 Task: Find connections with filter location Nazaré with filter topic #lifestylewith filter profile language English with filter current company Motherson Group with filter school MIT ADT University with filter industry Residential Building Construction with filter service category Consulting with filter keywords title Truck Driver
Action: Mouse moved to (730, 148)
Screenshot: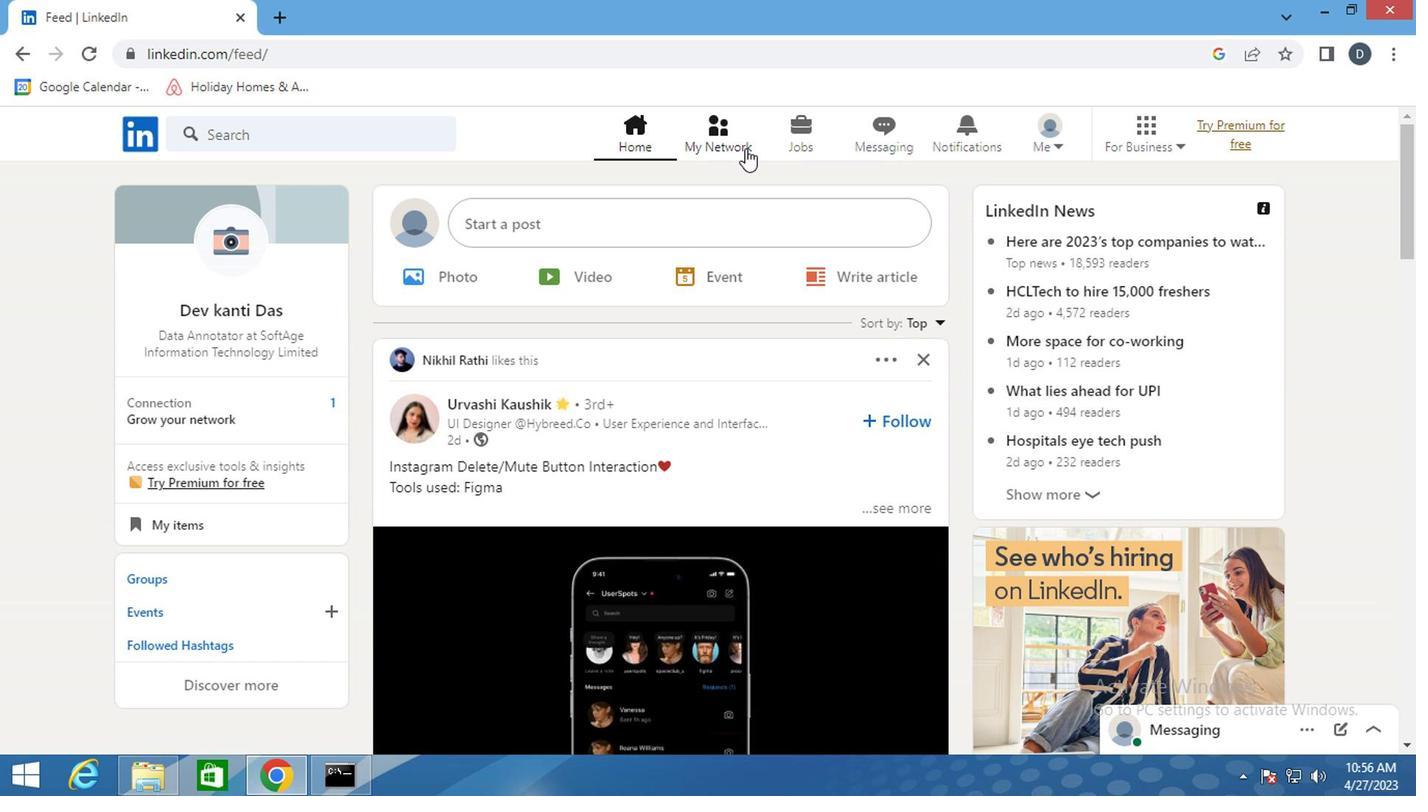 
Action: Mouse pressed left at (730, 148)
Screenshot: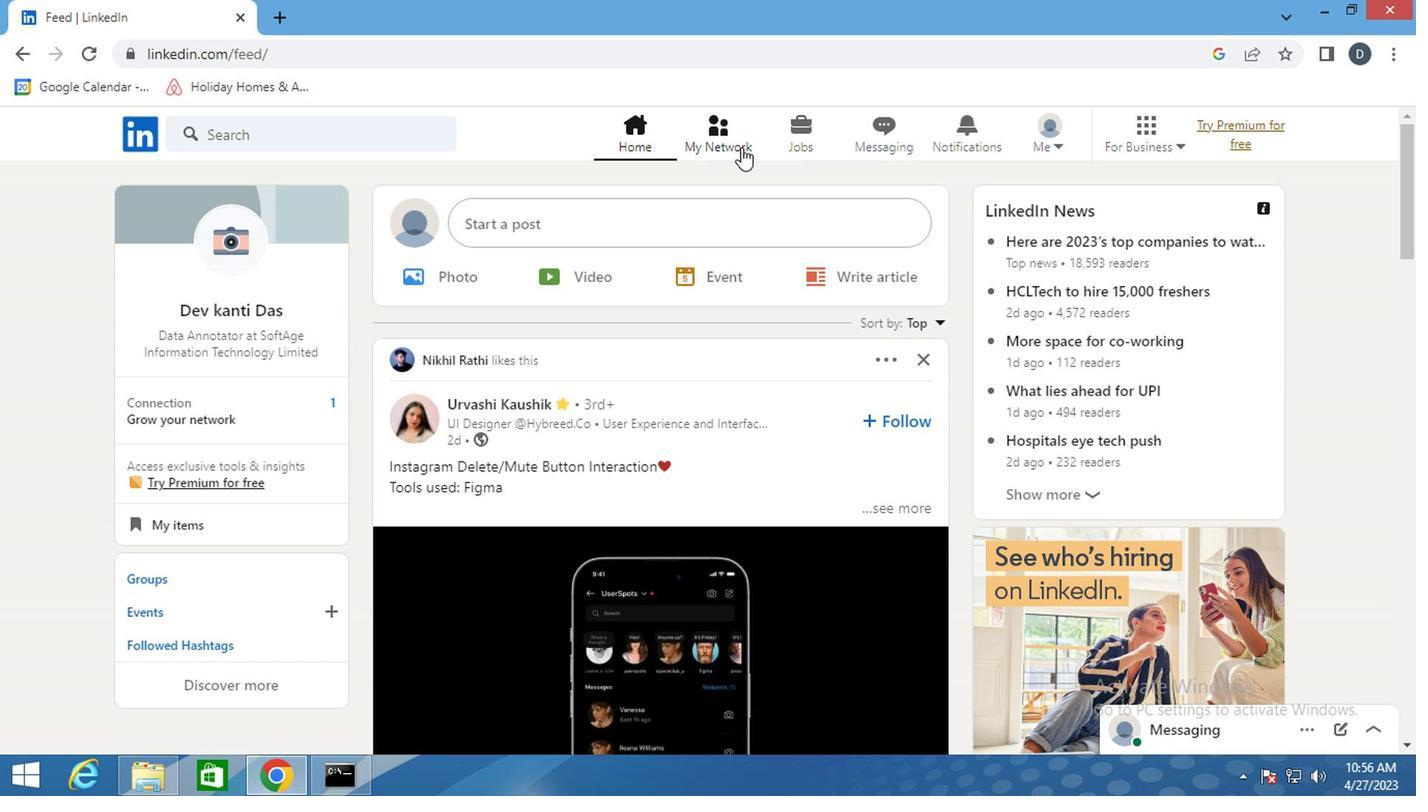 
Action: Mouse moved to (320, 253)
Screenshot: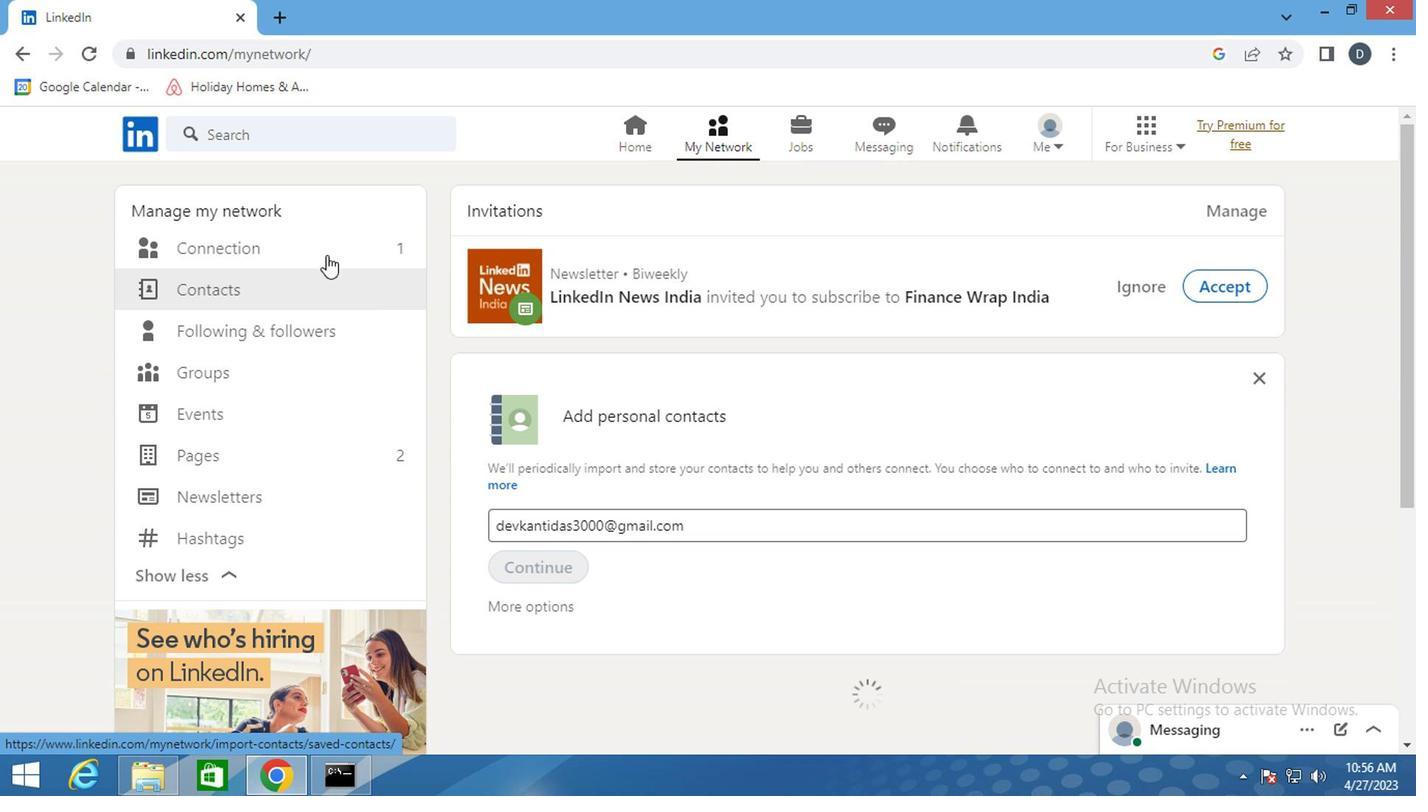 
Action: Mouse pressed left at (320, 253)
Screenshot: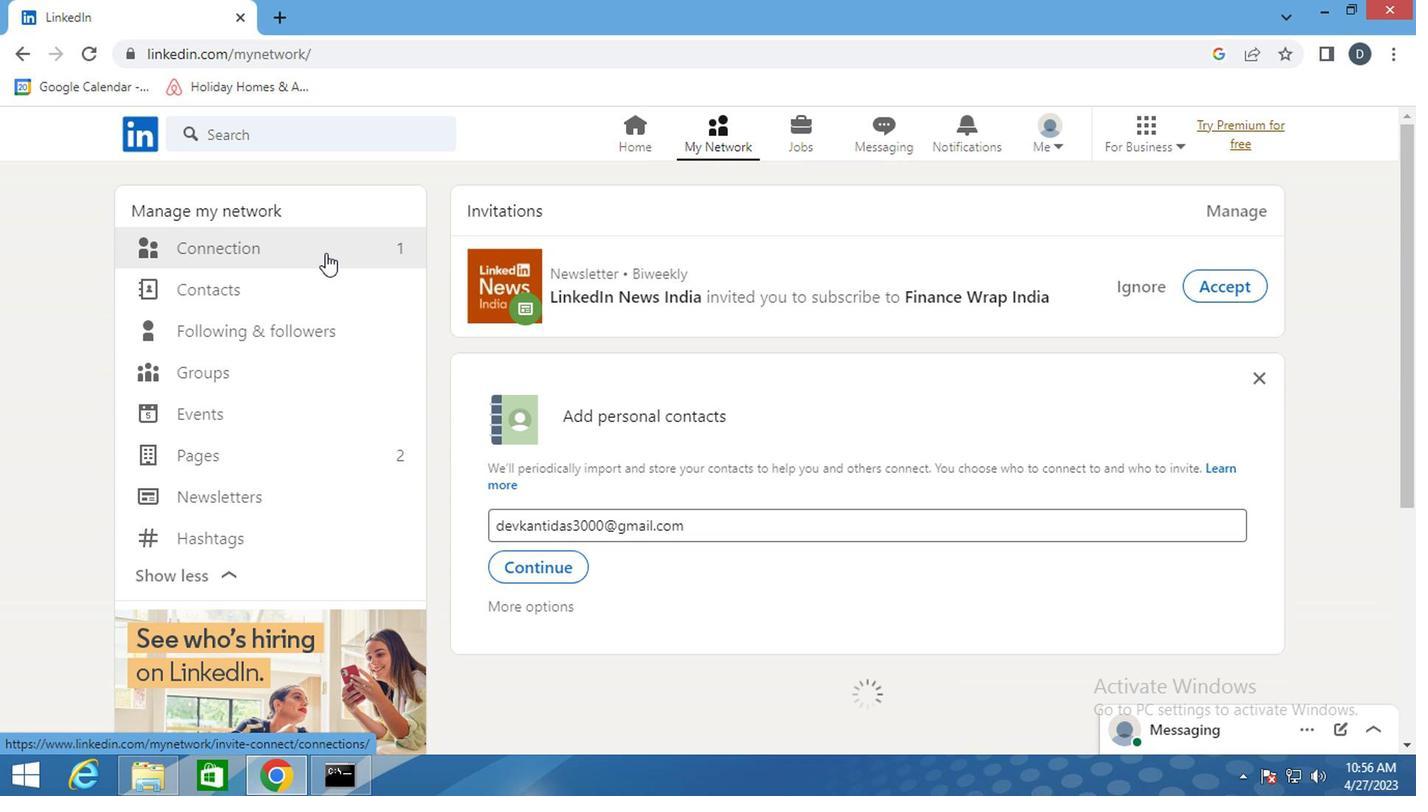
Action: Mouse pressed left at (320, 253)
Screenshot: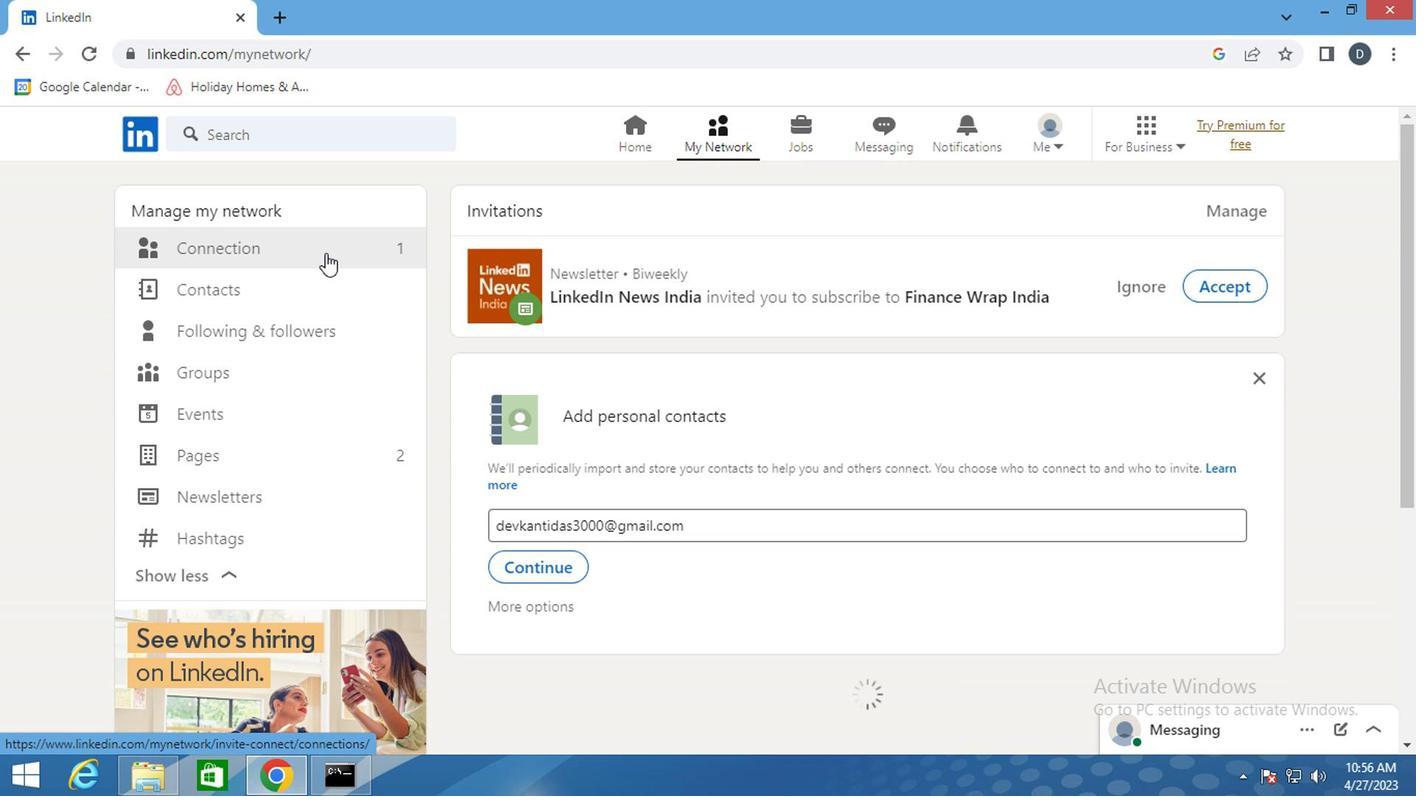 
Action: Mouse moved to (847, 252)
Screenshot: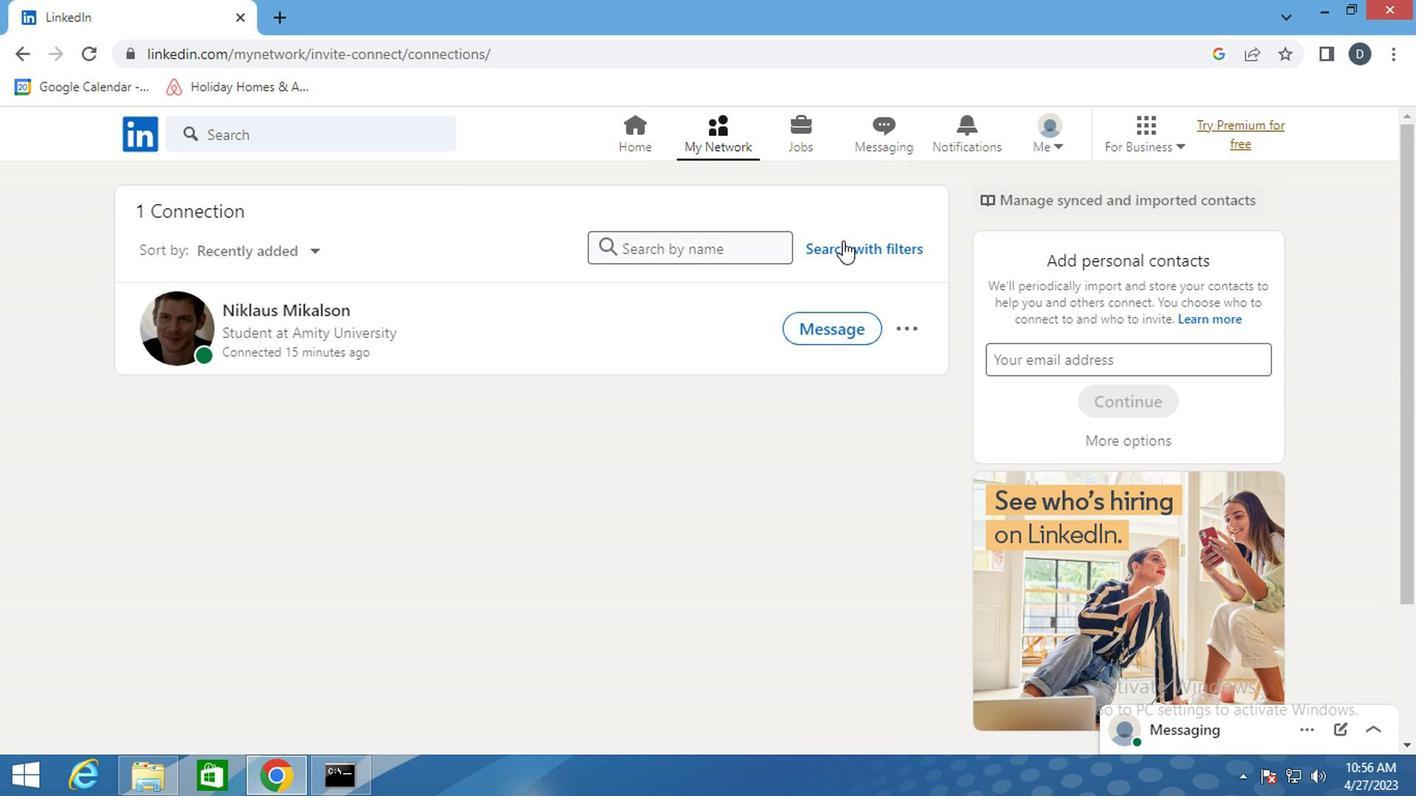 
Action: Mouse pressed left at (847, 252)
Screenshot: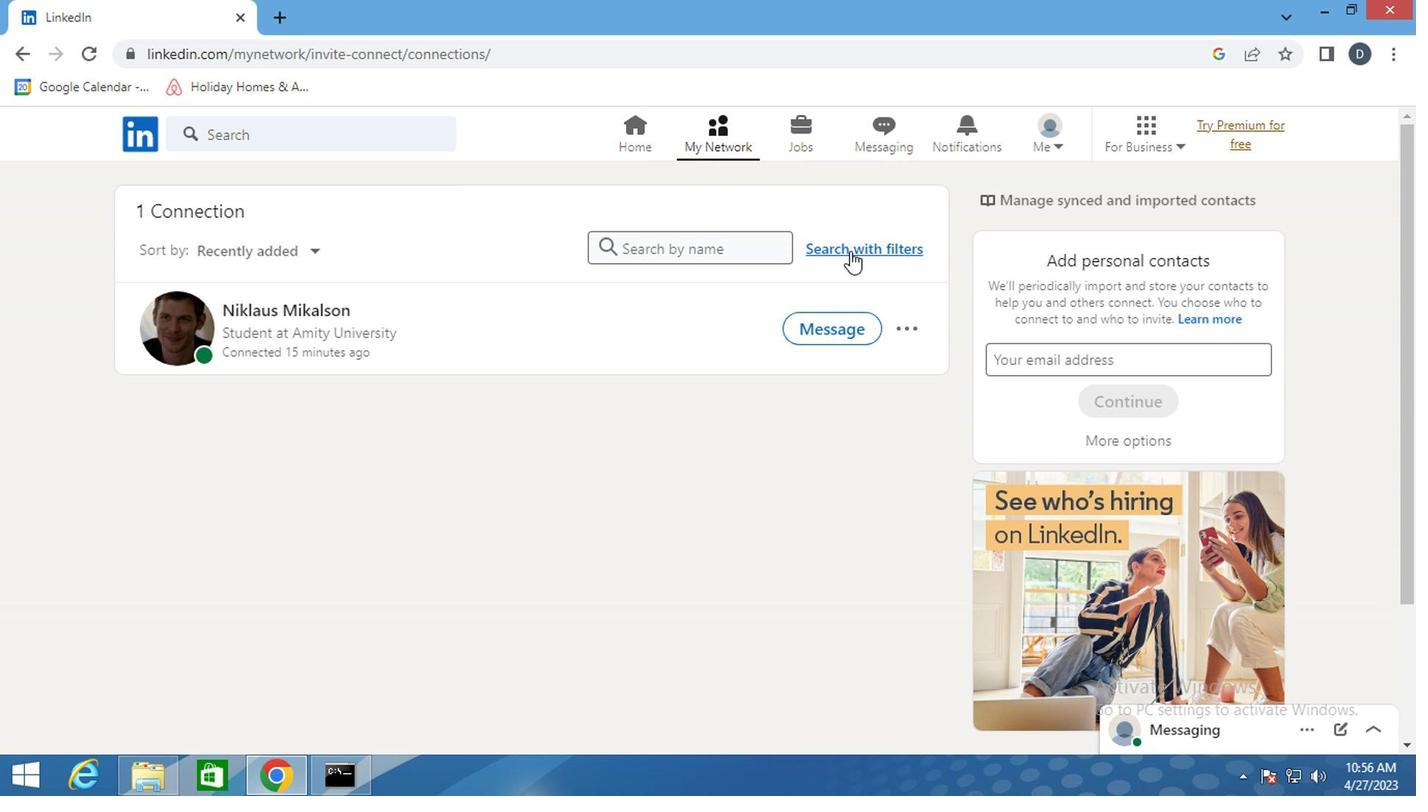 
Action: Mouse moved to (693, 191)
Screenshot: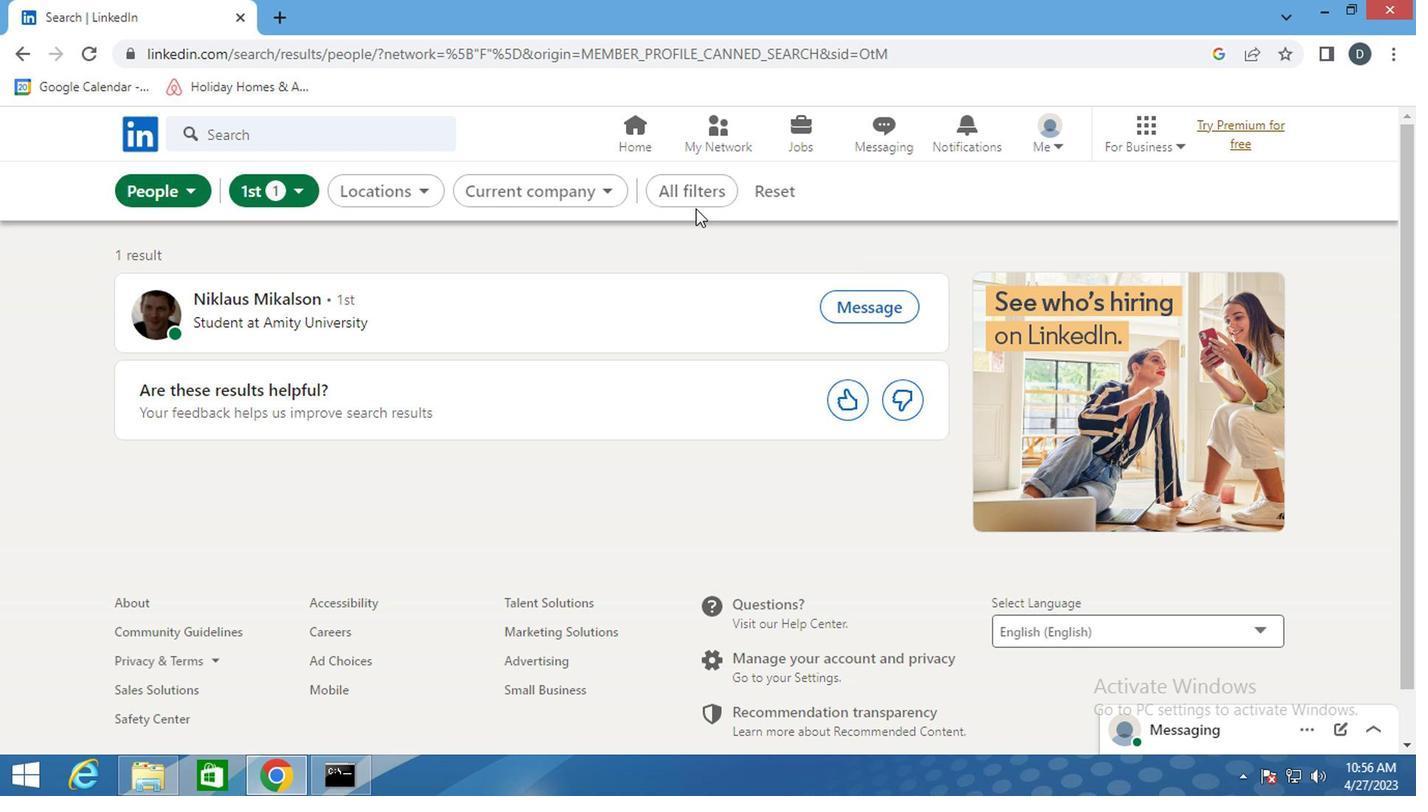 
Action: Mouse pressed left at (693, 191)
Screenshot: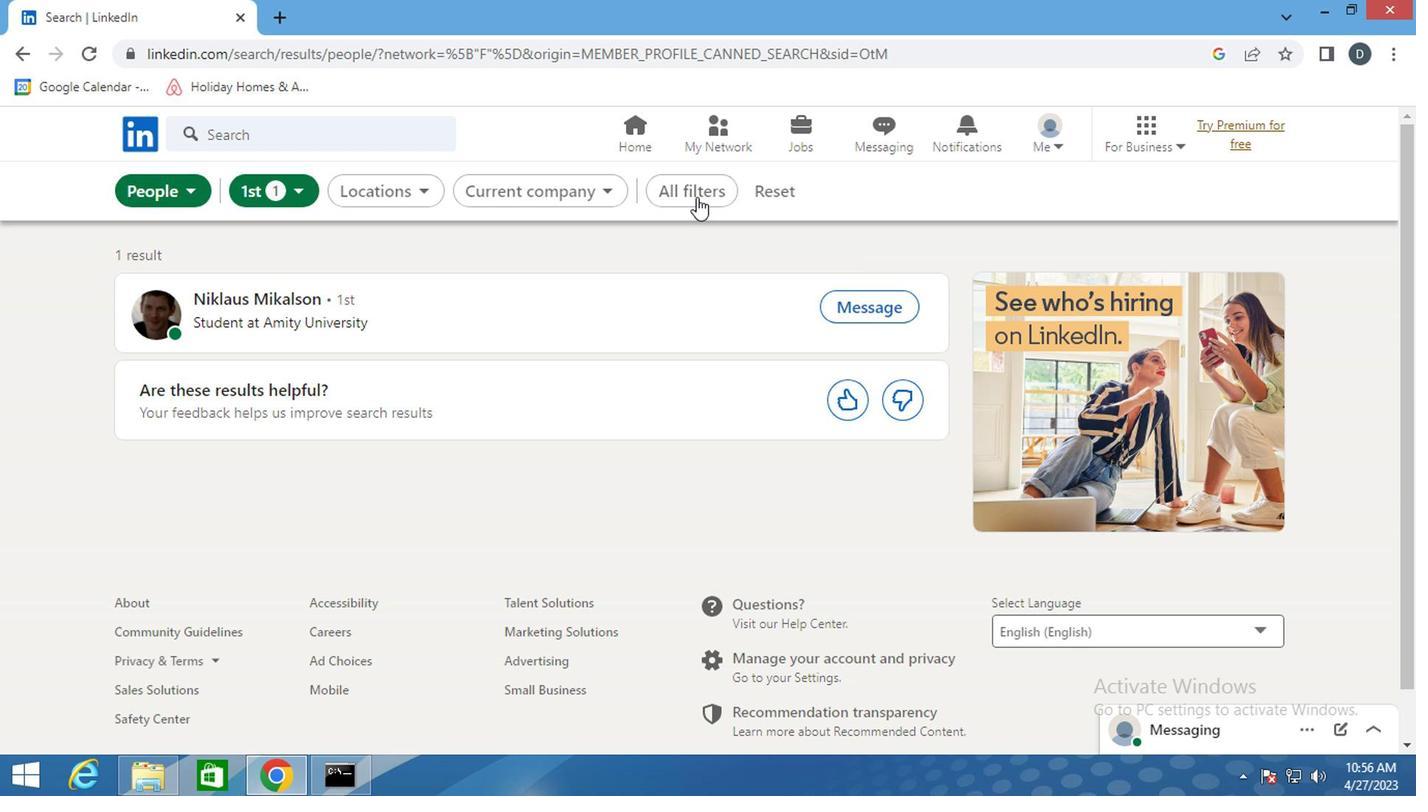 
Action: Mouse moved to (1196, 544)
Screenshot: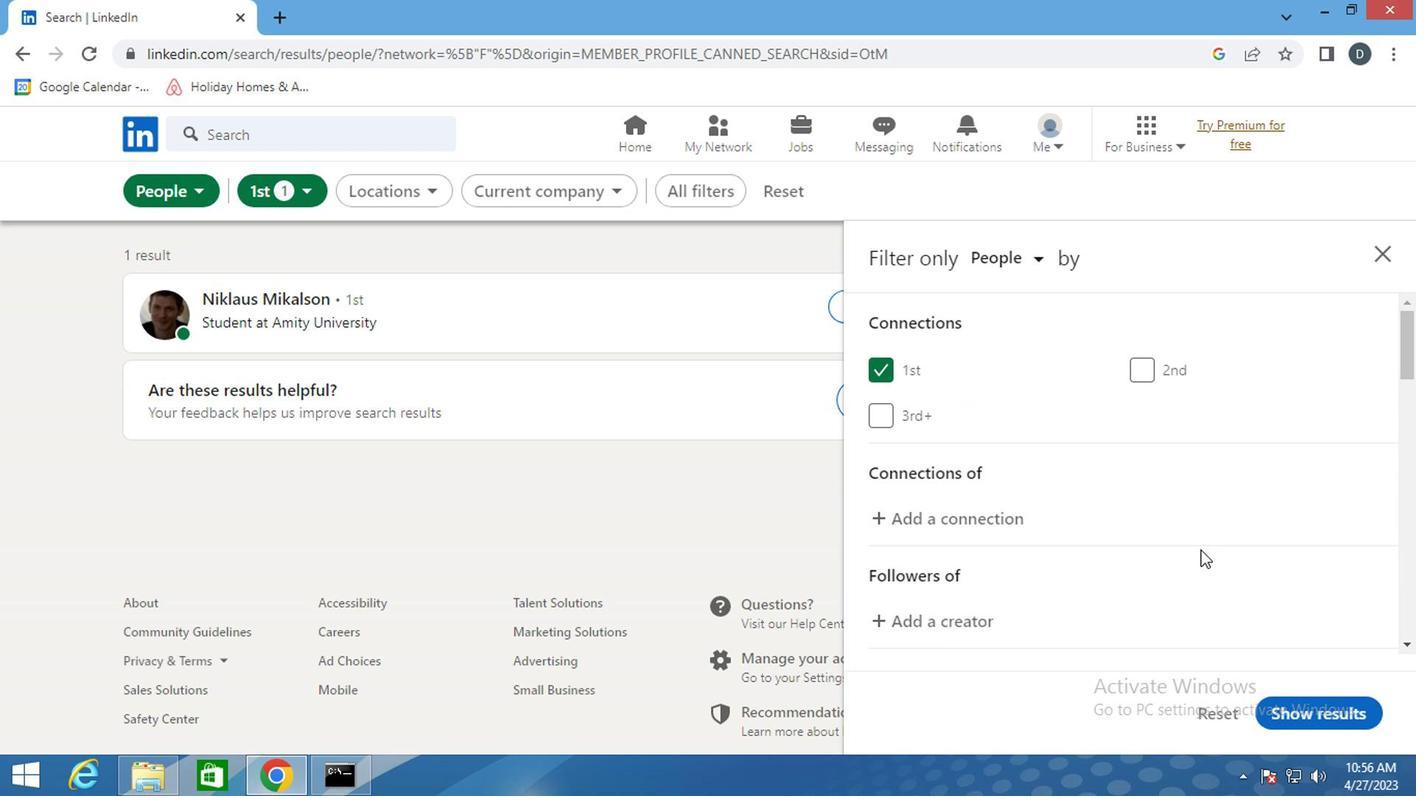 
Action: Mouse scrolled (1196, 543) with delta (0, 0)
Screenshot: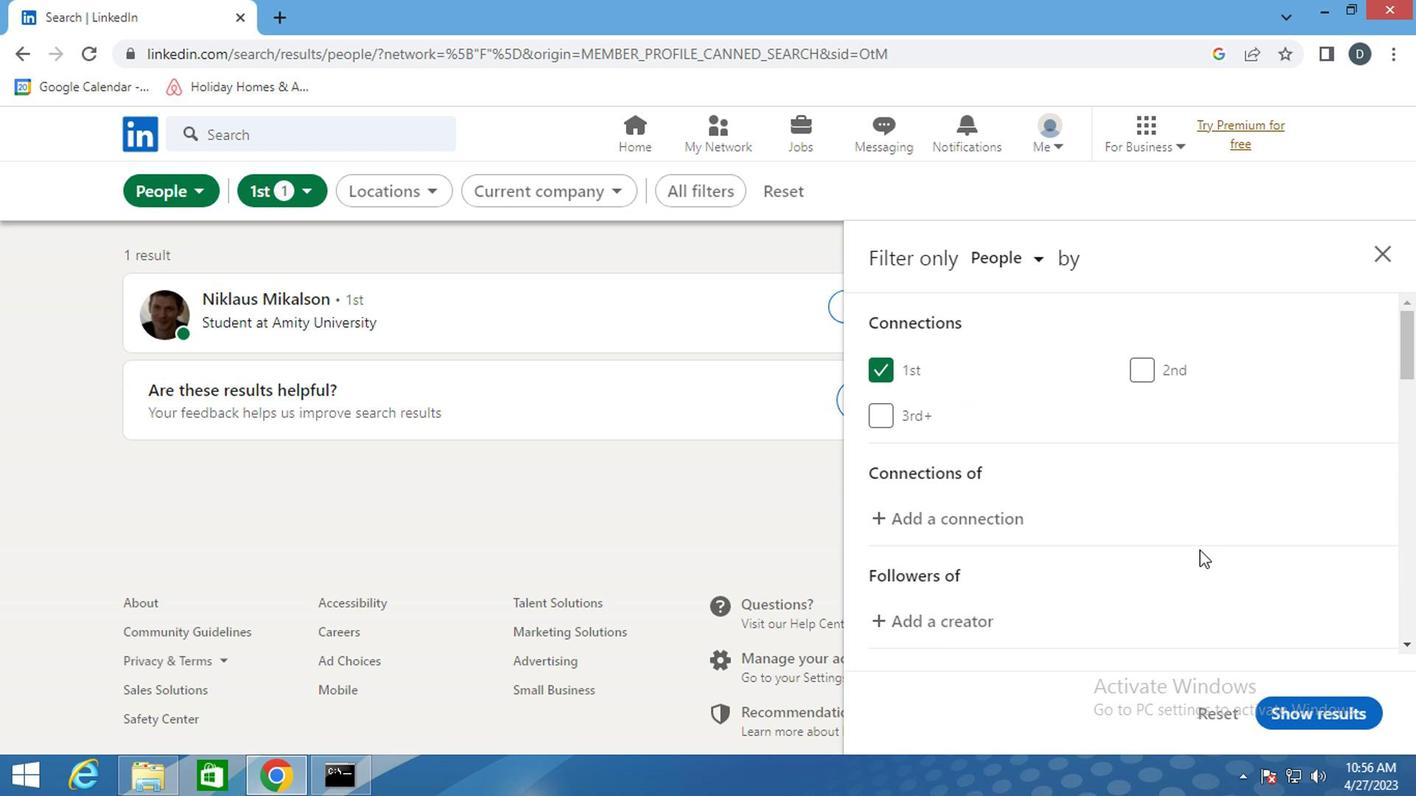 
Action: Mouse scrolled (1196, 543) with delta (0, 0)
Screenshot: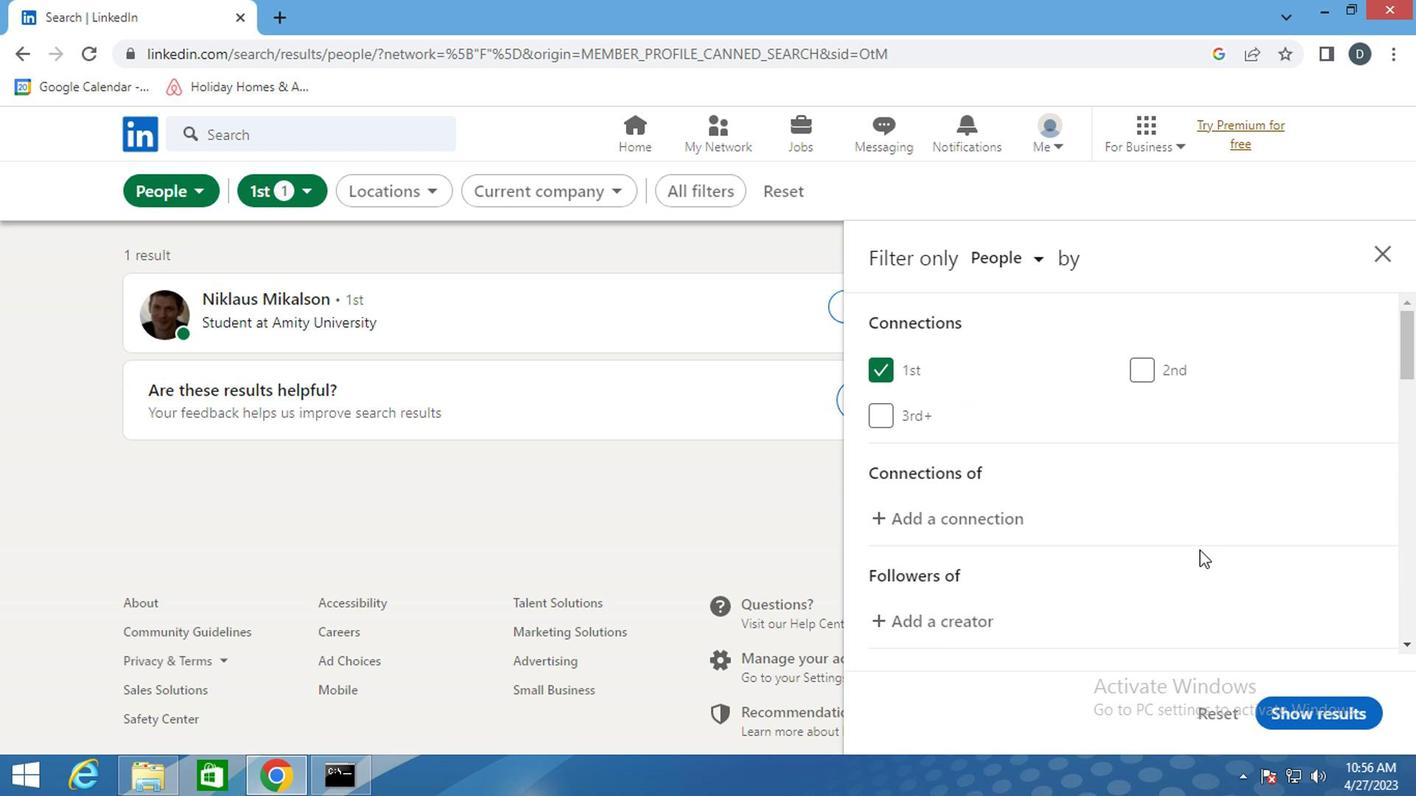 
Action: Mouse scrolled (1196, 543) with delta (0, 0)
Screenshot: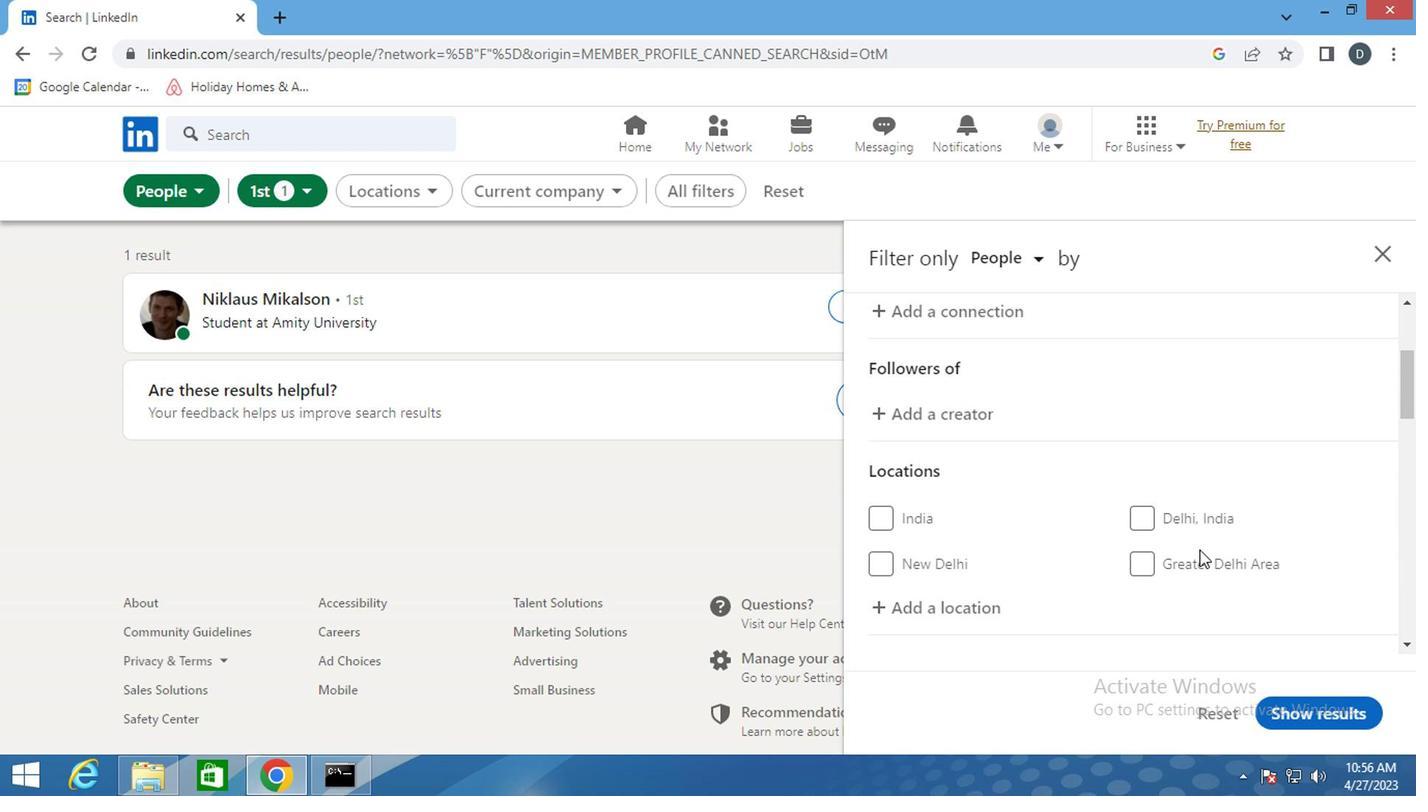 
Action: Mouse scrolled (1196, 543) with delta (0, 0)
Screenshot: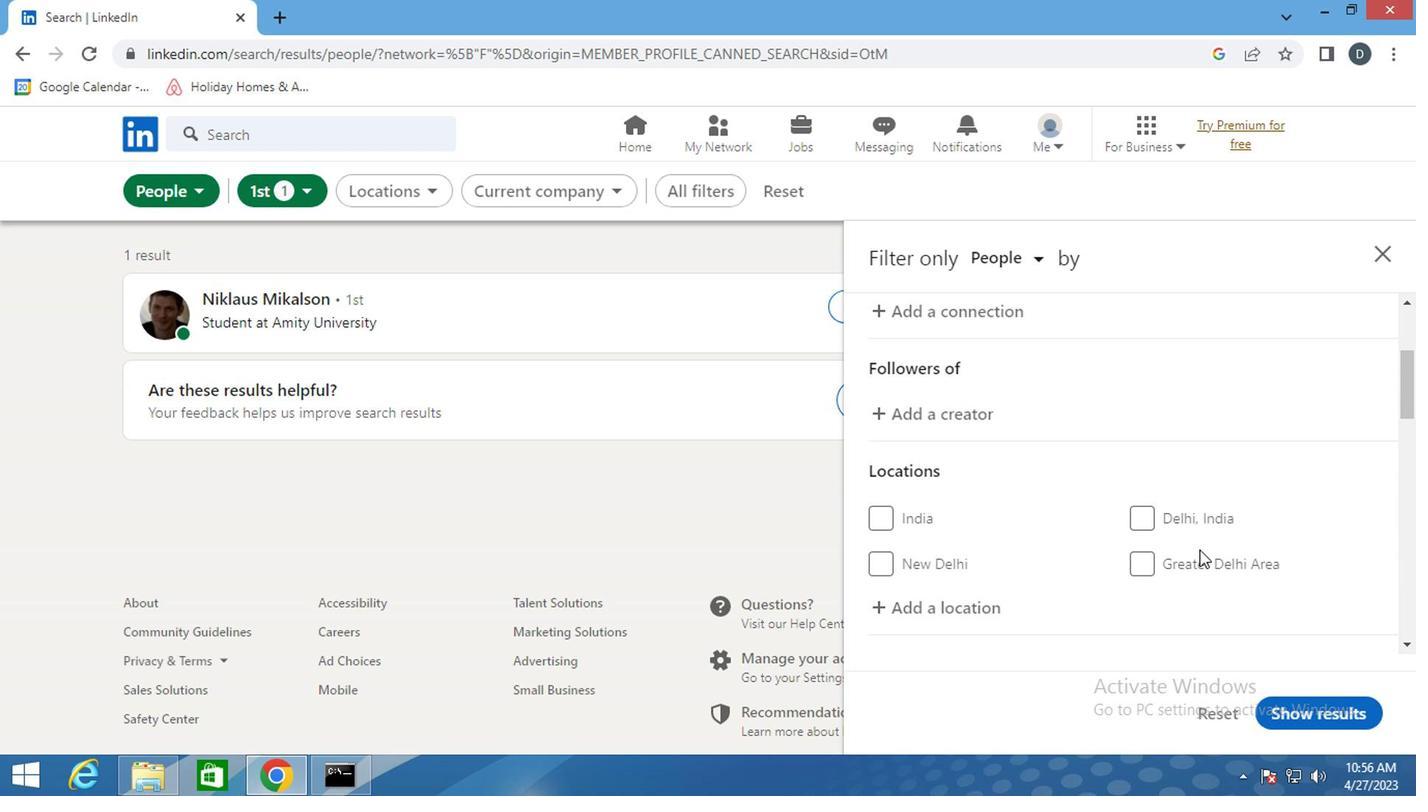 
Action: Mouse moved to (995, 461)
Screenshot: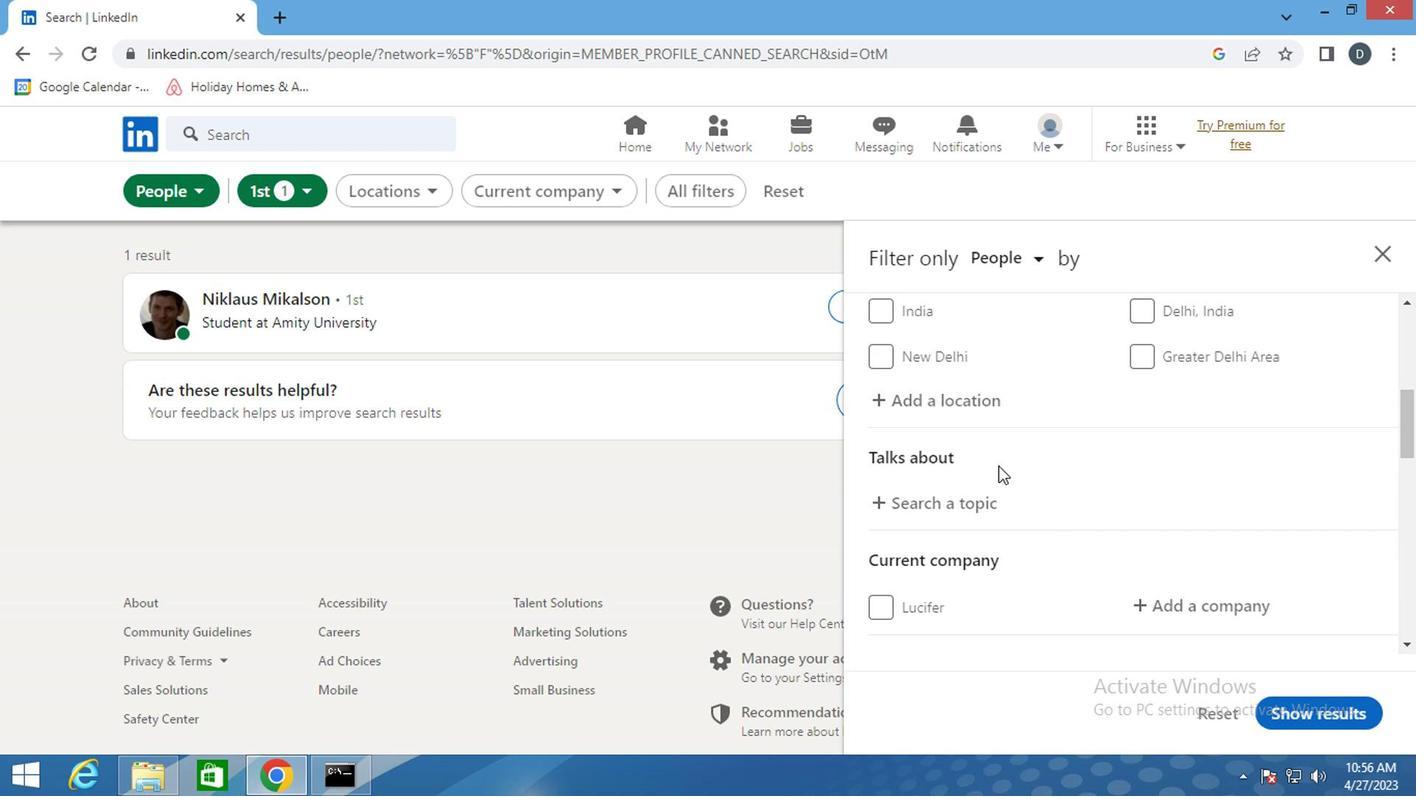 
Action: Mouse scrolled (995, 462) with delta (0, 1)
Screenshot: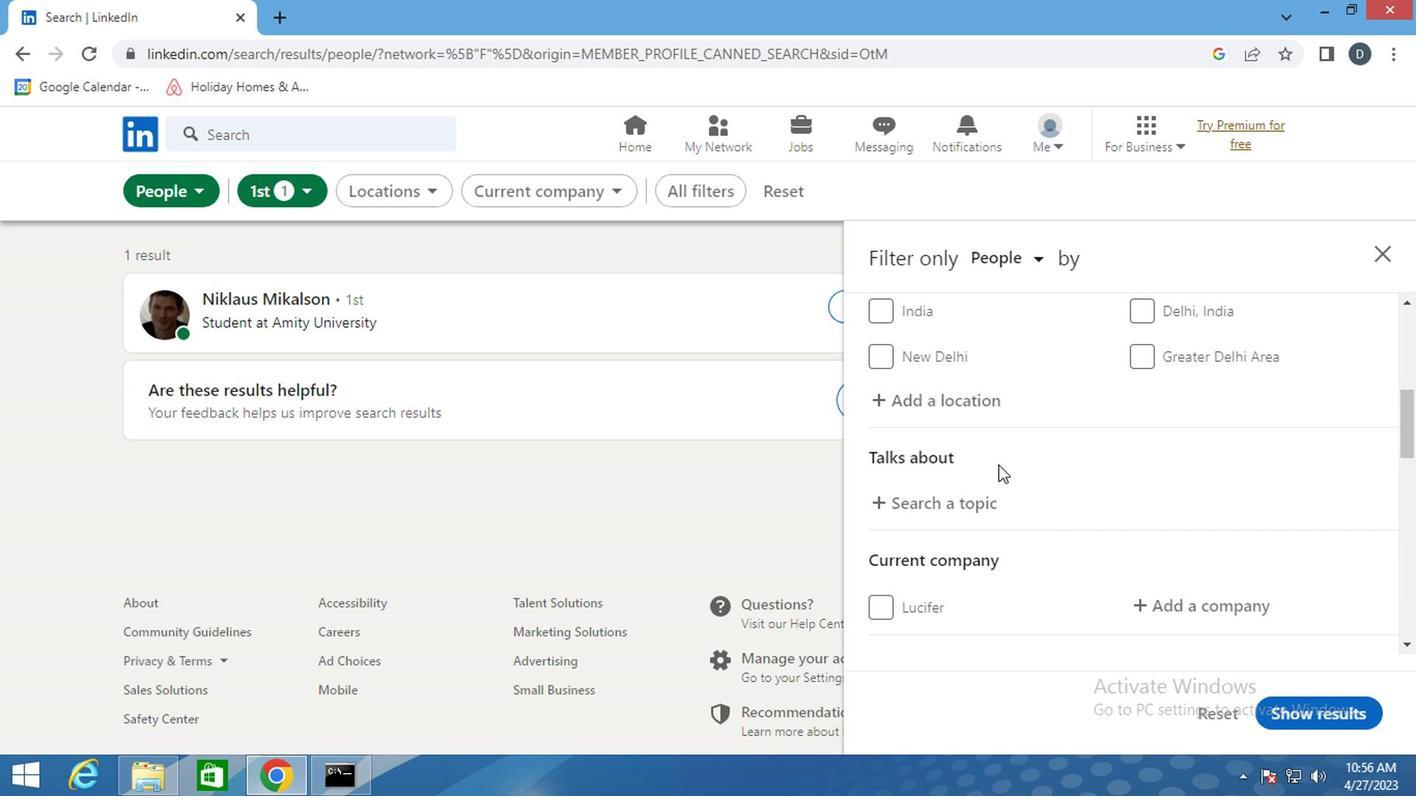 
Action: Mouse moved to (967, 503)
Screenshot: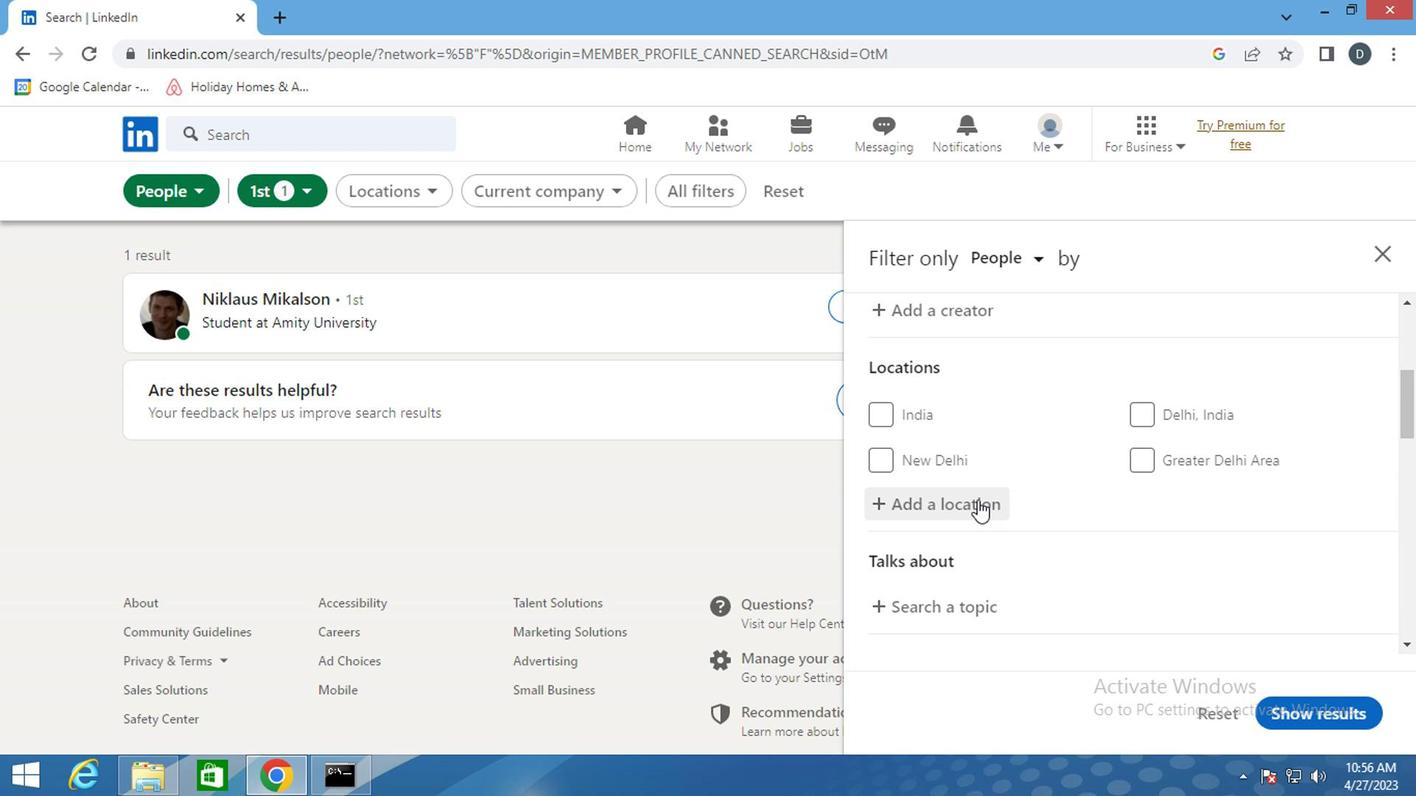 
Action: Mouse pressed left at (967, 503)
Screenshot: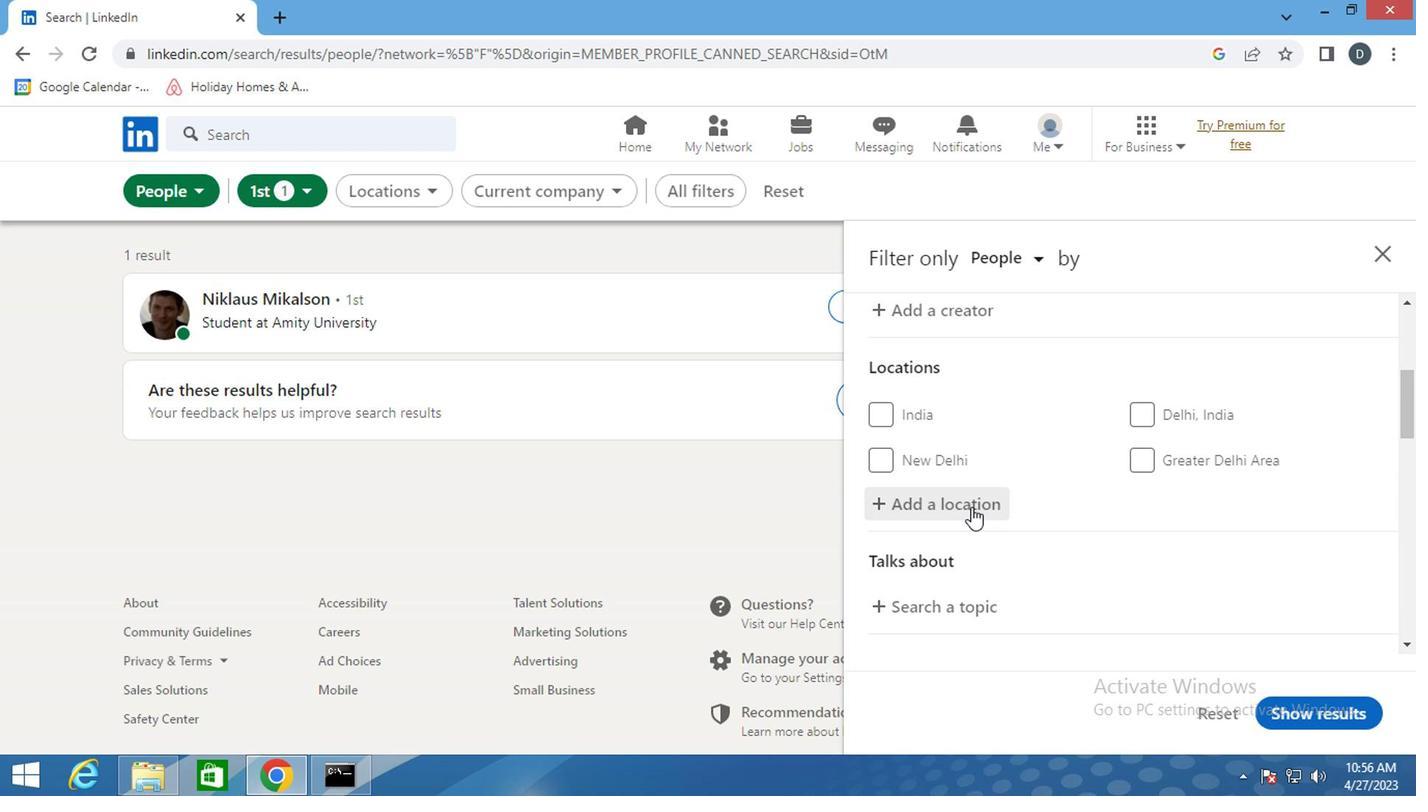 
Action: Key pressed <Key.shift>
Screenshot: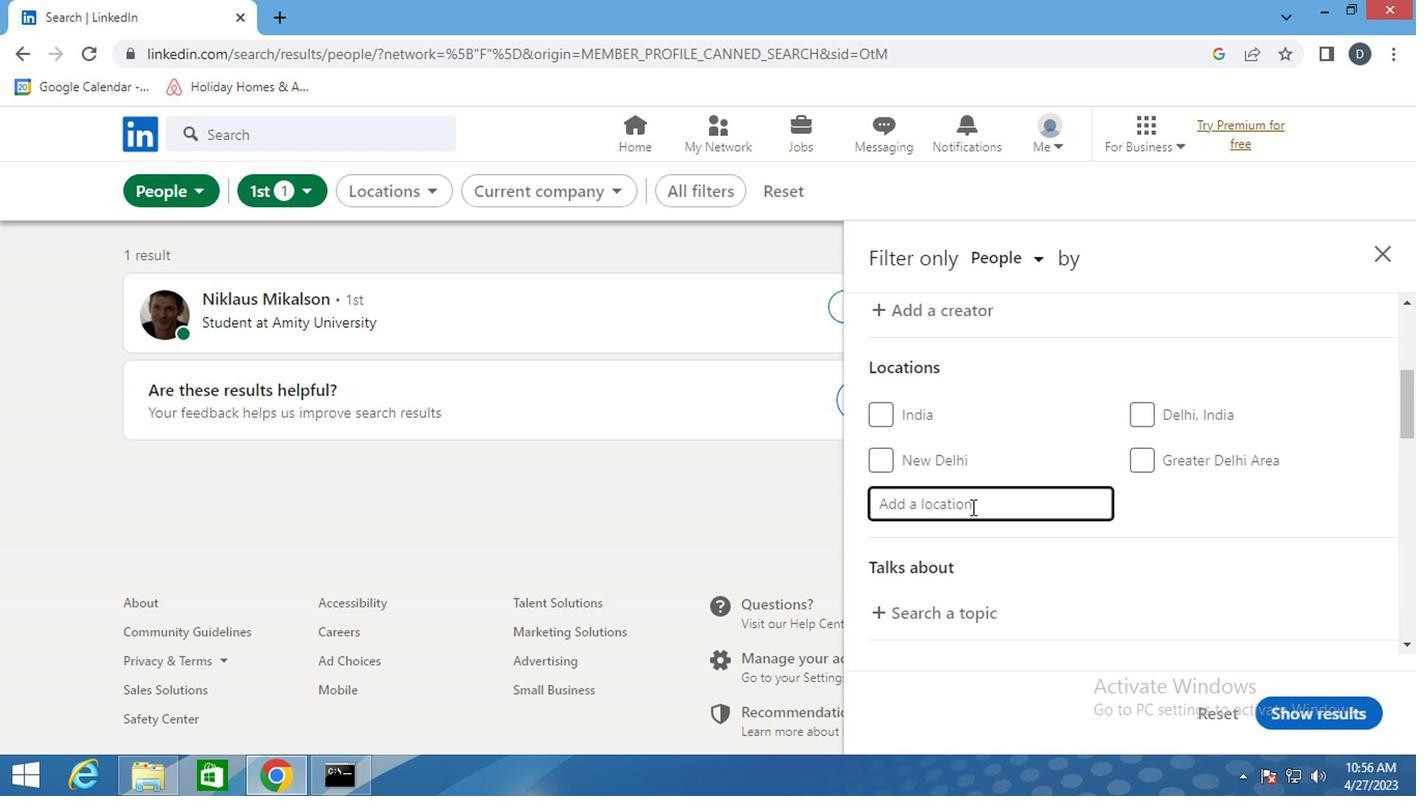 
Action: Mouse moved to (980, 500)
Screenshot: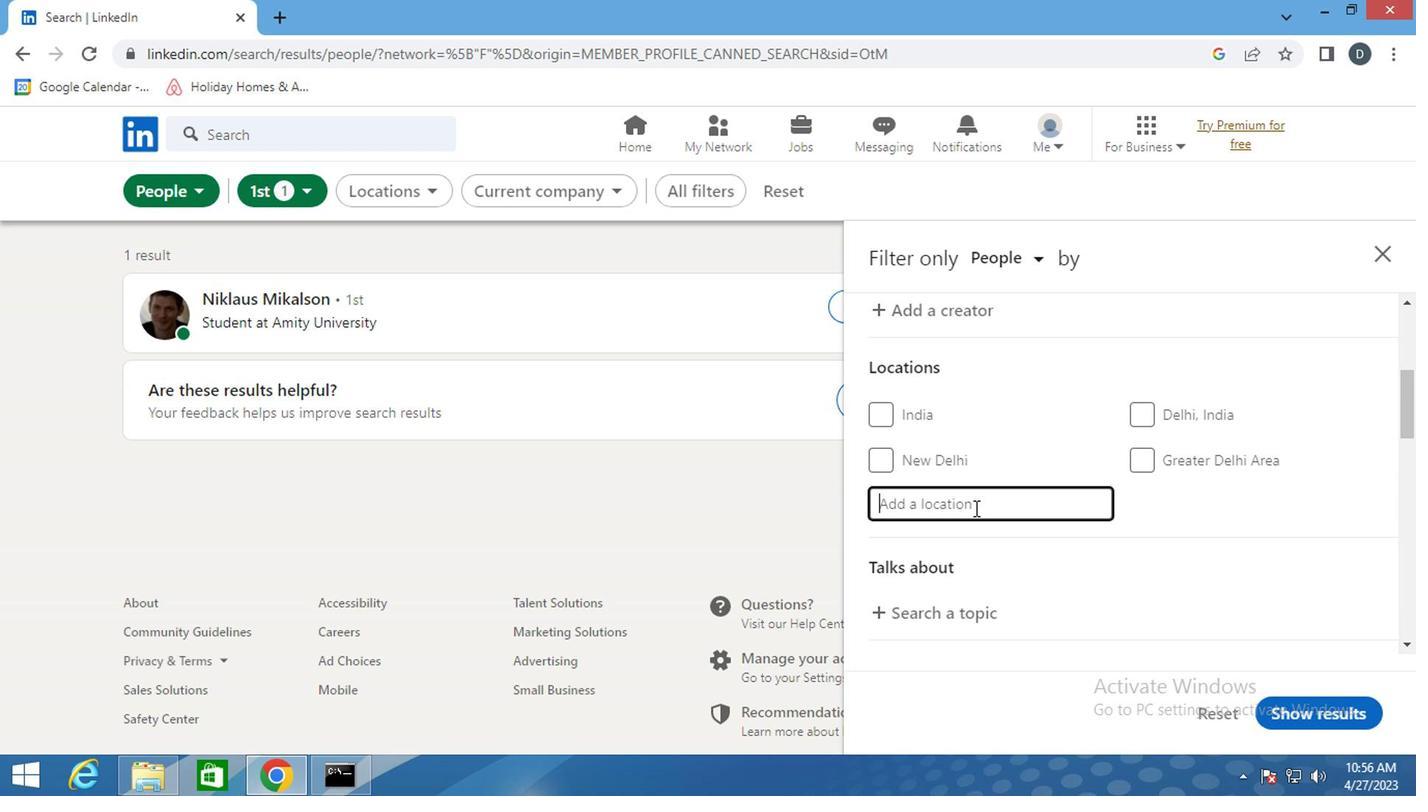 
Action: Key pressed <Key.shift>
Screenshot: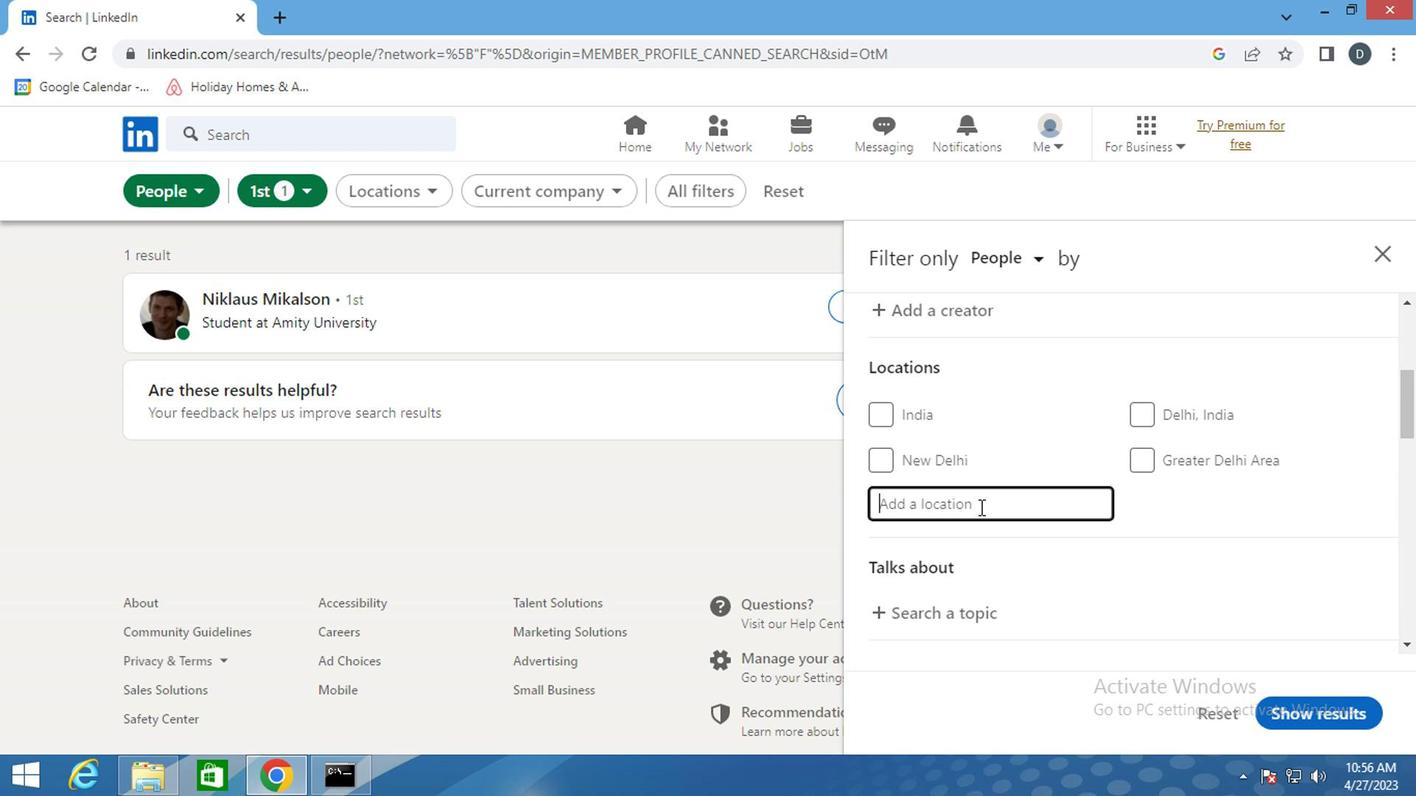
Action: Mouse moved to (981, 500)
Screenshot: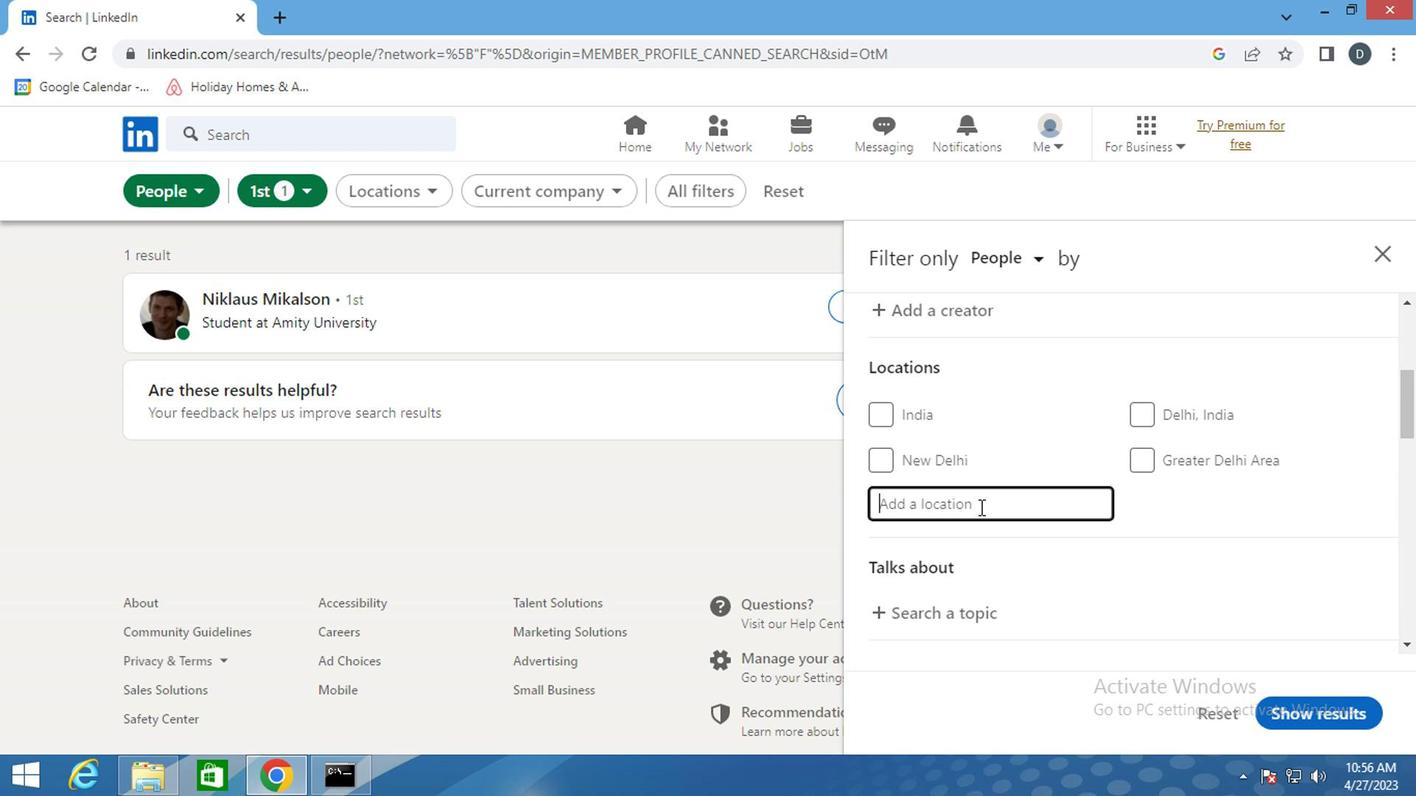 
Action: Key pressed <Key.shift>N
Screenshot: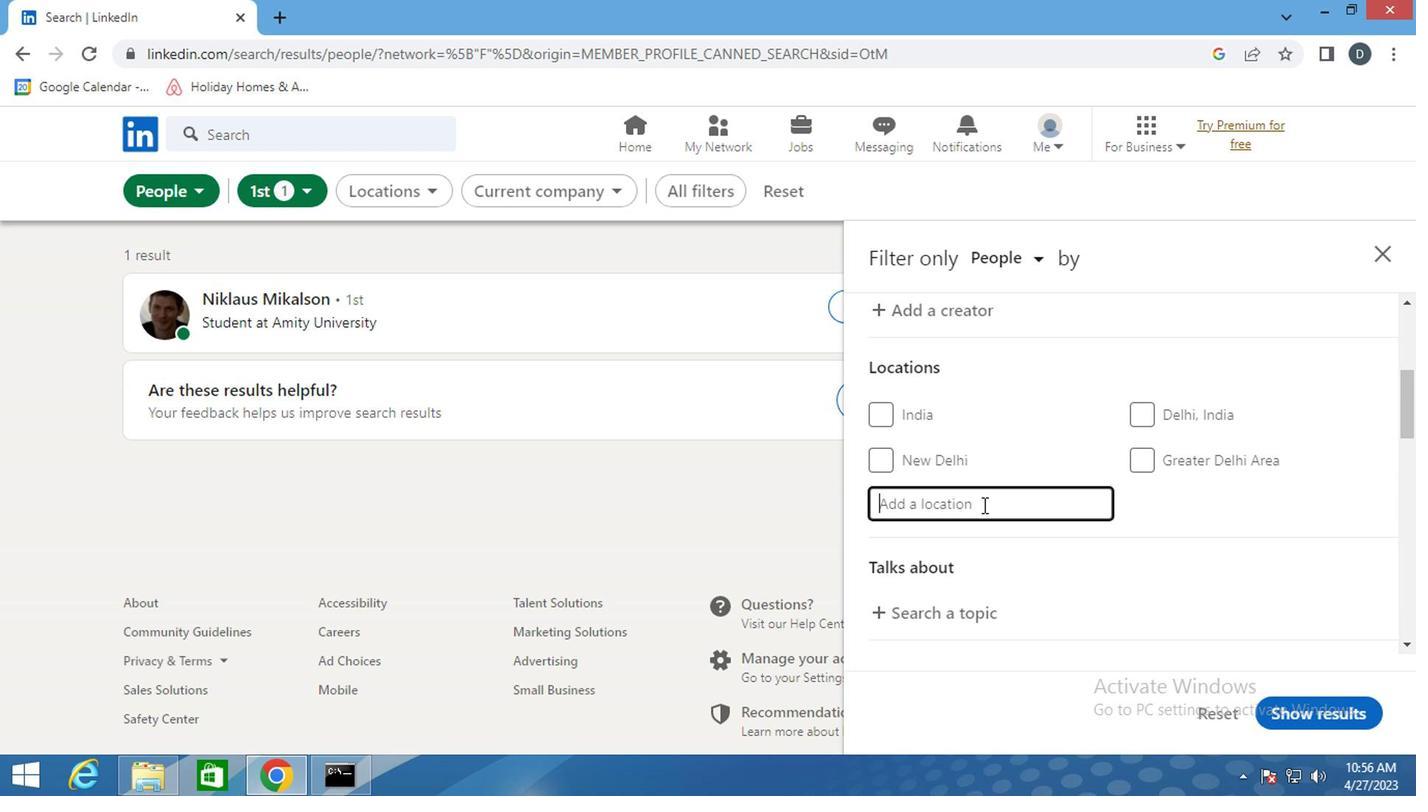 
Action: Mouse moved to (974, 506)
Screenshot: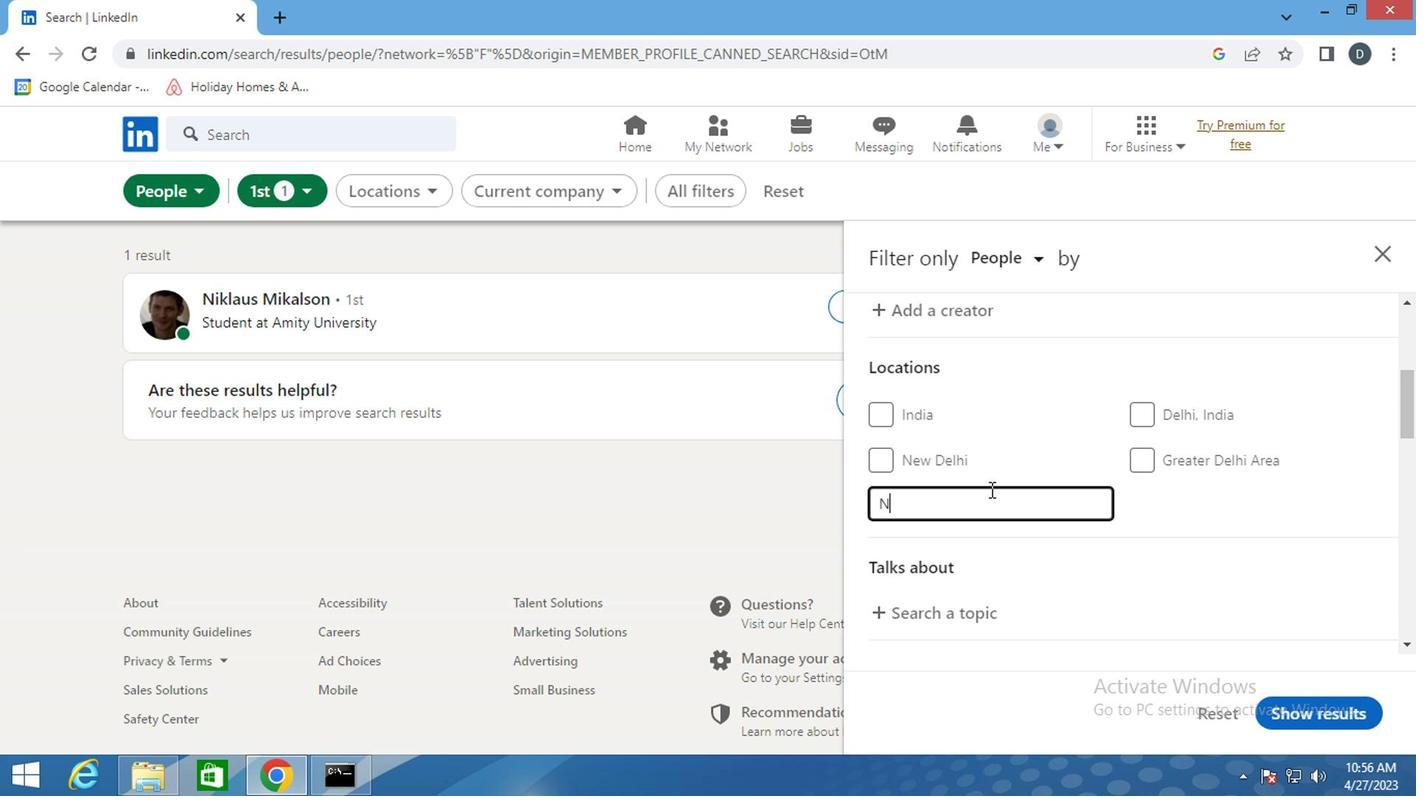 
Action: Key pressed AZARE
Screenshot: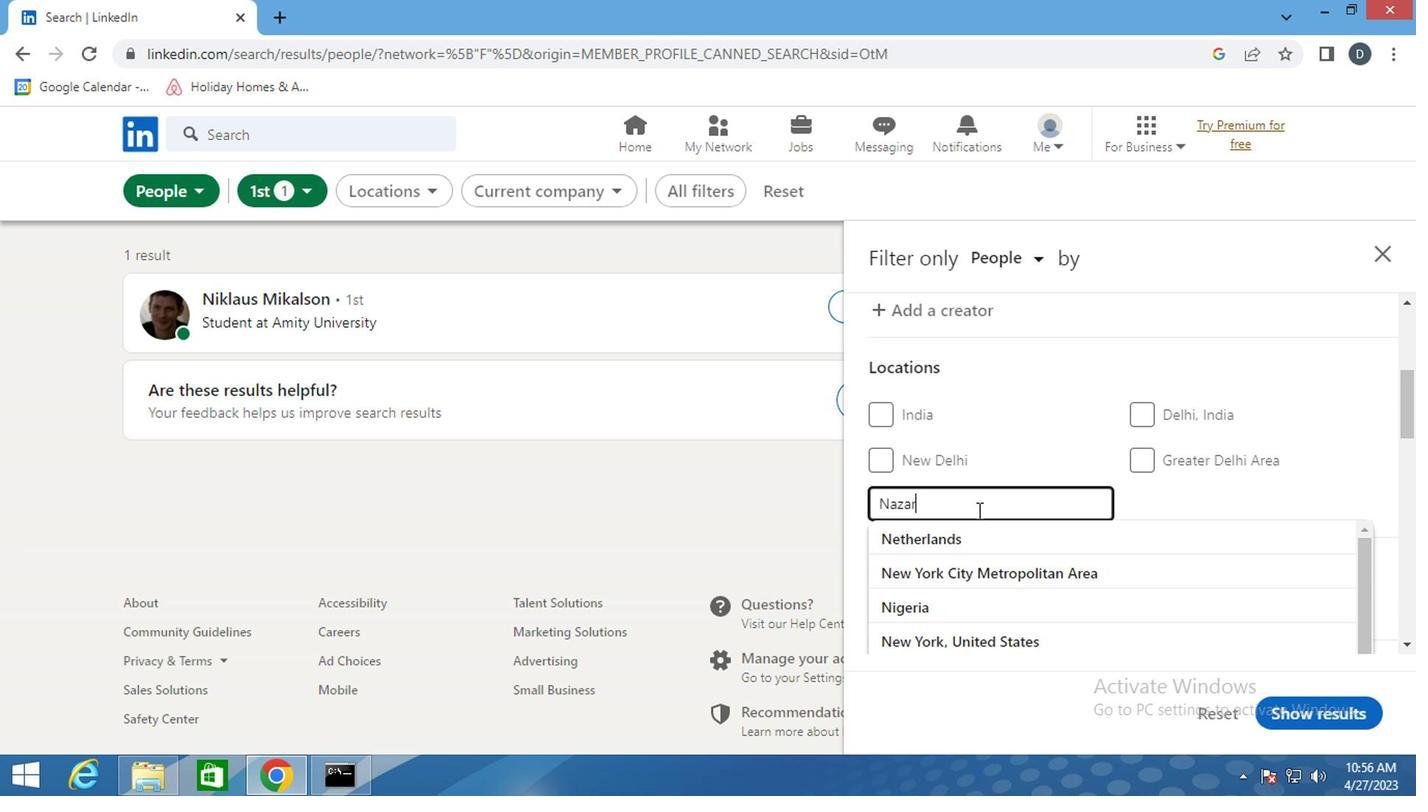 
Action: Mouse moved to (972, 503)
Screenshot: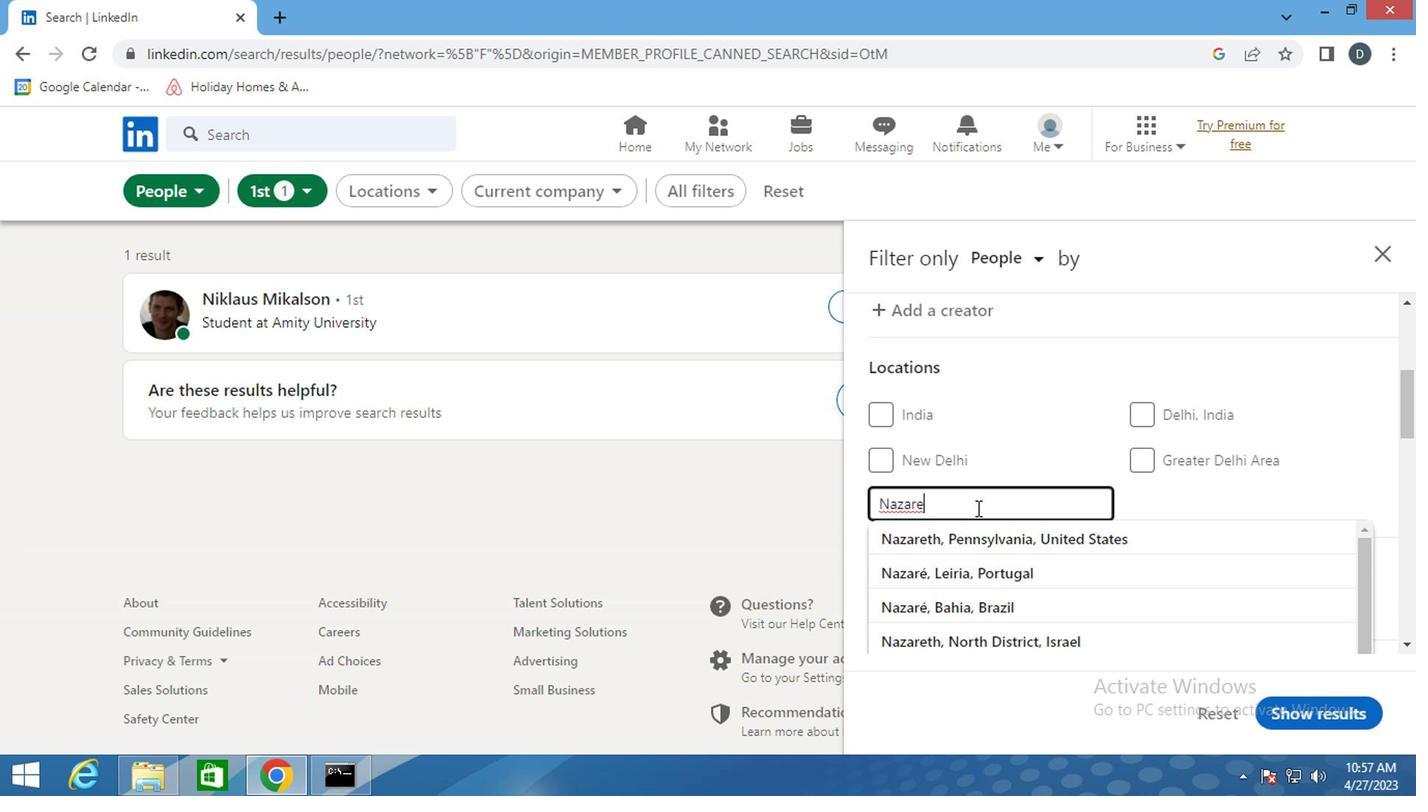 
Action: Key pressed <Key.enter>
Screenshot: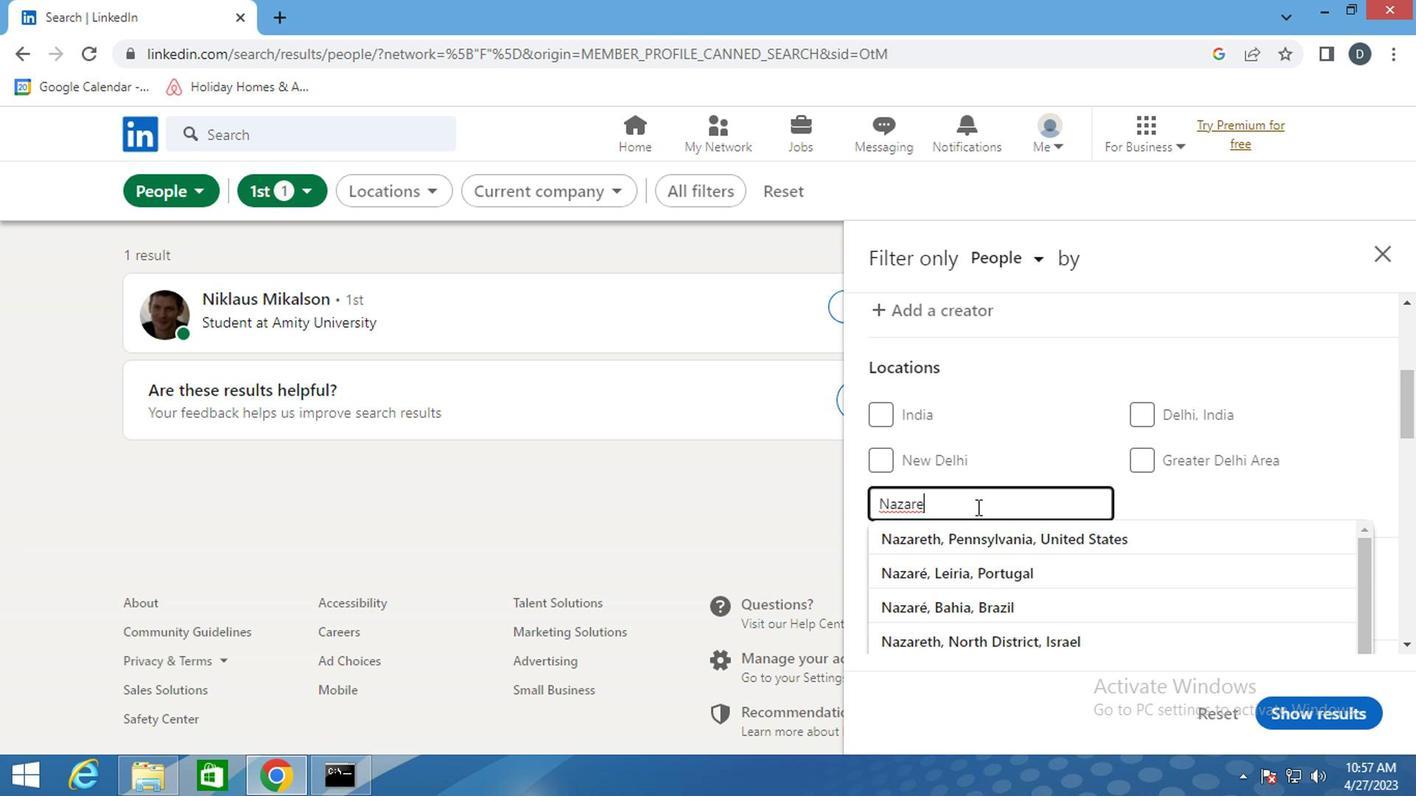 
Action: Mouse moved to (972, 506)
Screenshot: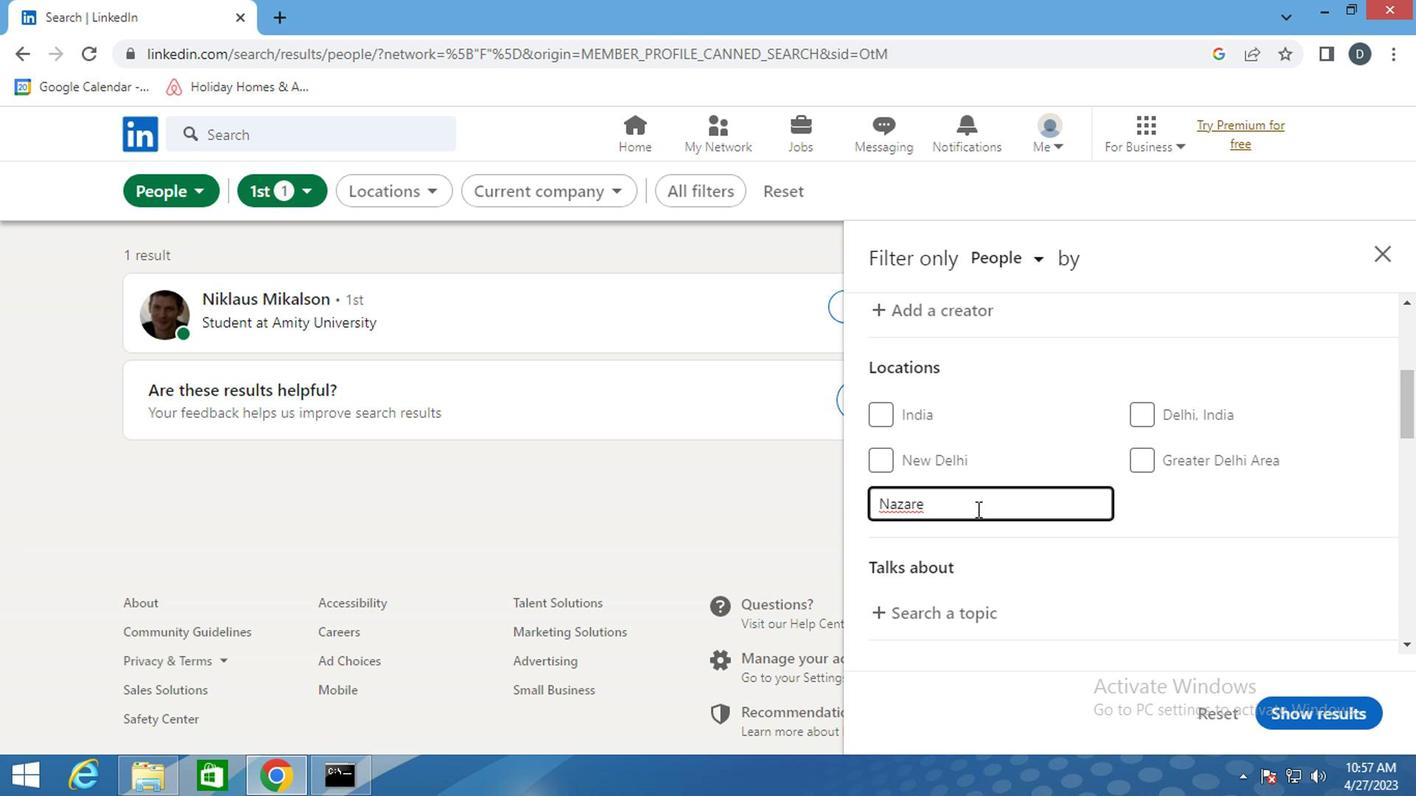 
Action: Mouse scrolled (972, 504) with delta (0, -1)
Screenshot: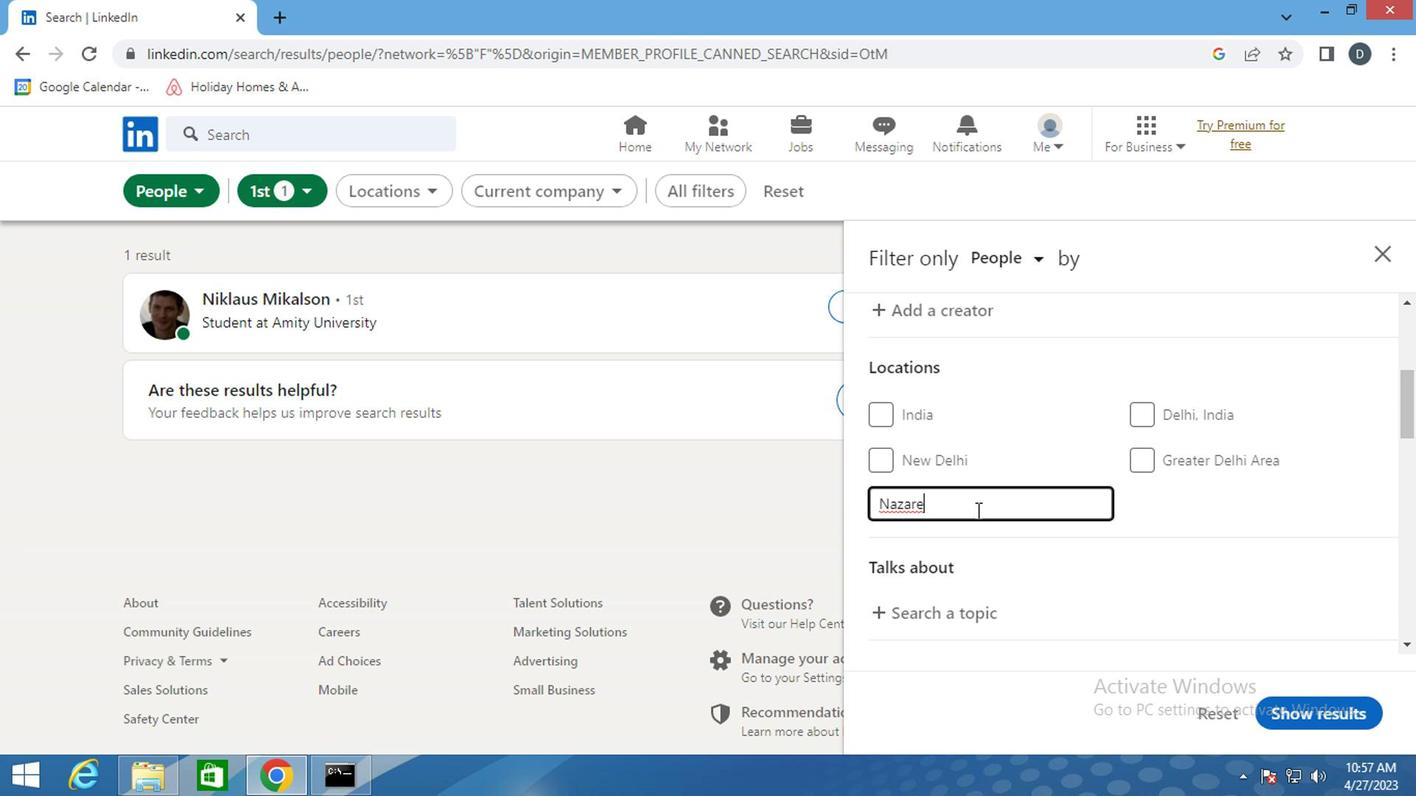 
Action: Mouse moved to (978, 500)
Screenshot: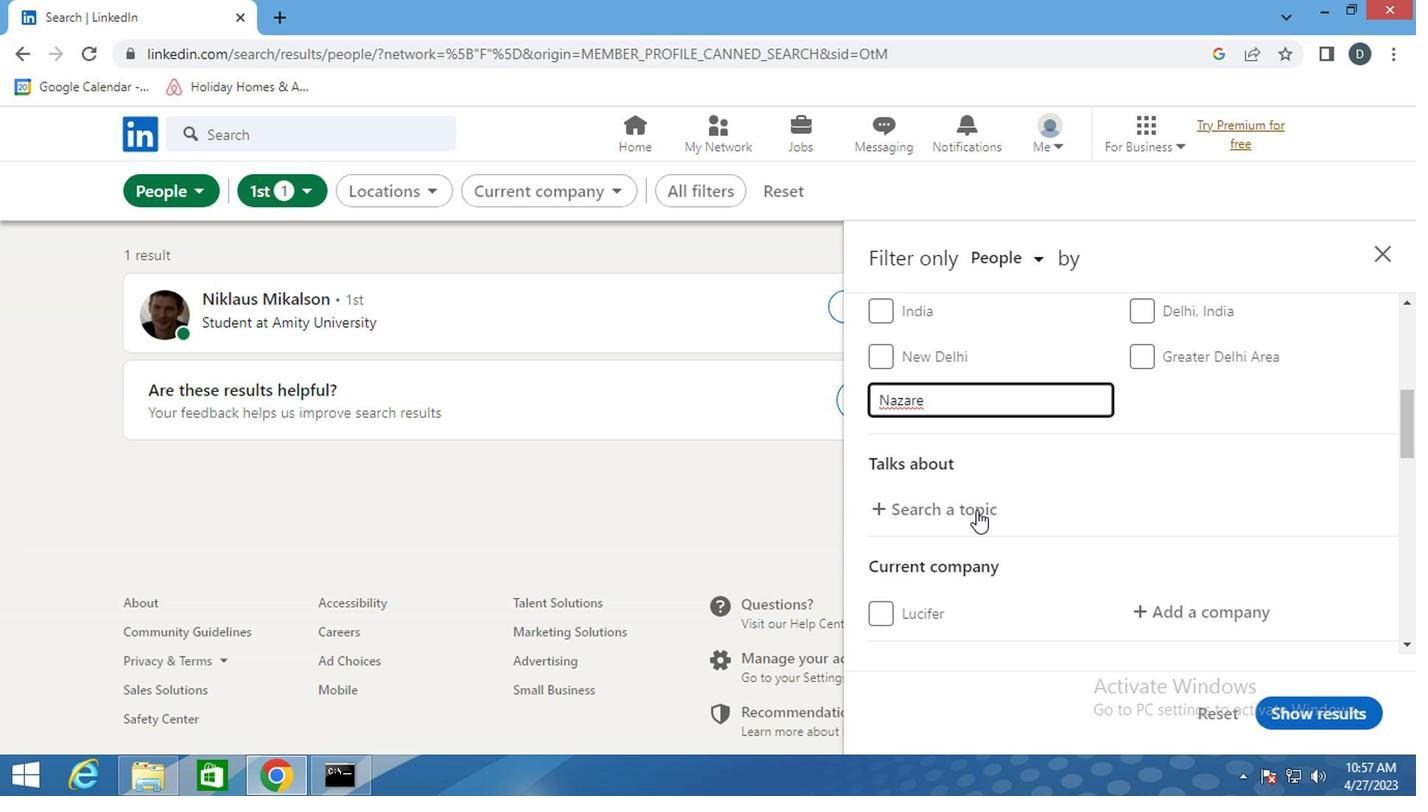 
Action: Mouse pressed left at (978, 500)
Screenshot: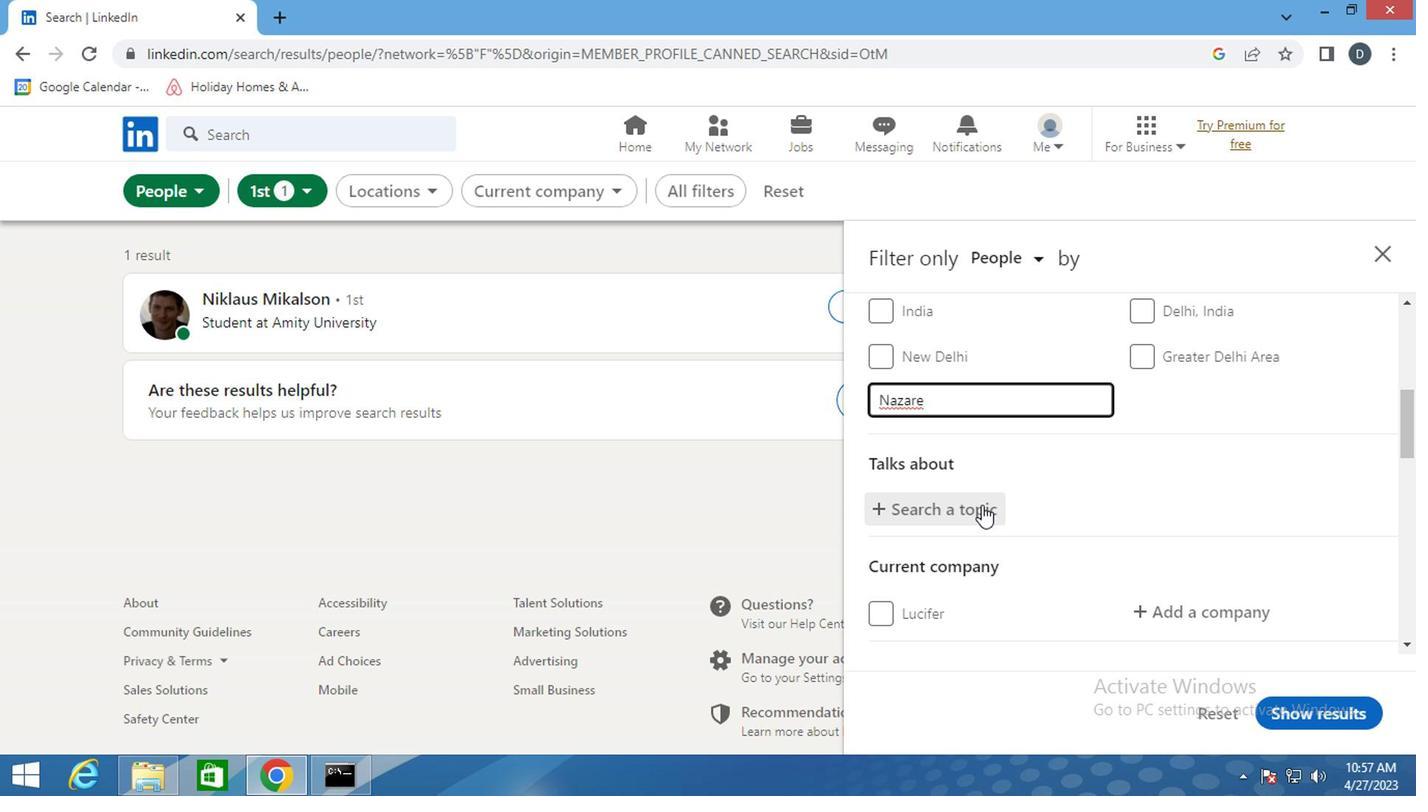 
Action: Mouse moved to (1228, 514)
Screenshot: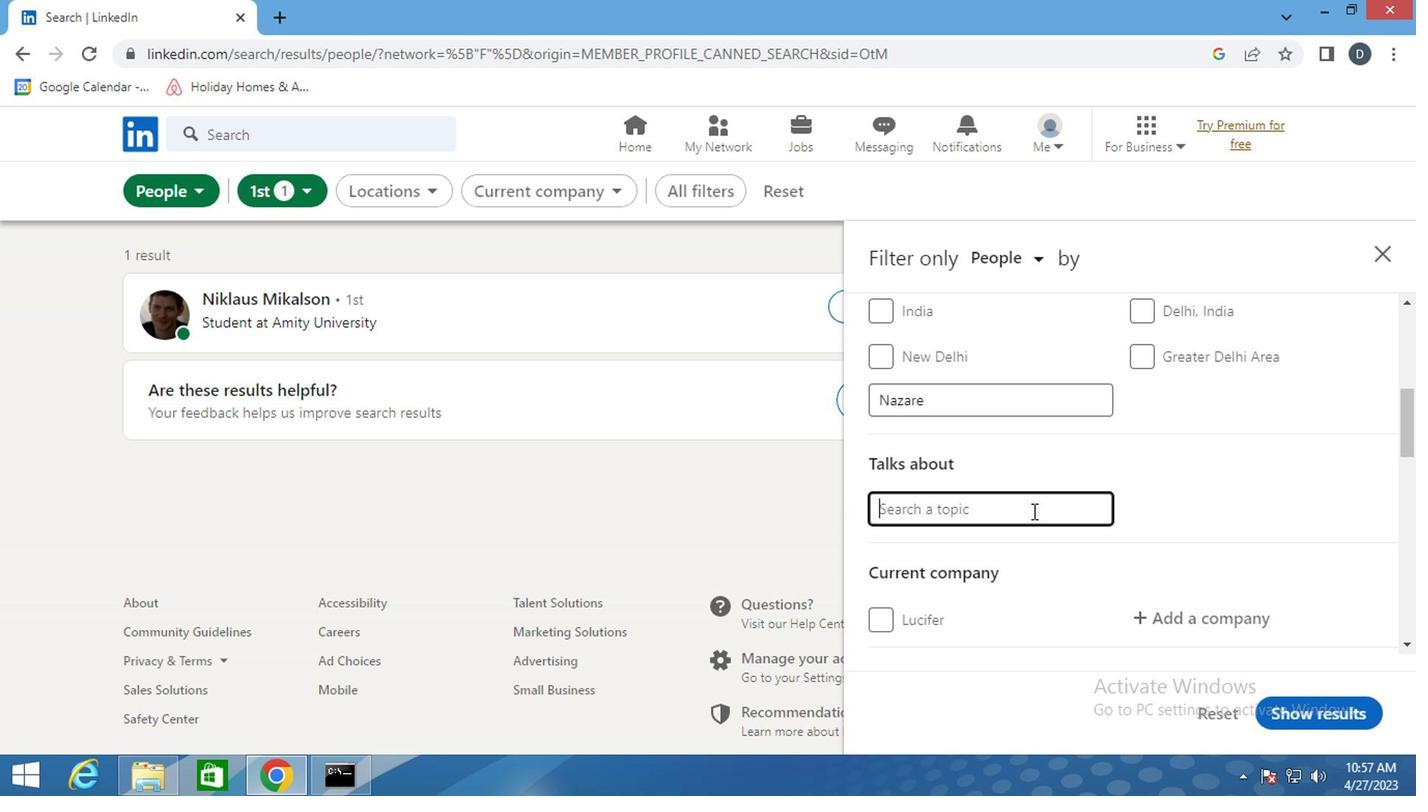 
Action: Key pressed <Key.shift>LIFESTYLE
Screenshot: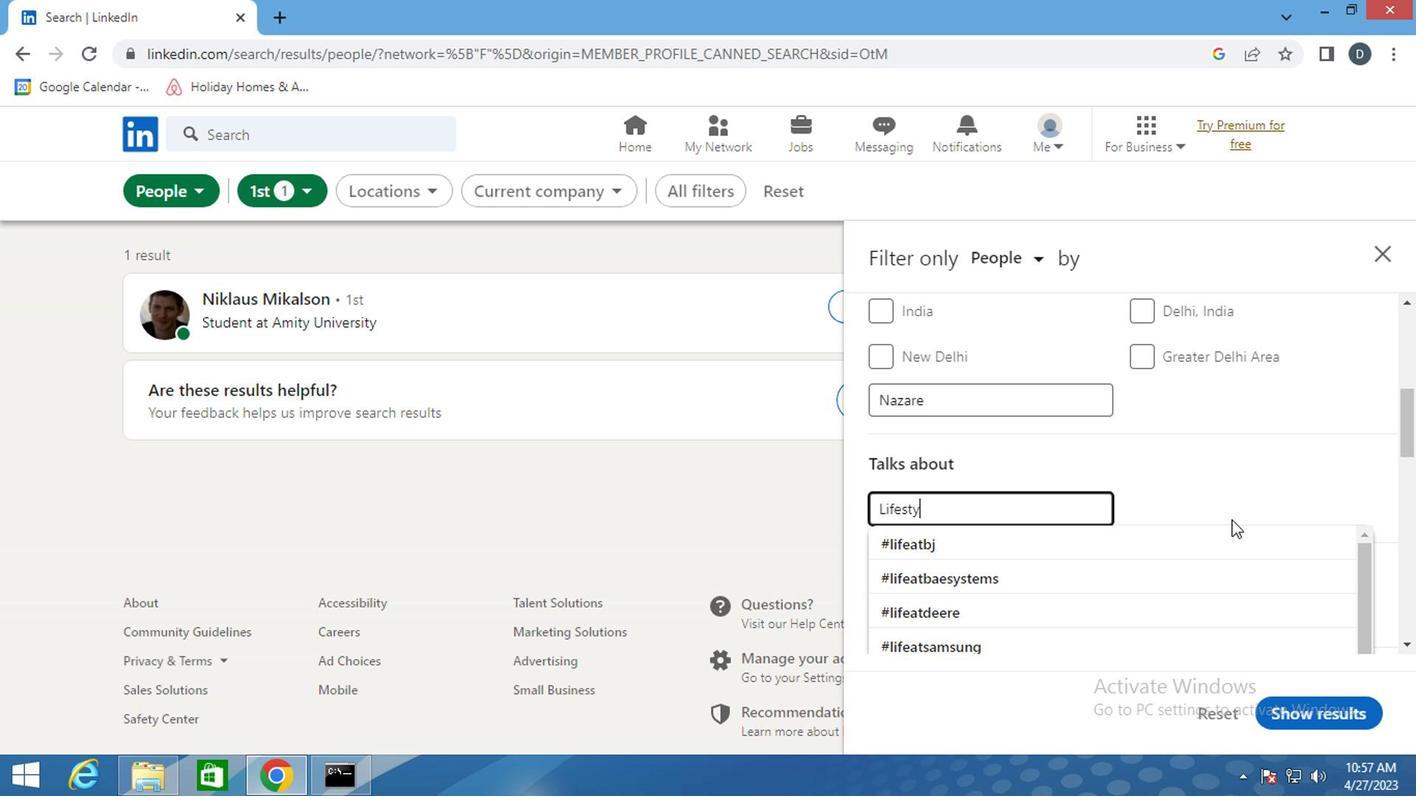 
Action: Mouse moved to (1173, 592)
Screenshot: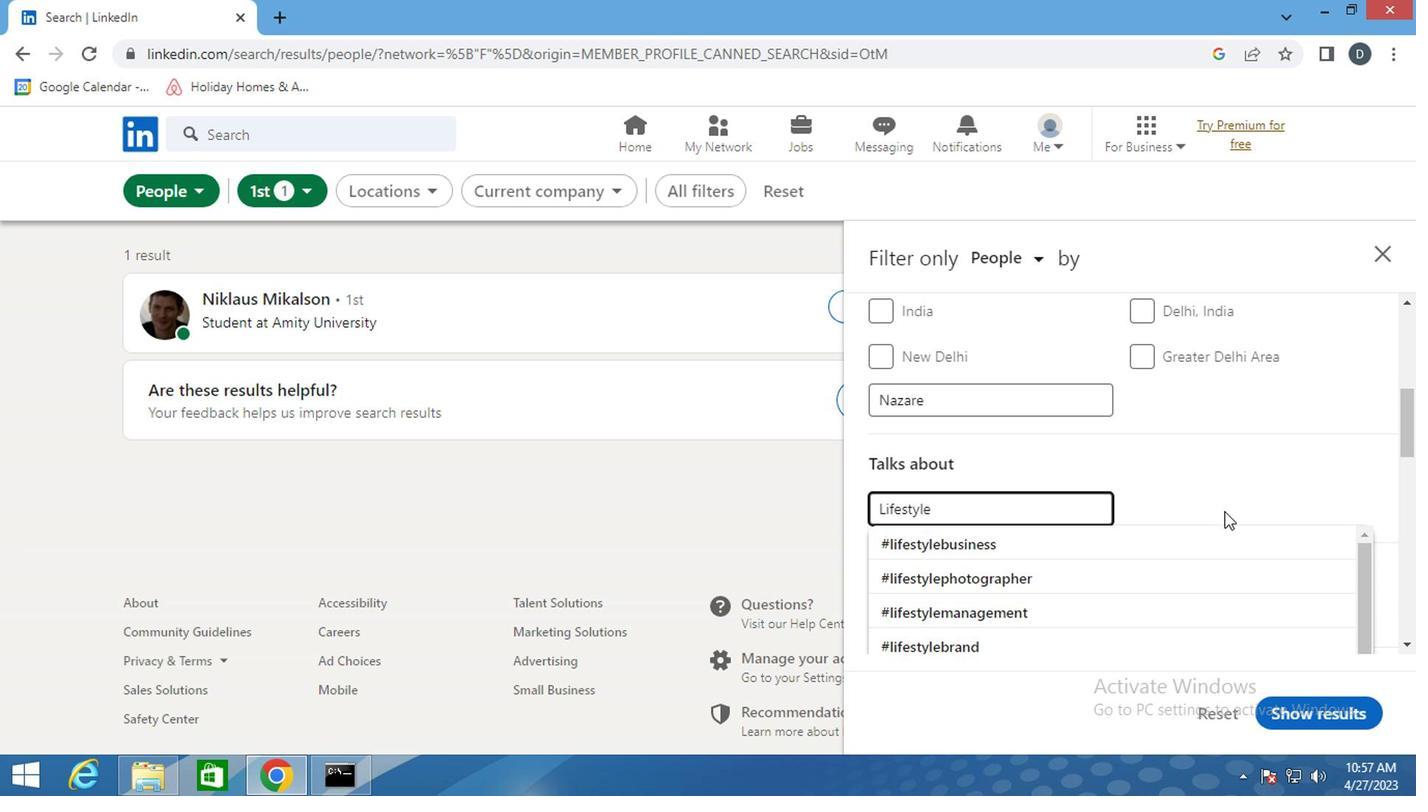 
Action: Mouse scrolled (1173, 591) with delta (0, 0)
Screenshot: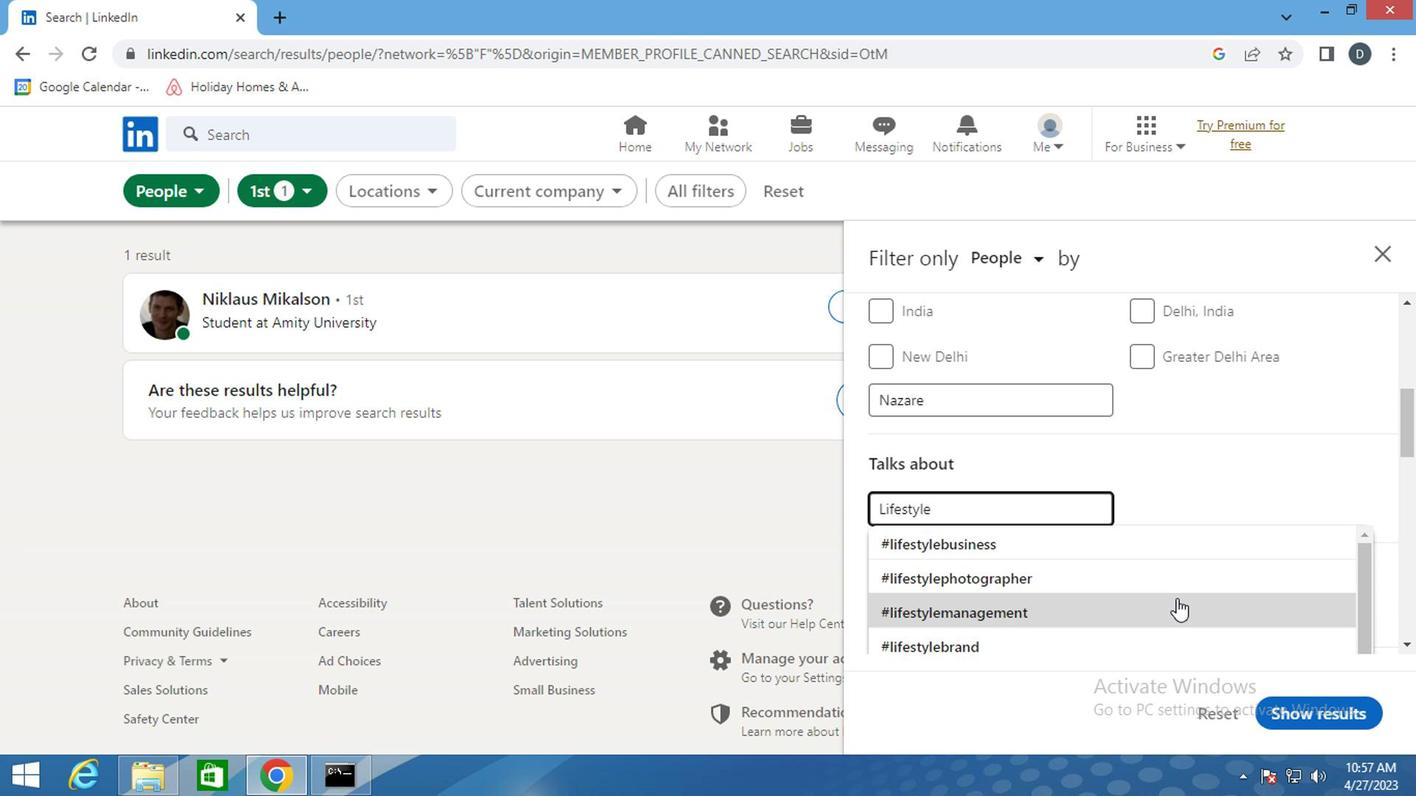 
Action: Mouse scrolled (1173, 591) with delta (0, 0)
Screenshot: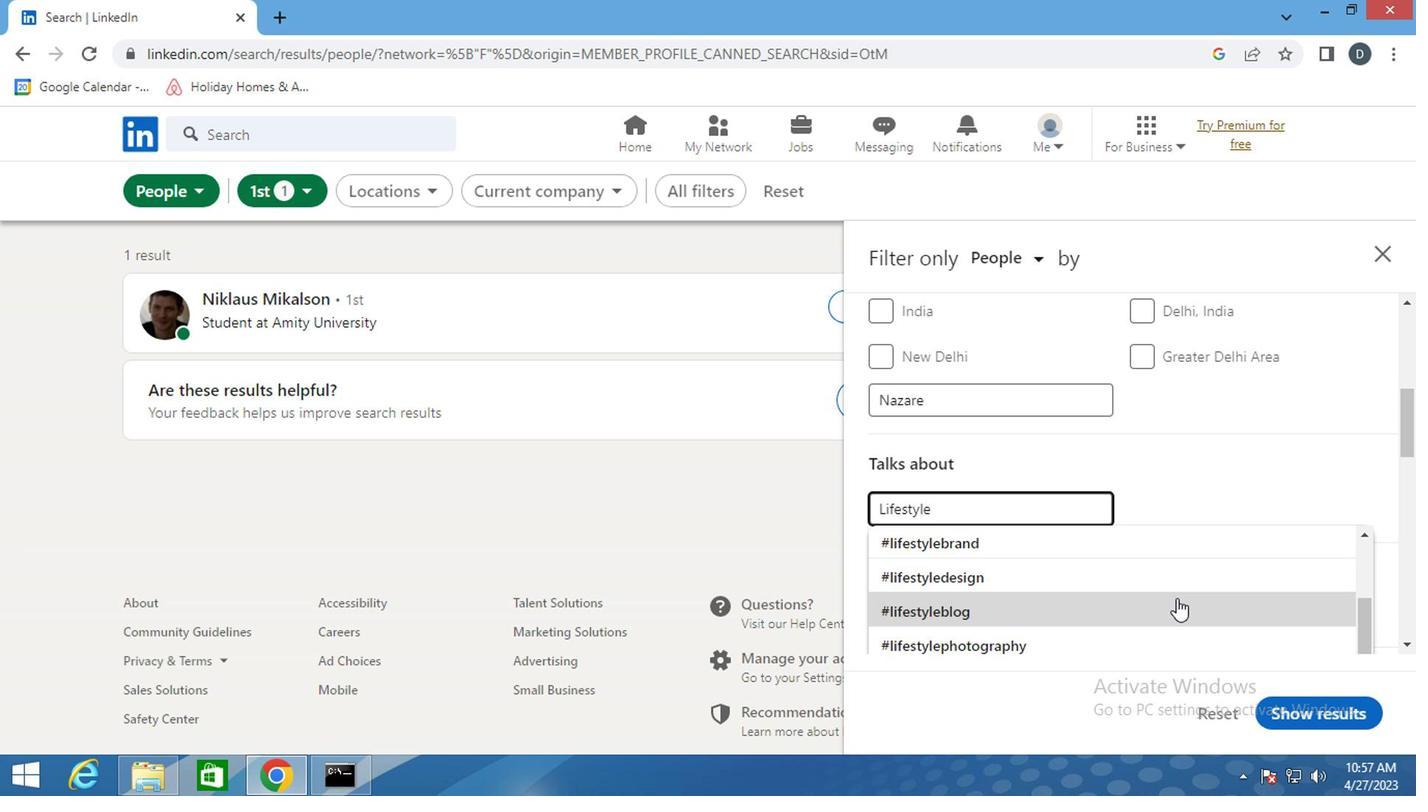 
Action: Mouse scrolled (1173, 591) with delta (0, 0)
Screenshot: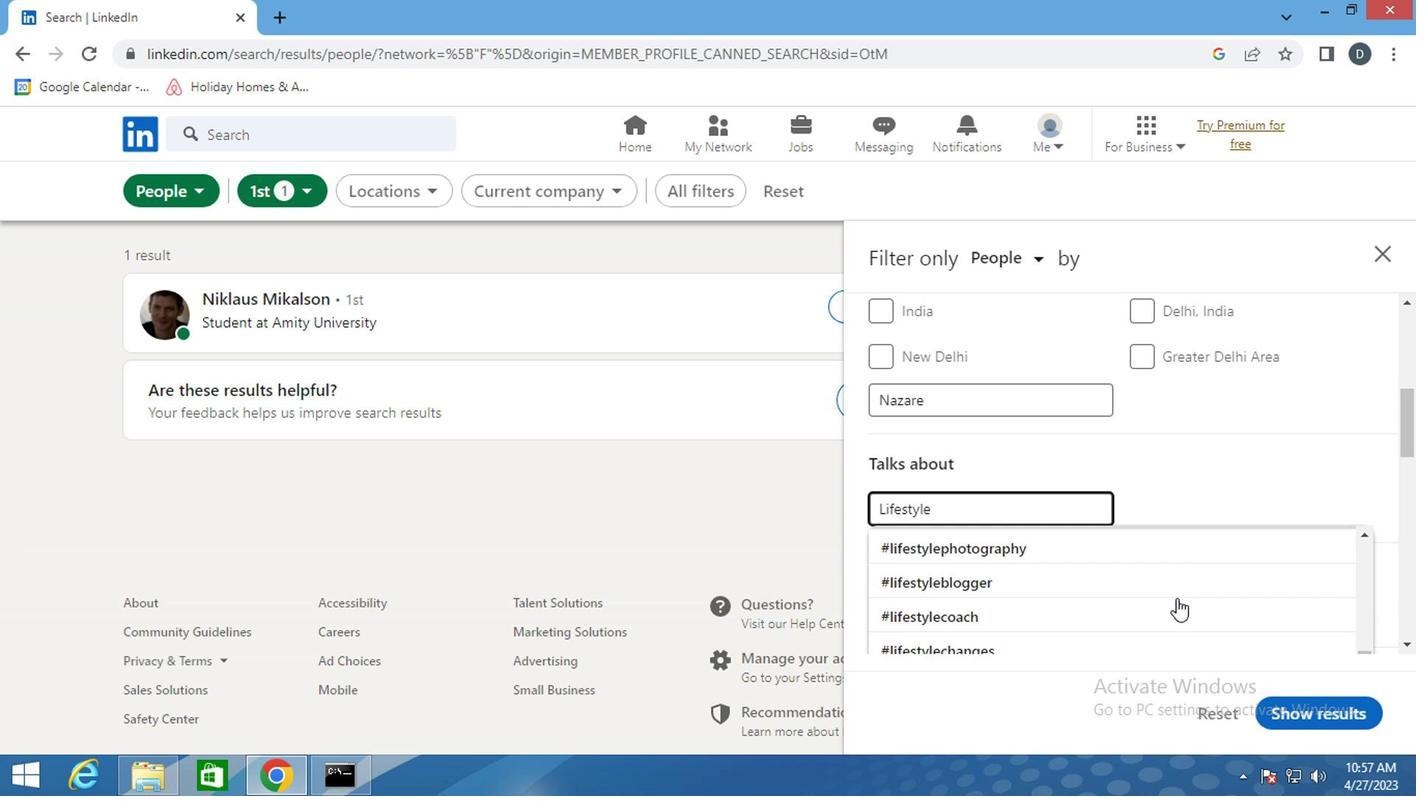
Action: Mouse scrolled (1173, 591) with delta (0, 0)
Screenshot: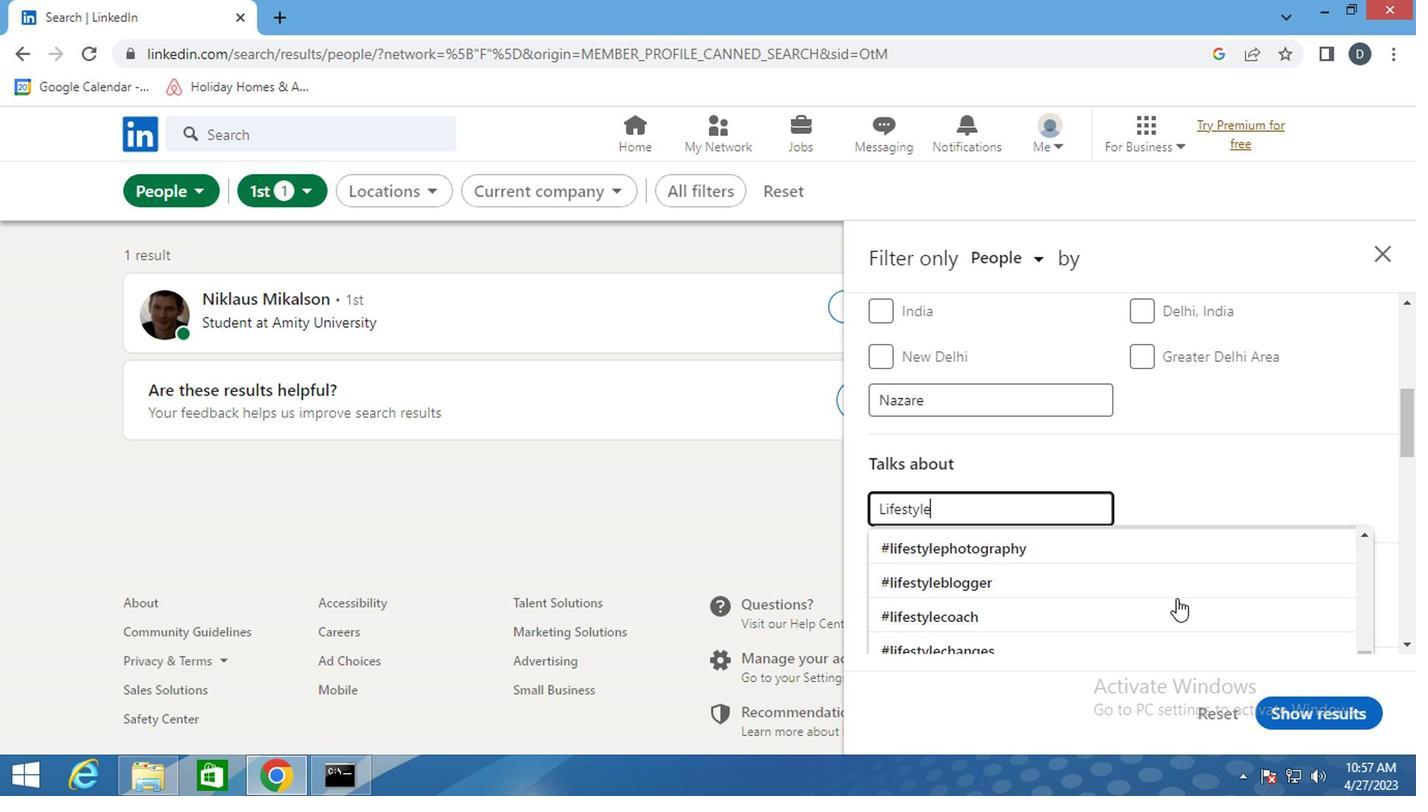 
Action: Mouse scrolled (1173, 591) with delta (0, 0)
Screenshot: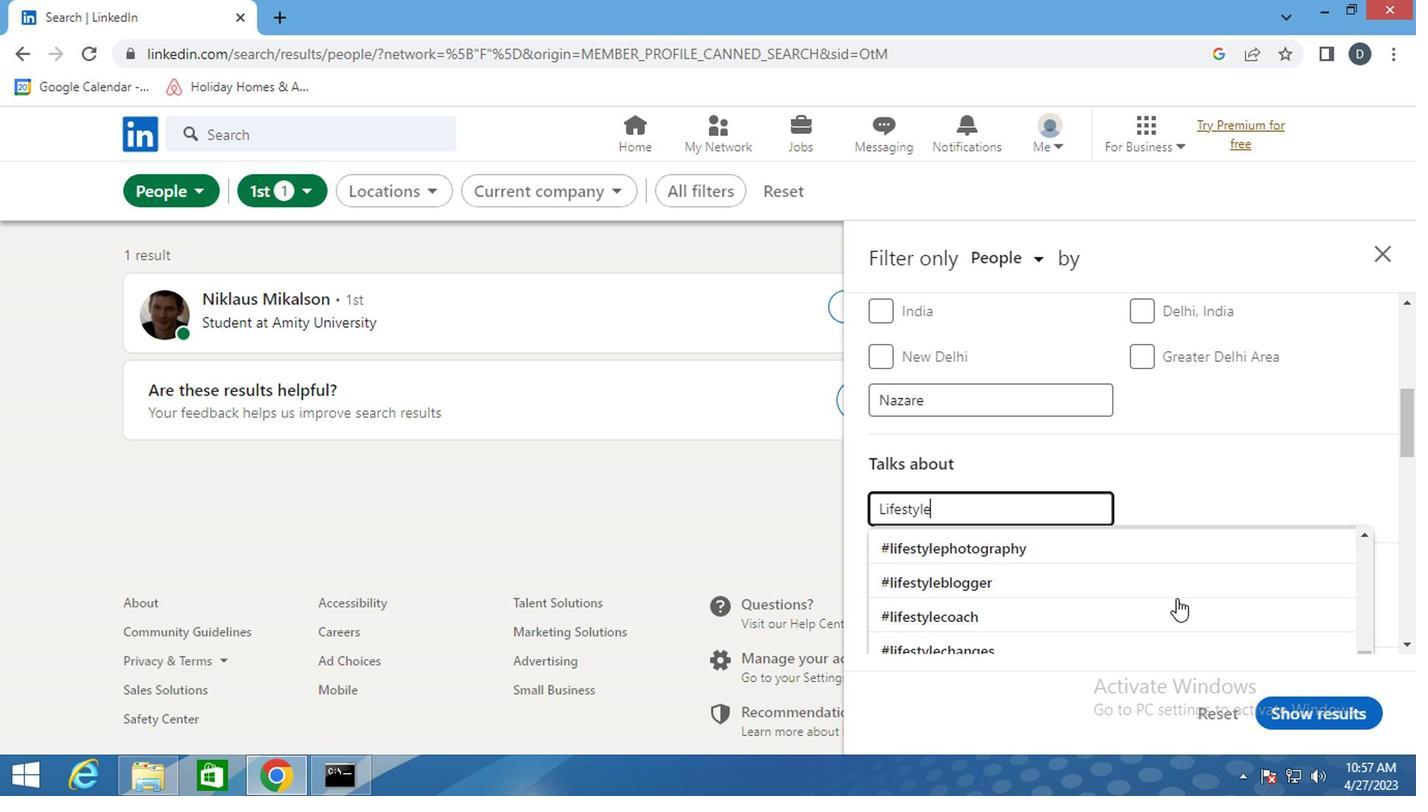
Action: Mouse moved to (1168, 592)
Screenshot: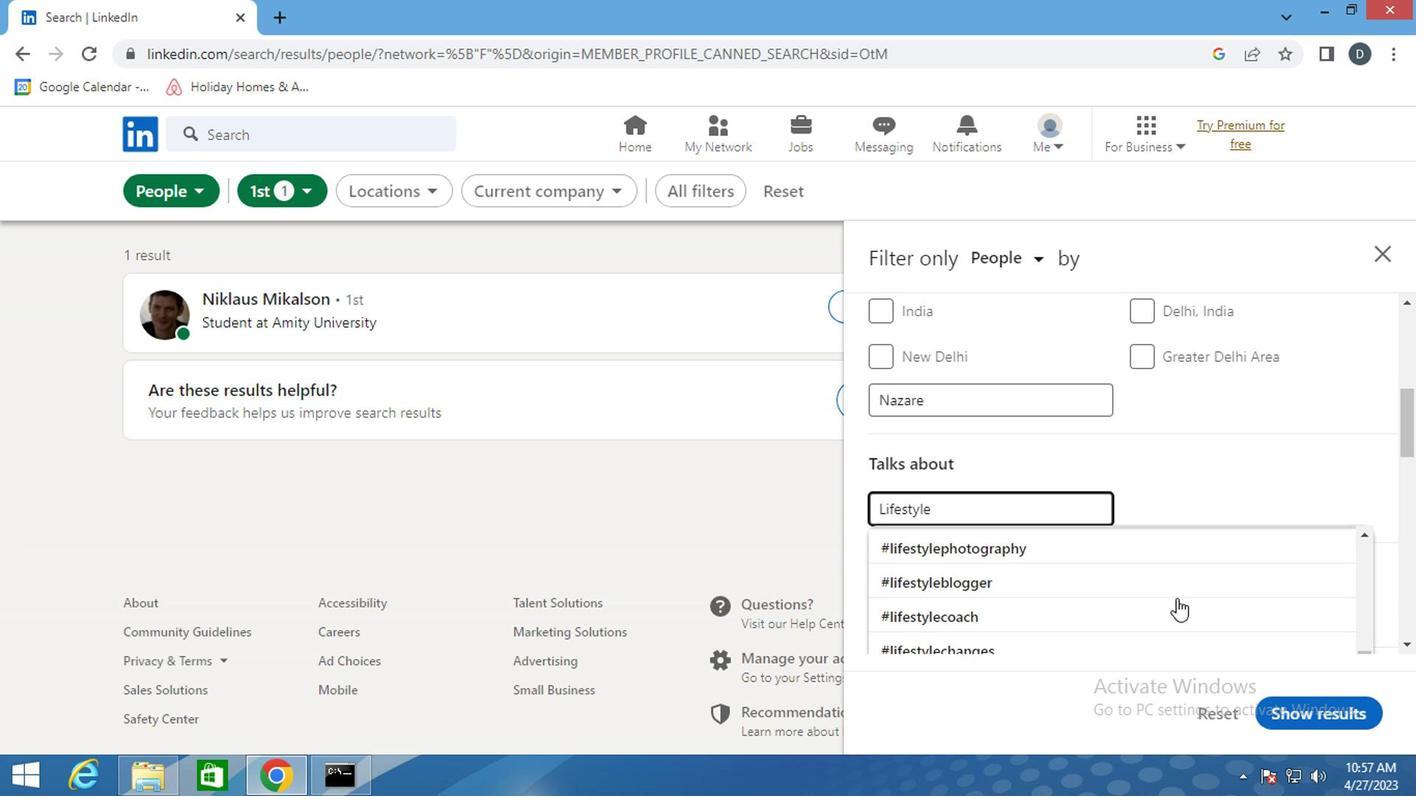 
Action: Key pressed <Key.enter>
Screenshot: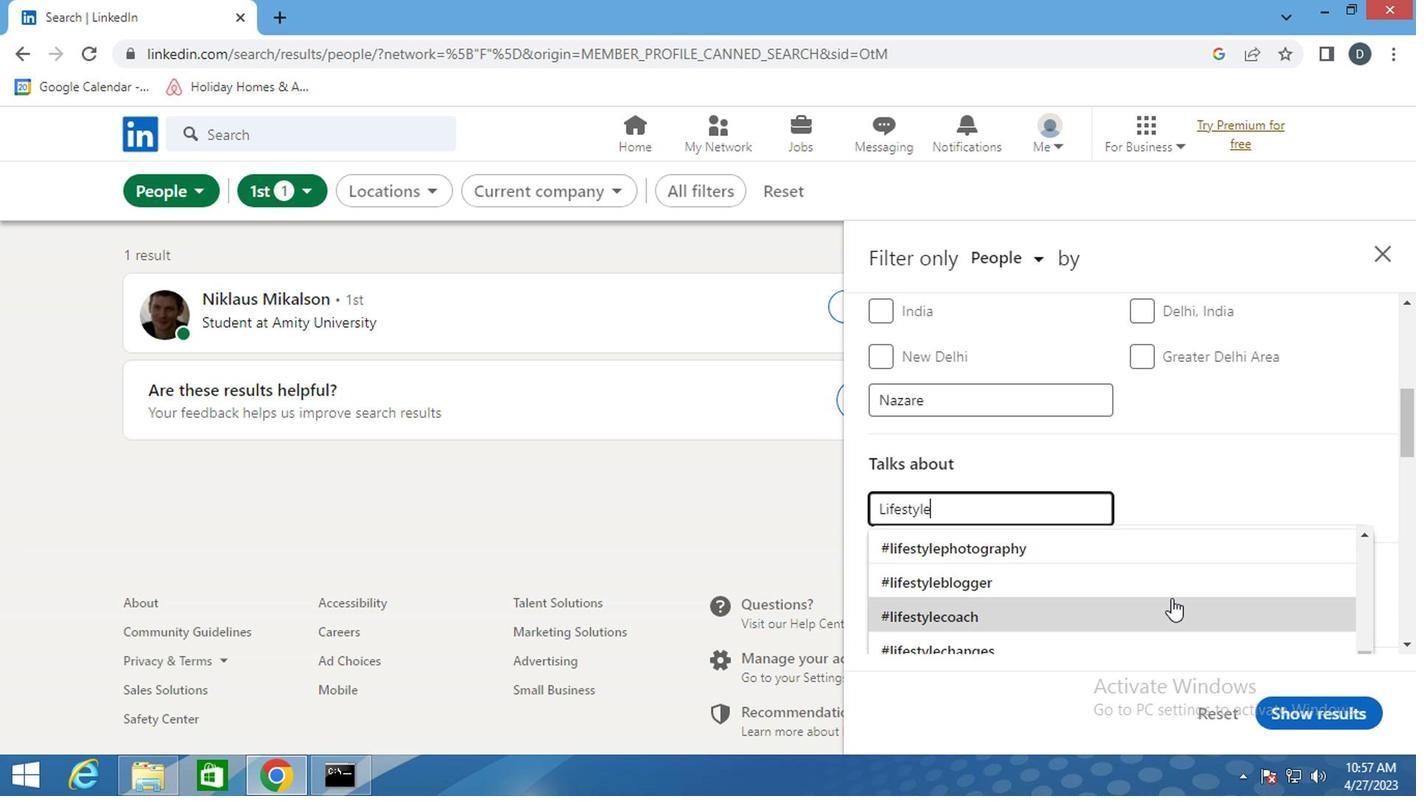 
Action: Mouse moved to (870, 508)
Screenshot: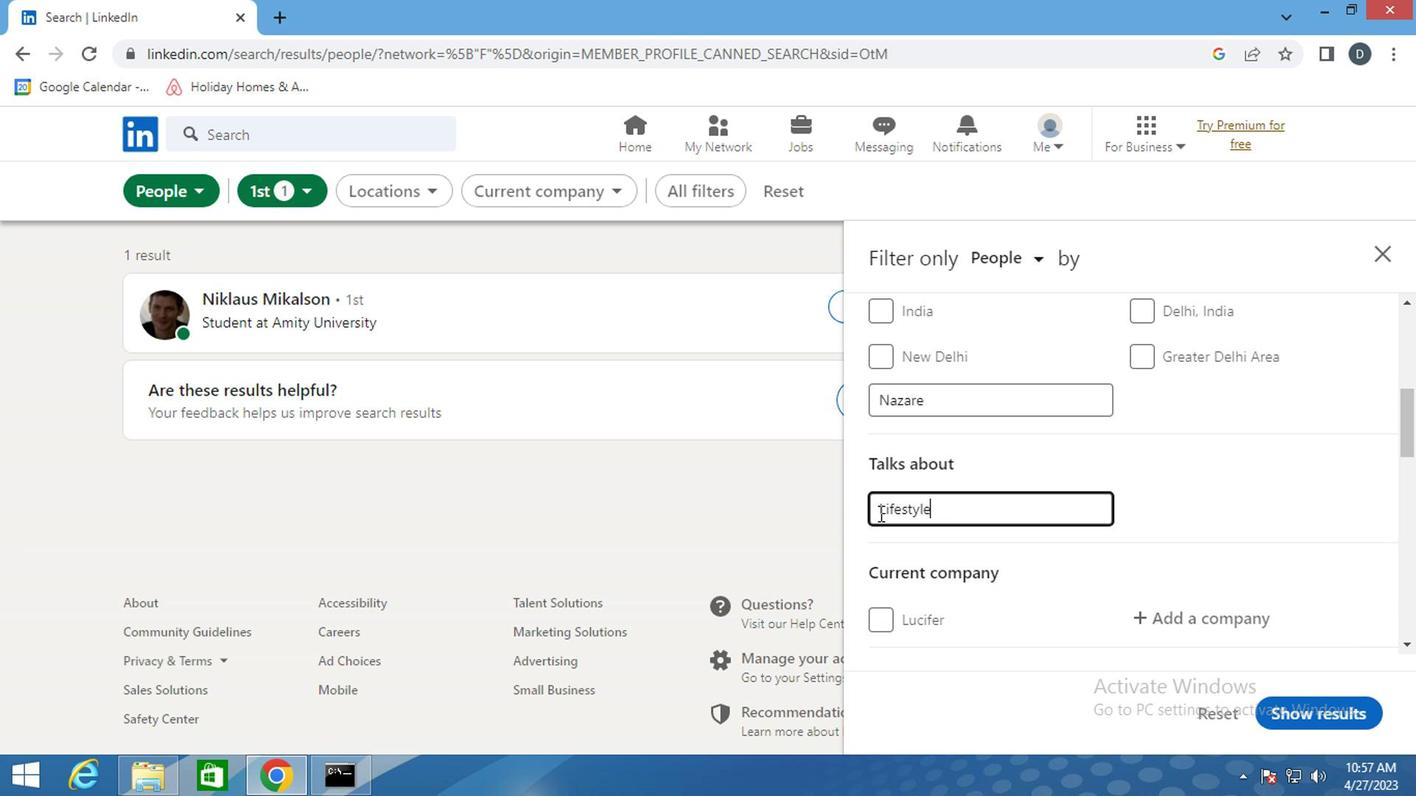 
Action: Mouse pressed left at (870, 508)
Screenshot: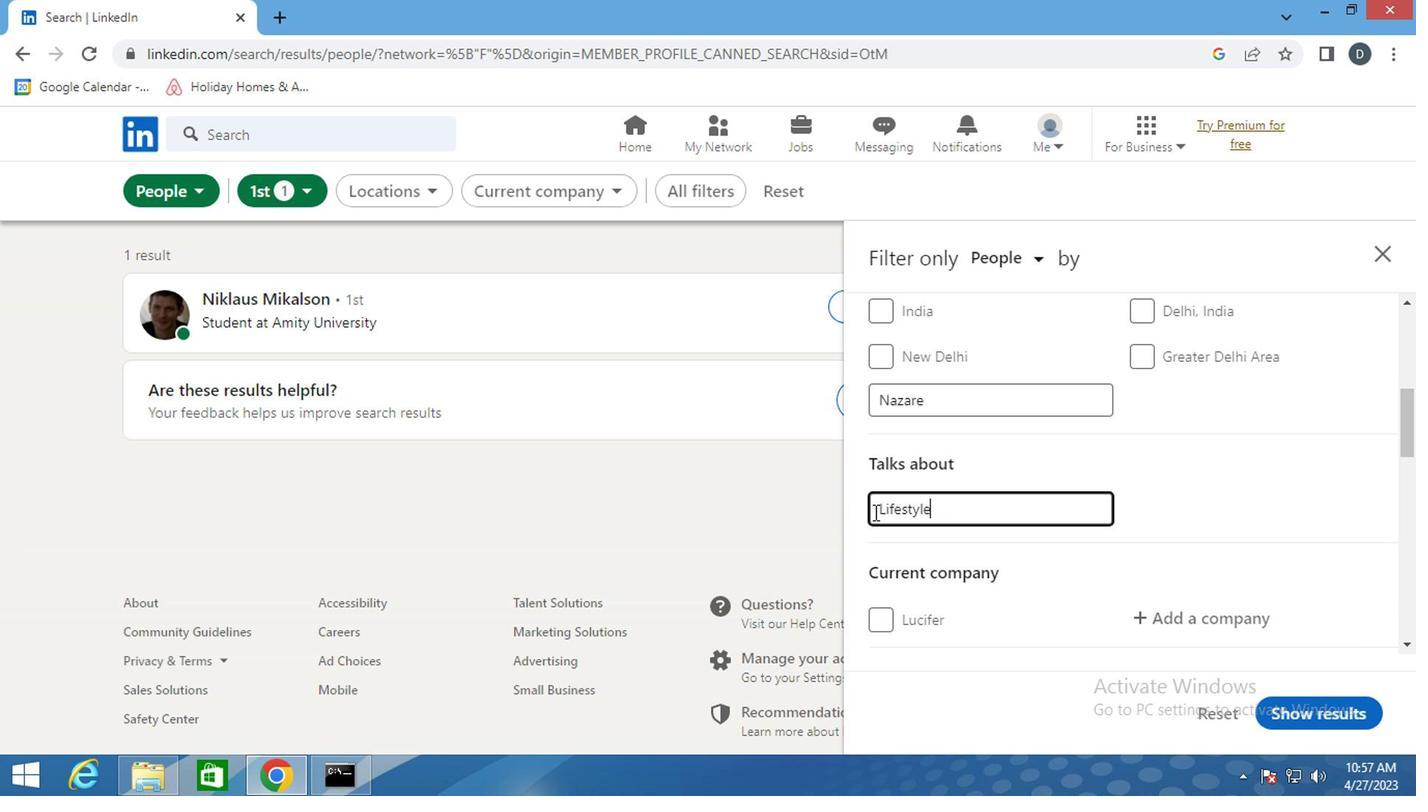 
Action: Mouse moved to (955, 500)
Screenshot: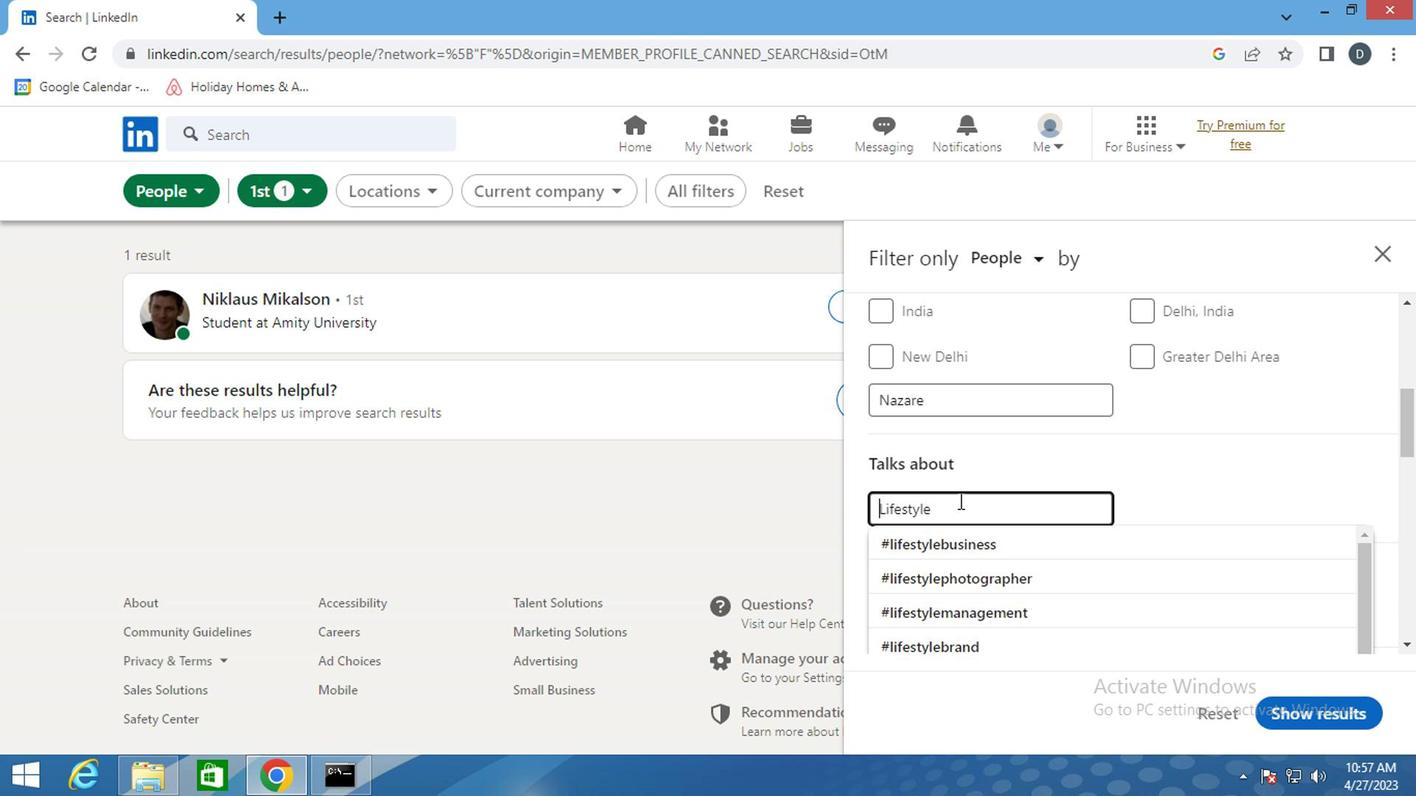 
Action: Key pressed <Key.shift>
Screenshot: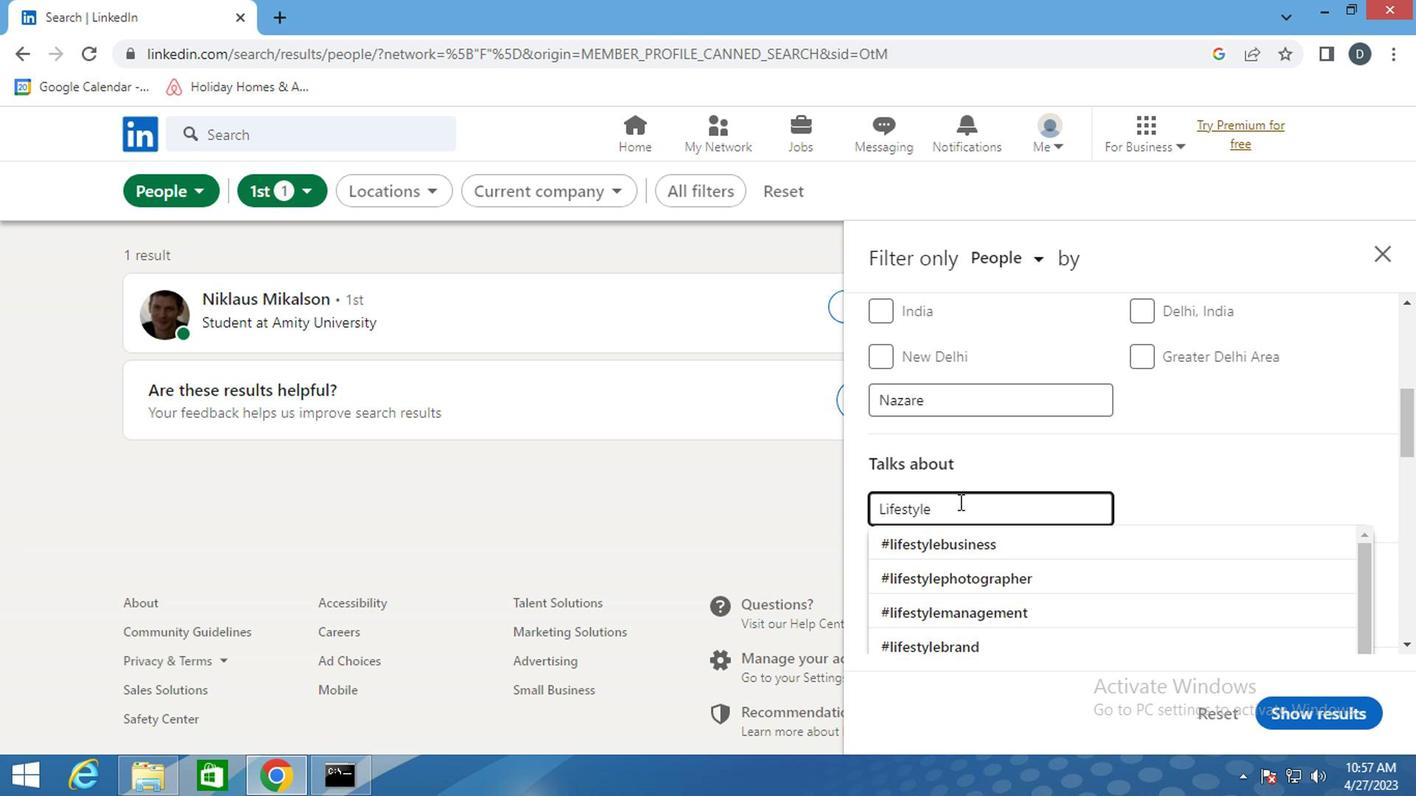 
Action: Mouse moved to (953, 506)
Screenshot: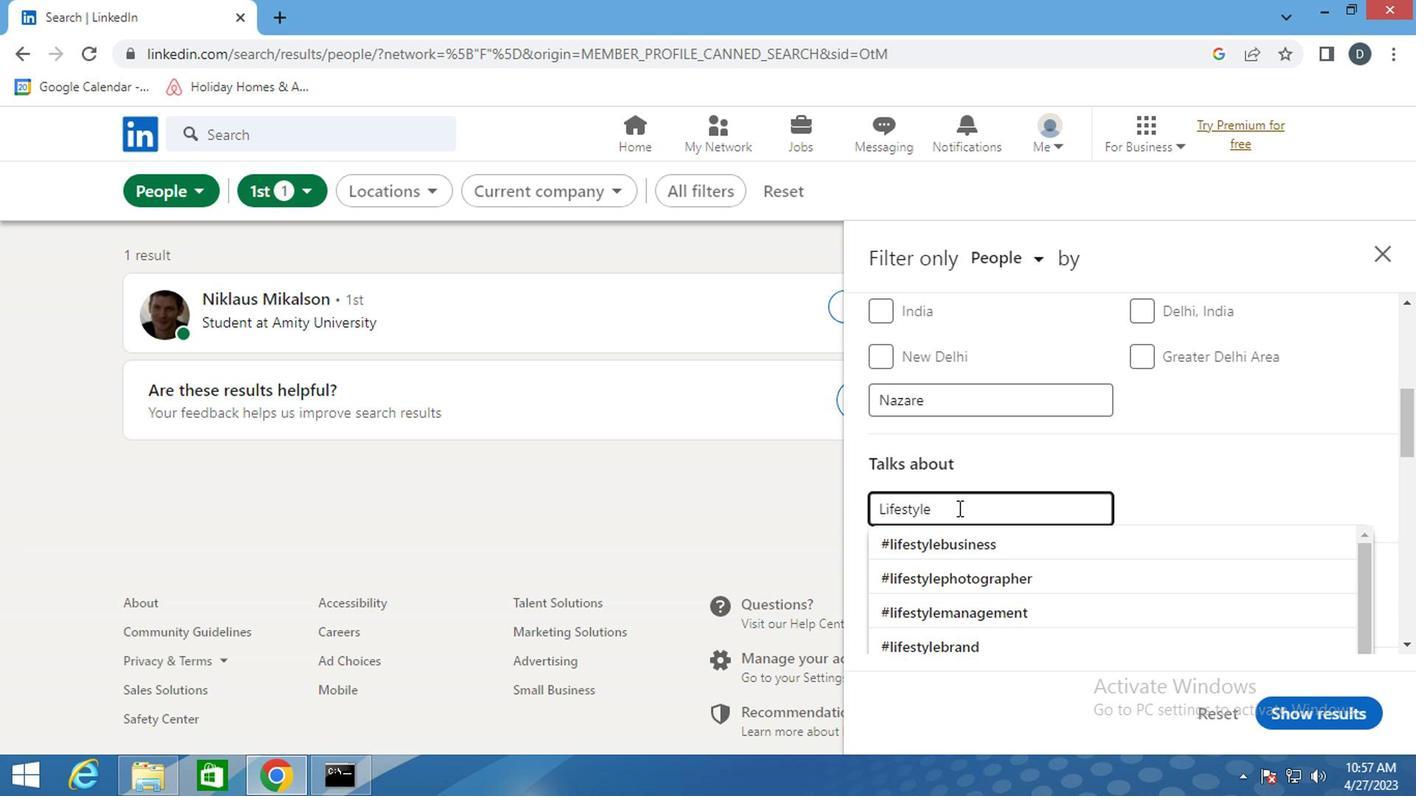 
Action: Key pressed <Key.shift><Key.shift><Key.shift><Key.shift><Key.shift><Key.shift><Key.shift>#
Screenshot: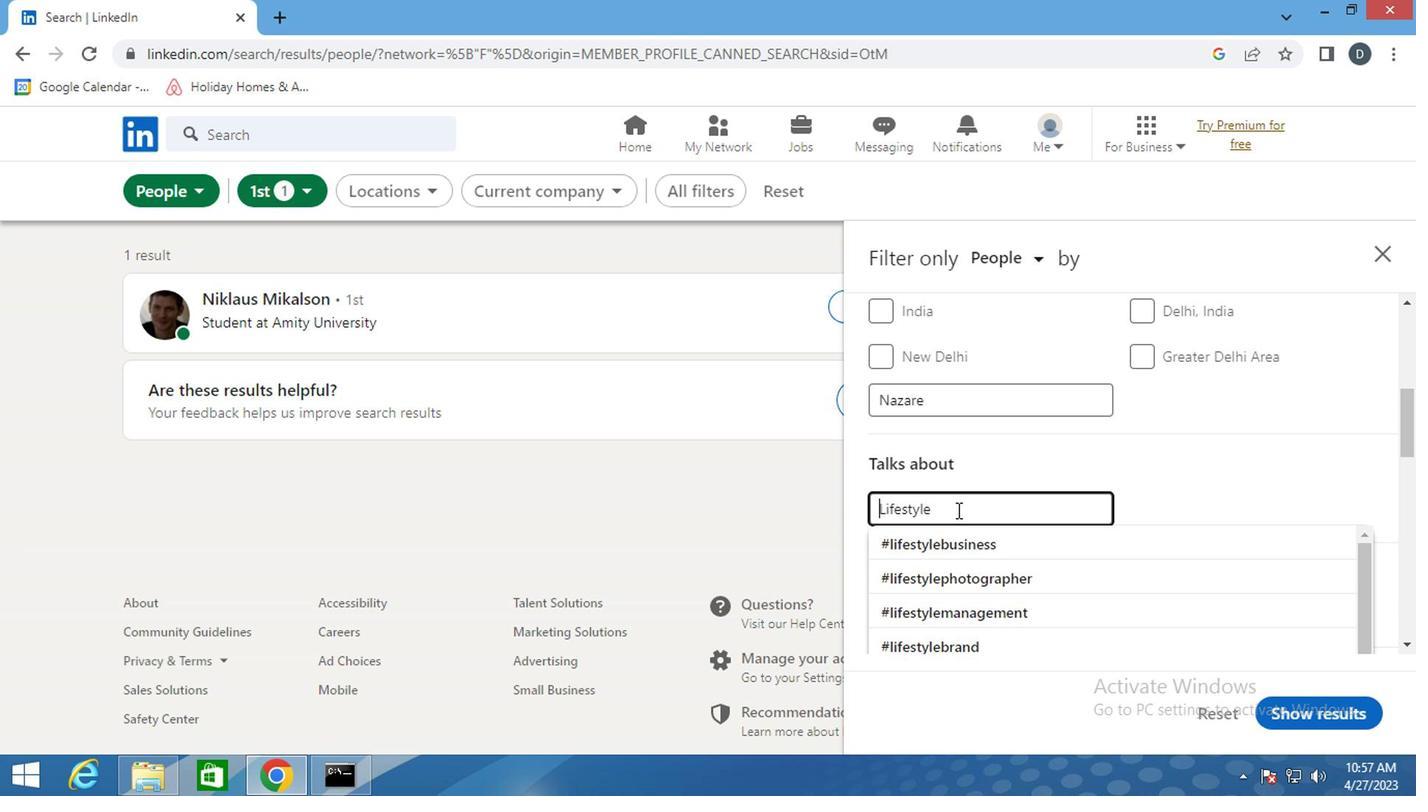 
Action: Mouse moved to (964, 573)
Screenshot: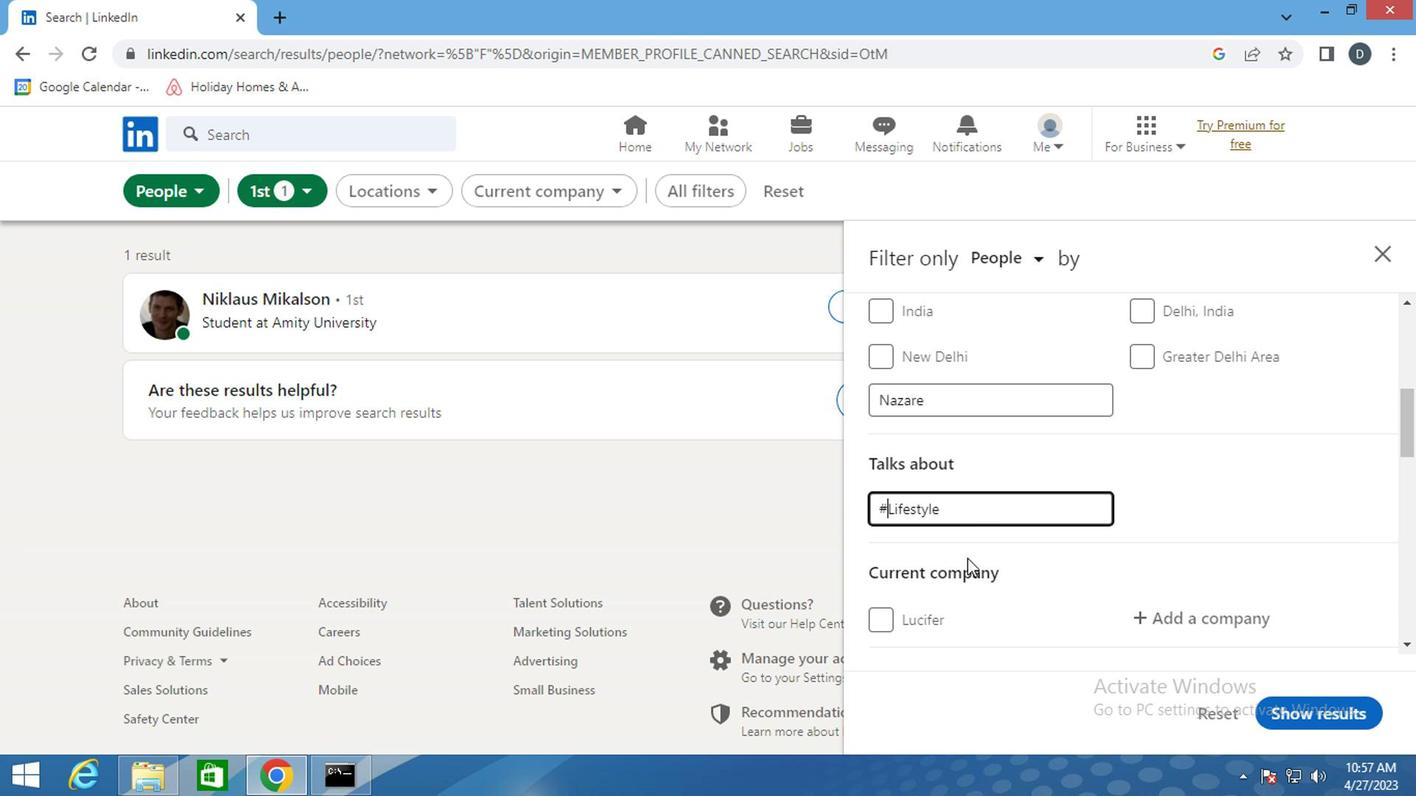 
Action: Mouse scrolled (964, 573) with delta (0, 0)
Screenshot: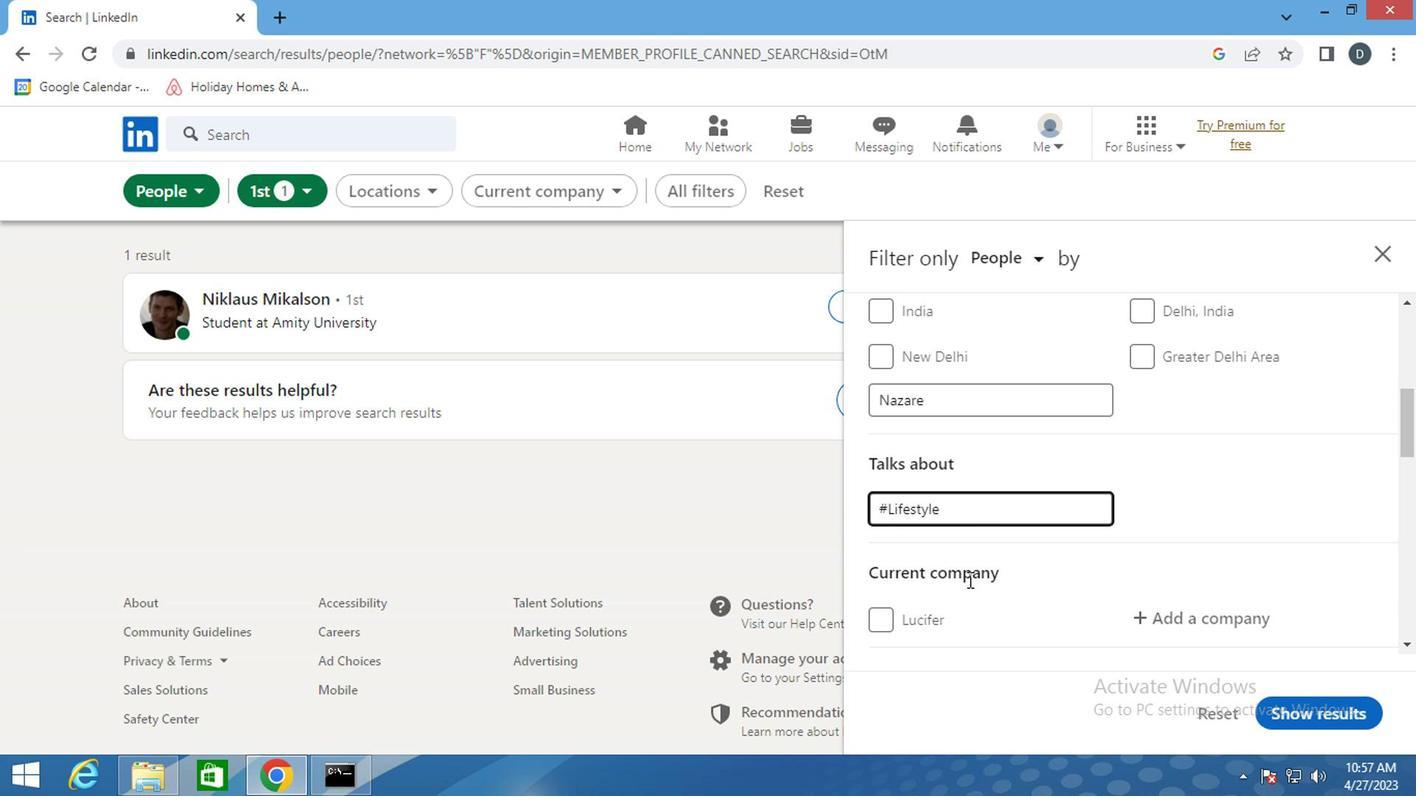 
Action: Mouse moved to (976, 531)
Screenshot: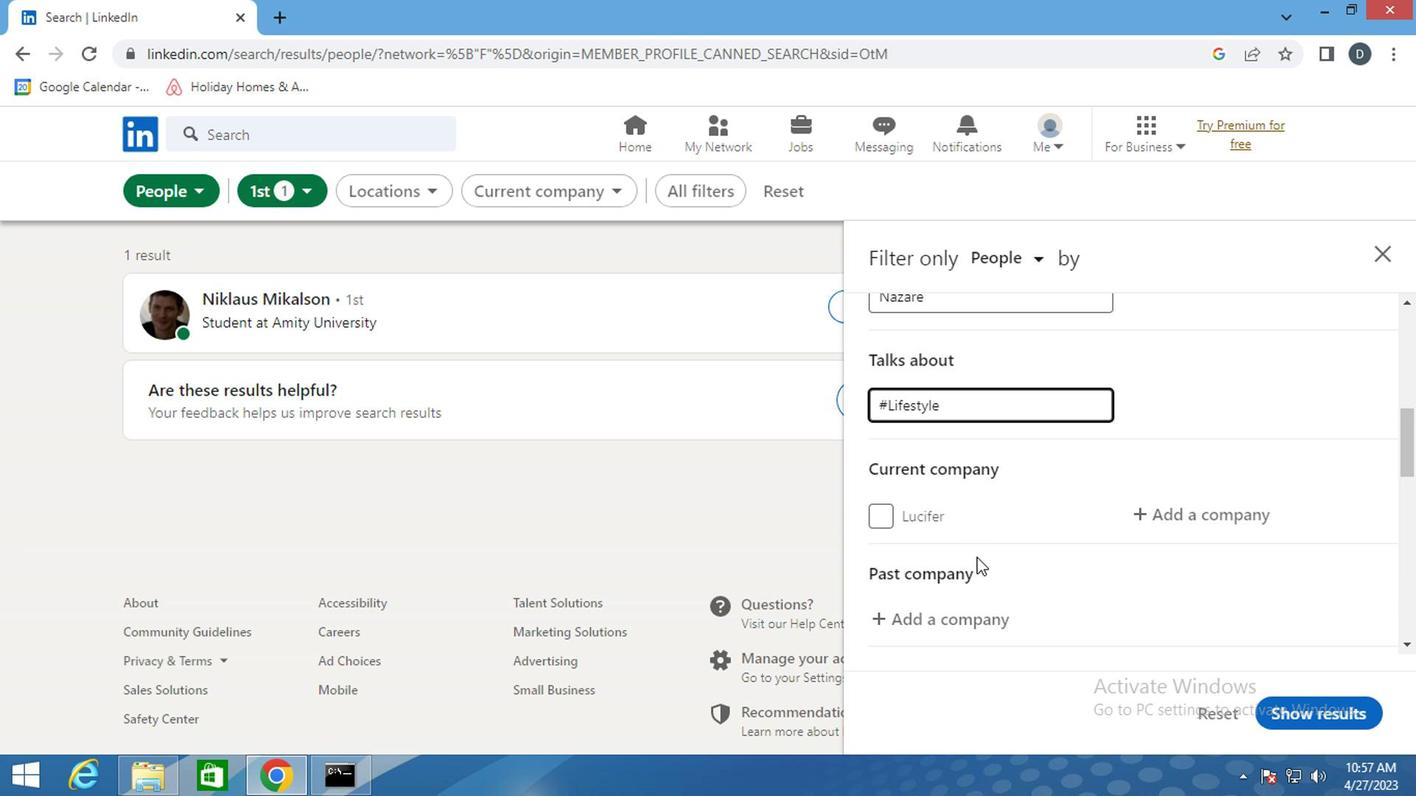 
Action: Mouse scrolled (976, 530) with delta (0, 0)
Screenshot: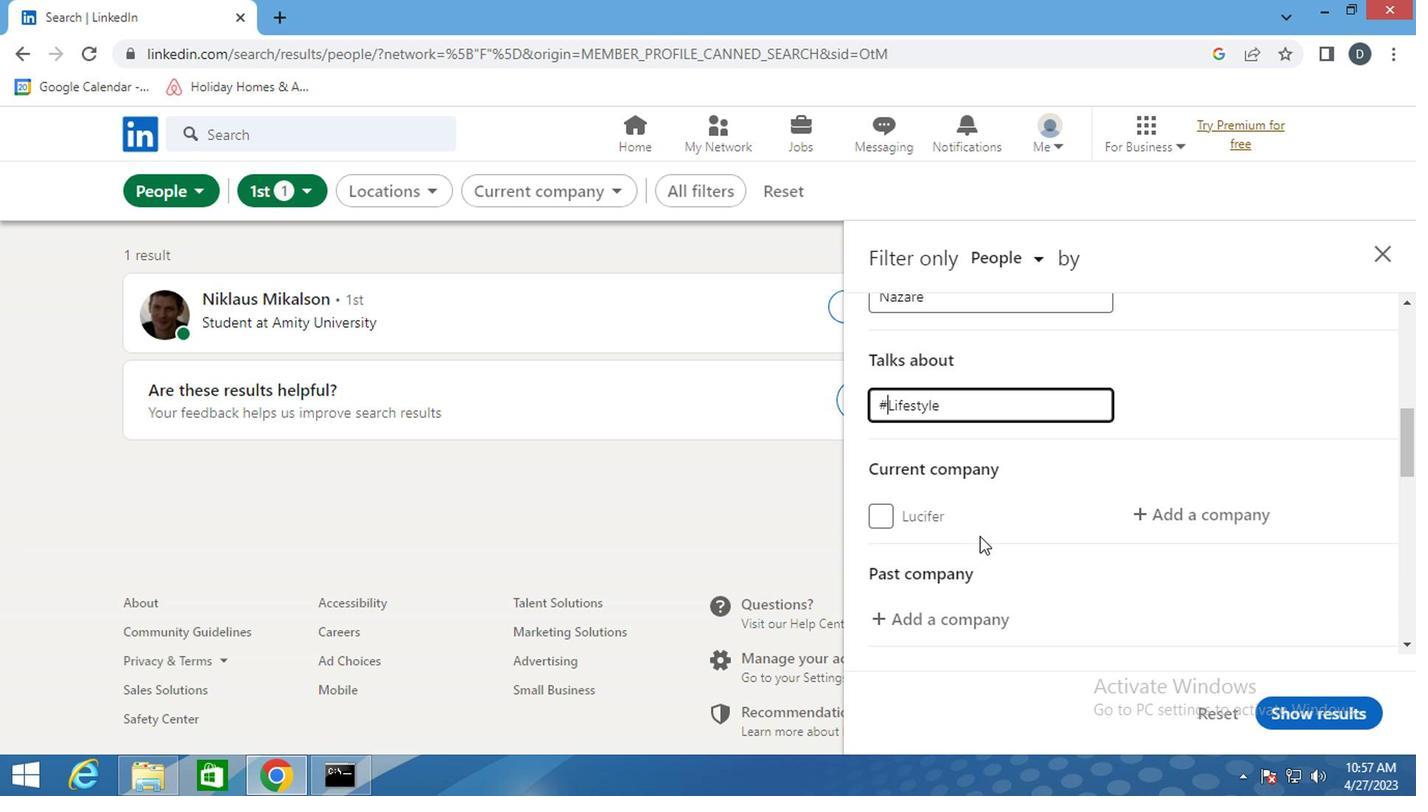 
Action: Mouse scrolled (976, 530) with delta (0, 0)
Screenshot: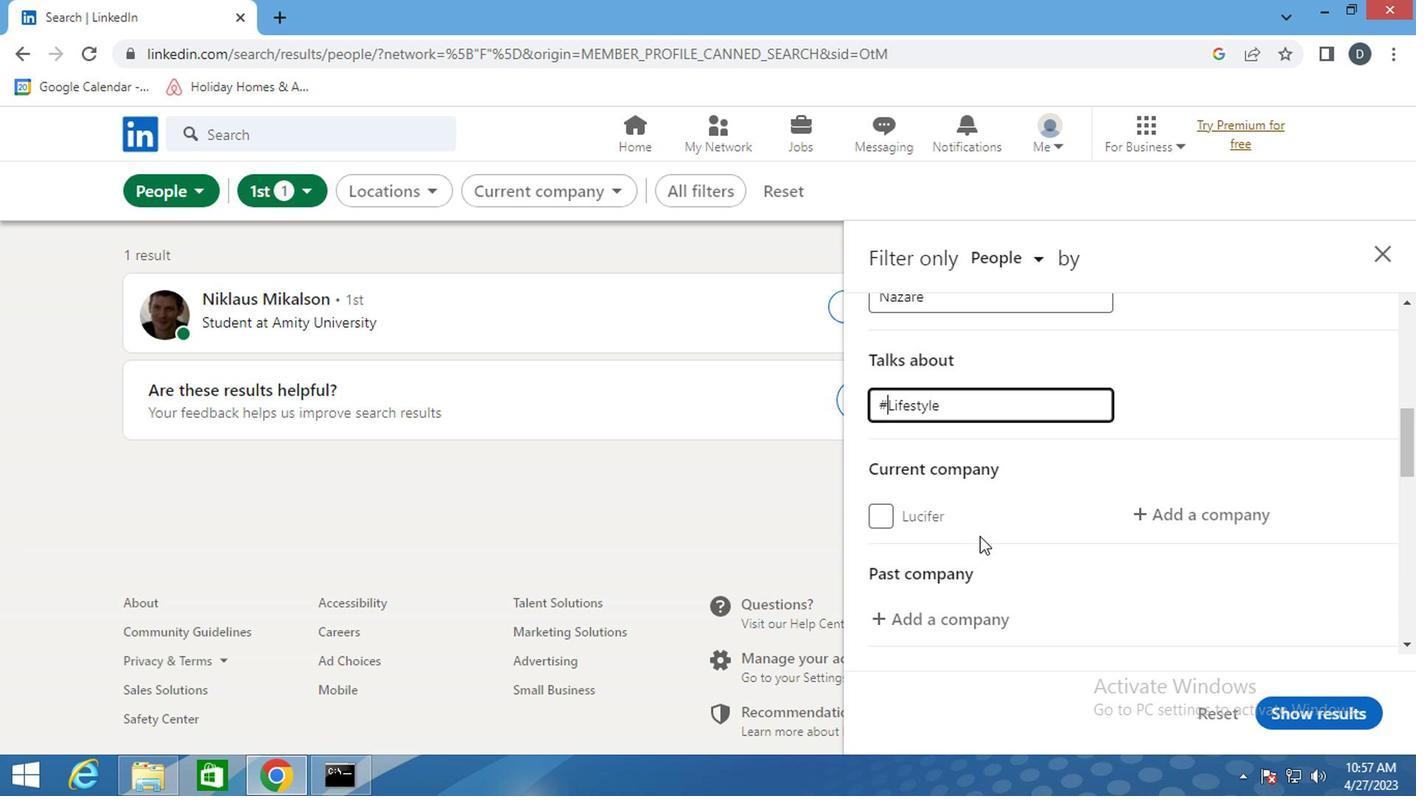 
Action: Mouse scrolled (976, 530) with delta (0, 0)
Screenshot: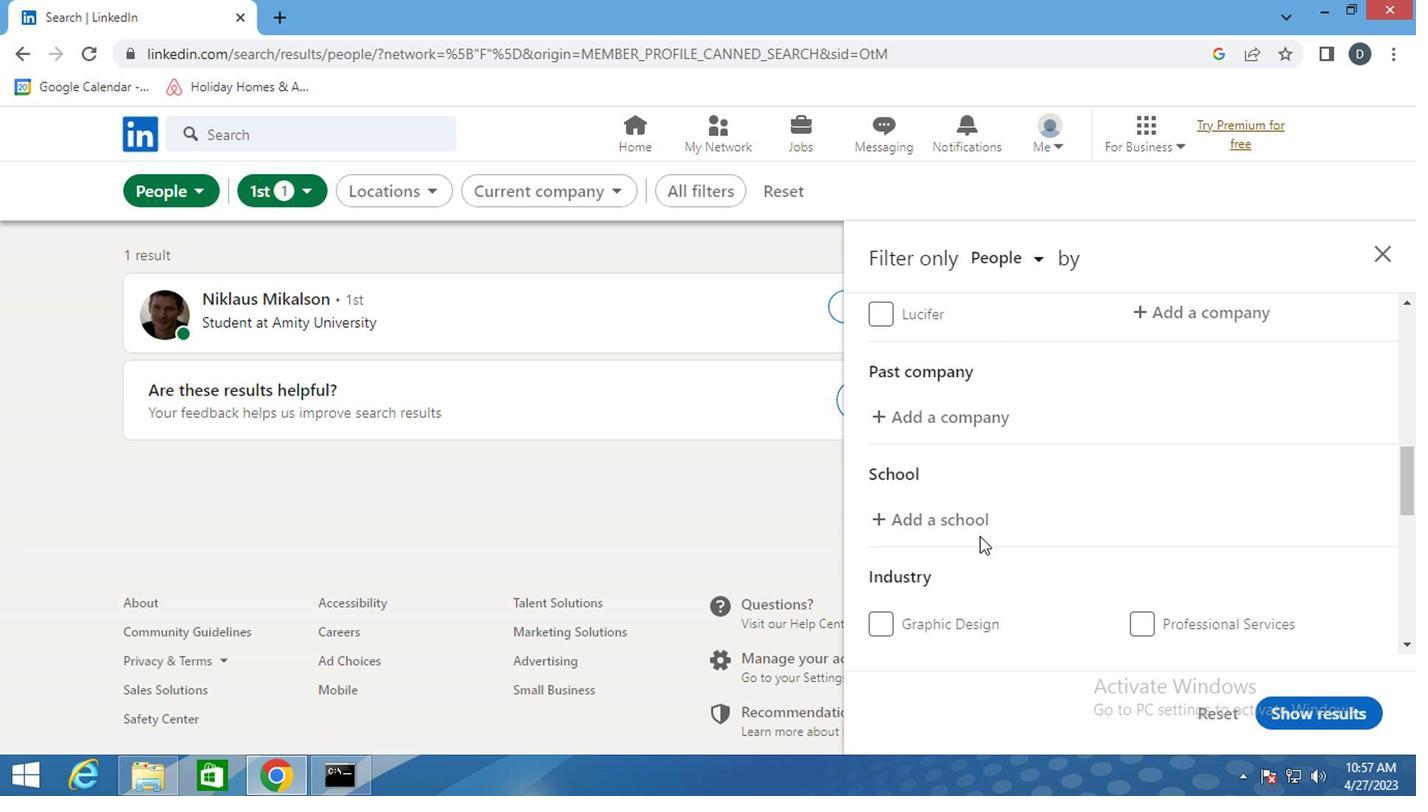 
Action: Mouse scrolled (976, 530) with delta (0, 0)
Screenshot: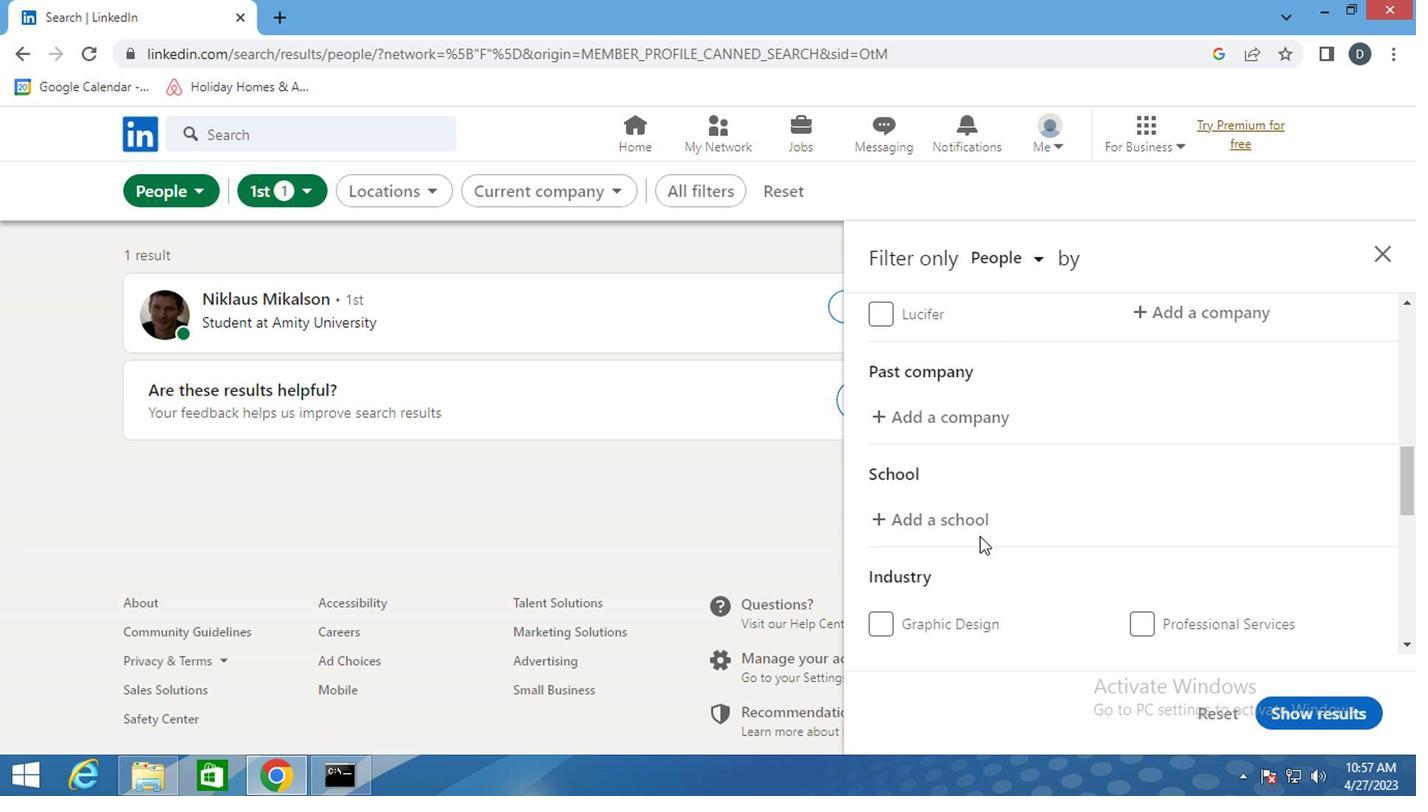 
Action: Mouse scrolled (976, 530) with delta (0, 0)
Screenshot: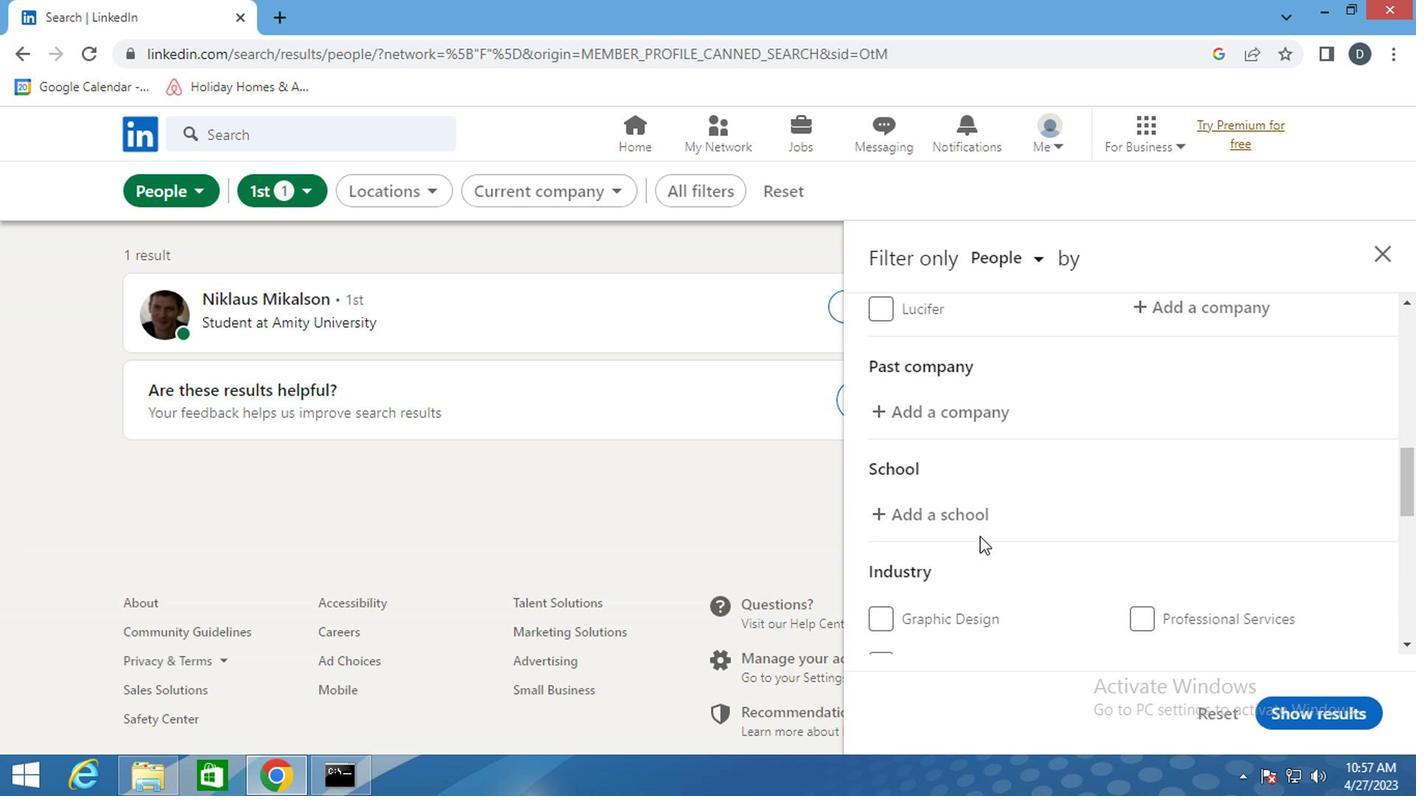 
Action: Mouse scrolled (976, 530) with delta (0, 0)
Screenshot: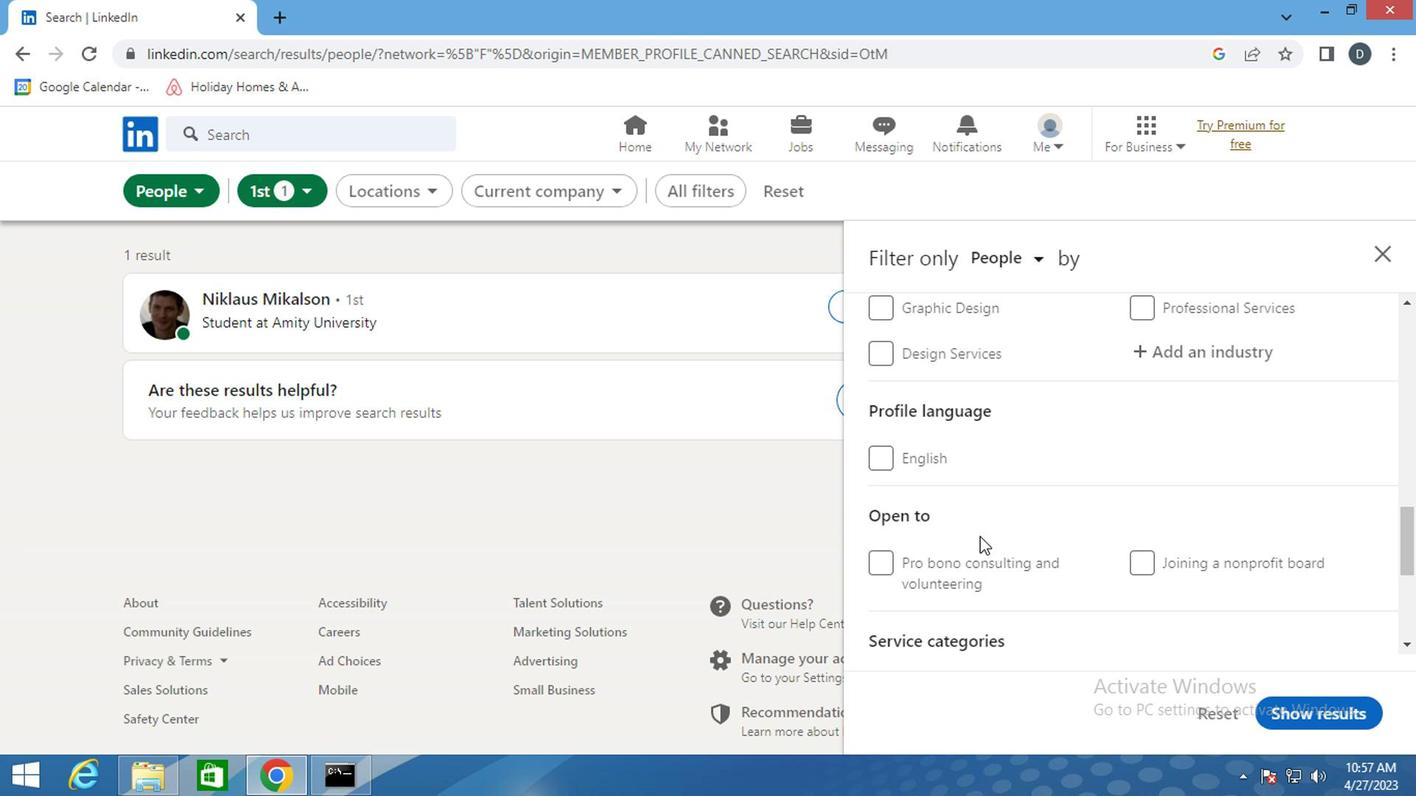 
Action: Mouse moved to (974, 514)
Screenshot: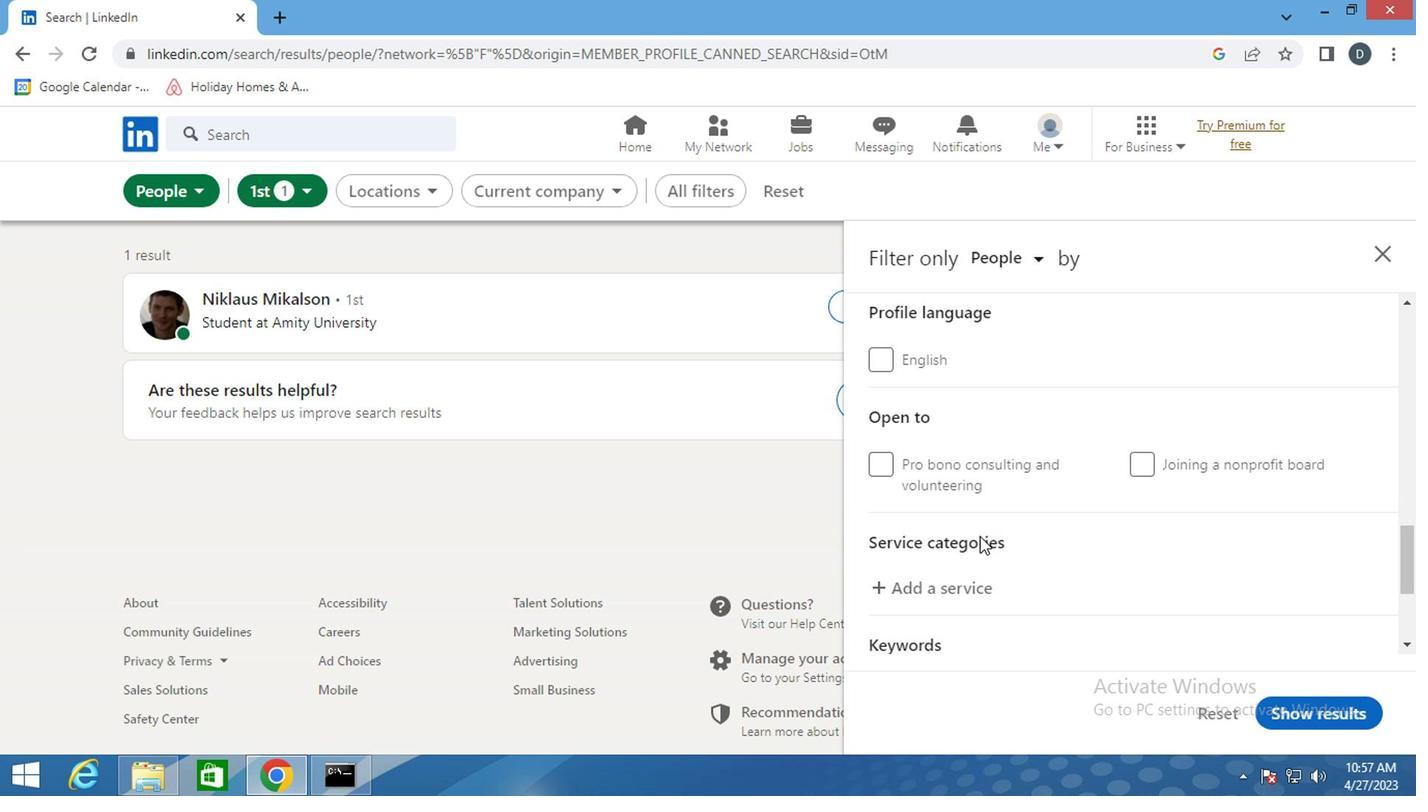 
Action: Mouse scrolled (974, 514) with delta (0, 0)
Screenshot: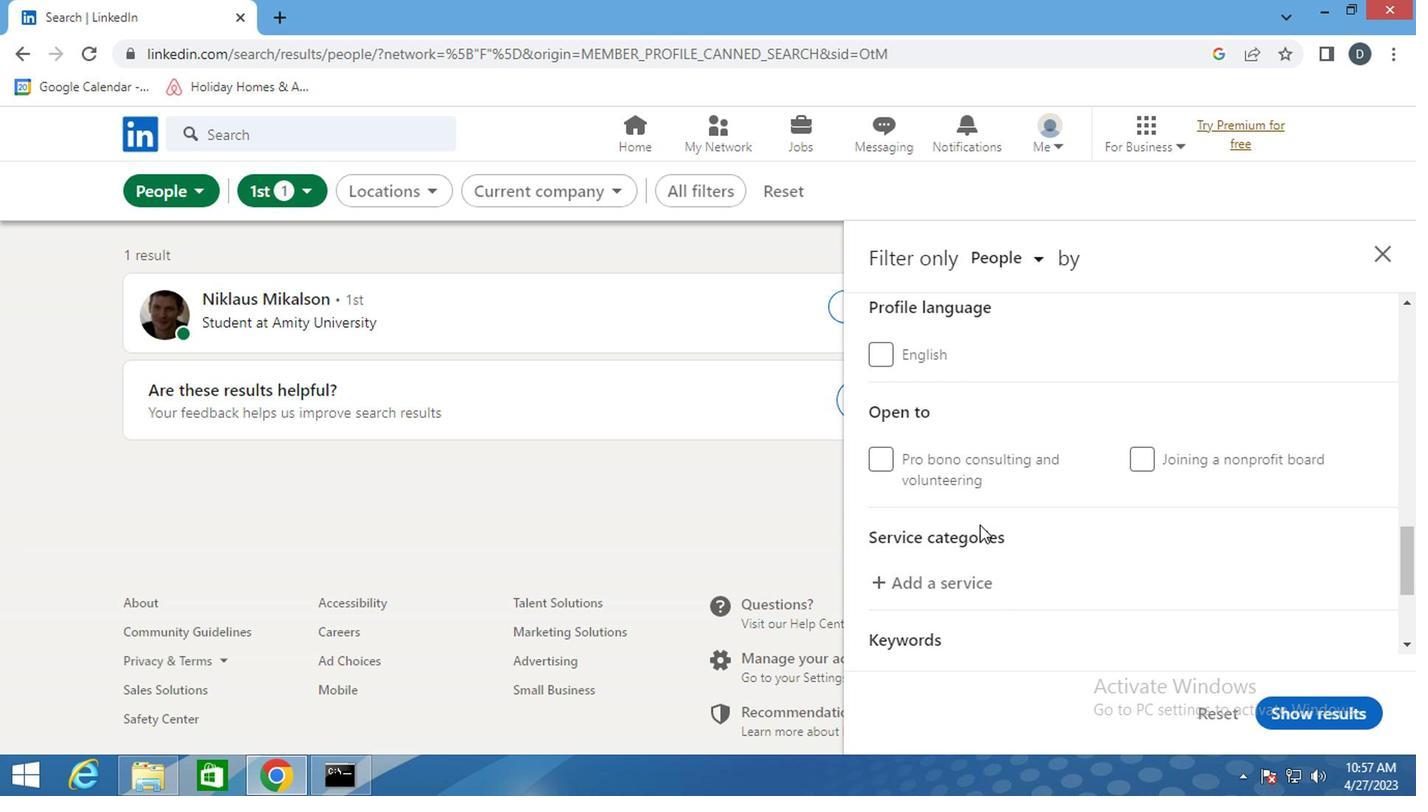 
Action: Mouse moved to (885, 463)
Screenshot: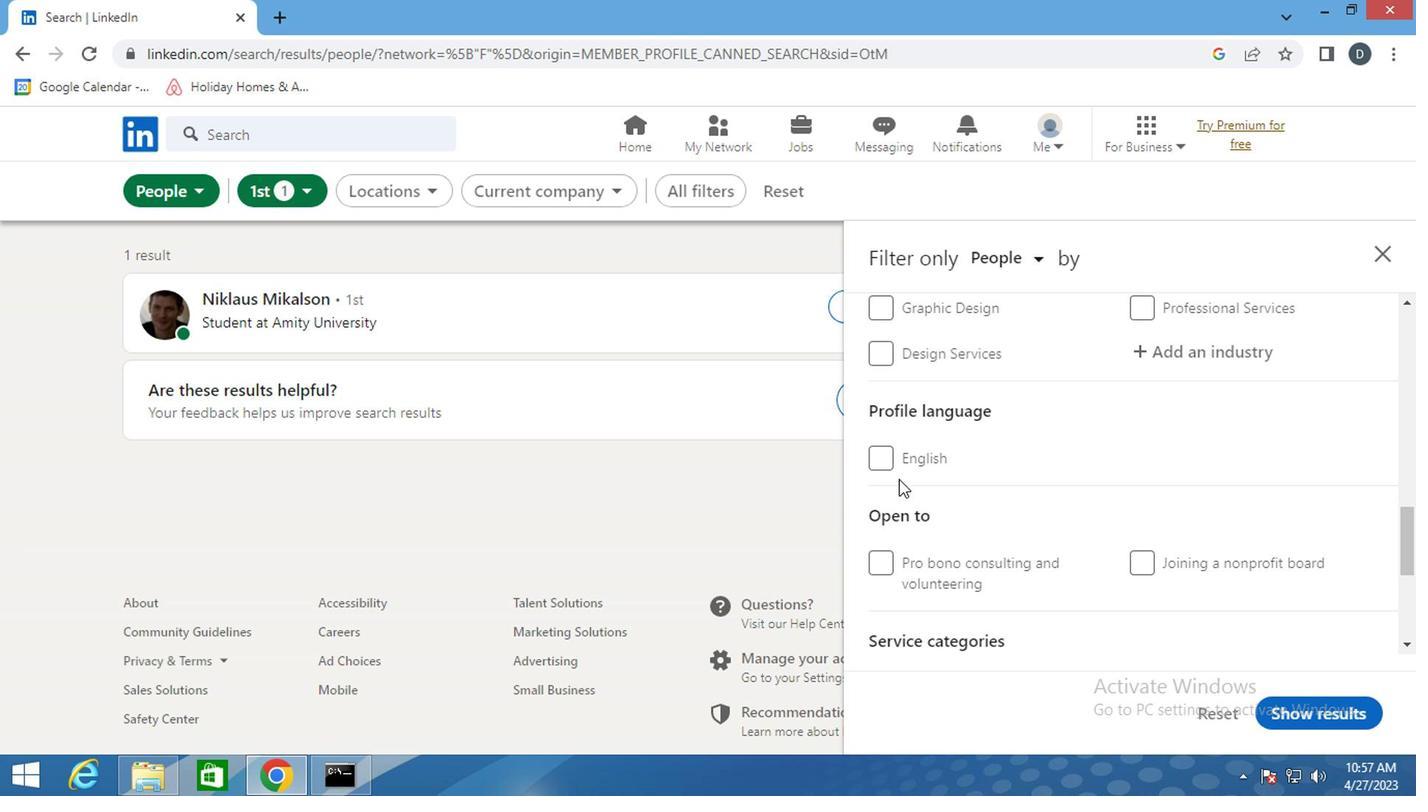 
Action: Mouse pressed left at (885, 463)
Screenshot: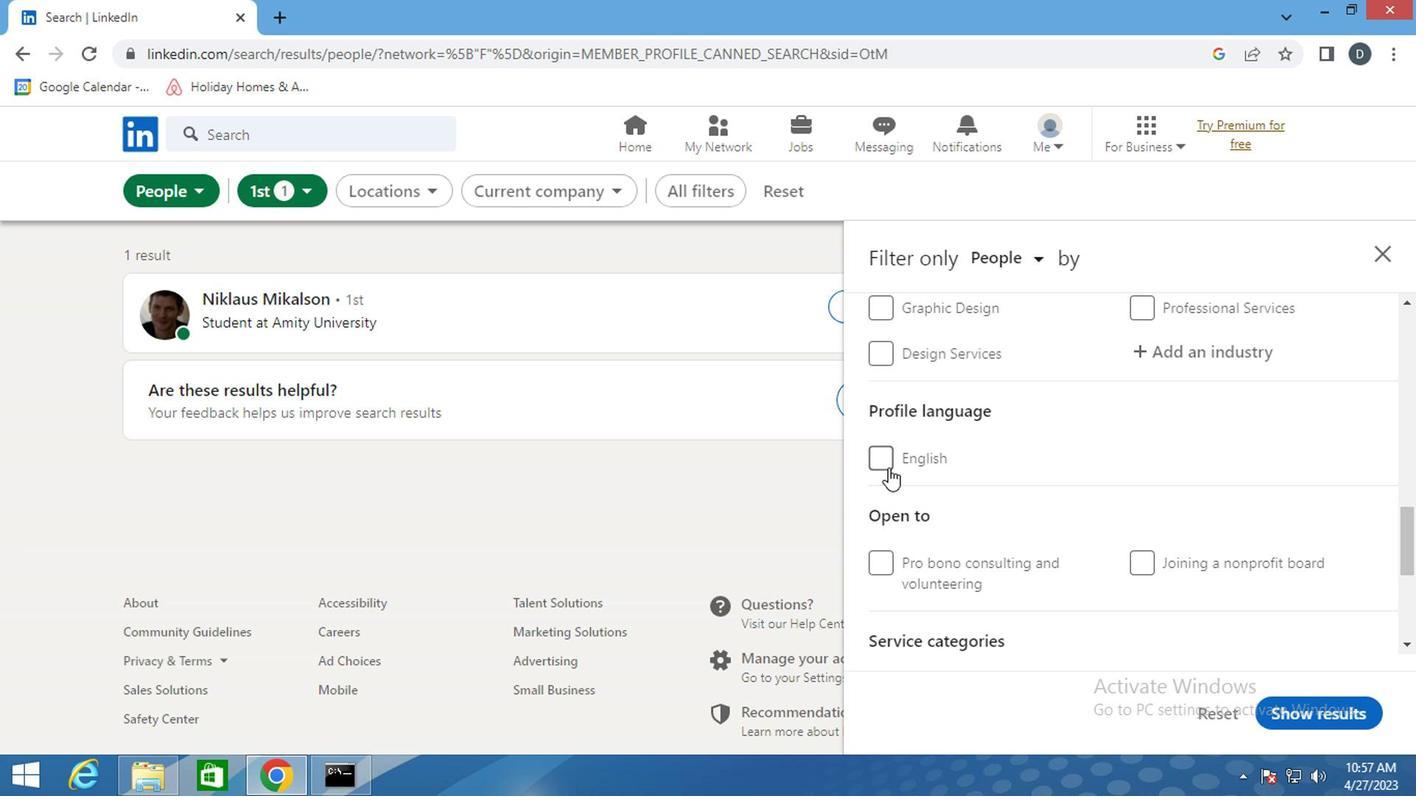 
Action: Mouse moved to (966, 509)
Screenshot: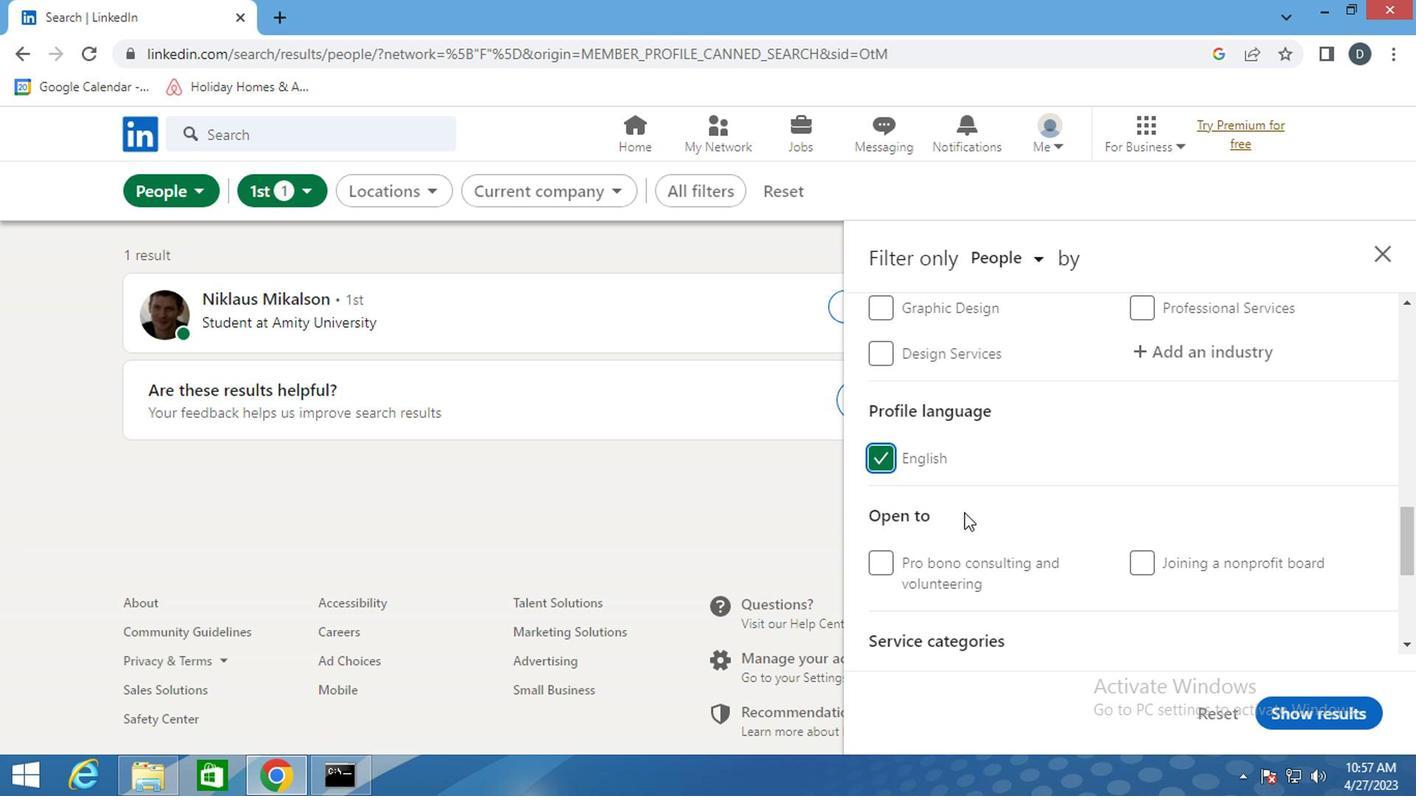 
Action: Mouse scrolled (966, 511) with delta (0, 1)
Screenshot: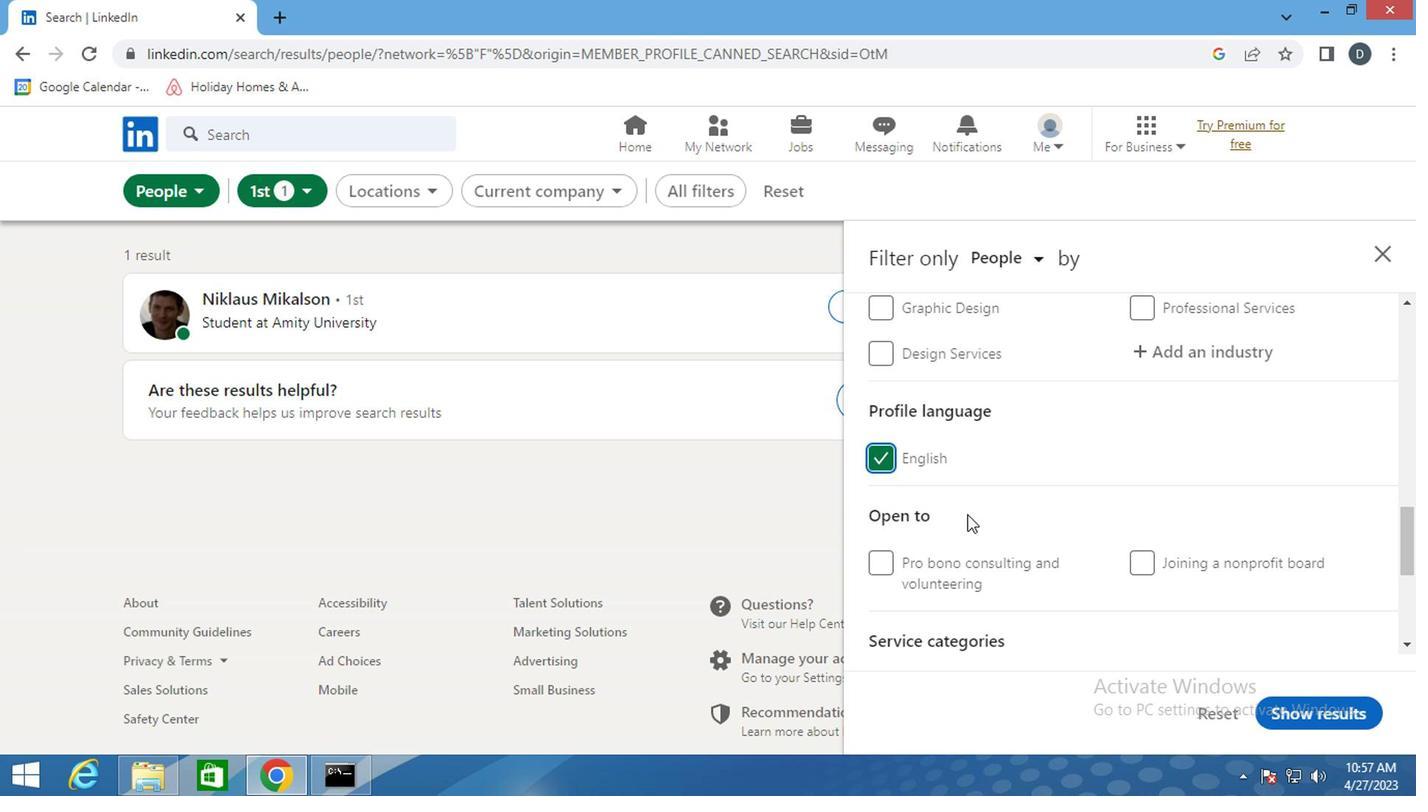 
Action: Mouse scrolled (966, 511) with delta (0, 1)
Screenshot: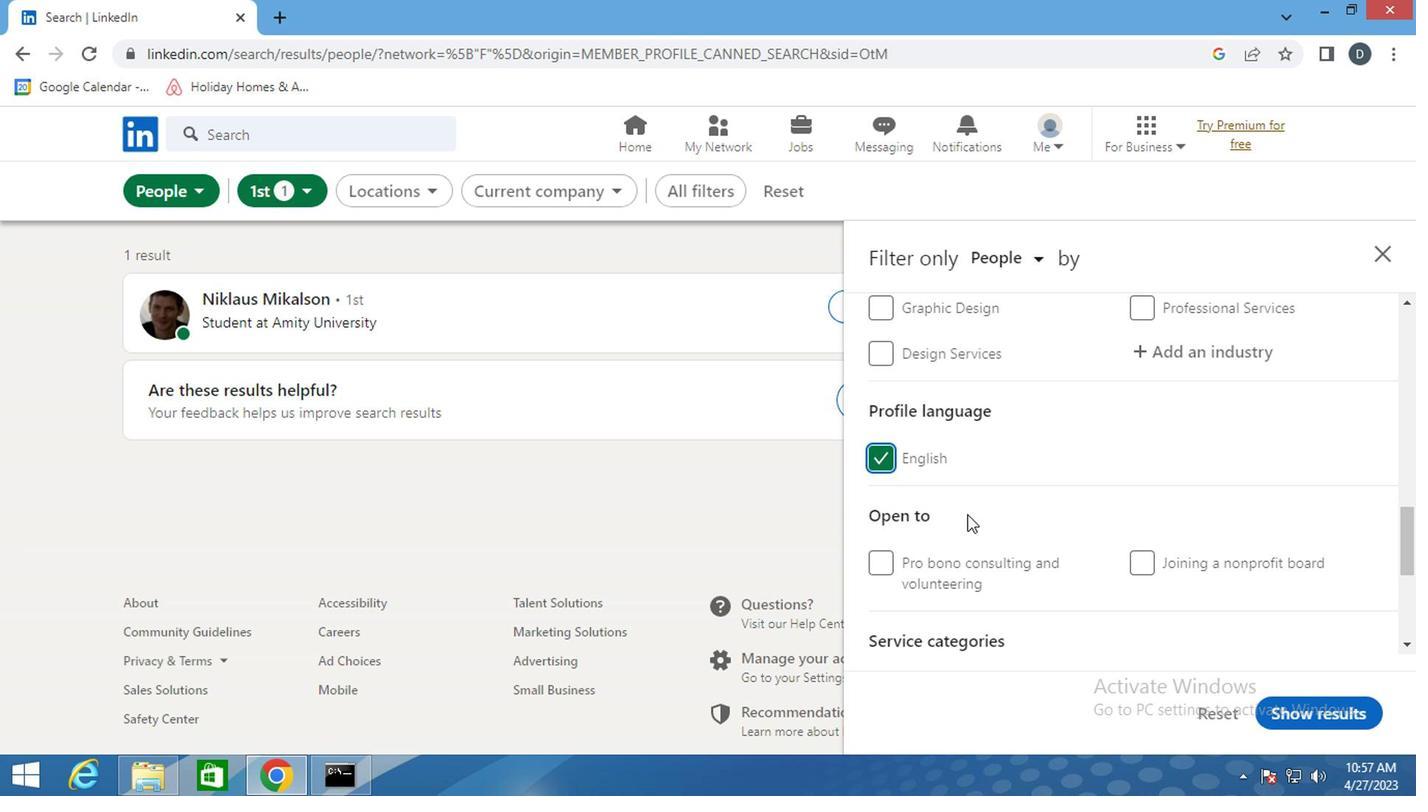 
Action: Mouse scrolled (966, 511) with delta (0, 1)
Screenshot: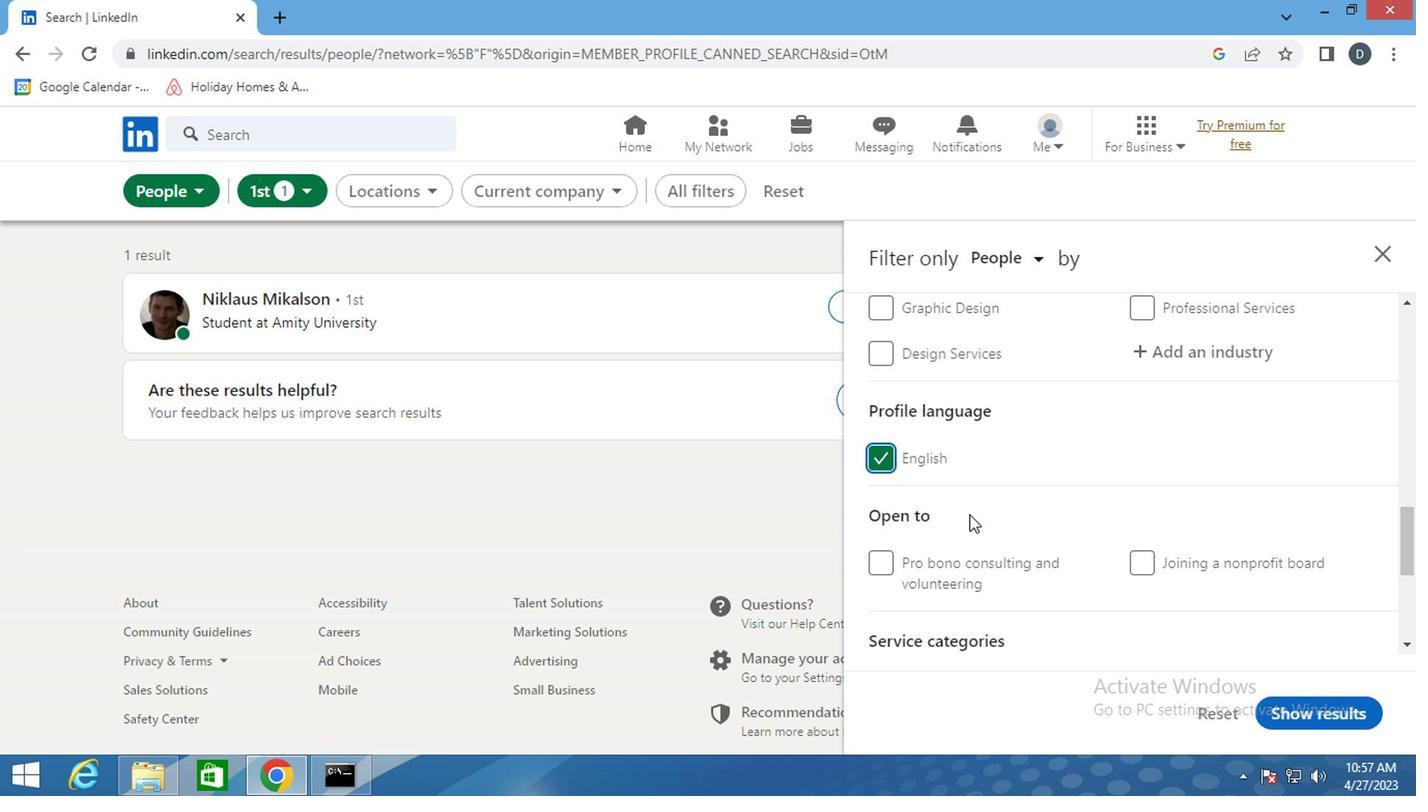 
Action: Mouse scrolled (966, 511) with delta (0, 1)
Screenshot: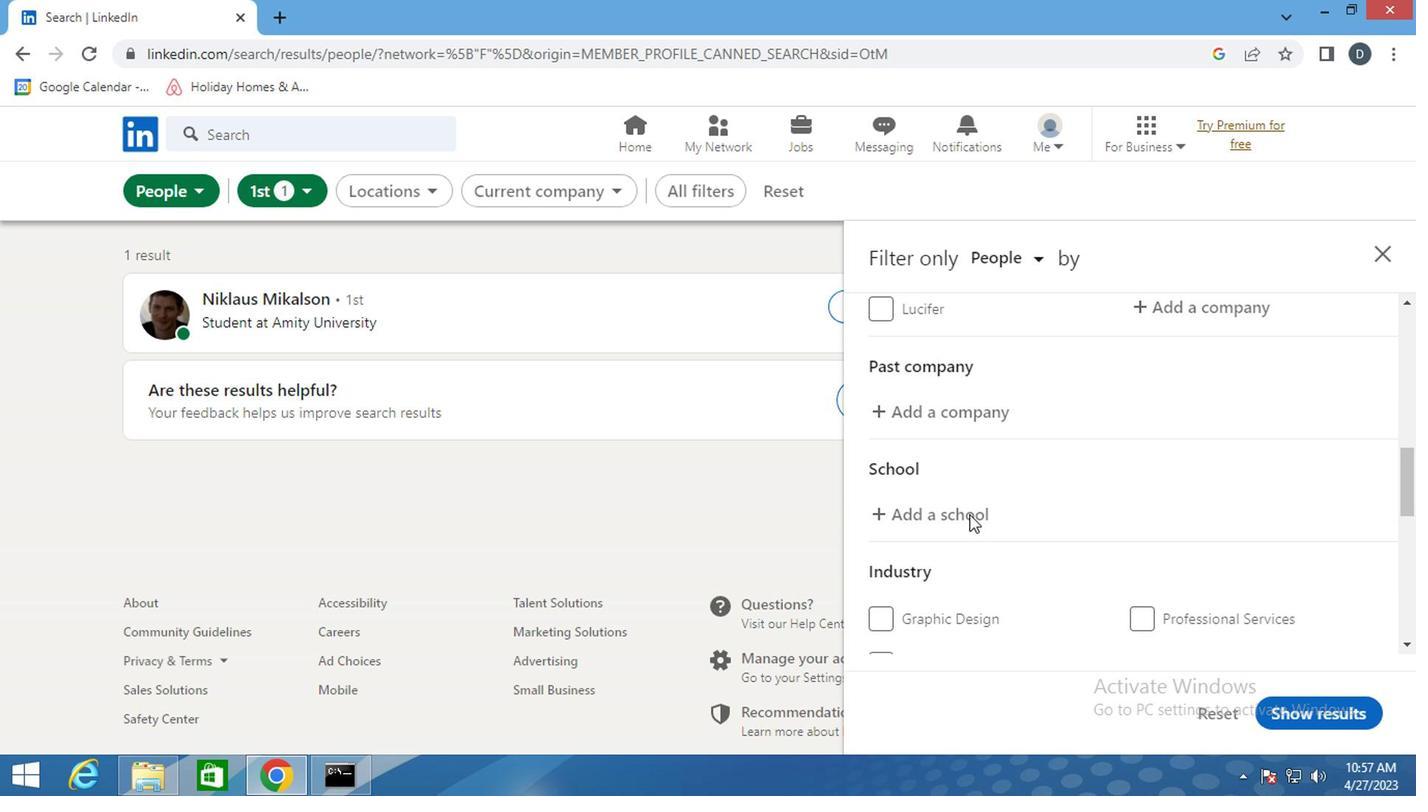 
Action: Mouse scrolled (966, 511) with delta (0, 1)
Screenshot: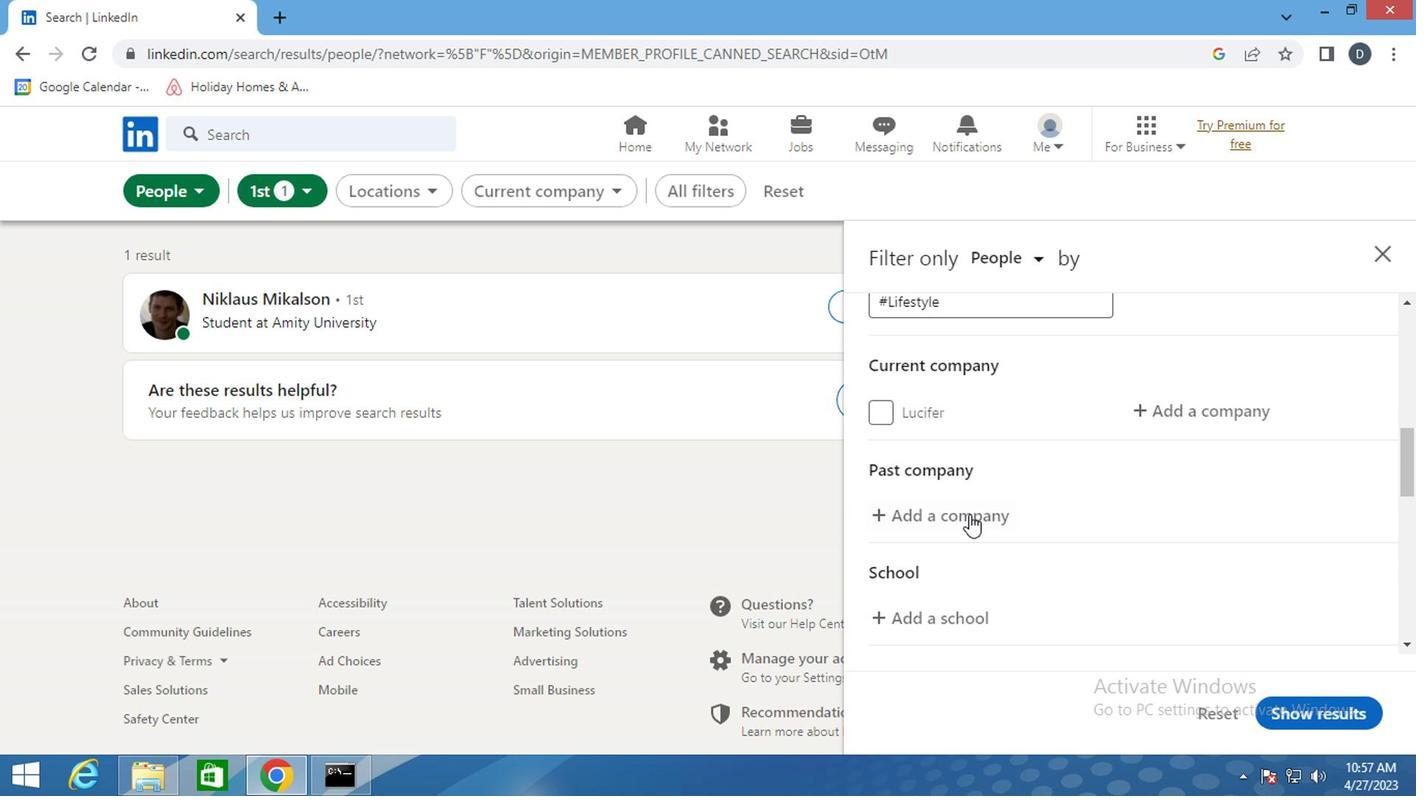 
Action: Mouse moved to (1191, 508)
Screenshot: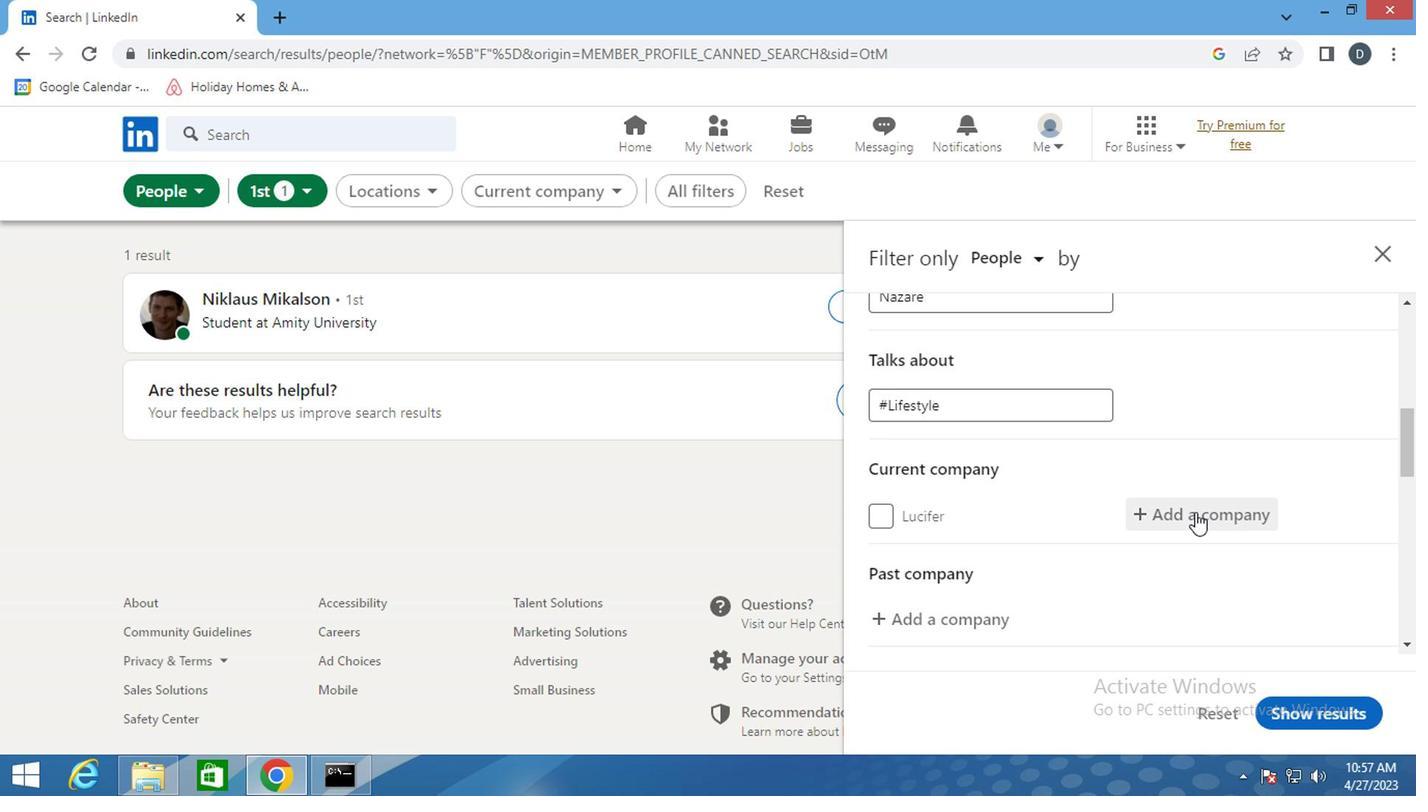 
Action: Mouse pressed left at (1191, 508)
Screenshot: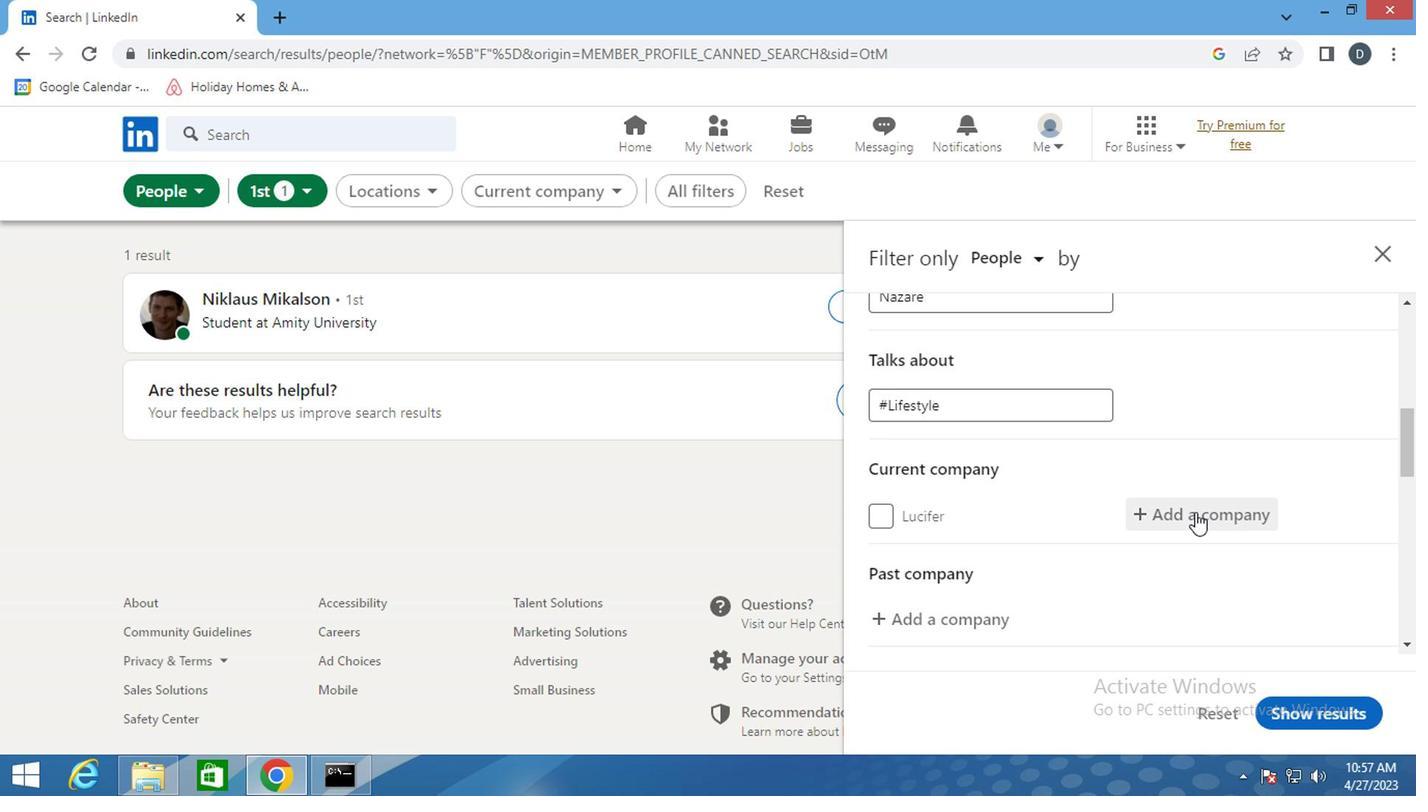 
Action: Mouse moved to (1142, 513)
Screenshot: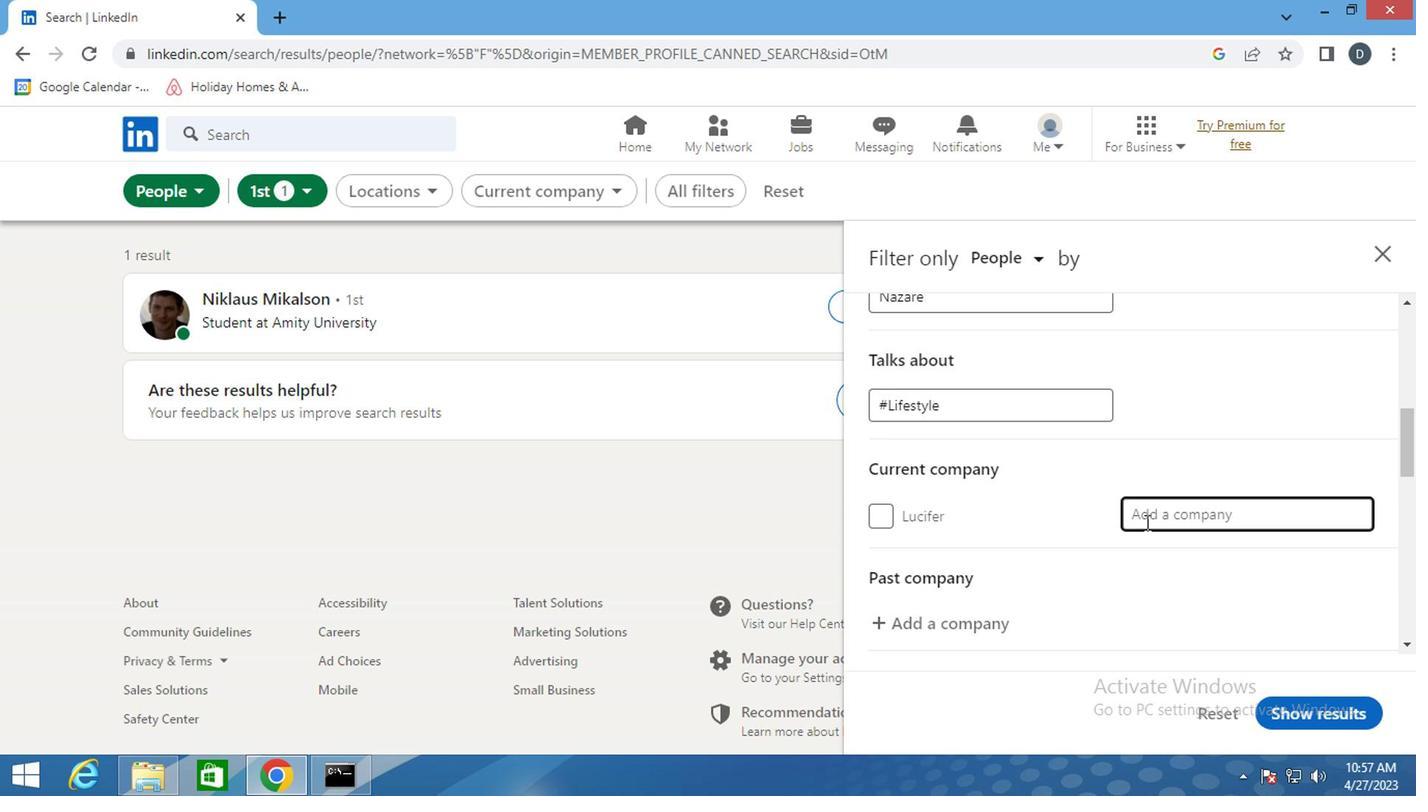 
Action: Key pressed <Key.shift><Key.shift><Key.shift><Key.shift><Key.shift><Key.shift><Key.shift><Key.shift><Key.shift><Key.shift><Key.shift><Key.shift><Key.shift><Key.shift>MOTHERSON
Screenshot: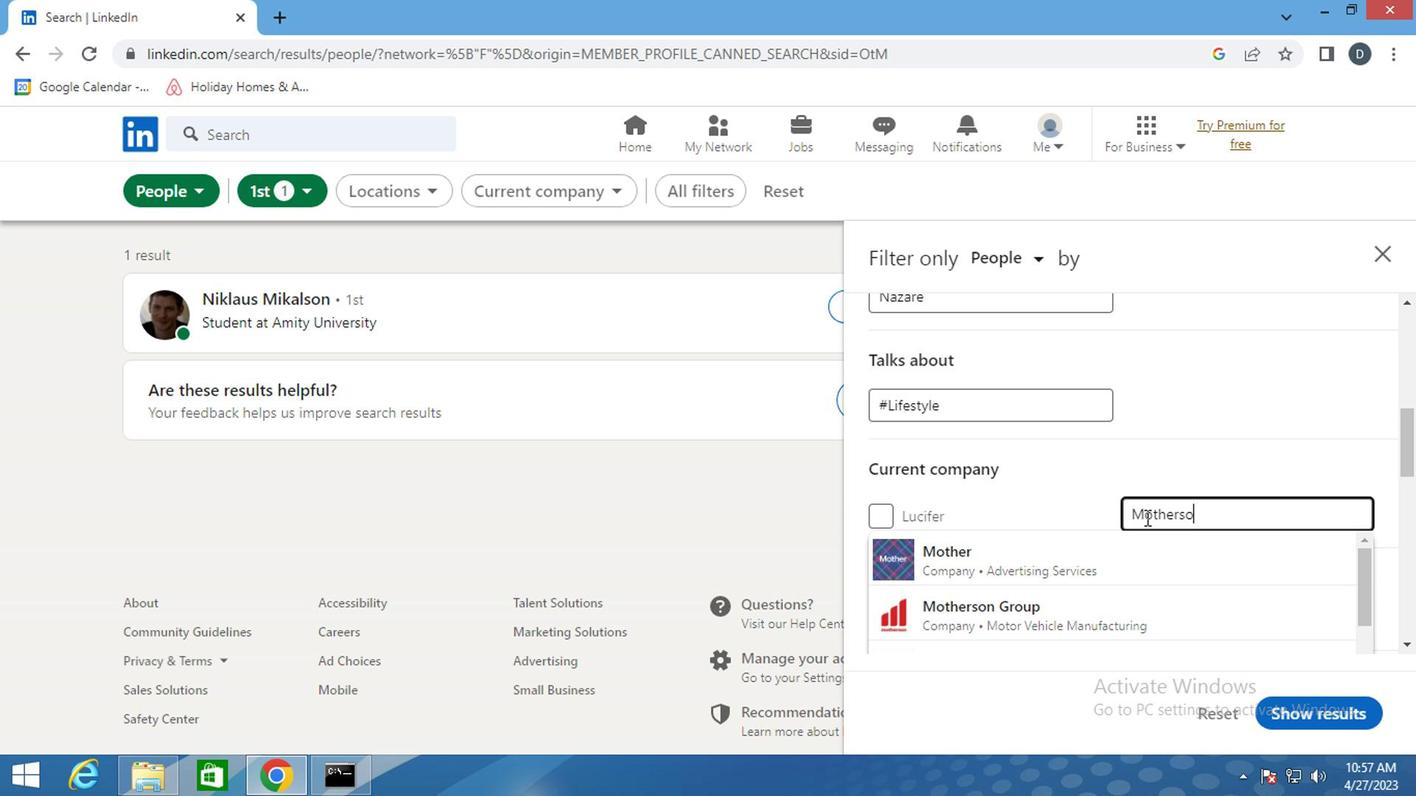 
Action: Mouse moved to (1088, 544)
Screenshot: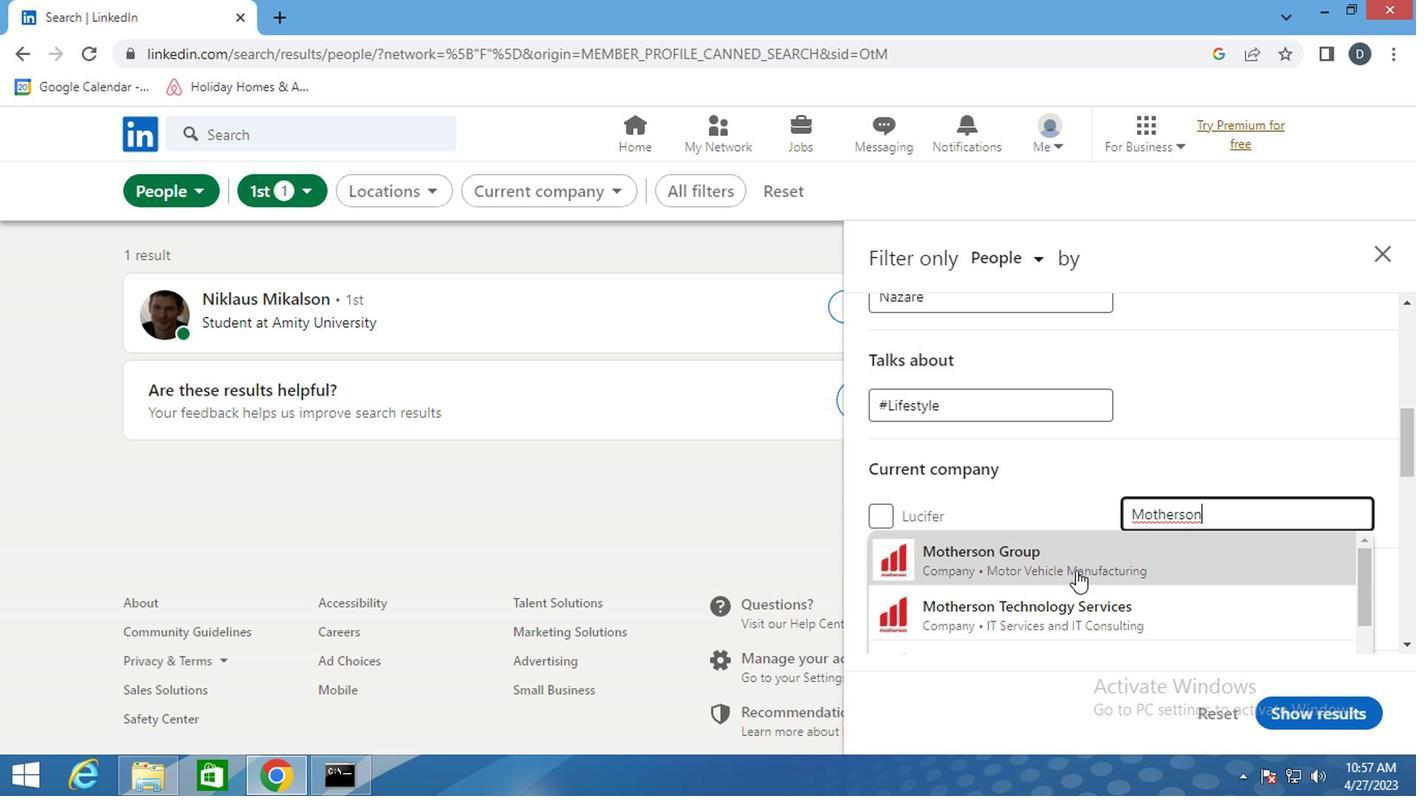 
Action: Mouse pressed left at (1088, 544)
Screenshot: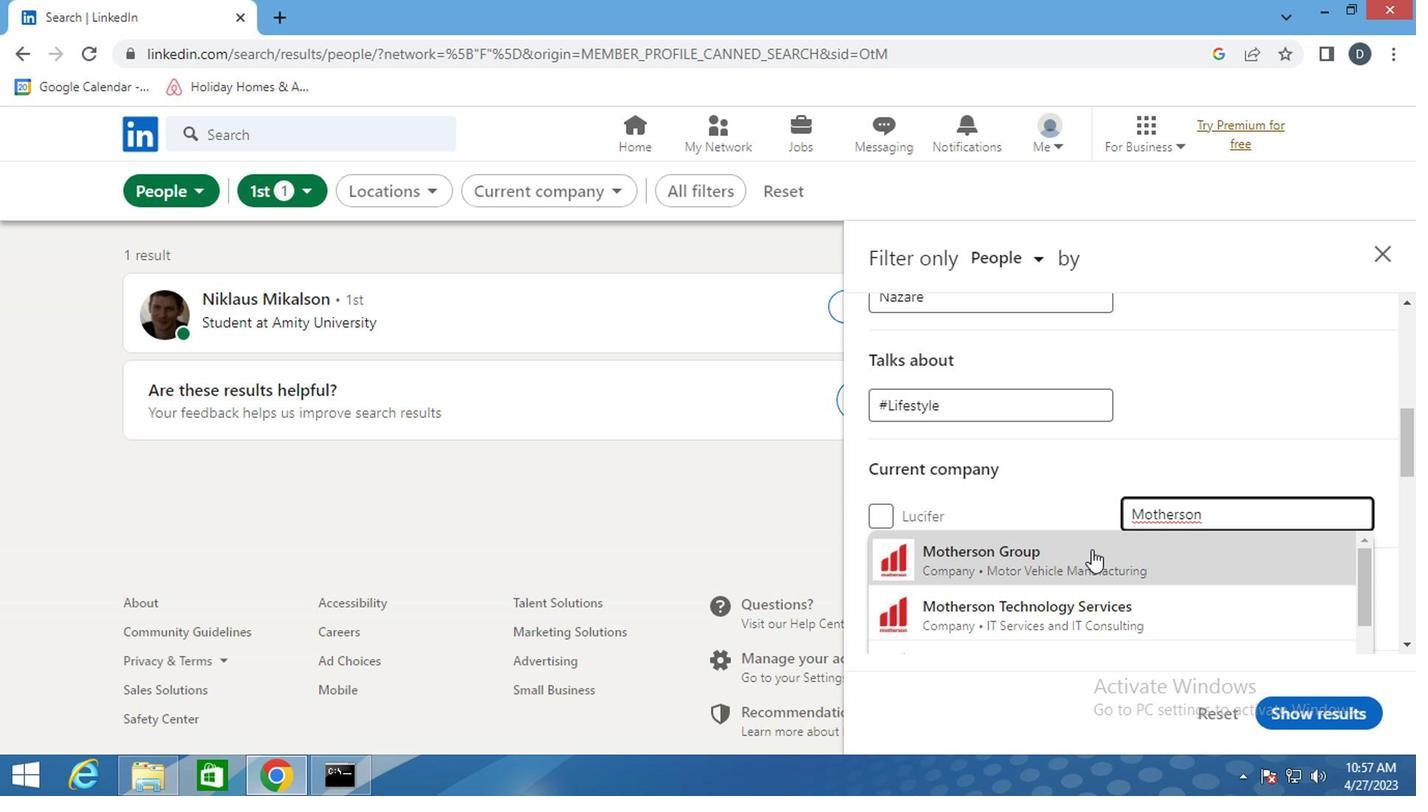
Action: Mouse moved to (1052, 572)
Screenshot: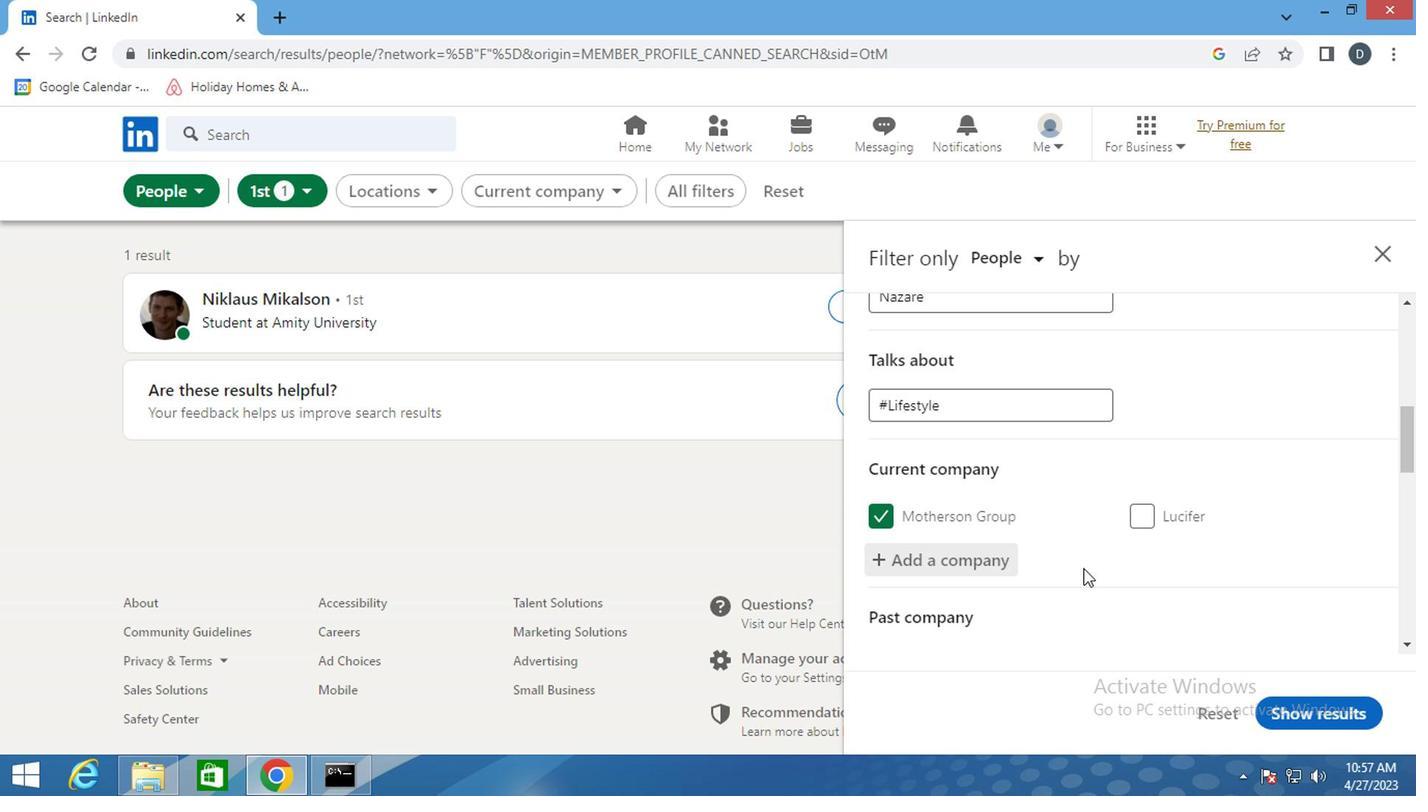 
Action: Mouse scrolled (1052, 570) with delta (0, -1)
Screenshot: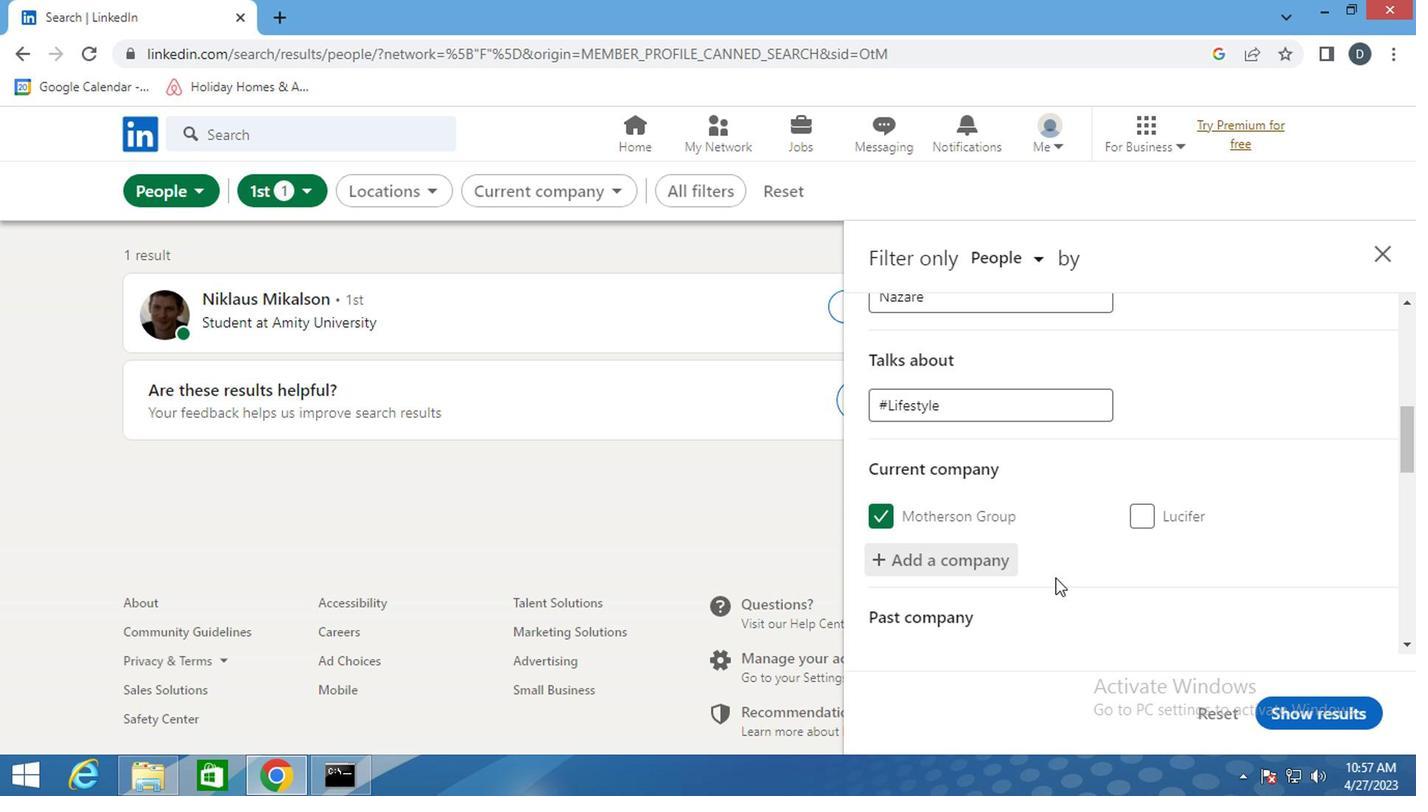 
Action: Mouse moved to (1017, 562)
Screenshot: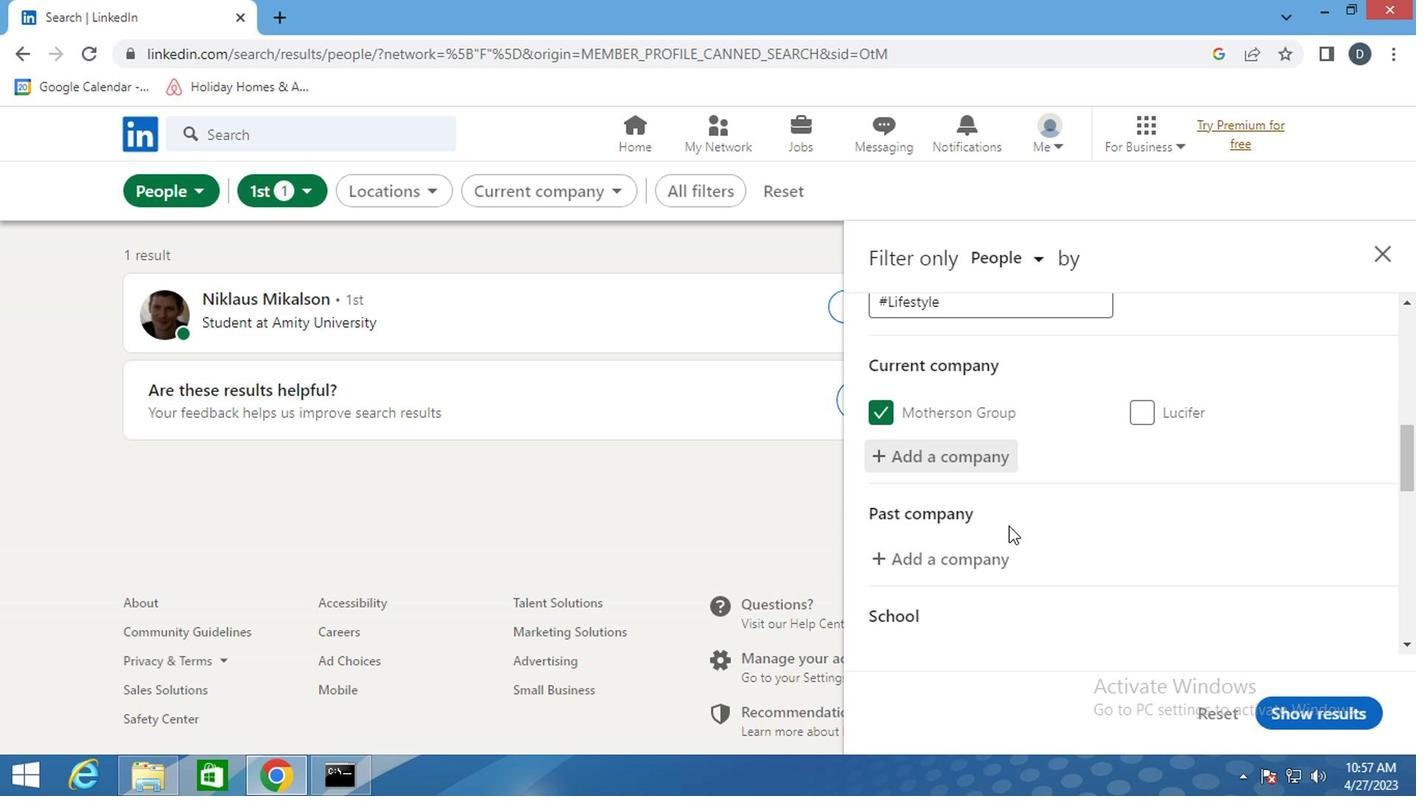 
Action: Mouse scrolled (1017, 562) with delta (0, 0)
Screenshot: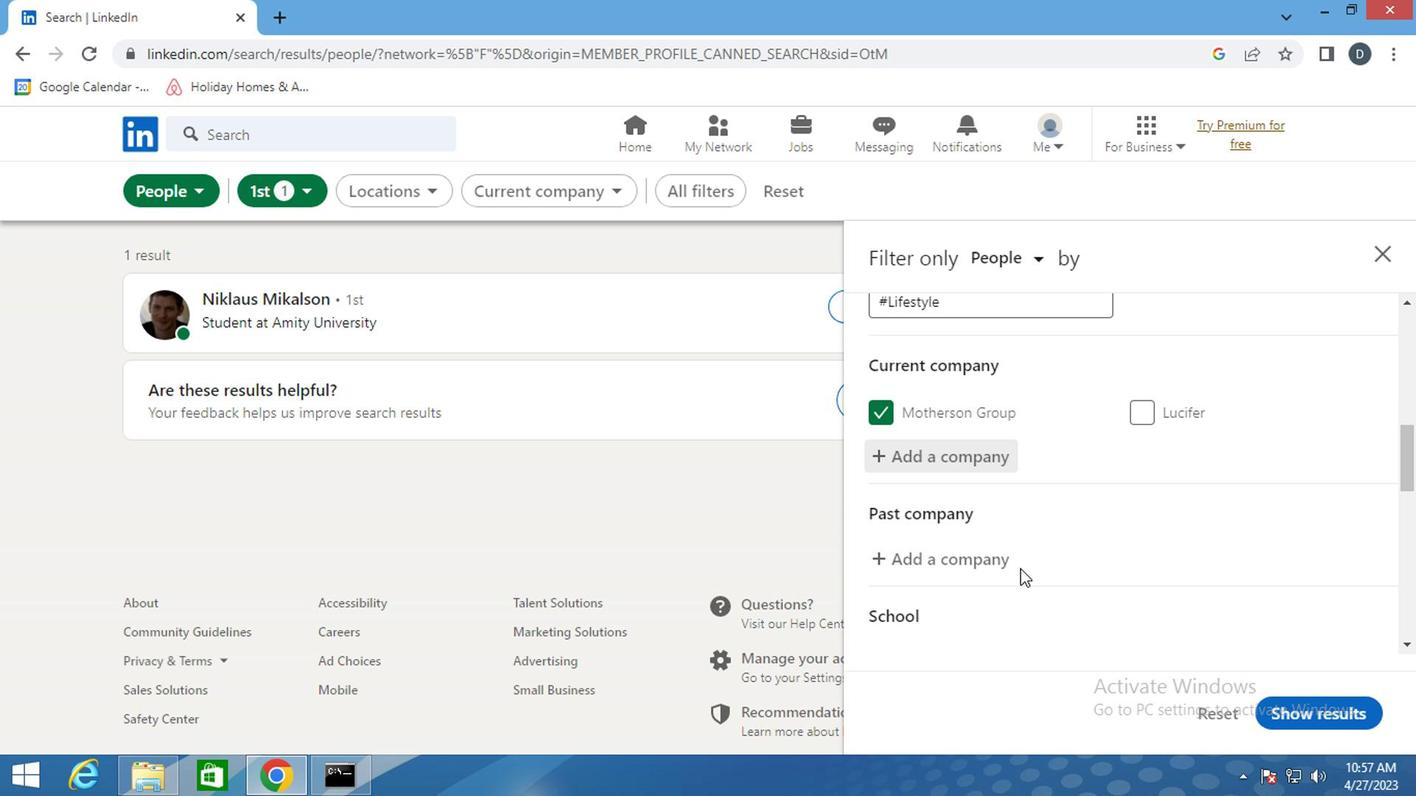 
Action: Mouse moved to (938, 549)
Screenshot: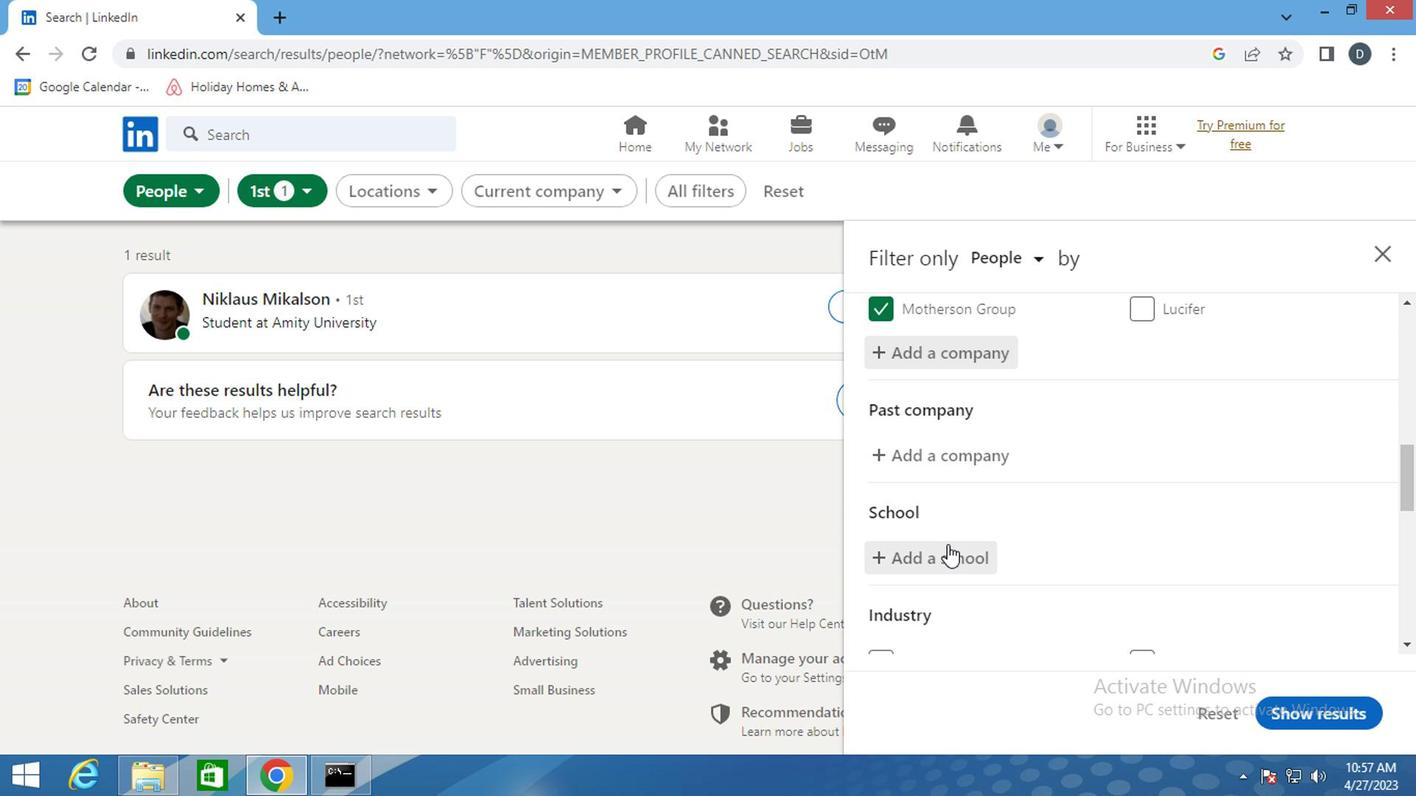 
Action: Mouse pressed left at (938, 549)
Screenshot: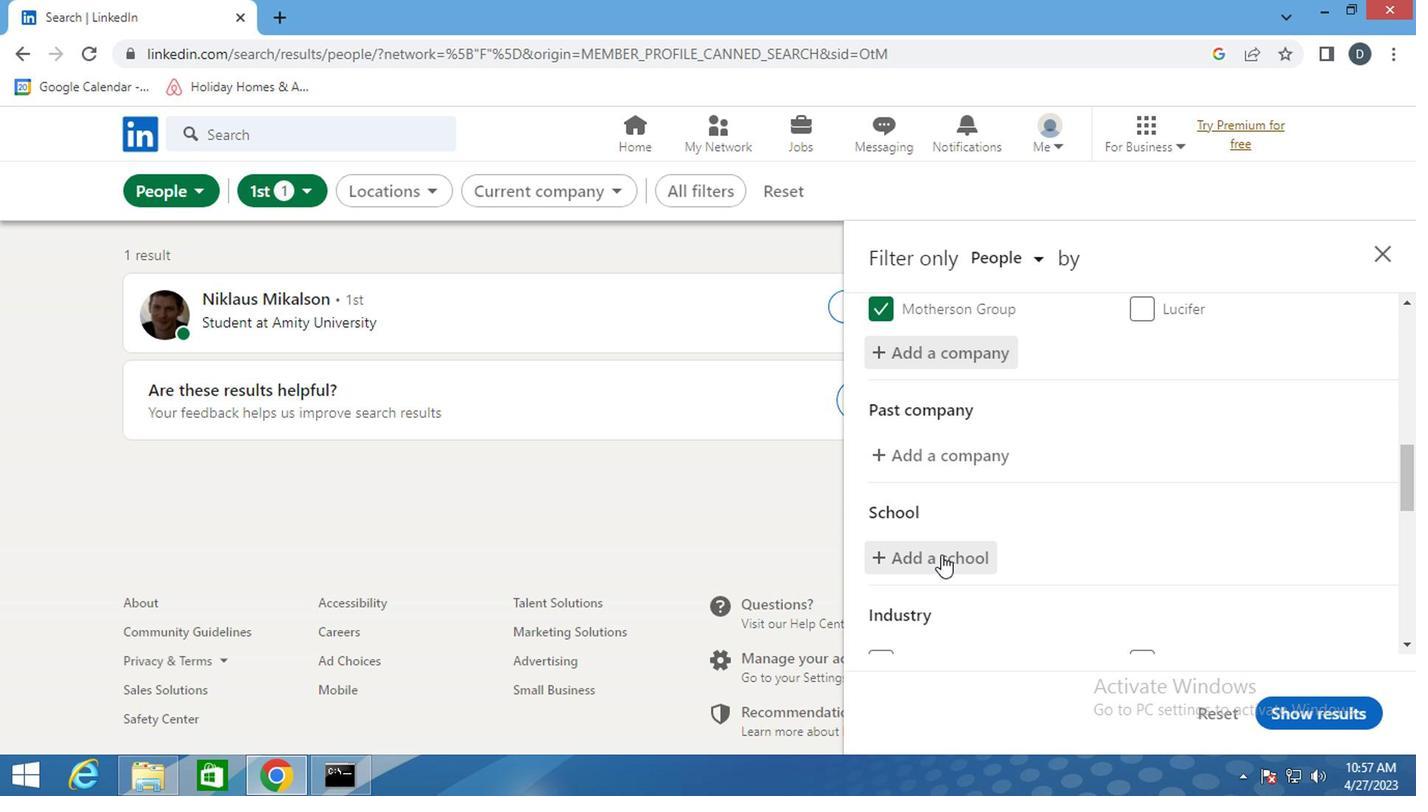 
Action: Mouse moved to (936, 549)
Screenshot: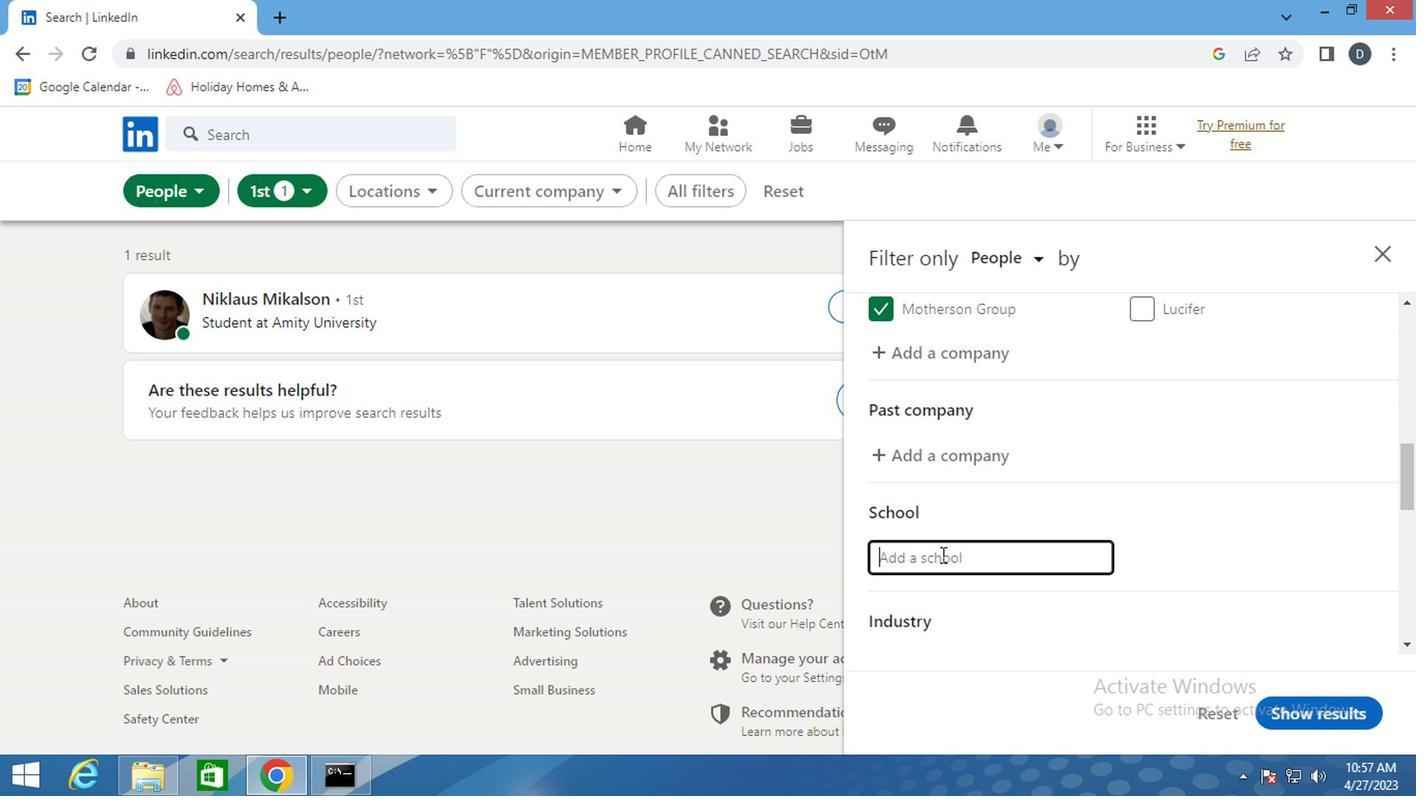 
Action: Key pressed <Key.shift>MIT<Key.space><Key.shift><Key.shift><Key.shift><Key.shift><Key.shift><Key.shift><Key.shift><Key.shift><Key.shift><Key.shift><Key.shift><Key.shift><Key.shift><Key.shift><Key.shift><Key.shift><Key.shift><Key.shift><Key.shift><Key.shift><Key.shift><Key.shift><Key.shift><Key.shift><Key.shift>ADT
Screenshot: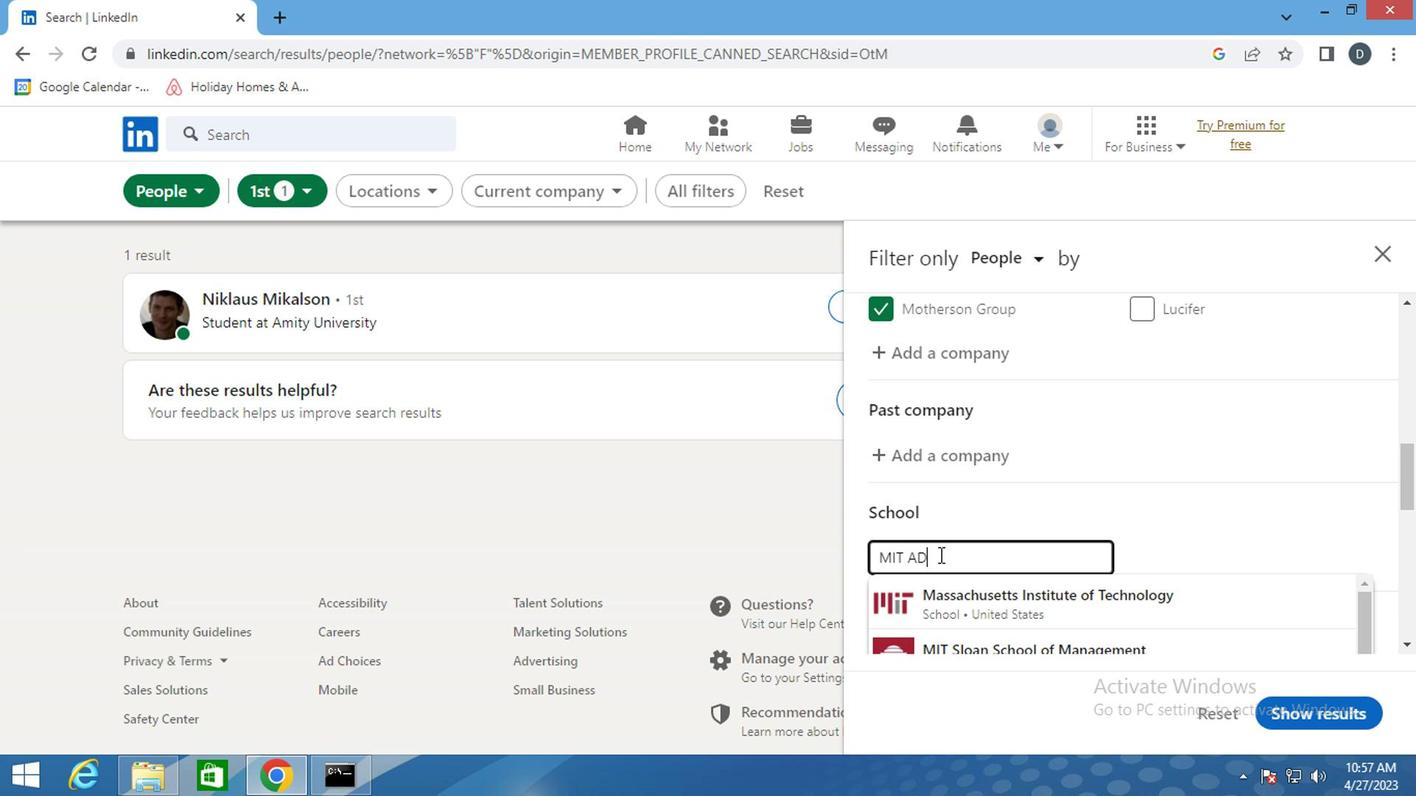 
Action: Mouse moved to (1073, 587)
Screenshot: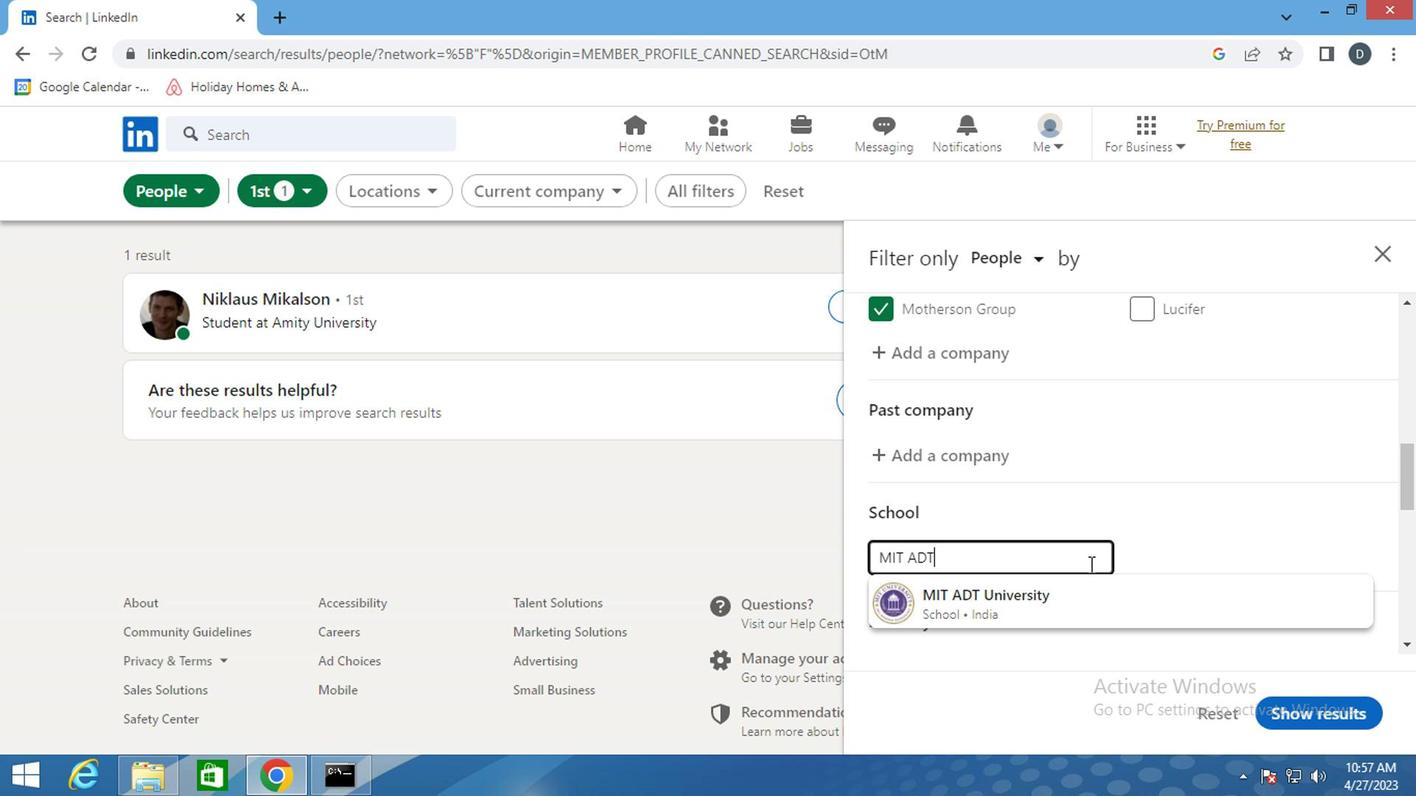 
Action: Mouse pressed left at (1073, 587)
Screenshot: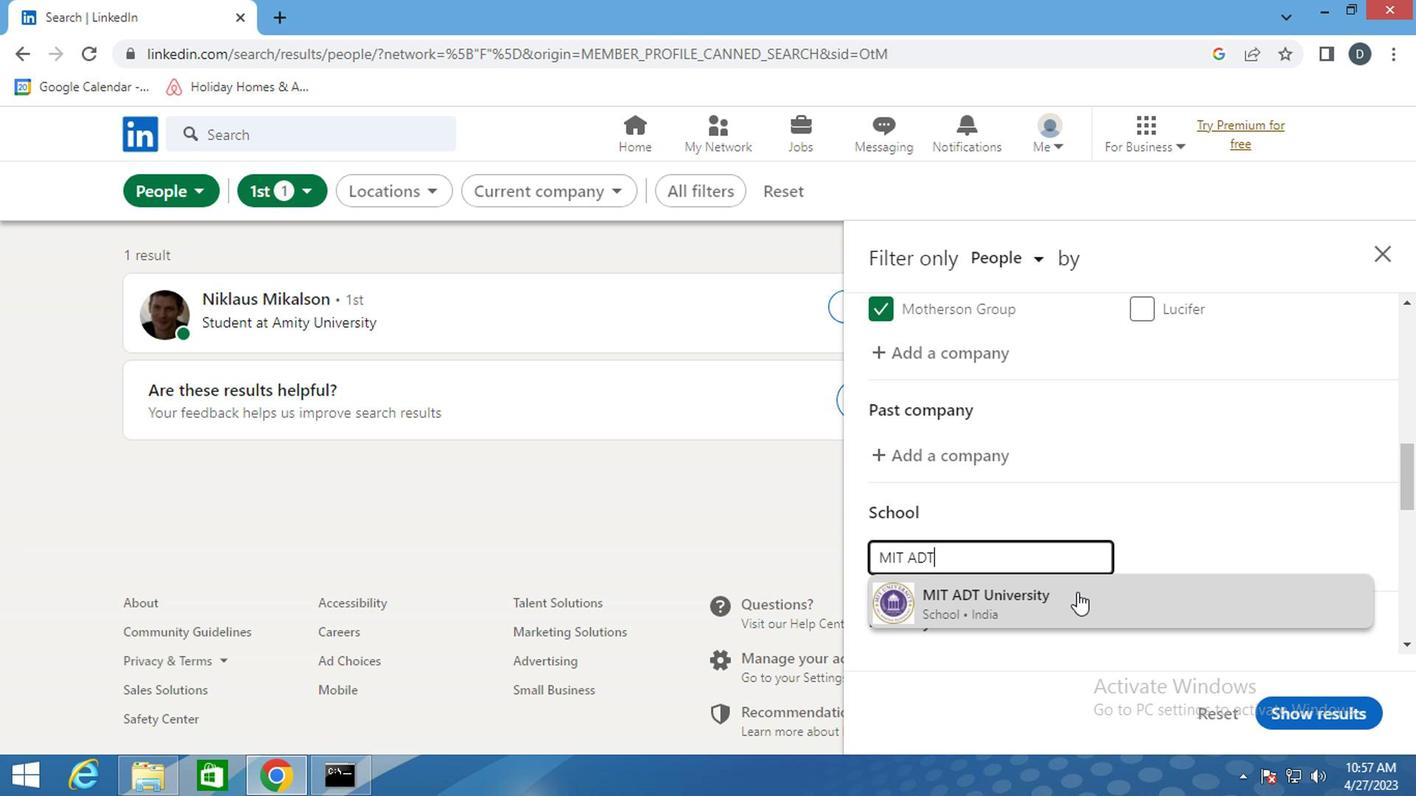 
Action: Mouse moved to (1041, 610)
Screenshot: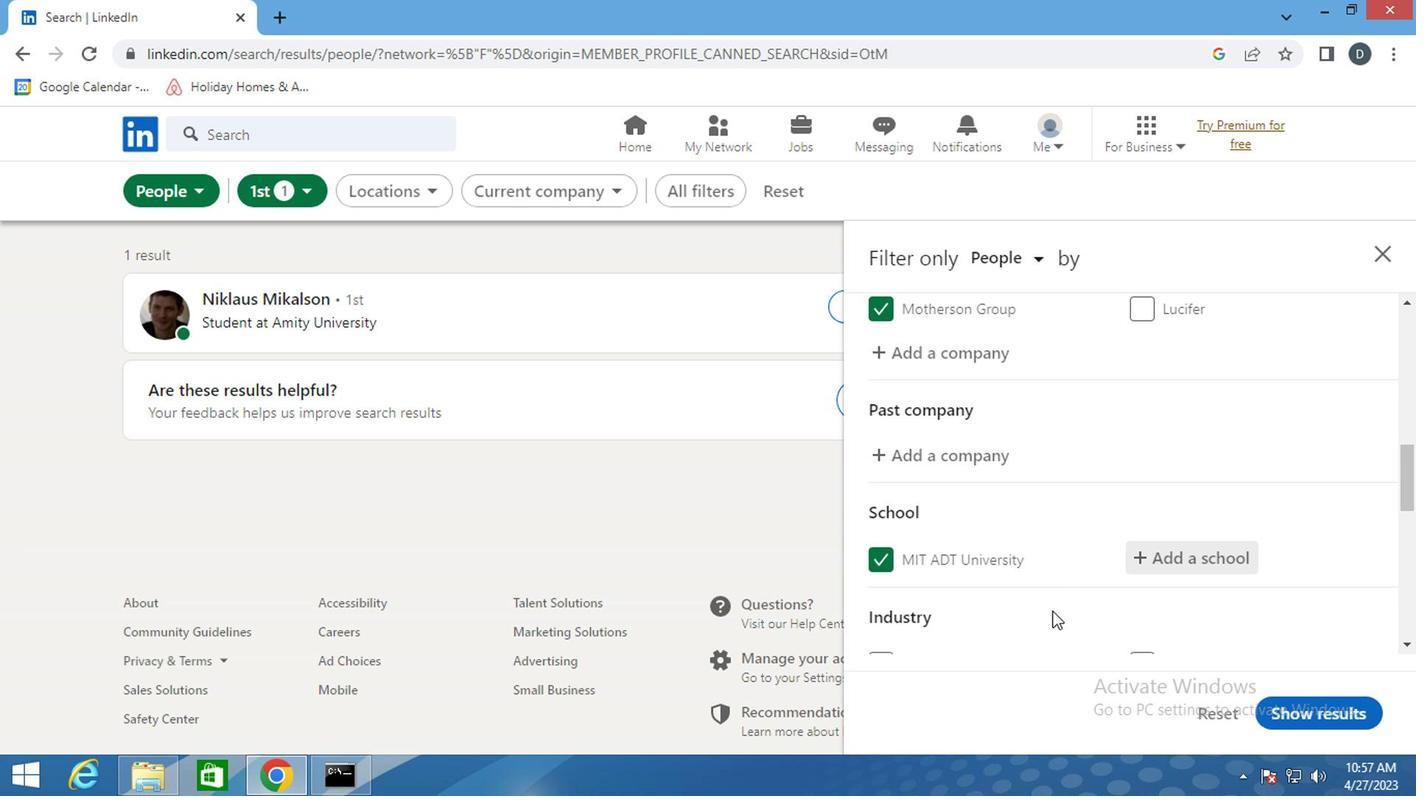 
Action: Mouse scrolled (1041, 608) with delta (0, -1)
Screenshot: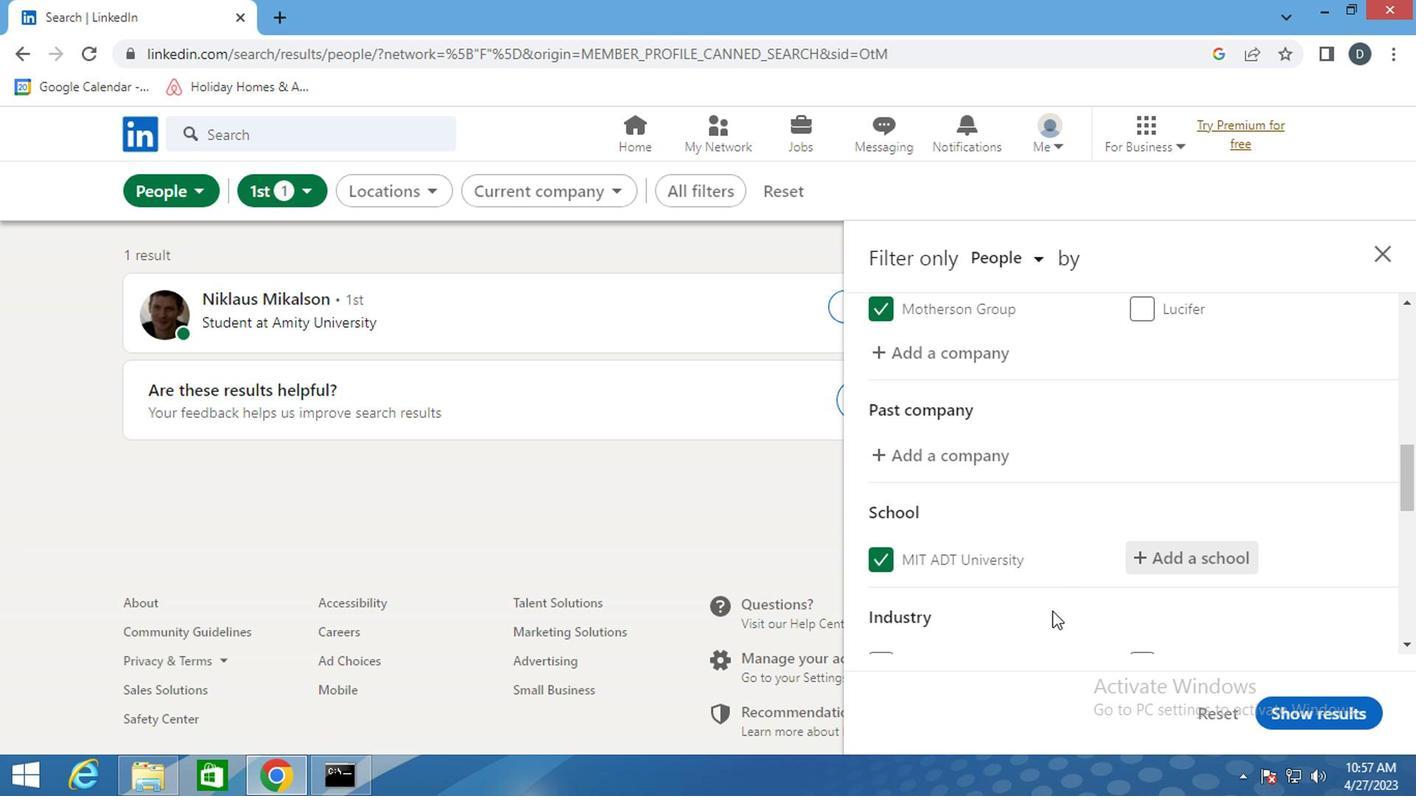 
Action: Mouse moved to (1035, 557)
Screenshot: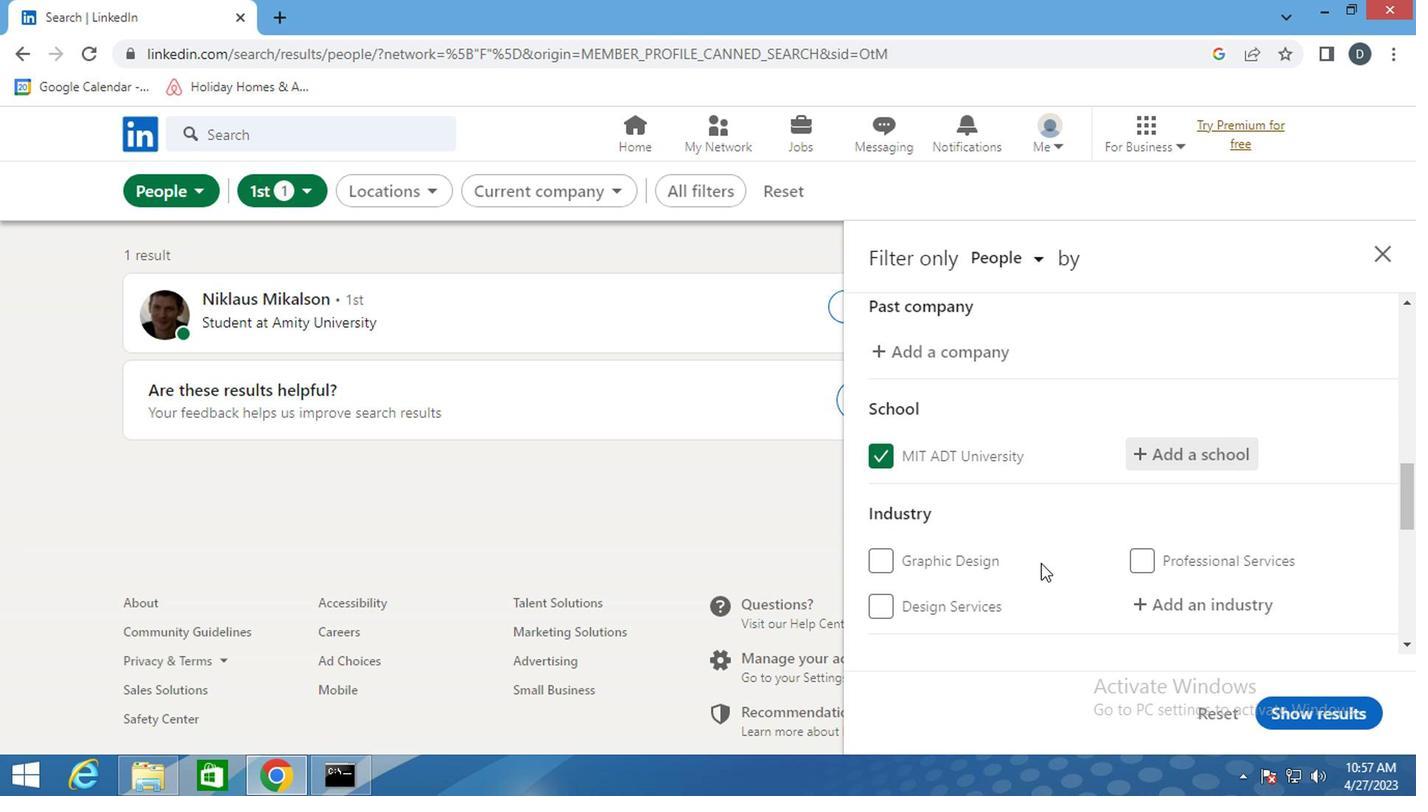 
Action: Mouse scrolled (1035, 556) with delta (0, 0)
Screenshot: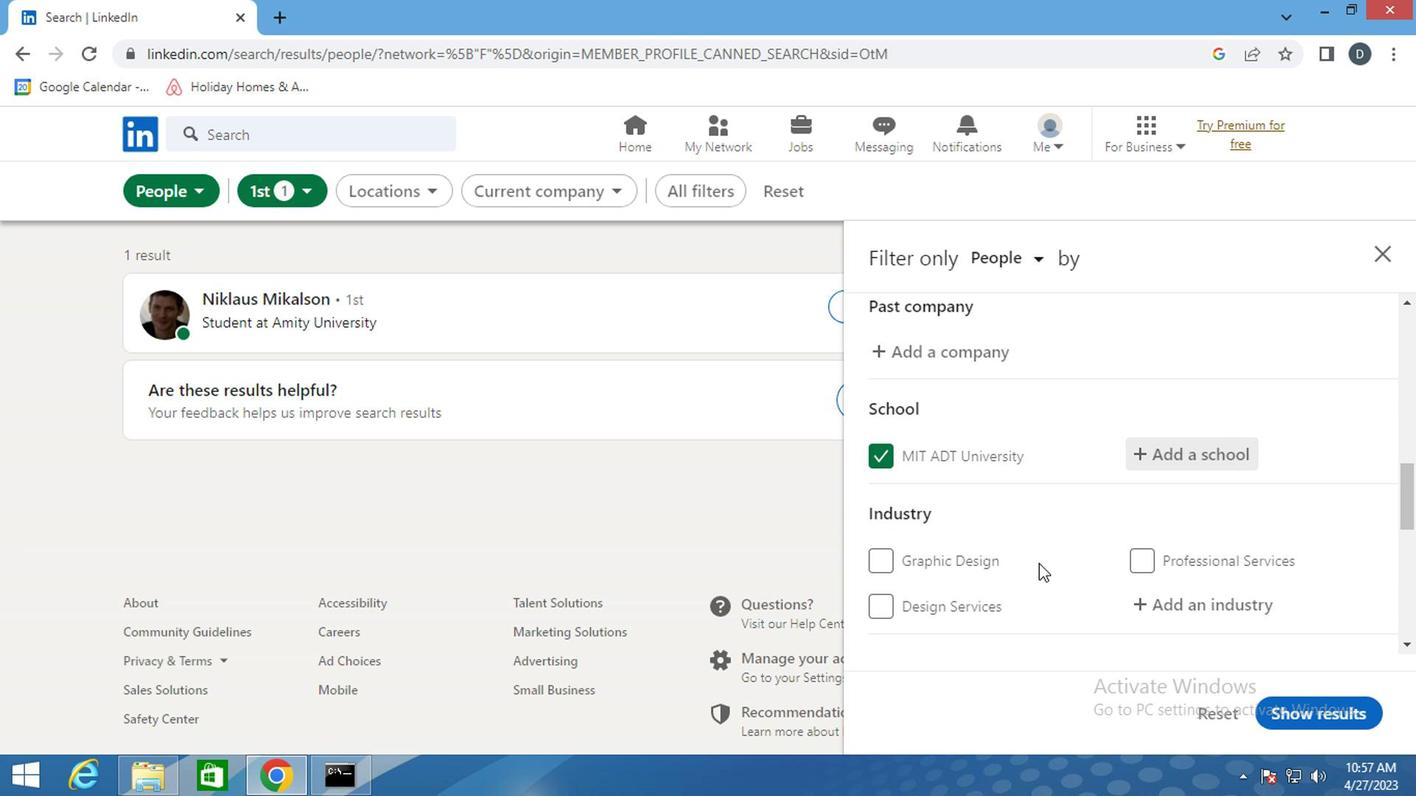 
Action: Mouse moved to (1193, 501)
Screenshot: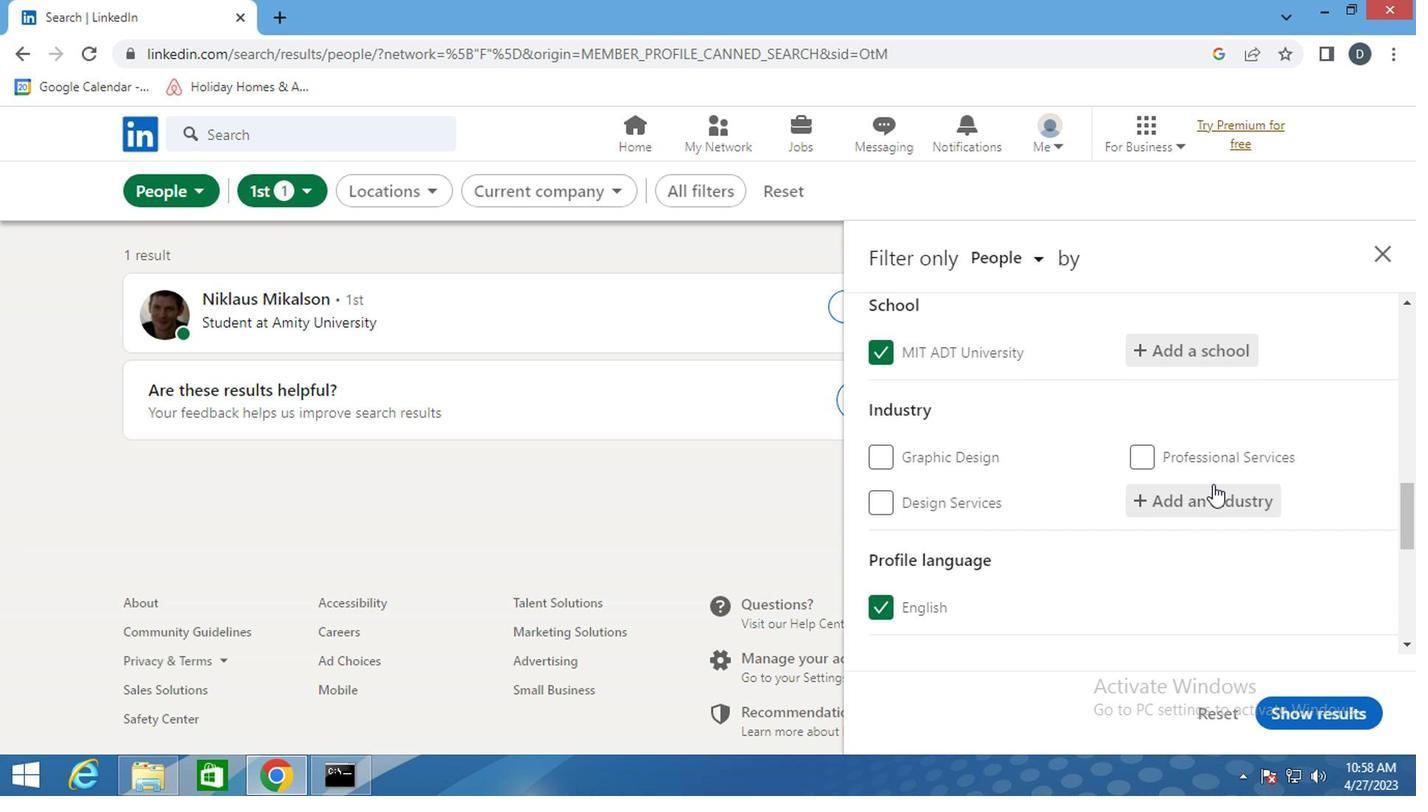 
Action: Mouse pressed left at (1193, 501)
Screenshot: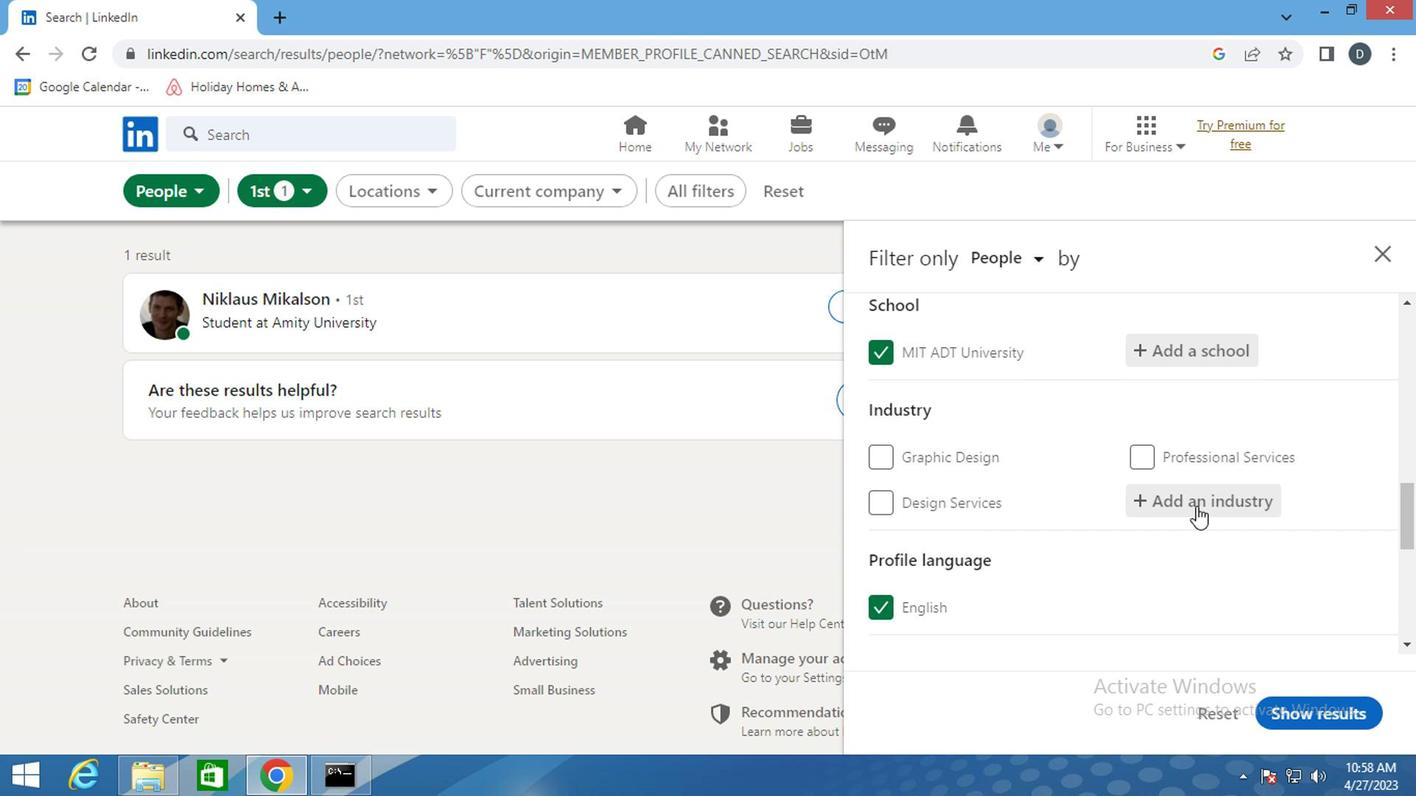 
Action: Mouse moved to (1129, 472)
Screenshot: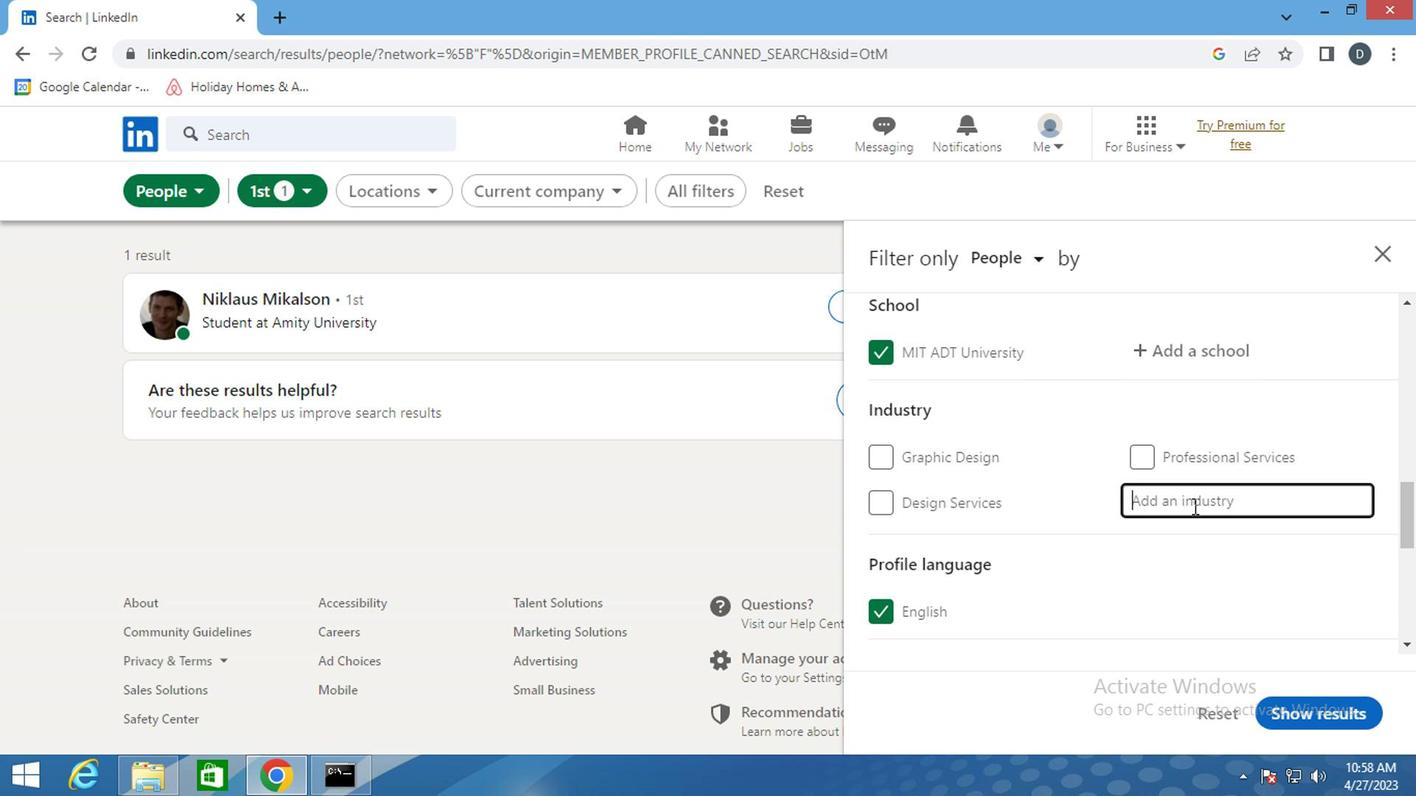 
Action: Key pressed <Key.shift>RESIDENTIAL
Screenshot: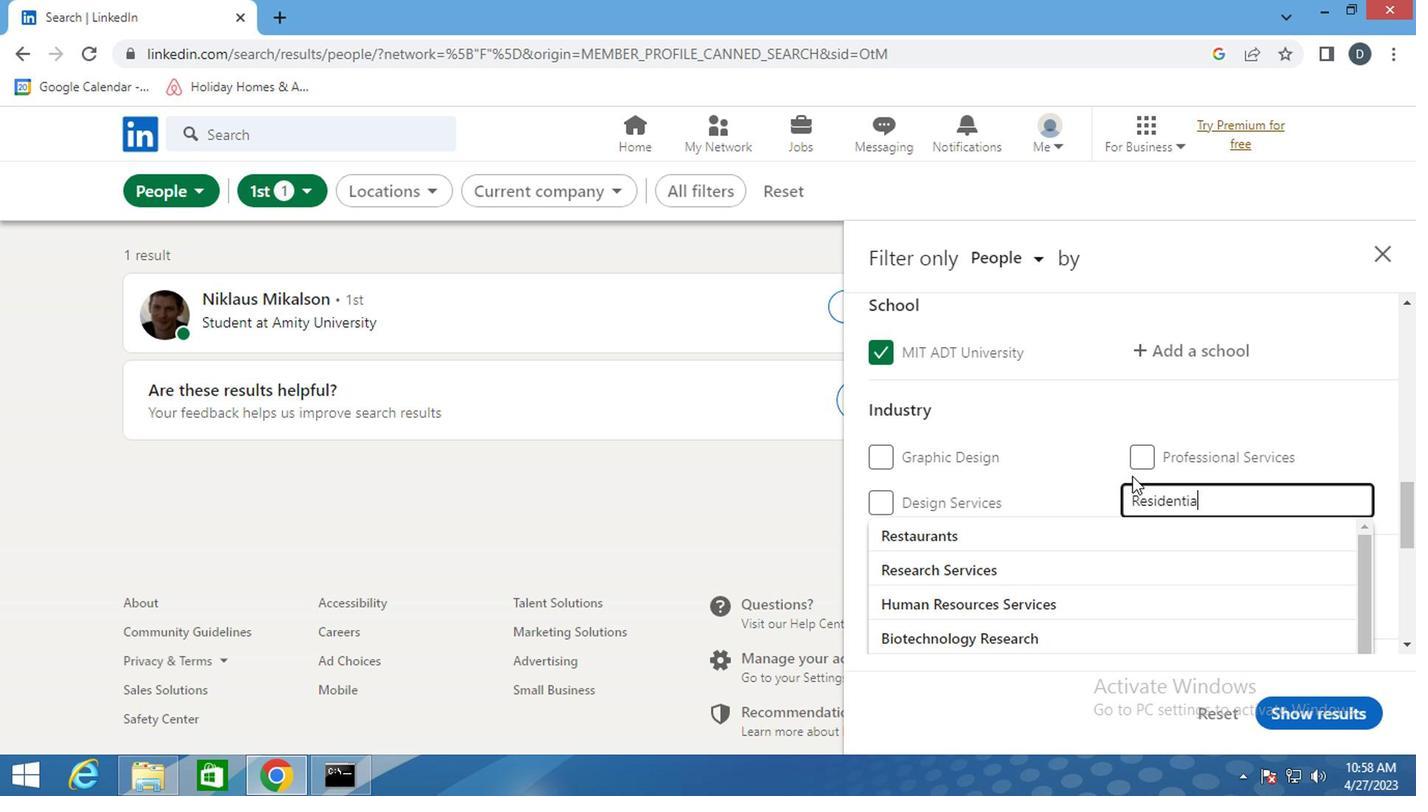 
Action: Mouse moved to (1086, 626)
Screenshot: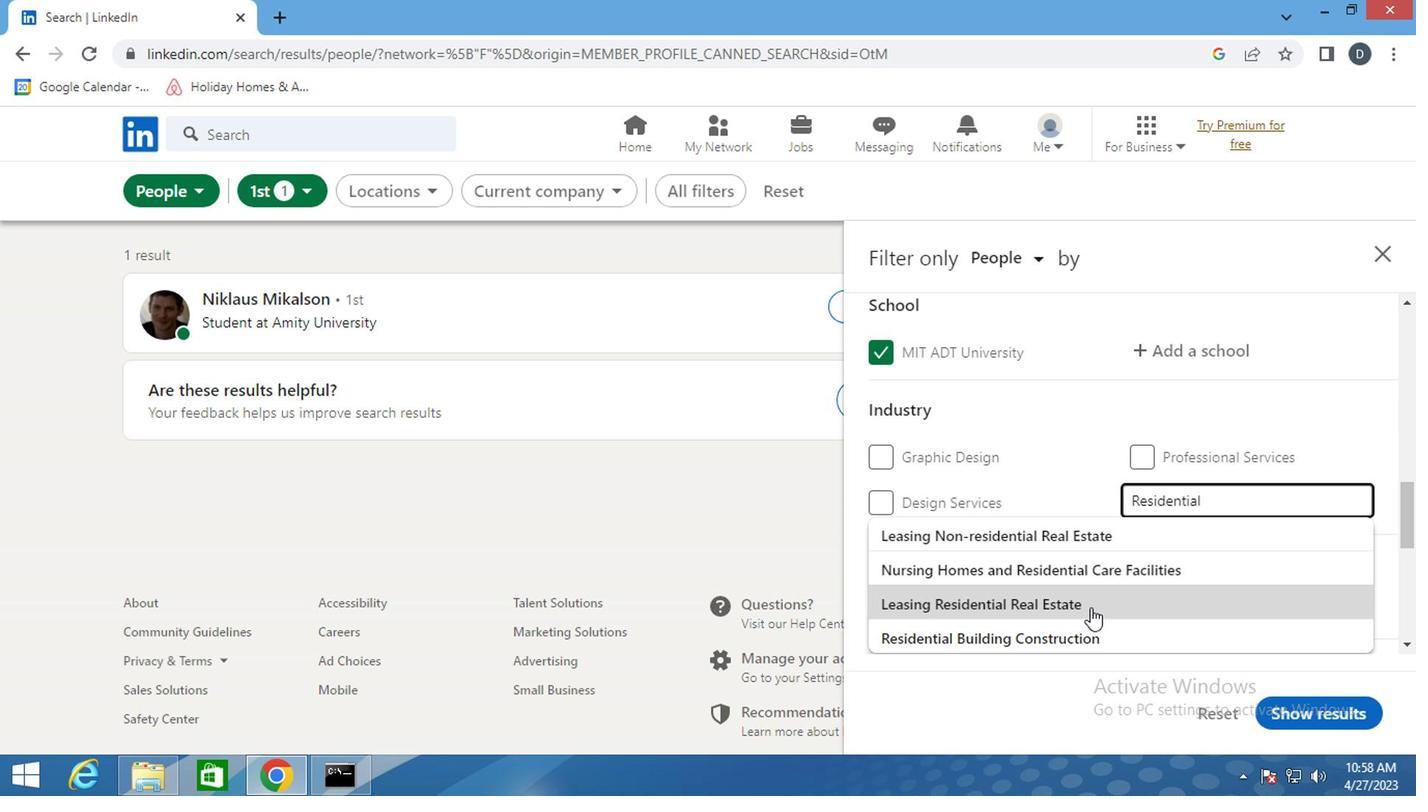 
Action: Mouse pressed left at (1086, 626)
Screenshot: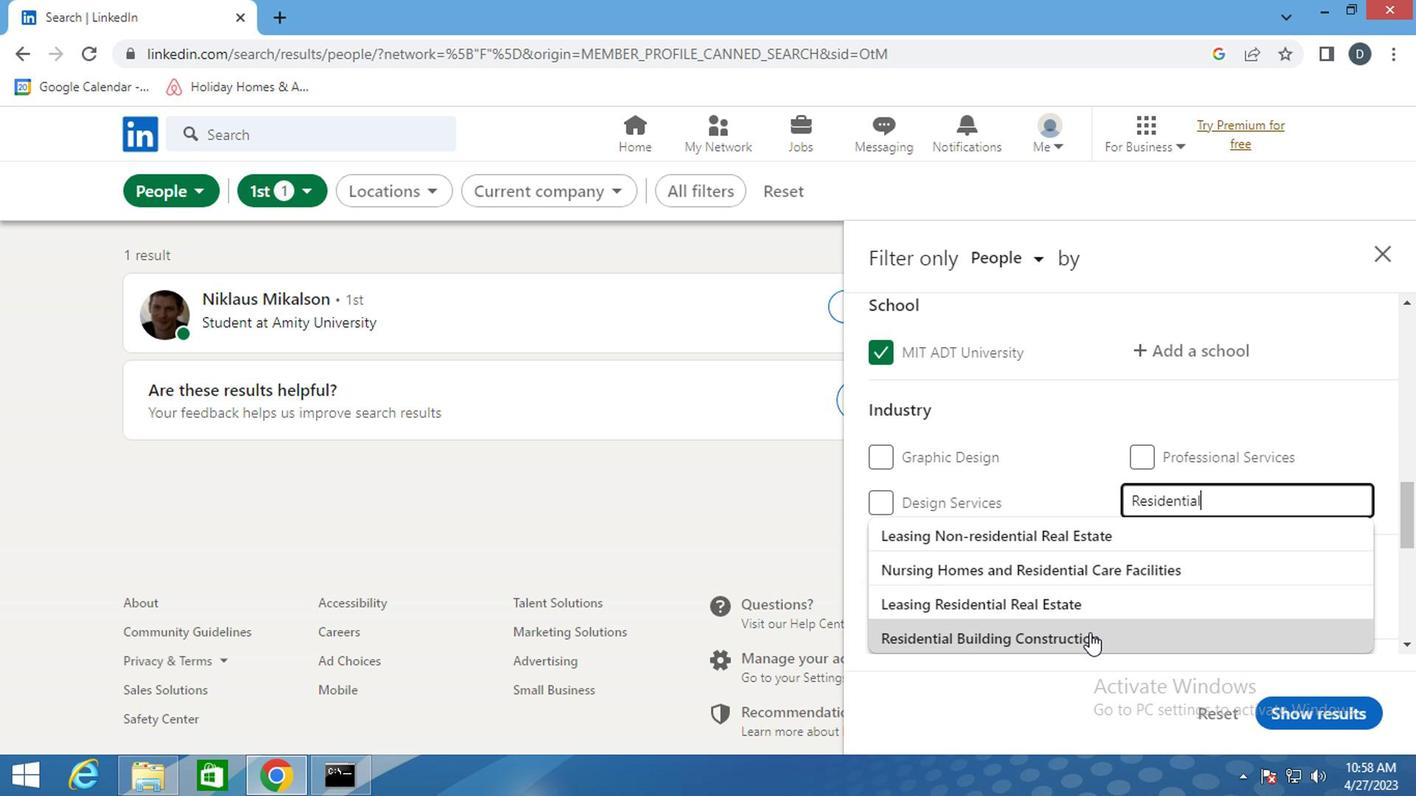 
Action: Mouse moved to (1088, 532)
Screenshot: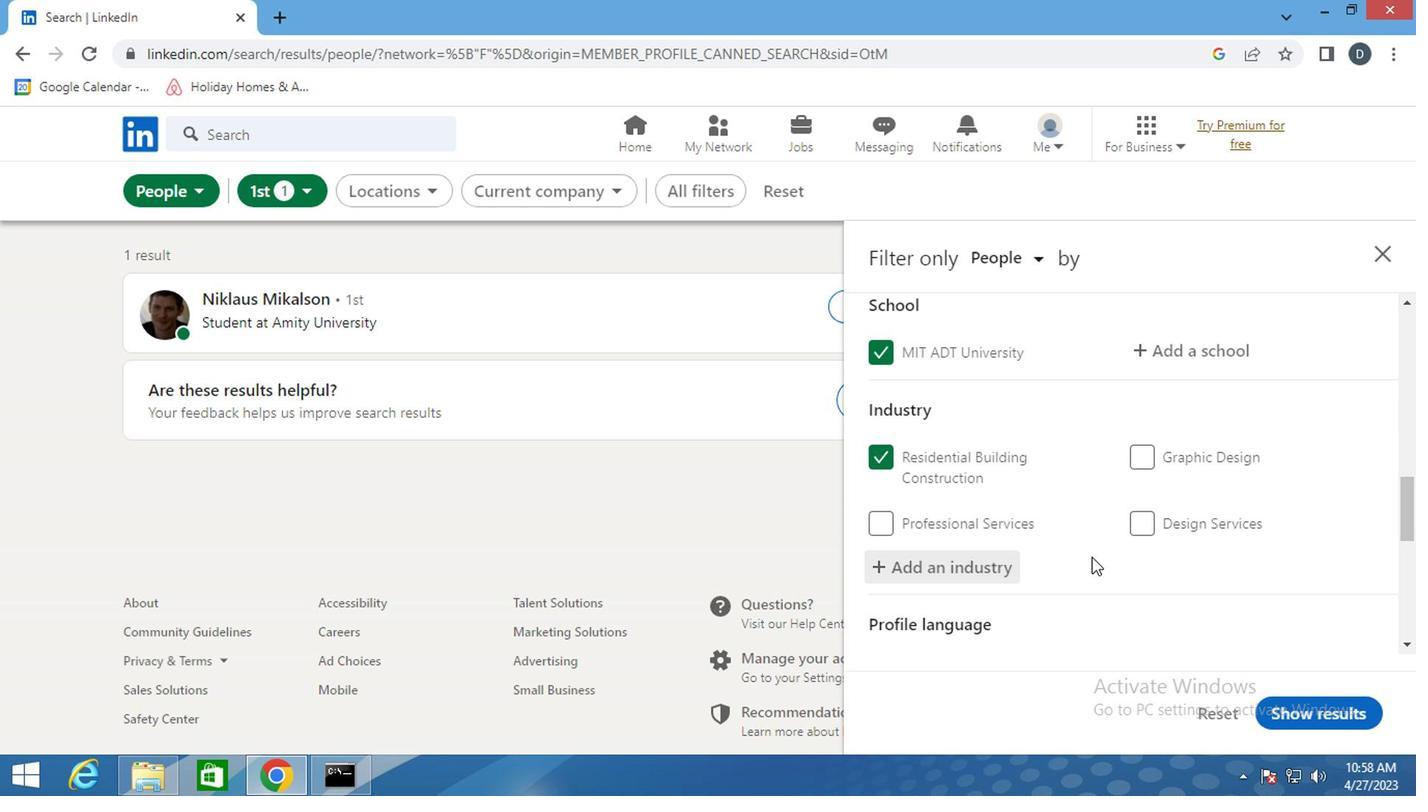 
Action: Mouse scrolled (1088, 531) with delta (0, -1)
Screenshot: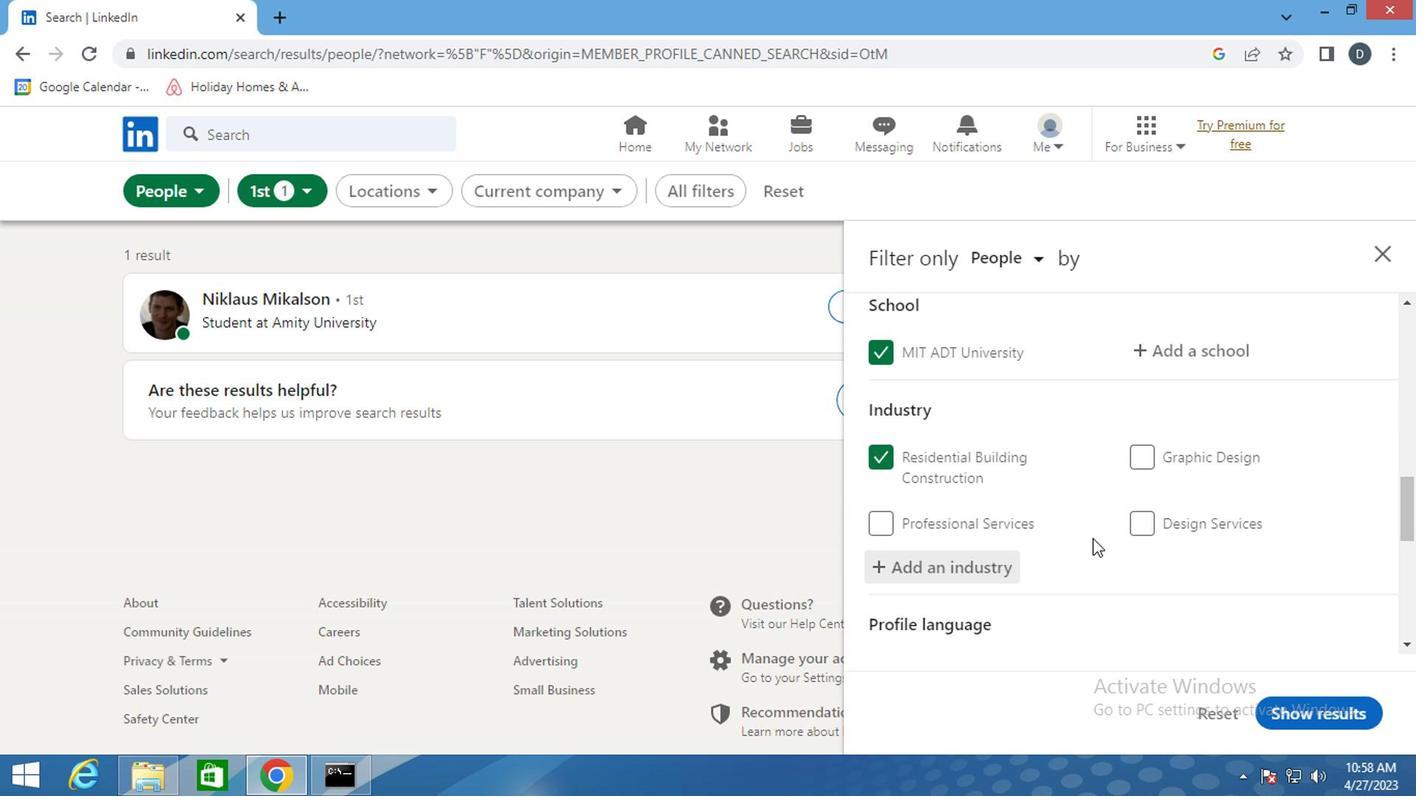 
Action: Mouse scrolled (1088, 531) with delta (0, -1)
Screenshot: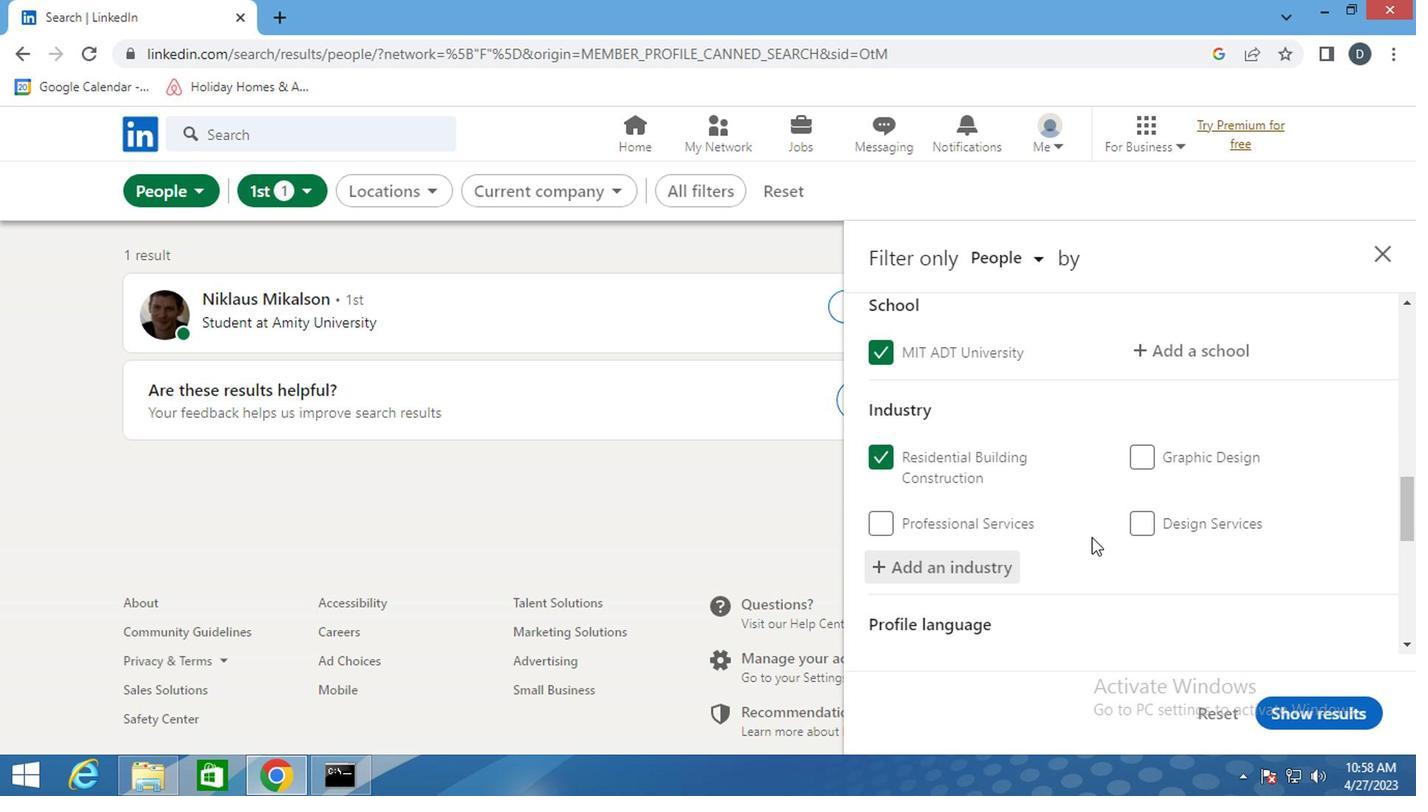 
Action: Mouse moved to (1029, 493)
Screenshot: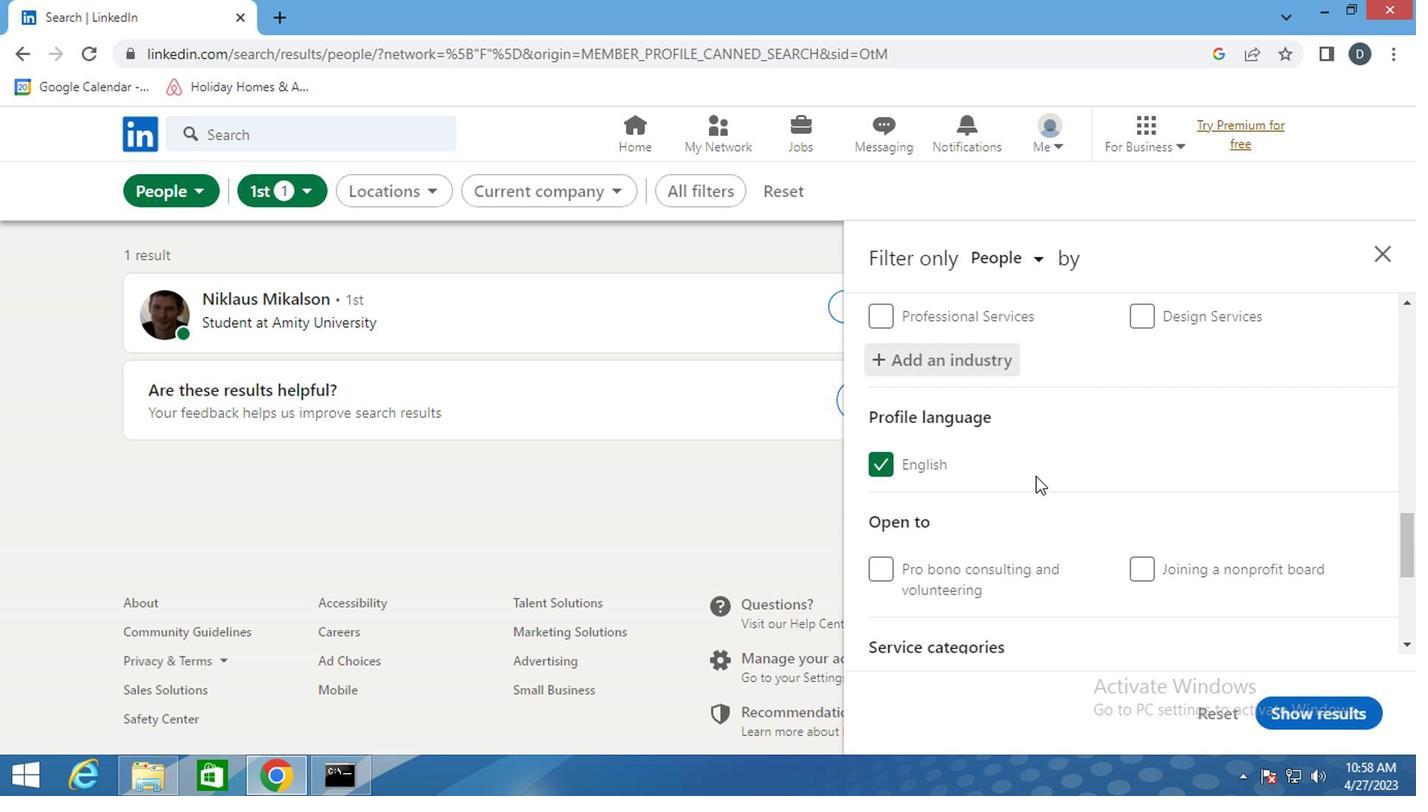 
Action: Mouse scrolled (1029, 492) with delta (0, 0)
Screenshot: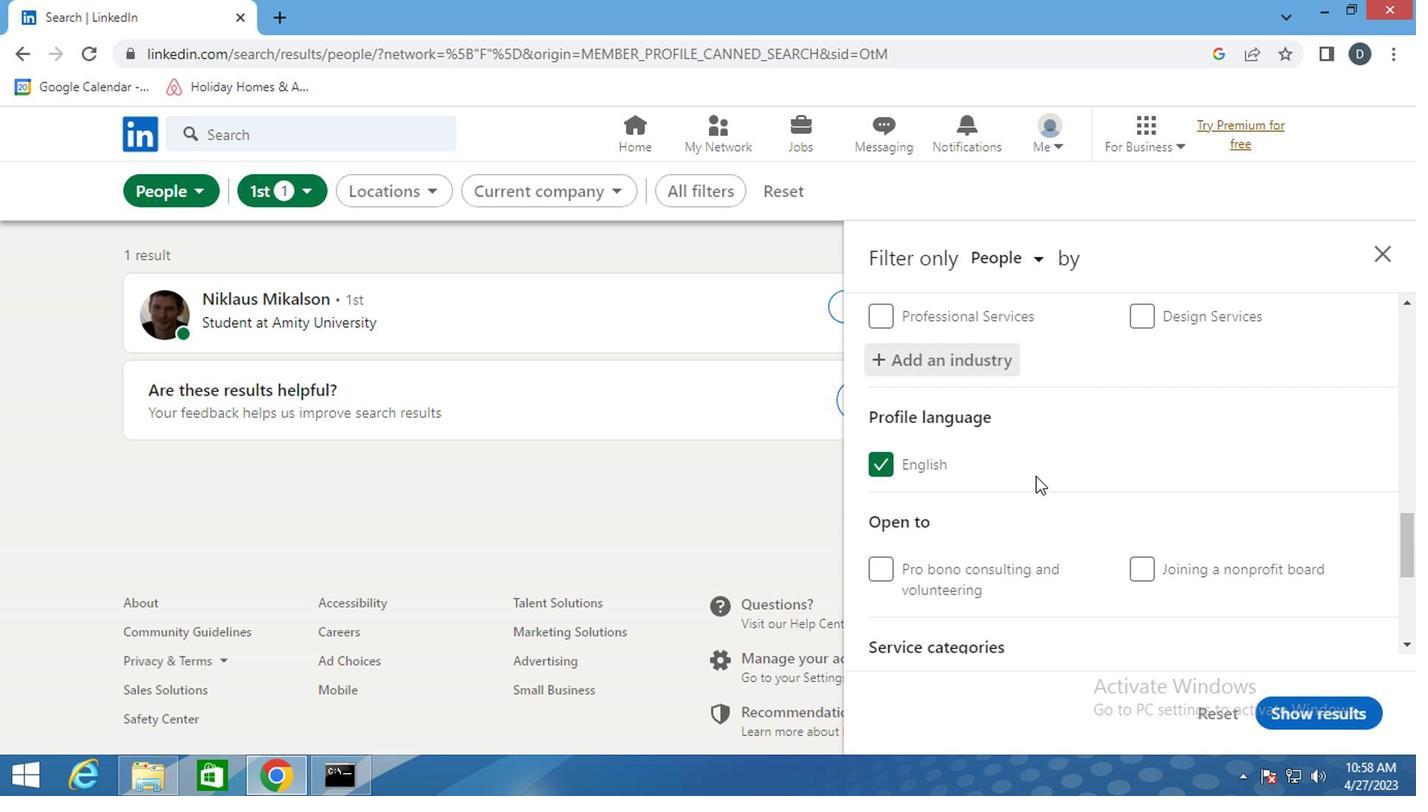 
Action: Mouse moved to (1029, 494)
Screenshot: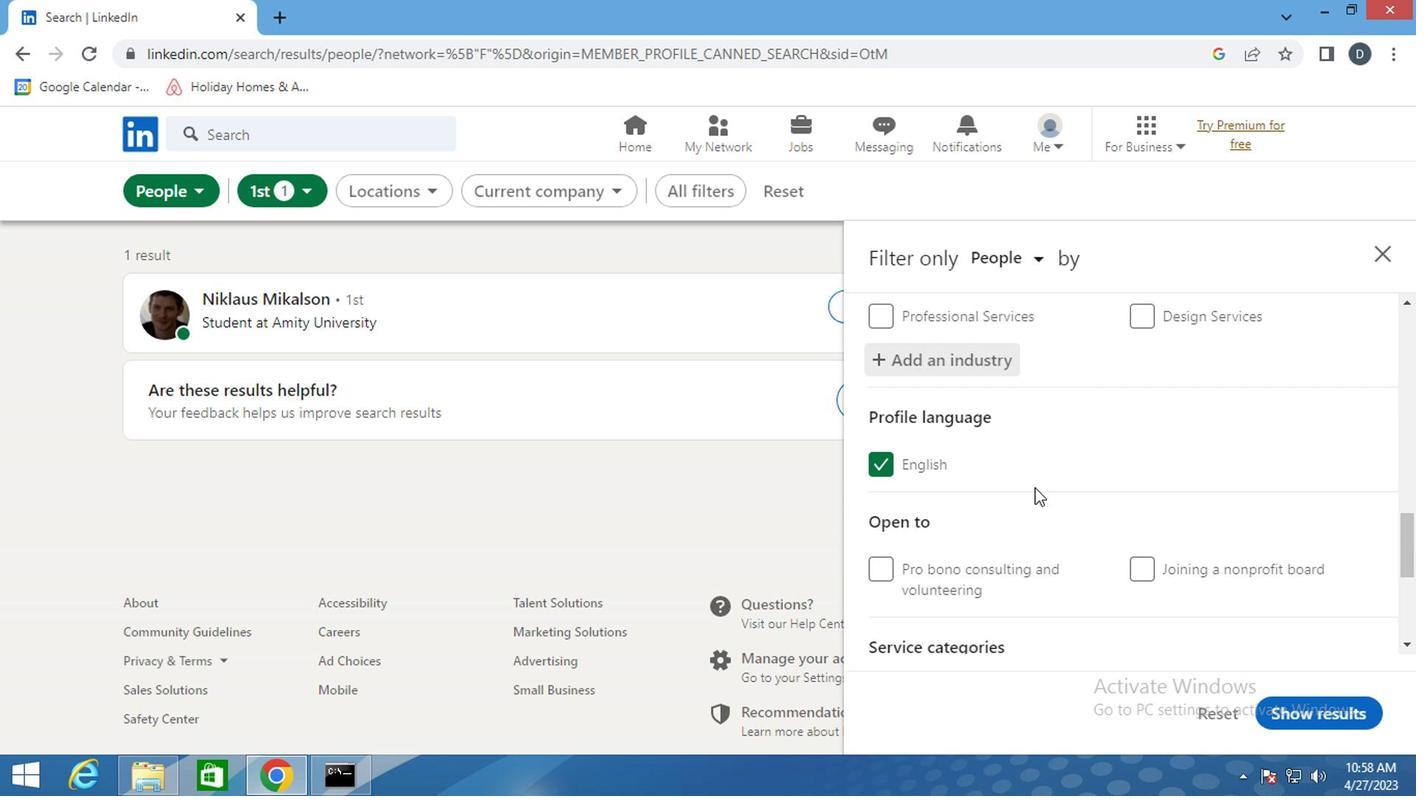 
Action: Mouse scrolled (1029, 493) with delta (0, -1)
Screenshot: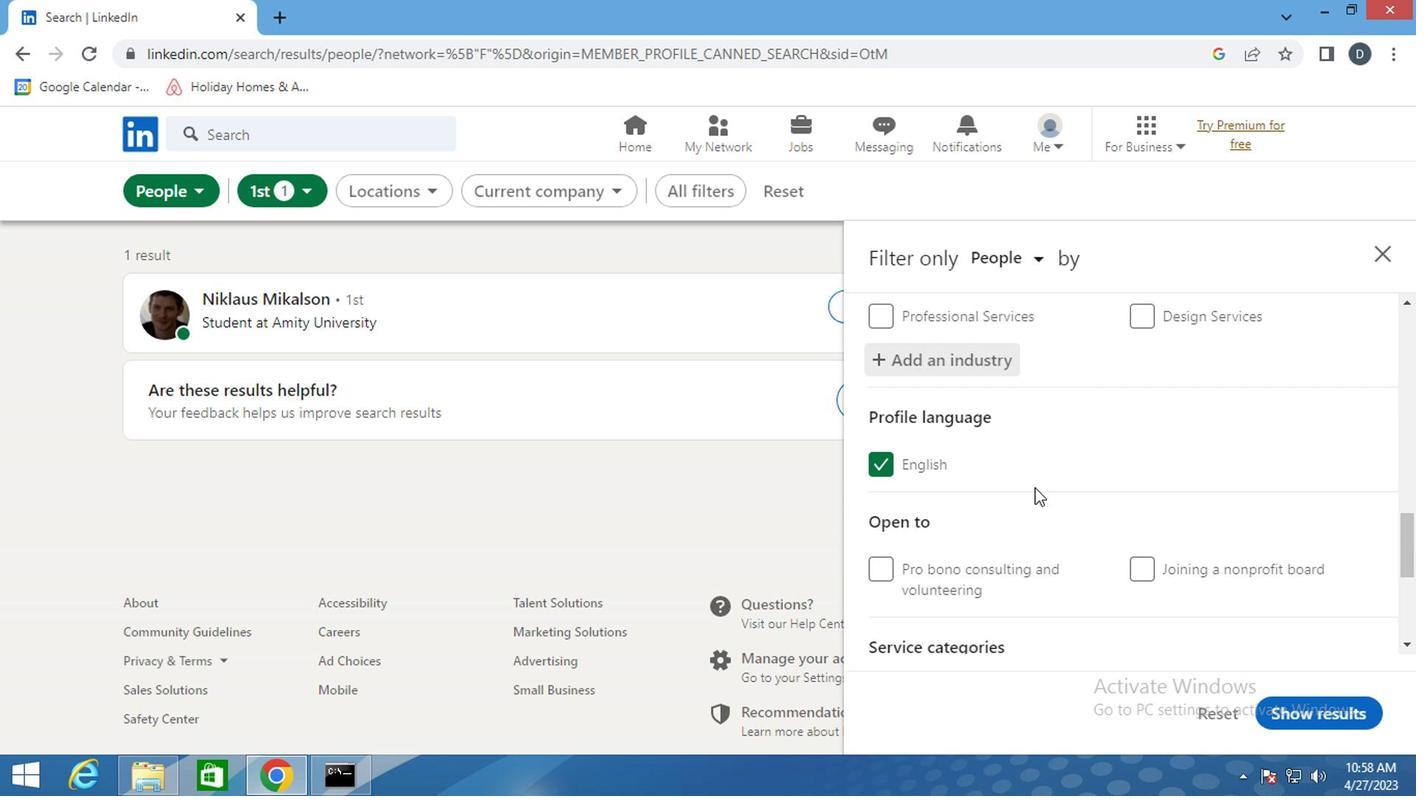 
Action: Mouse moved to (1029, 495)
Screenshot: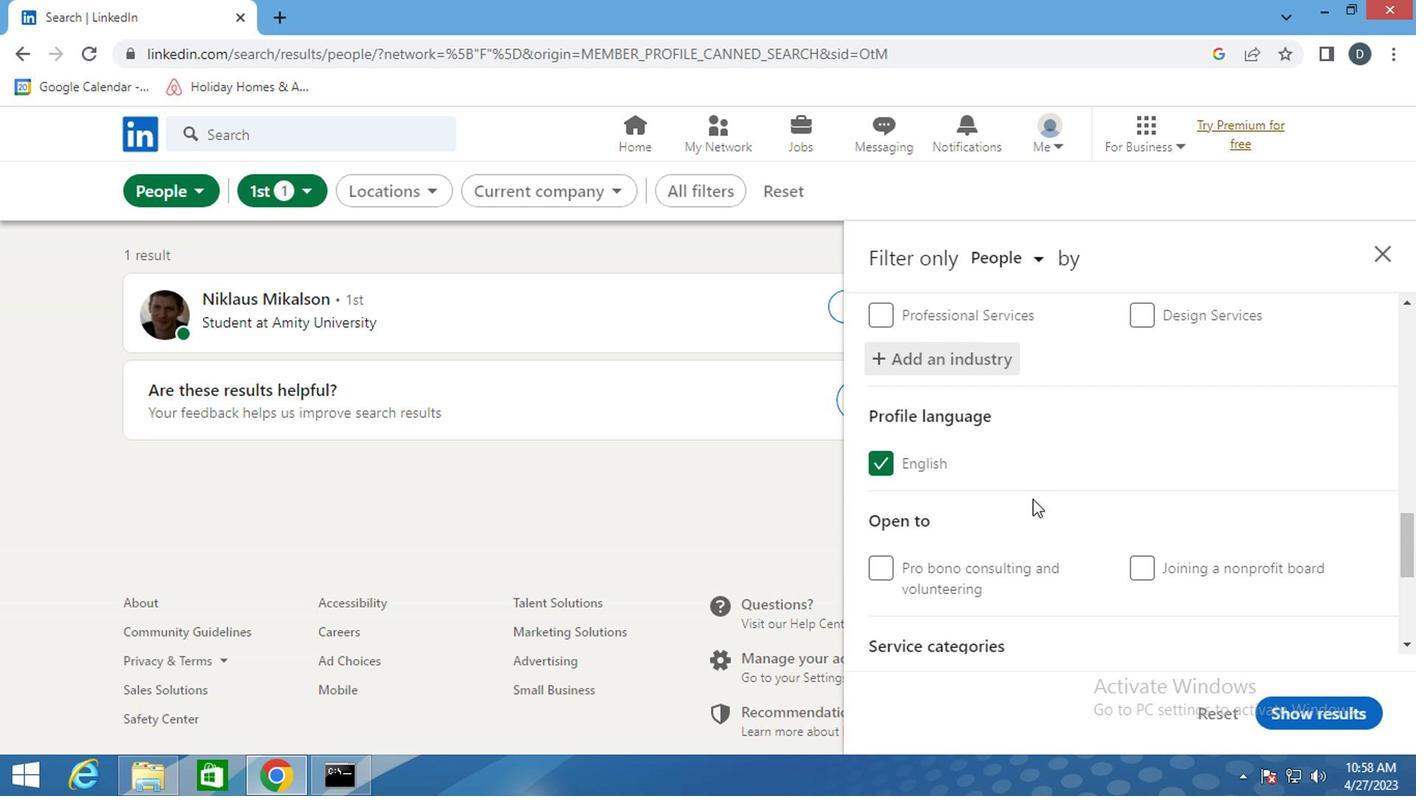 
Action: Mouse scrolled (1029, 496) with delta (0, 0)
Screenshot: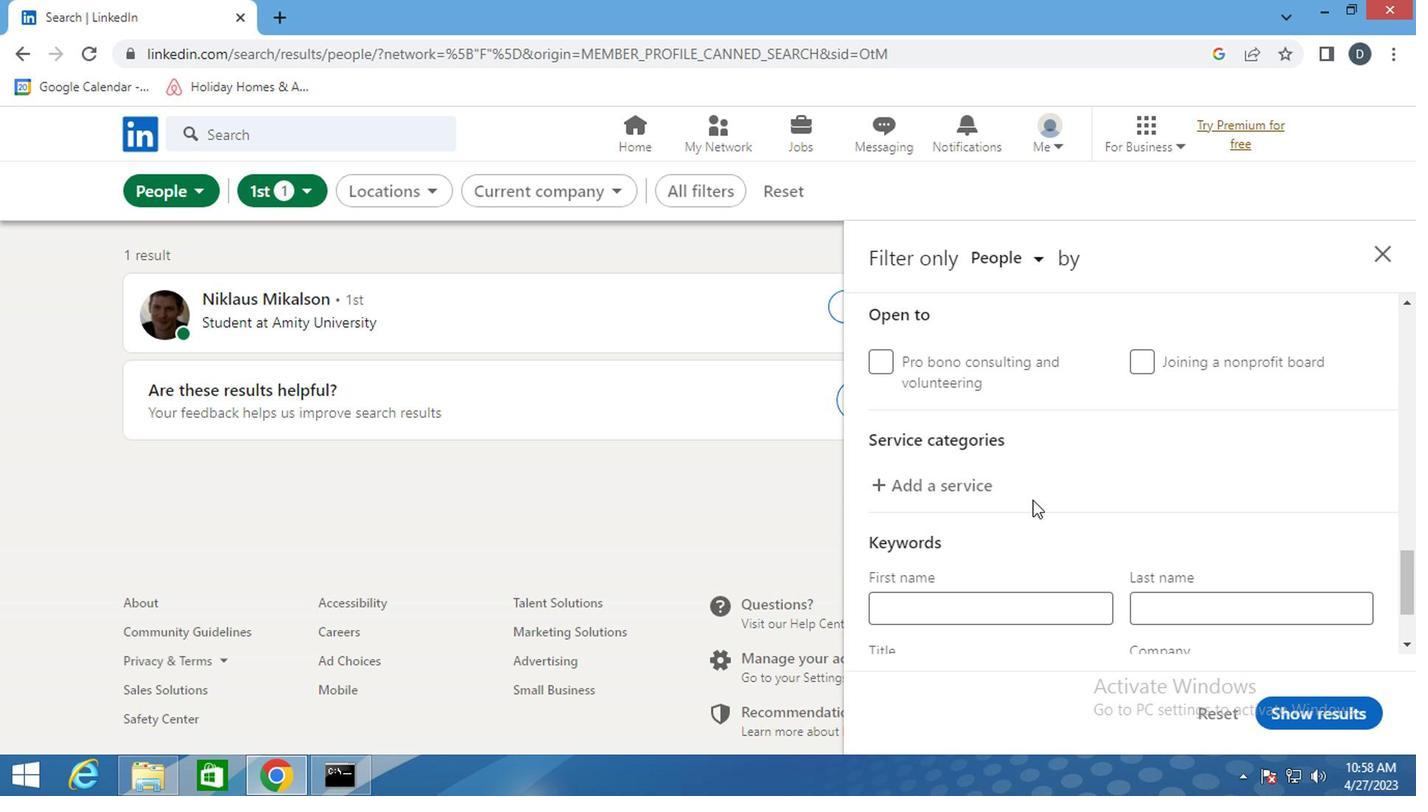 
Action: Mouse scrolled (1029, 494) with delta (0, 0)
Screenshot: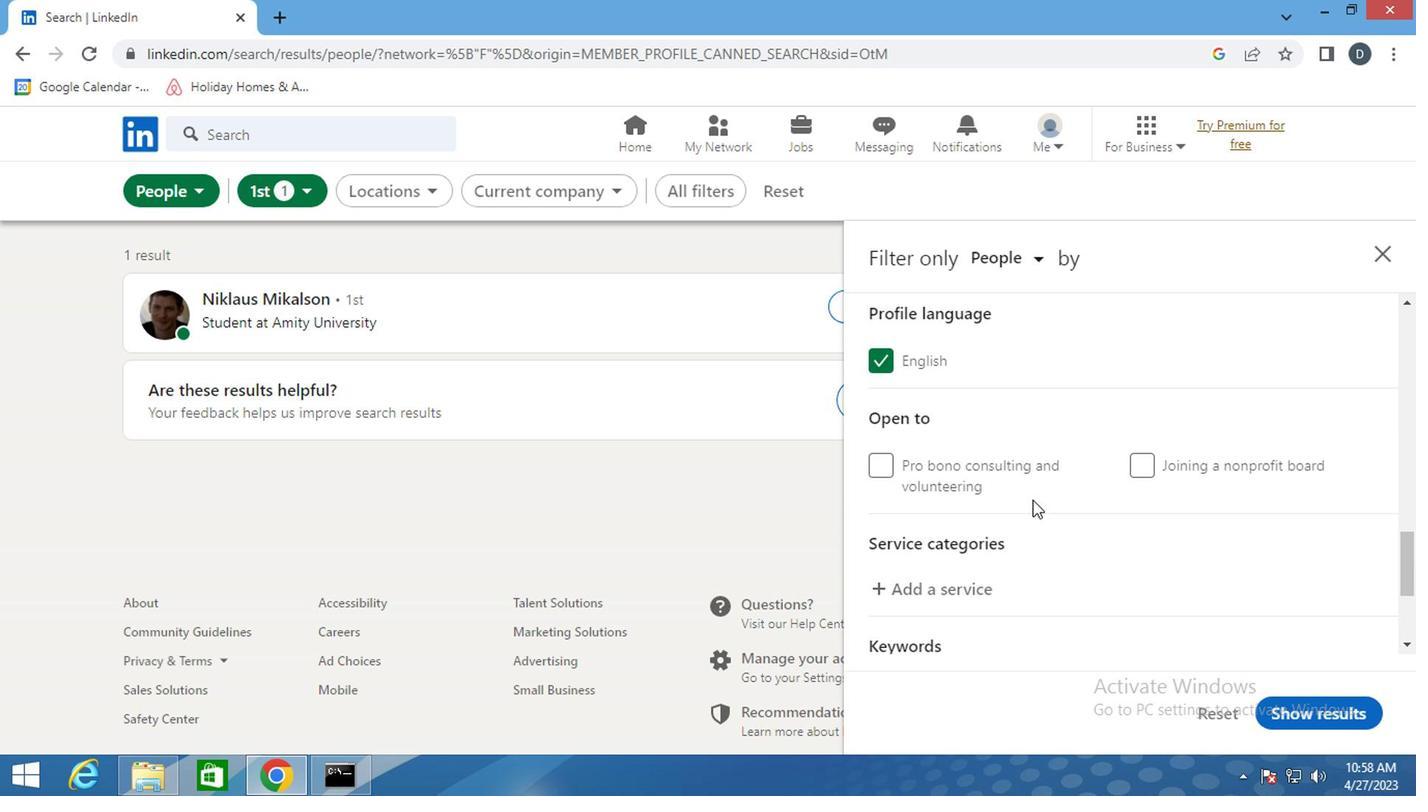 
Action: Mouse moved to (983, 484)
Screenshot: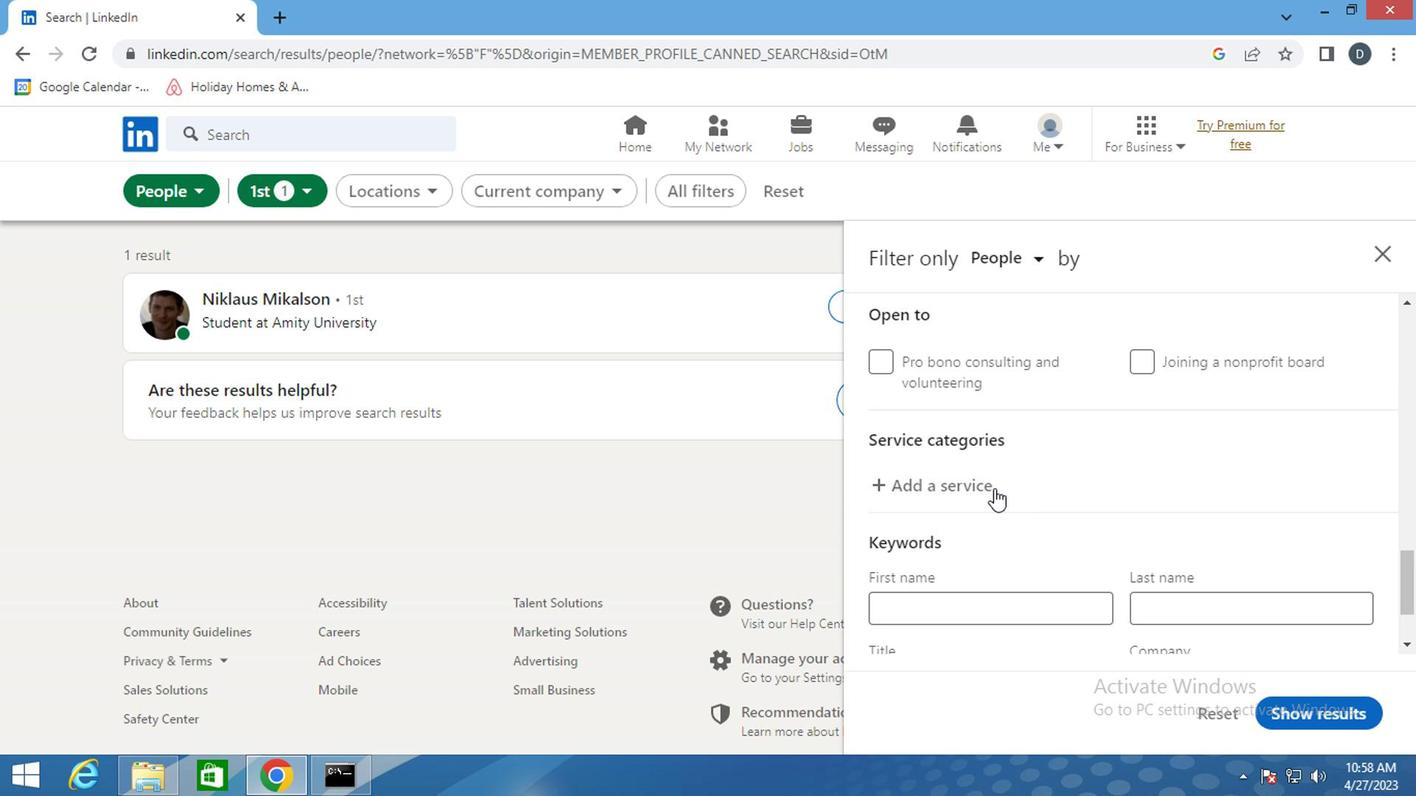 
Action: Mouse pressed left at (983, 484)
Screenshot: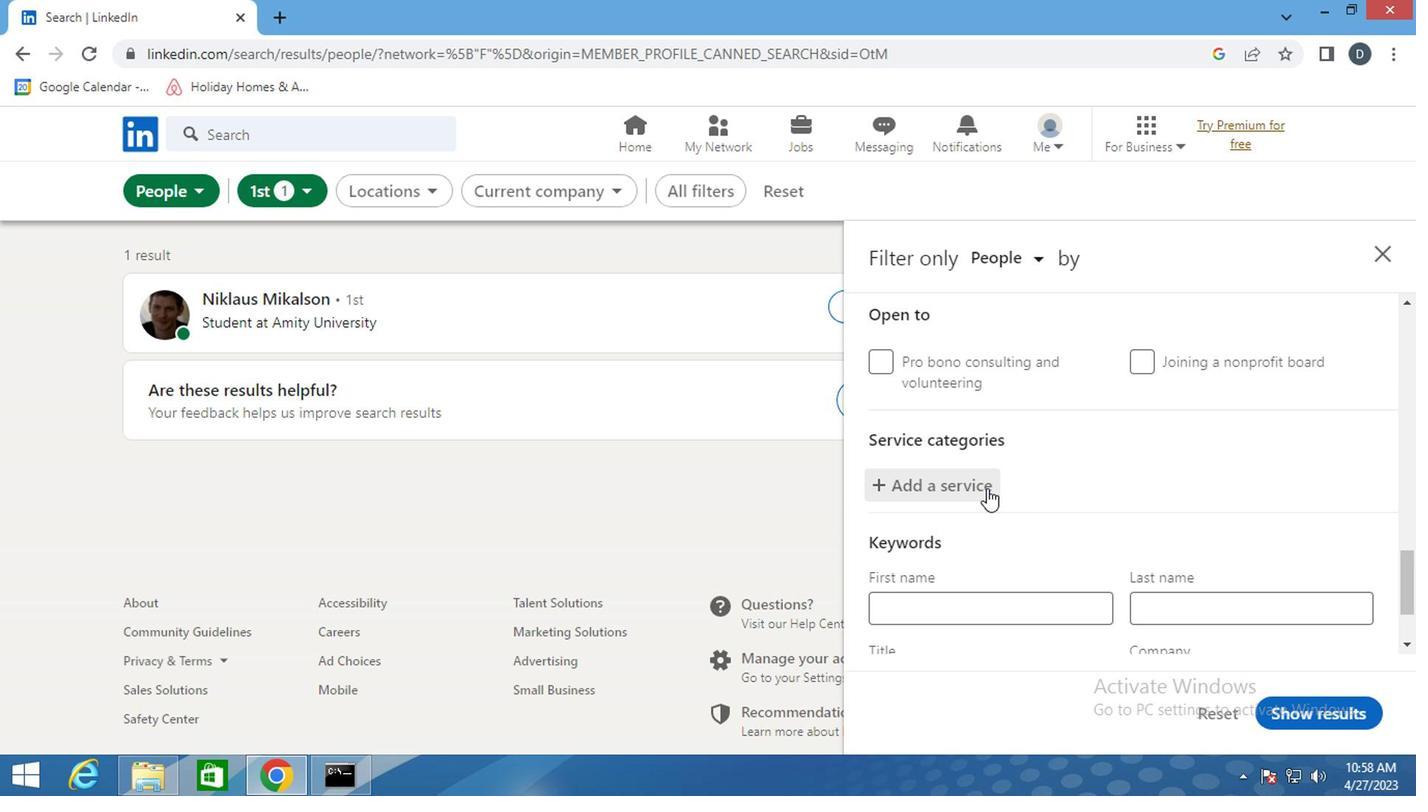 
Action: Mouse moved to (982, 486)
Screenshot: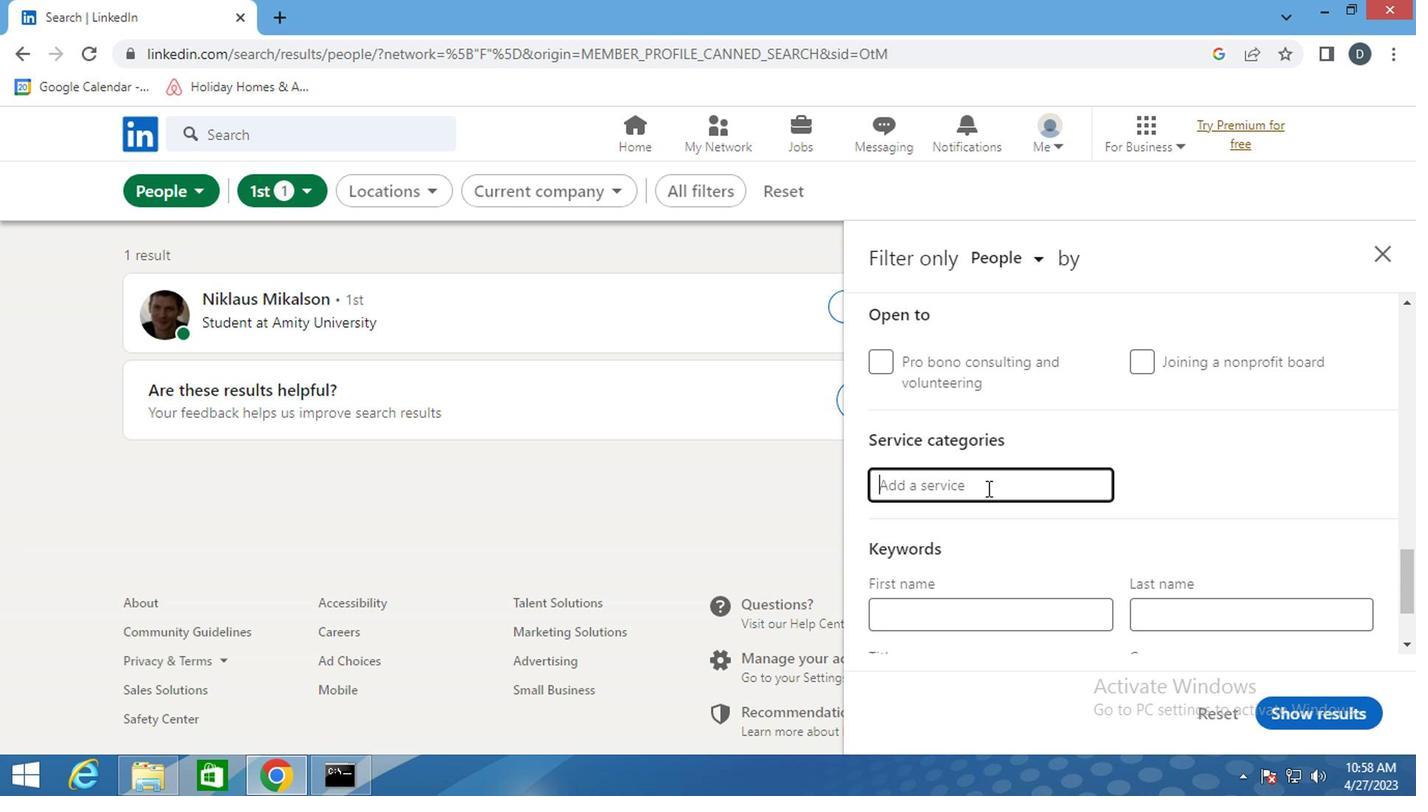 
Action: Key pressed <Key.shift><Key.shift><Key.shift>
Screenshot: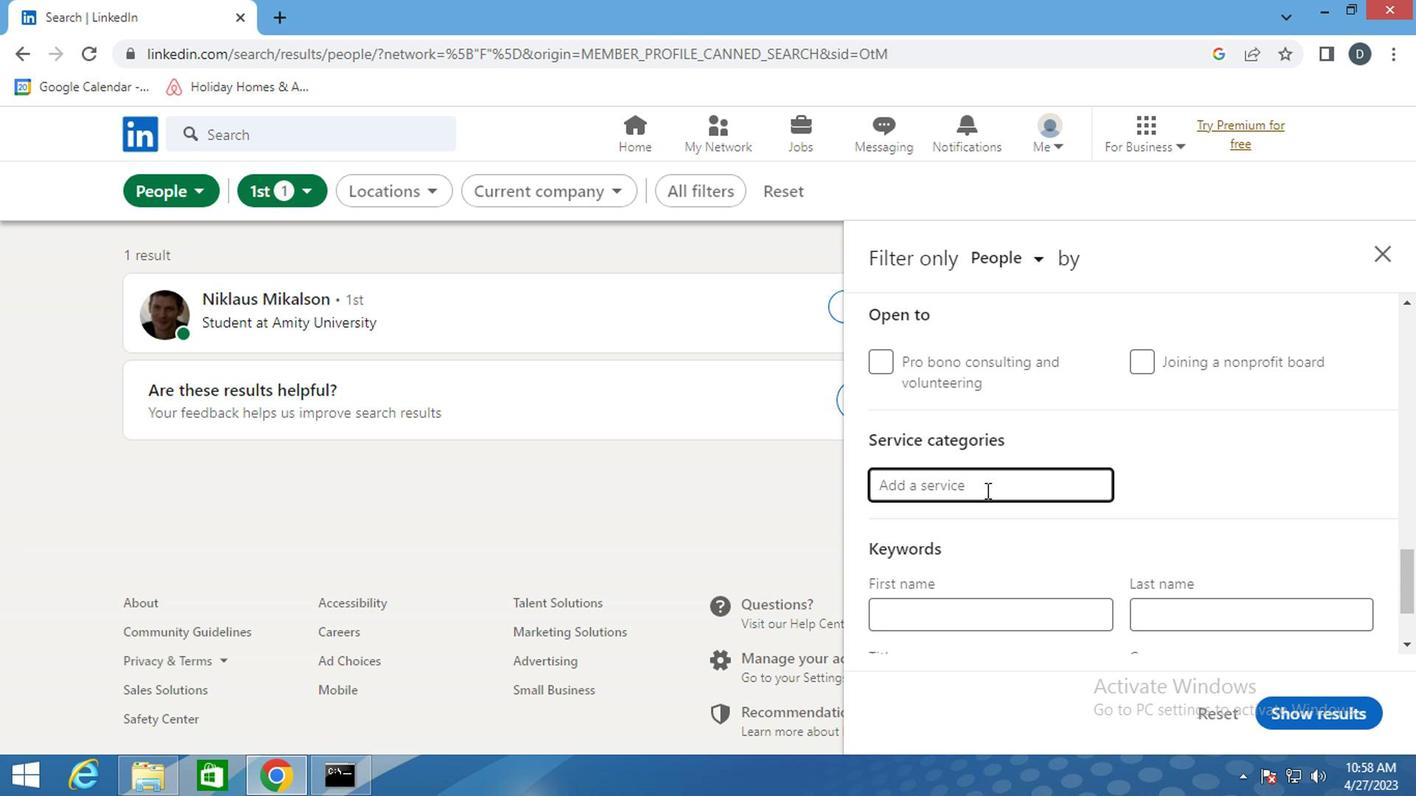 
Action: Mouse moved to (981, 487)
Screenshot: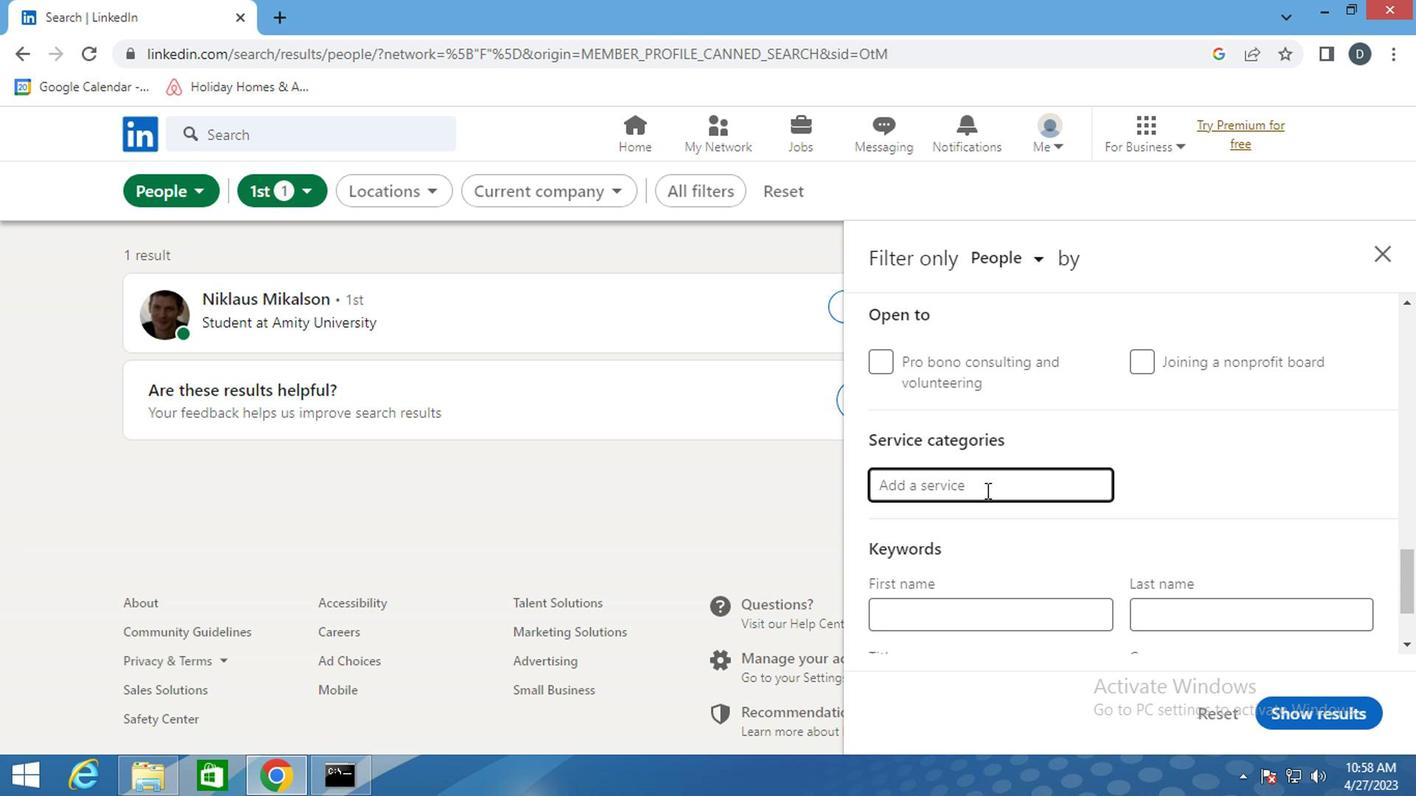 
Action: Key pressed <Key.shift>
Screenshot: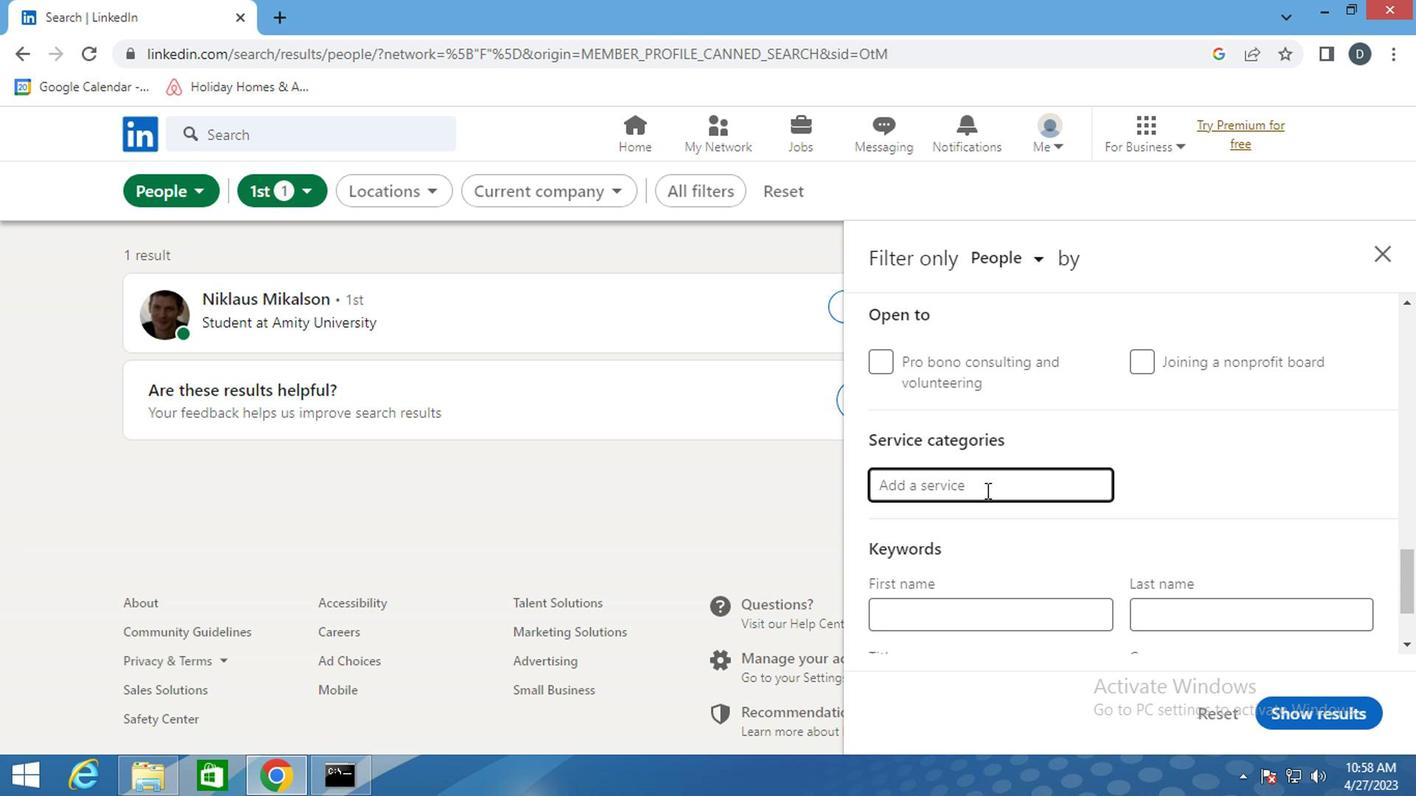 
Action: Mouse moved to (980, 488)
Screenshot: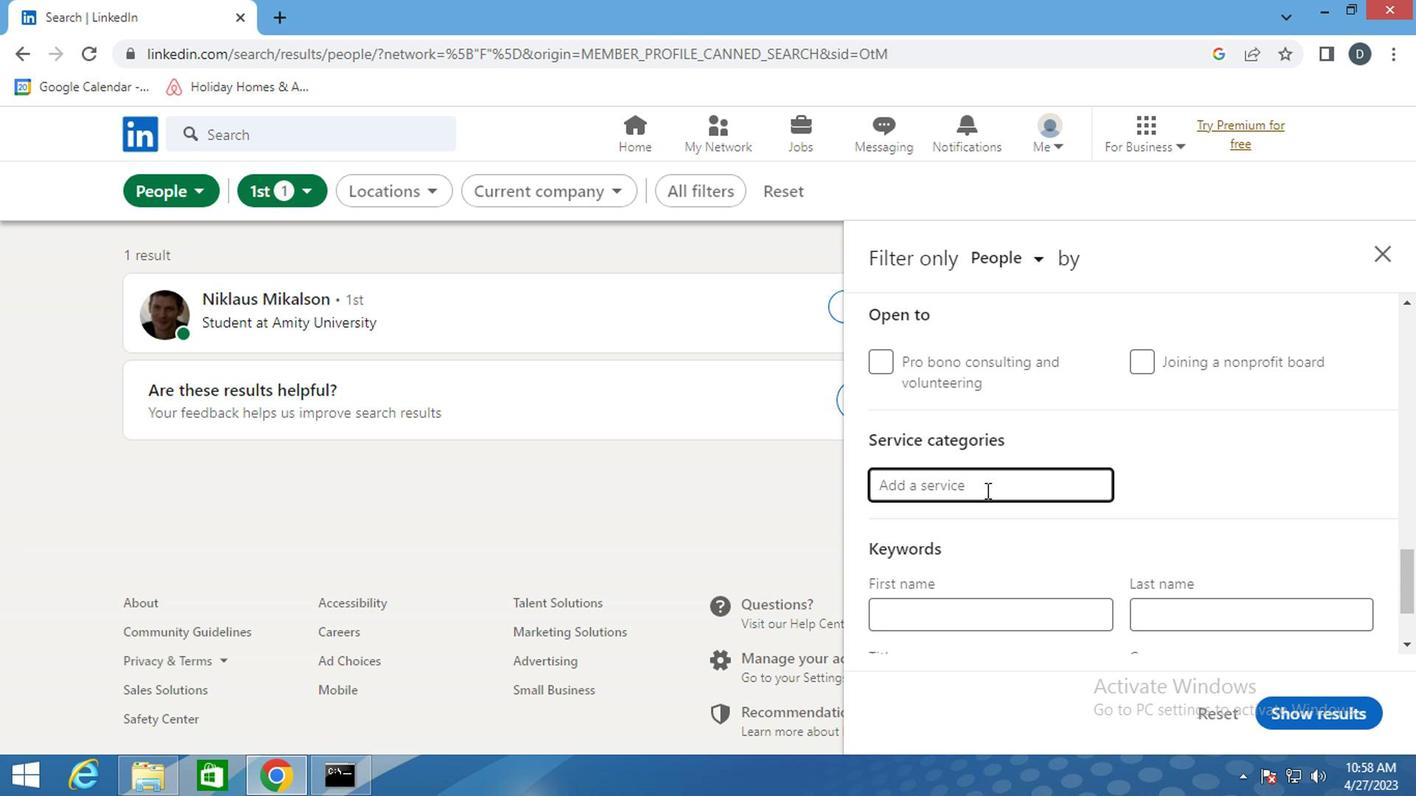 
Action: Key pressed <Key.shift>
Screenshot: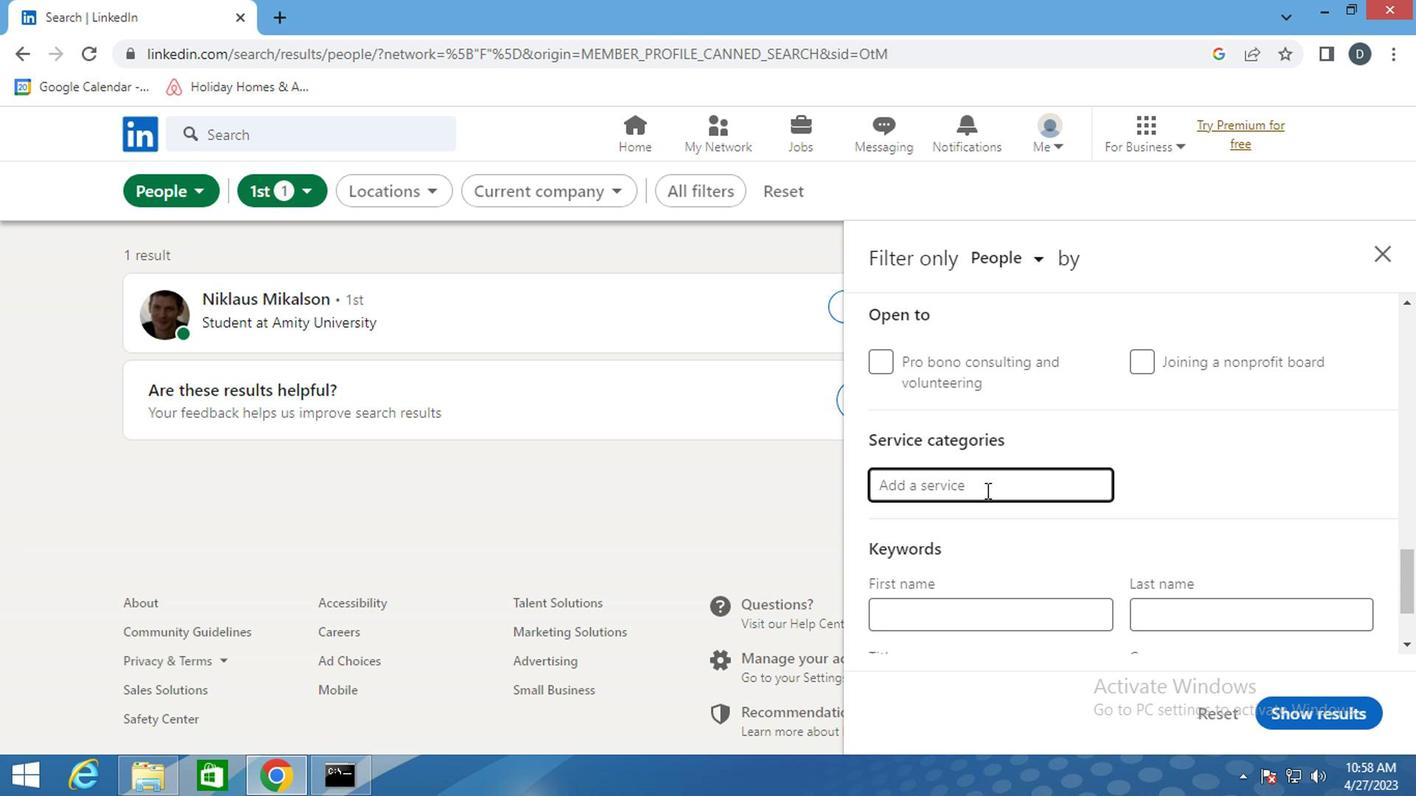 
Action: Mouse moved to (977, 490)
Screenshot: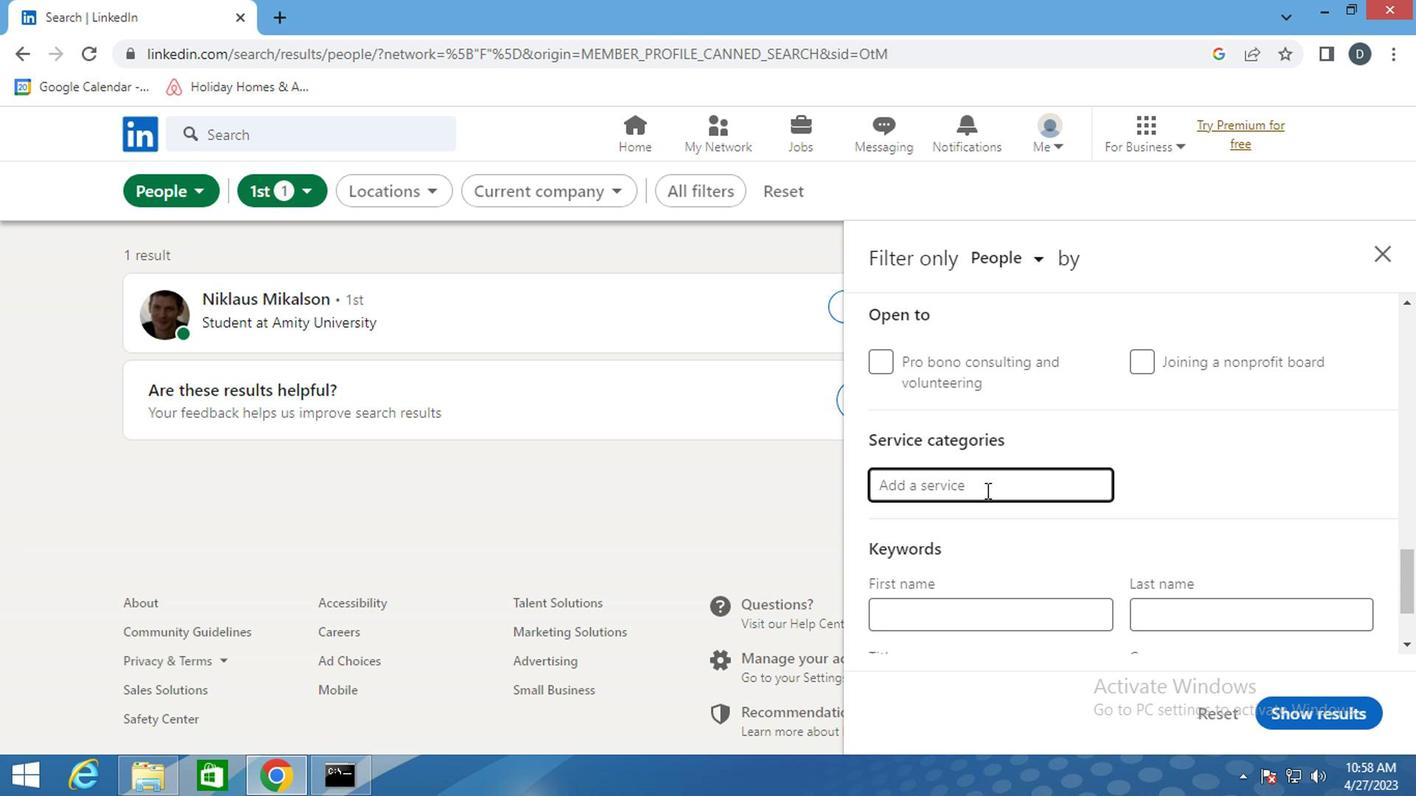 
Action: Key pressed C
Screenshot: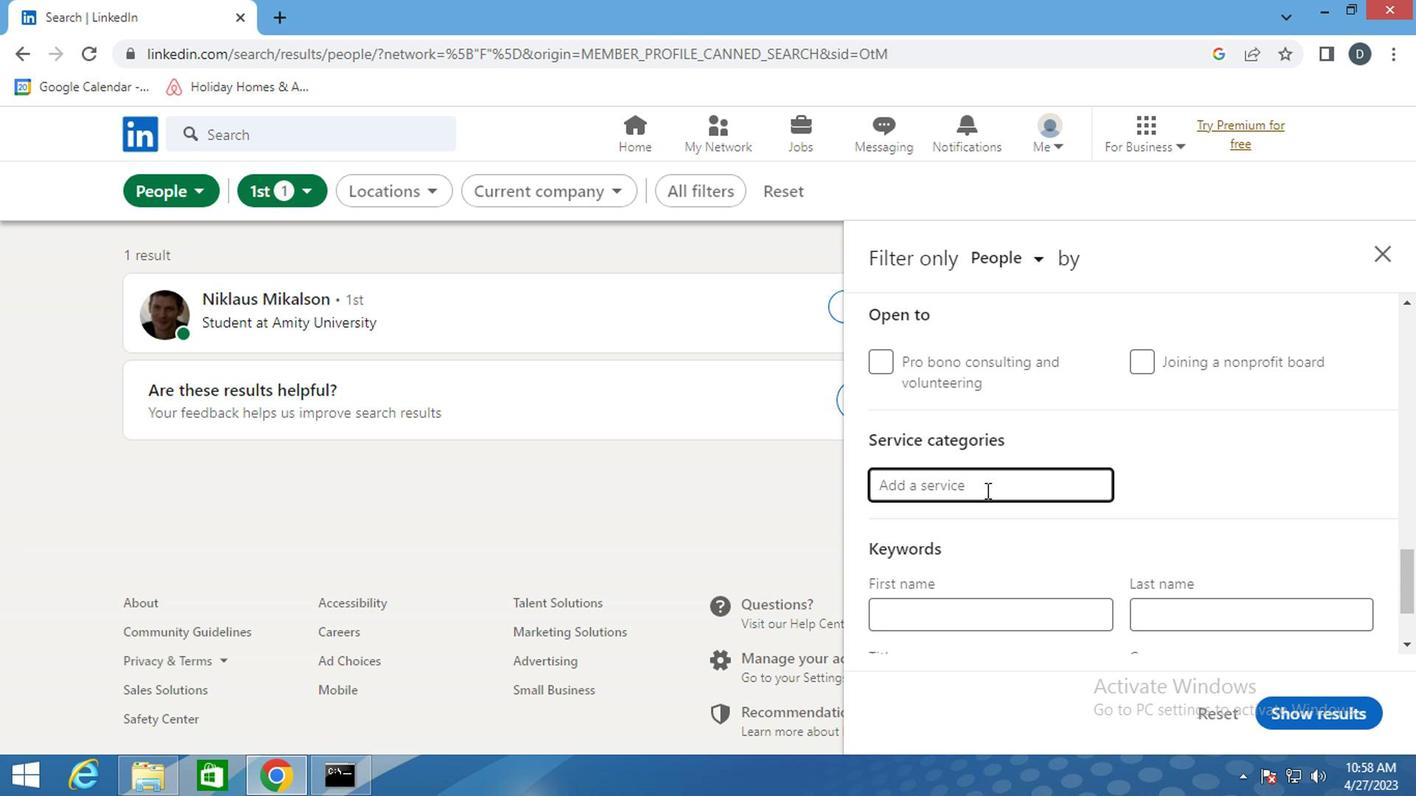 
Action: Mouse moved to (969, 491)
Screenshot: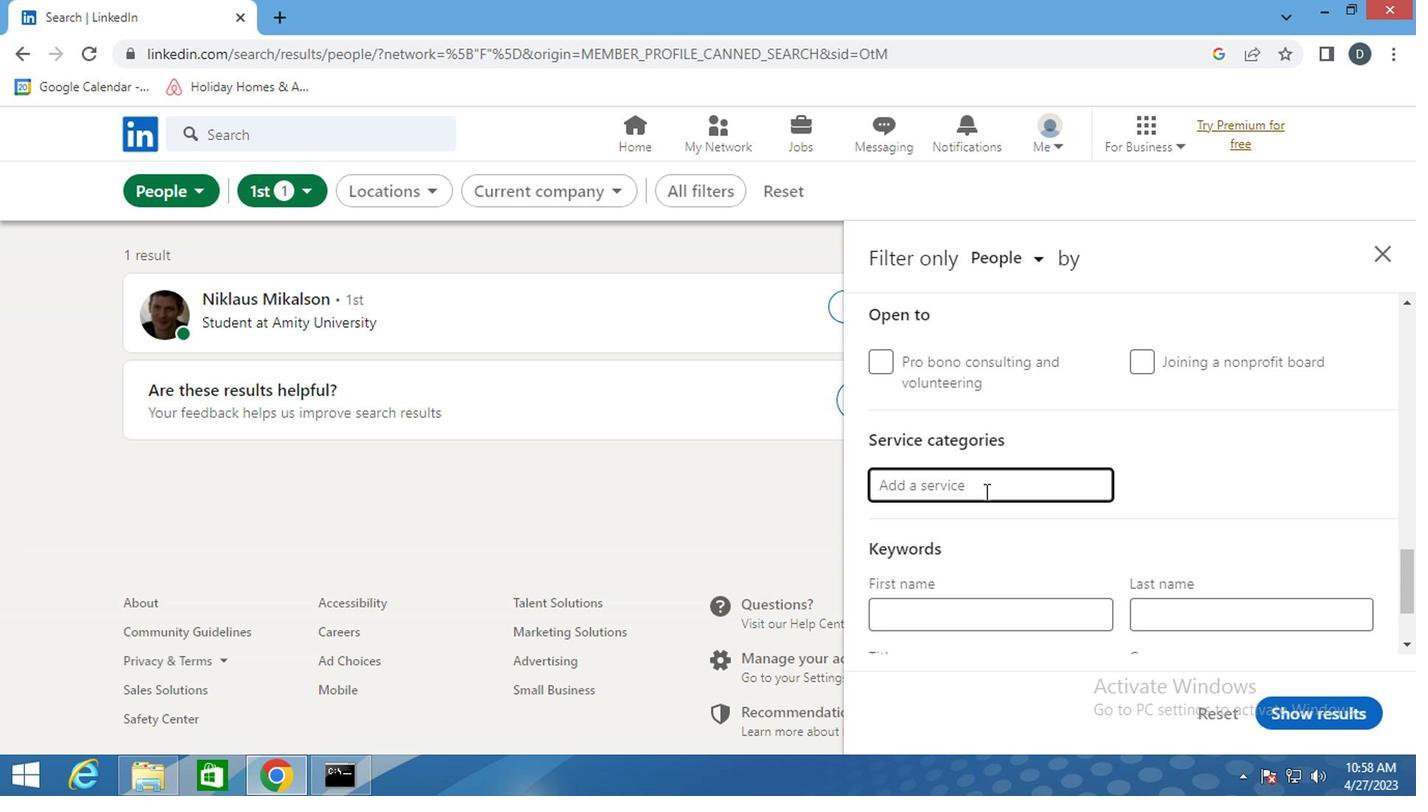 
Action: Key pressed ONSULTING
Screenshot: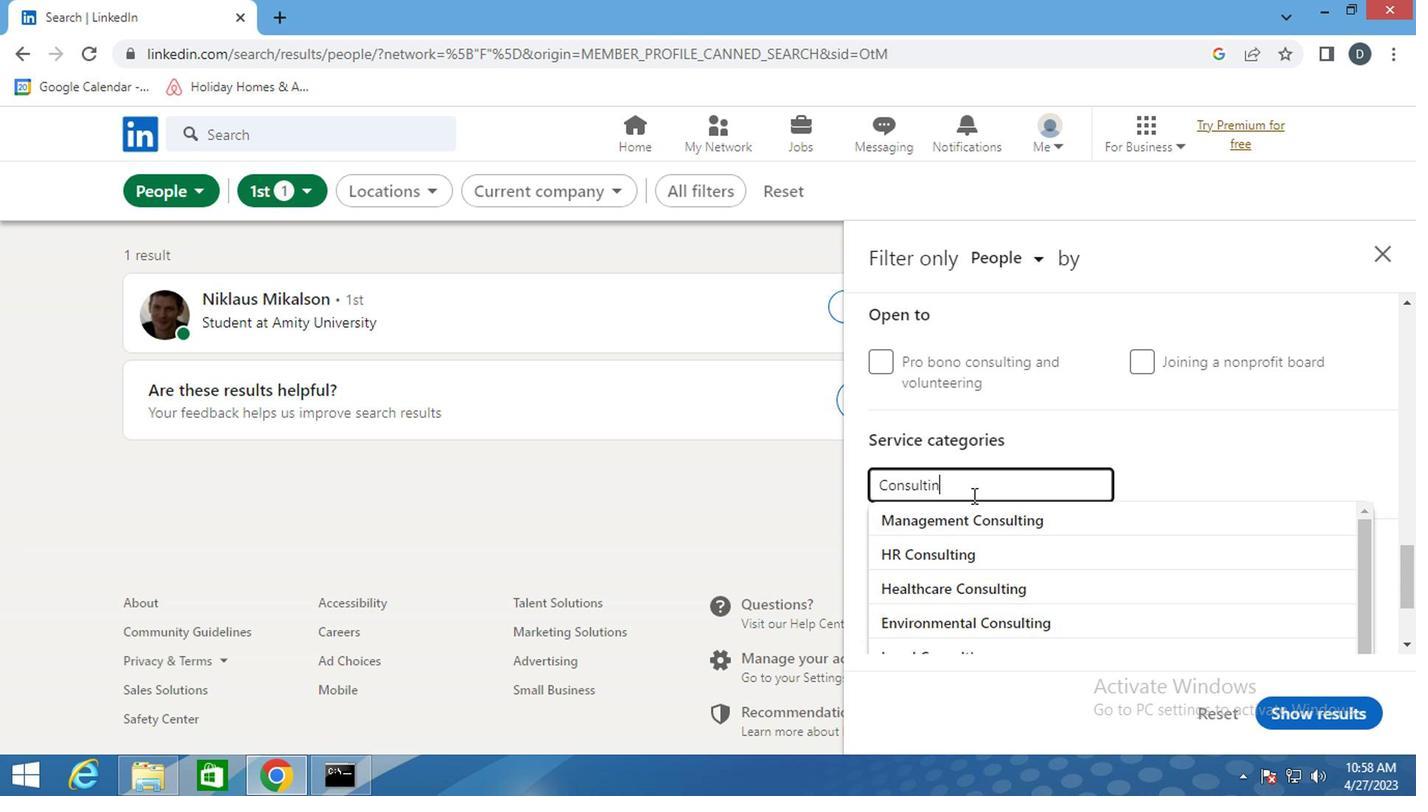 
Action: Mouse moved to (1023, 551)
Screenshot: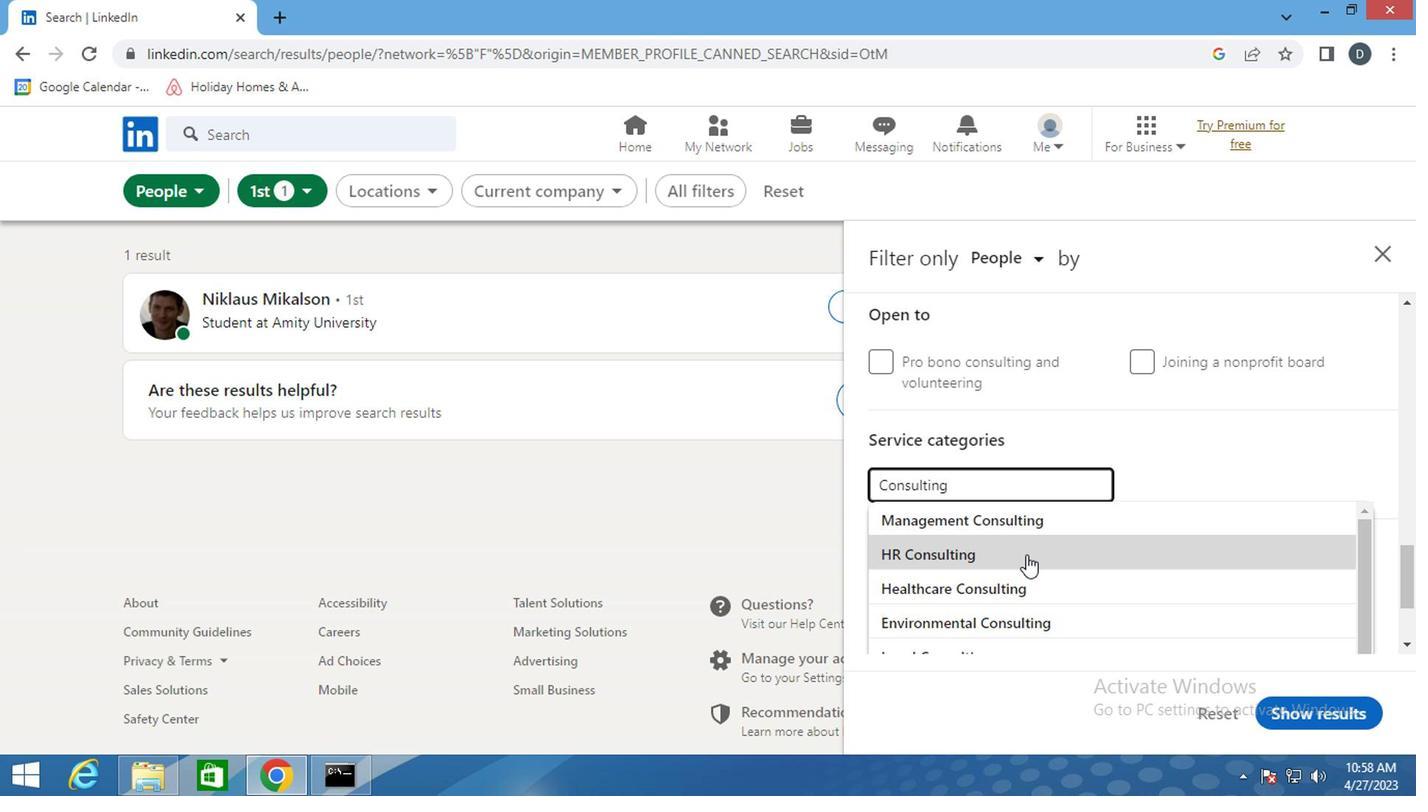
Action: Mouse scrolled (1023, 549) with delta (0, -1)
Screenshot: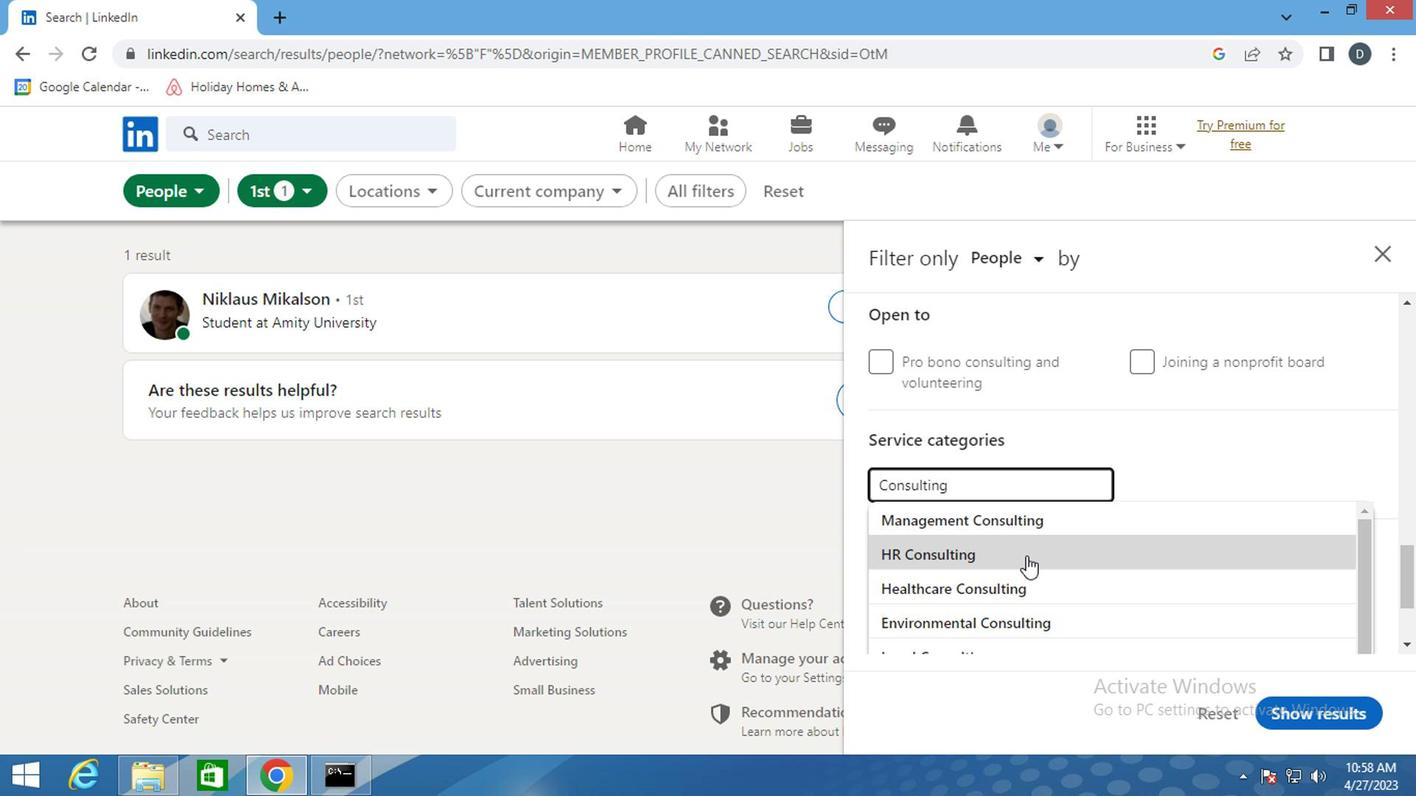 
Action: Mouse scrolled (1023, 549) with delta (0, -1)
Screenshot: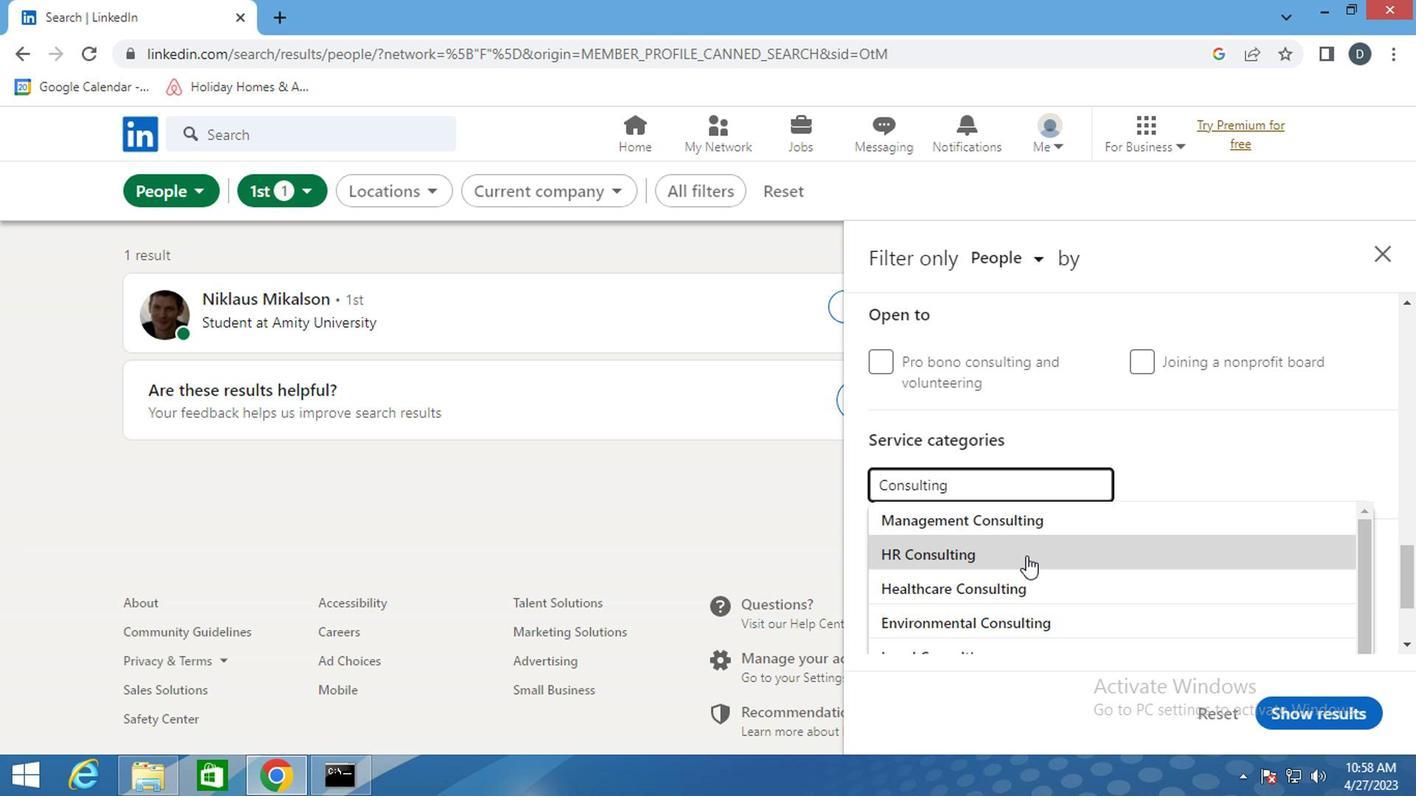 
Action: Mouse scrolled (1023, 549) with delta (0, -1)
Screenshot: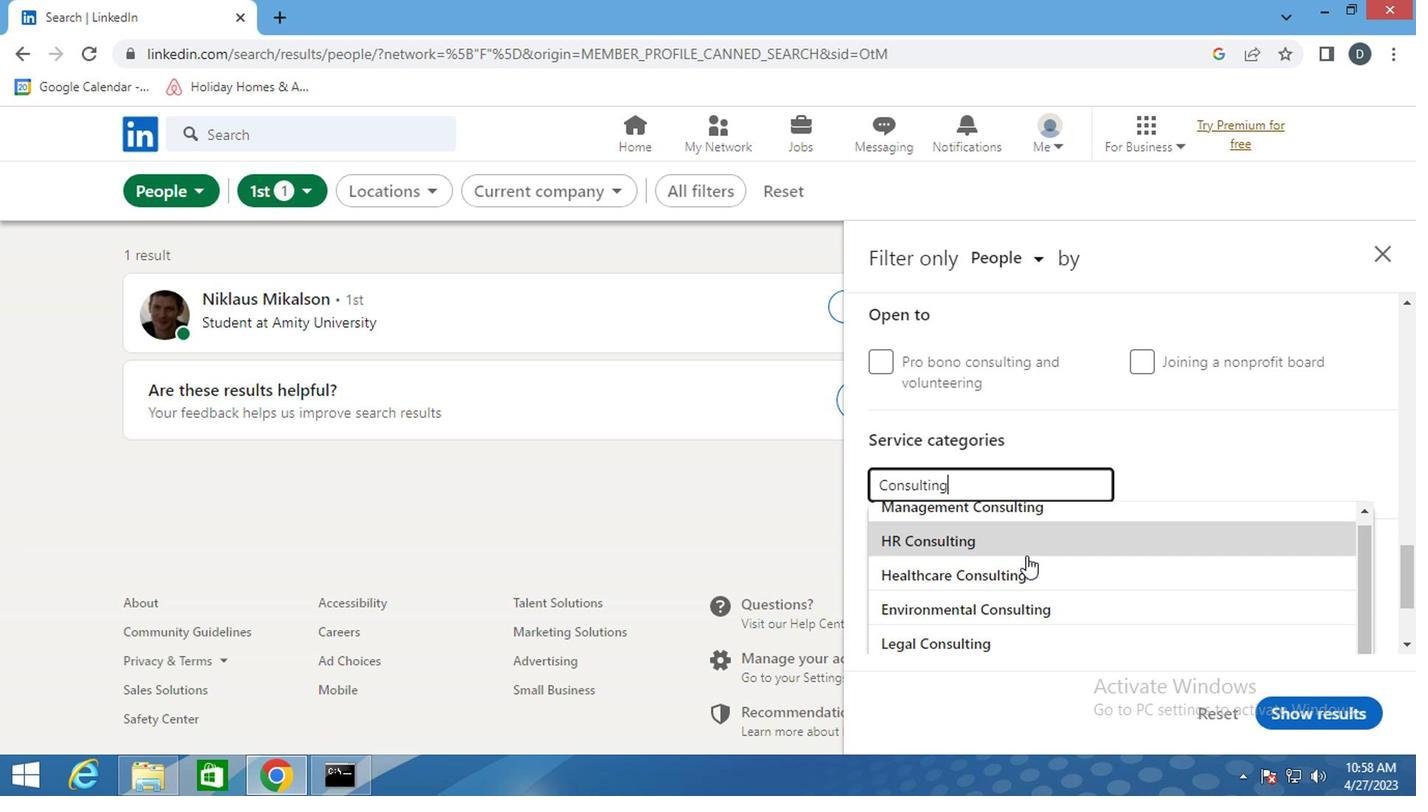 
Action: Mouse scrolled (1023, 551) with delta (0, 0)
Screenshot: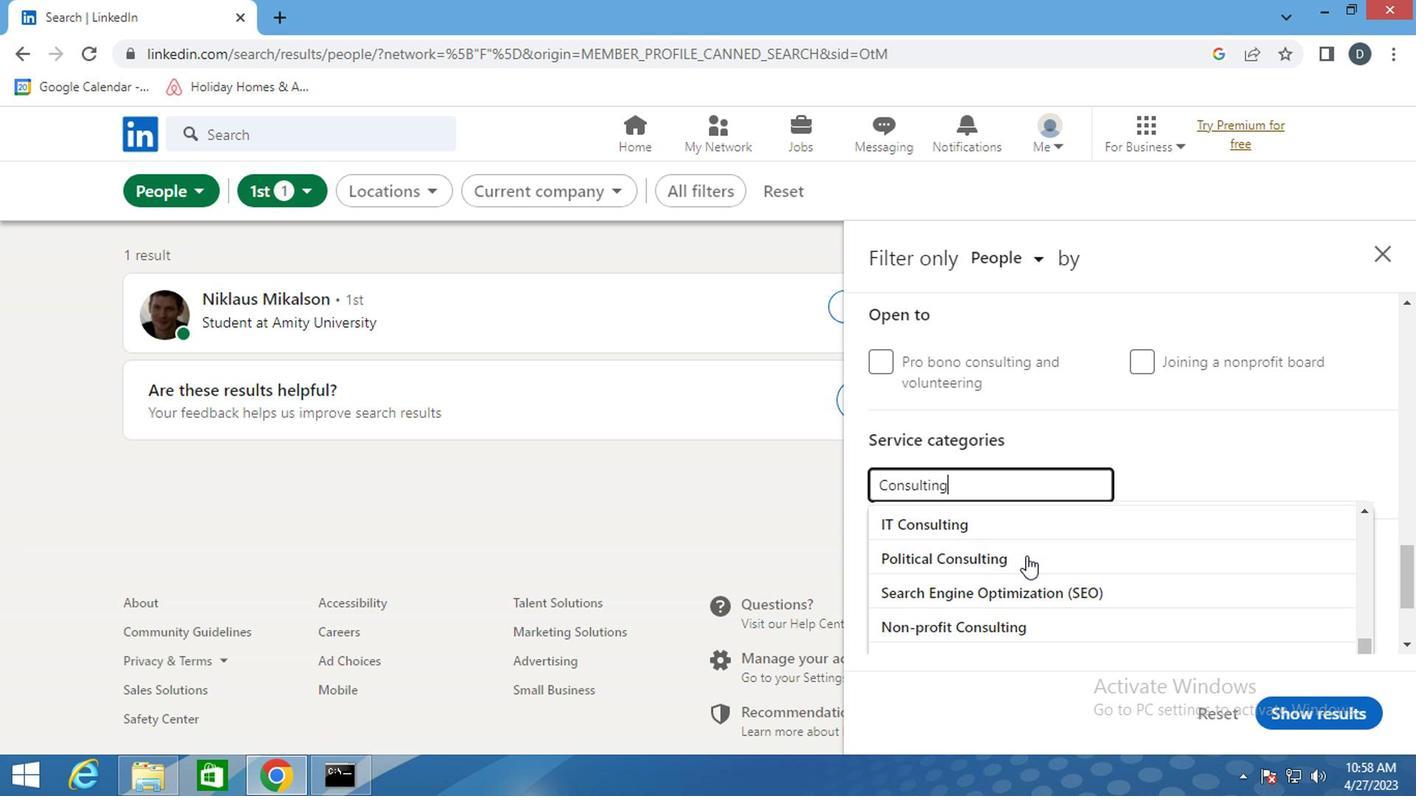 
Action: Mouse scrolled (1023, 549) with delta (0, -1)
Screenshot: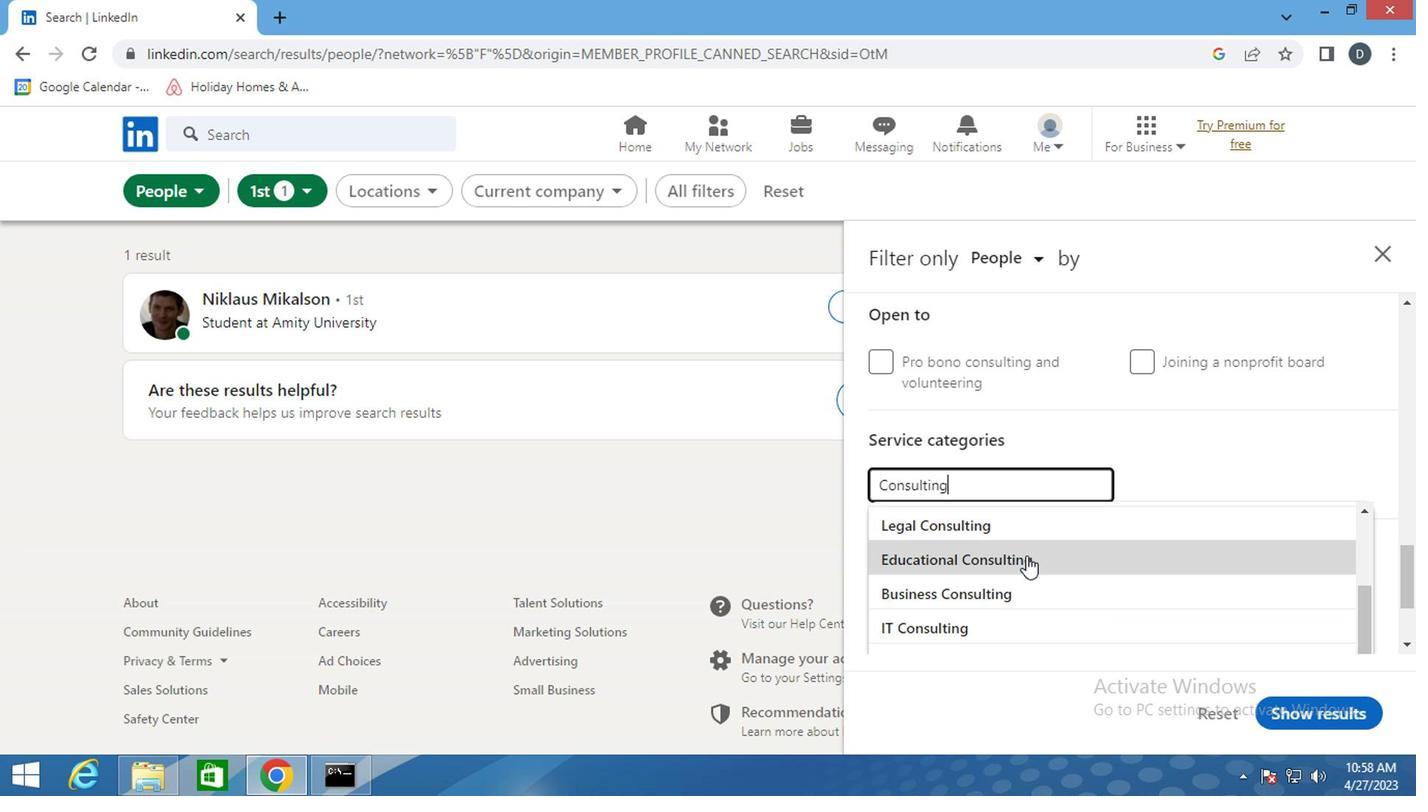
Action: Mouse scrolled (1023, 549) with delta (0, -1)
Screenshot: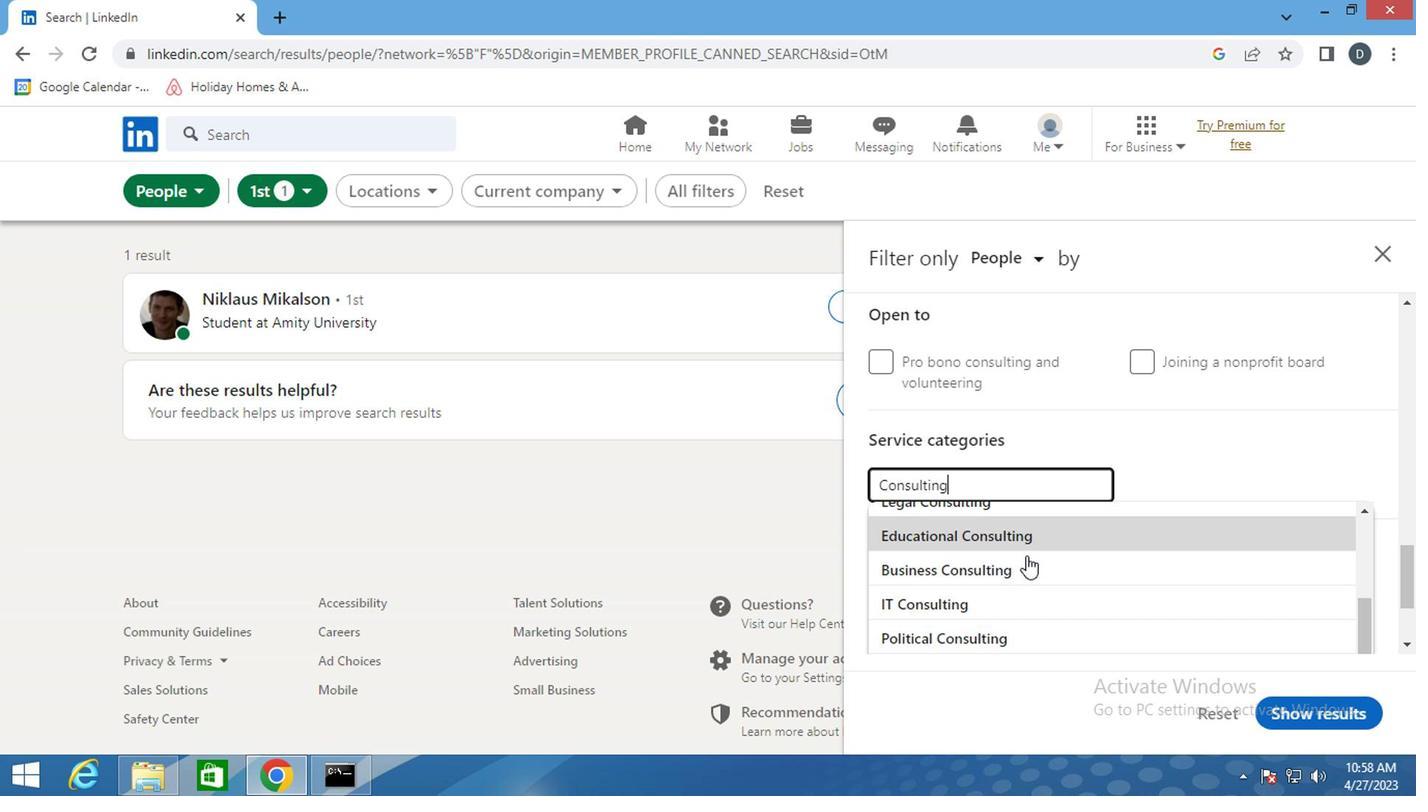 
Action: Mouse scrolled (1023, 549) with delta (0, -1)
Screenshot: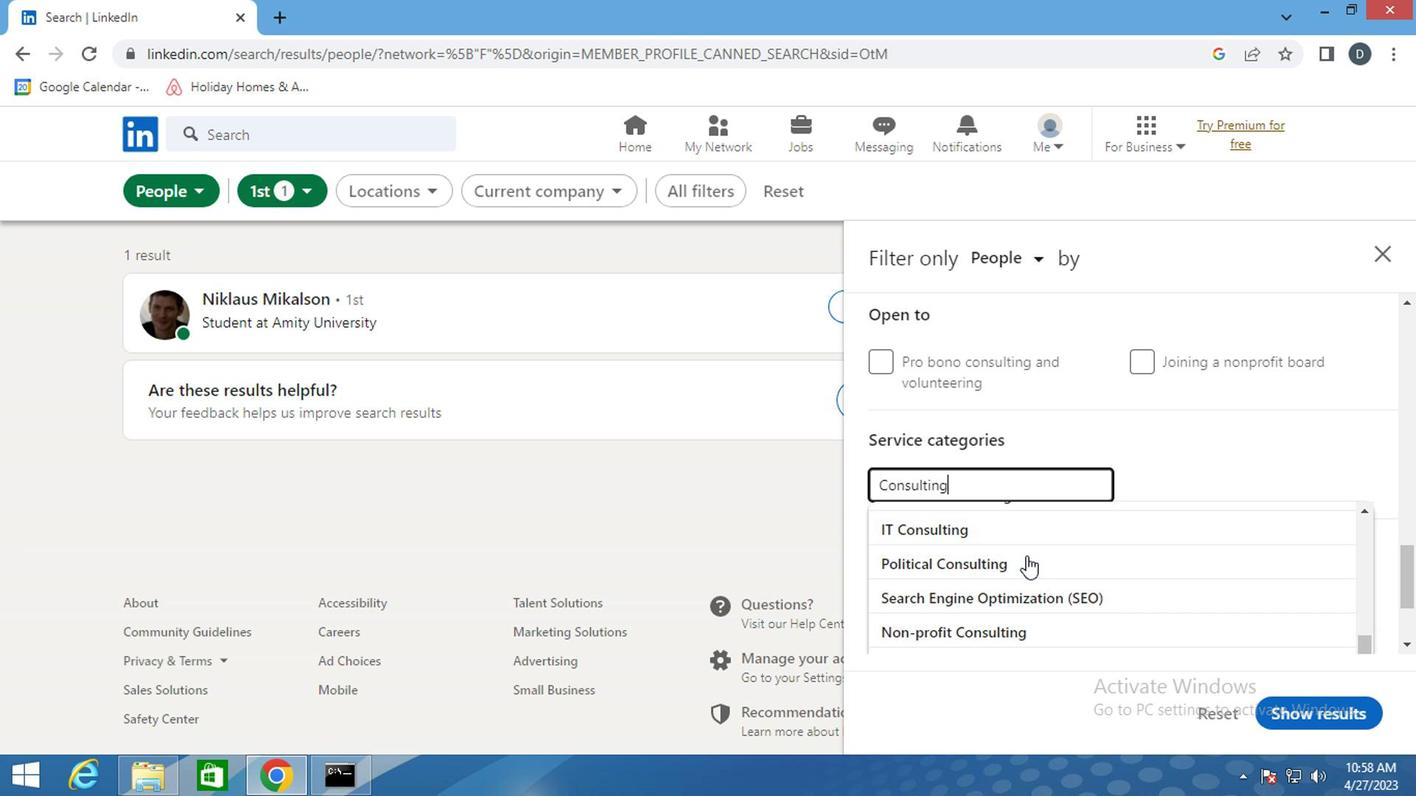 
Action: Mouse moved to (1007, 541)
Screenshot: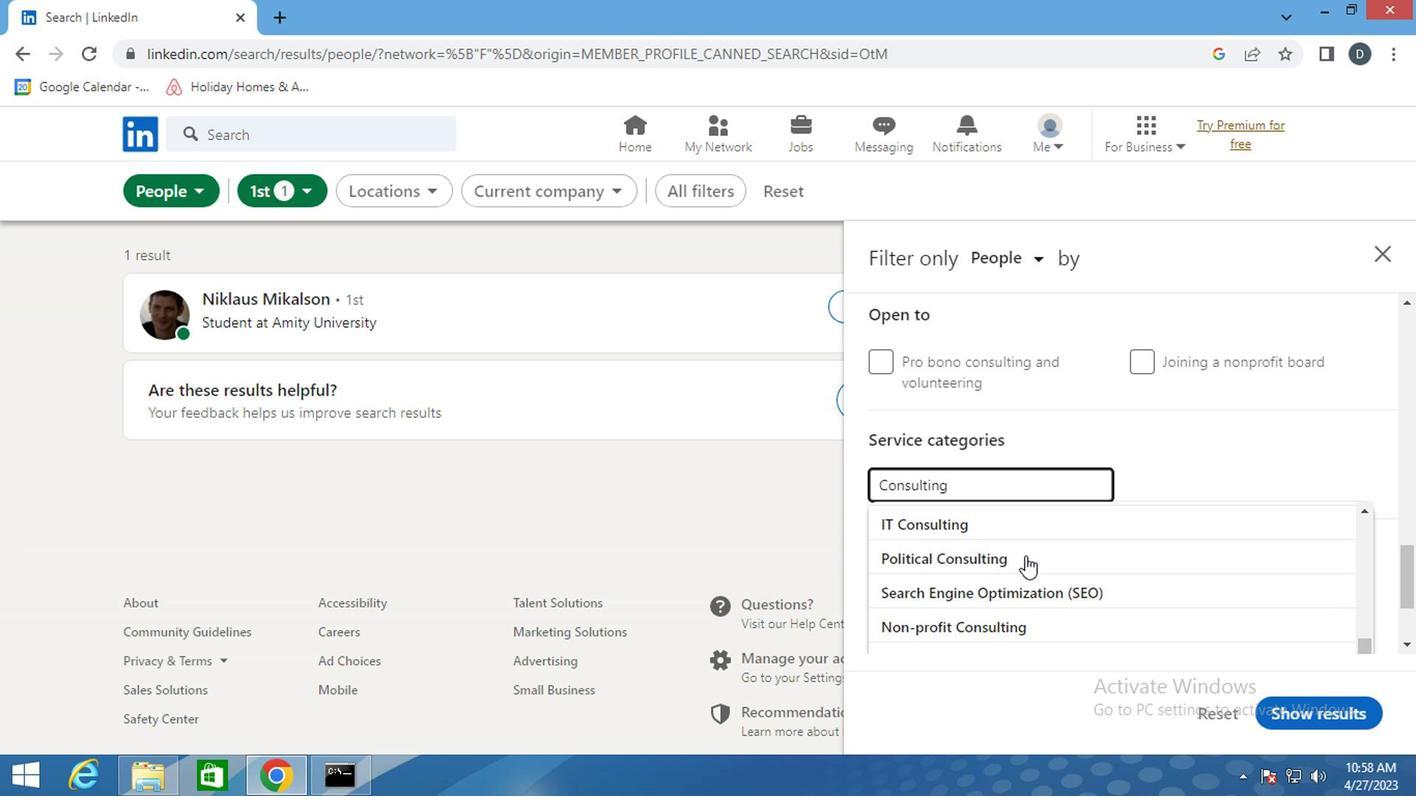 
Action: Key pressed <Key.enter>
Screenshot: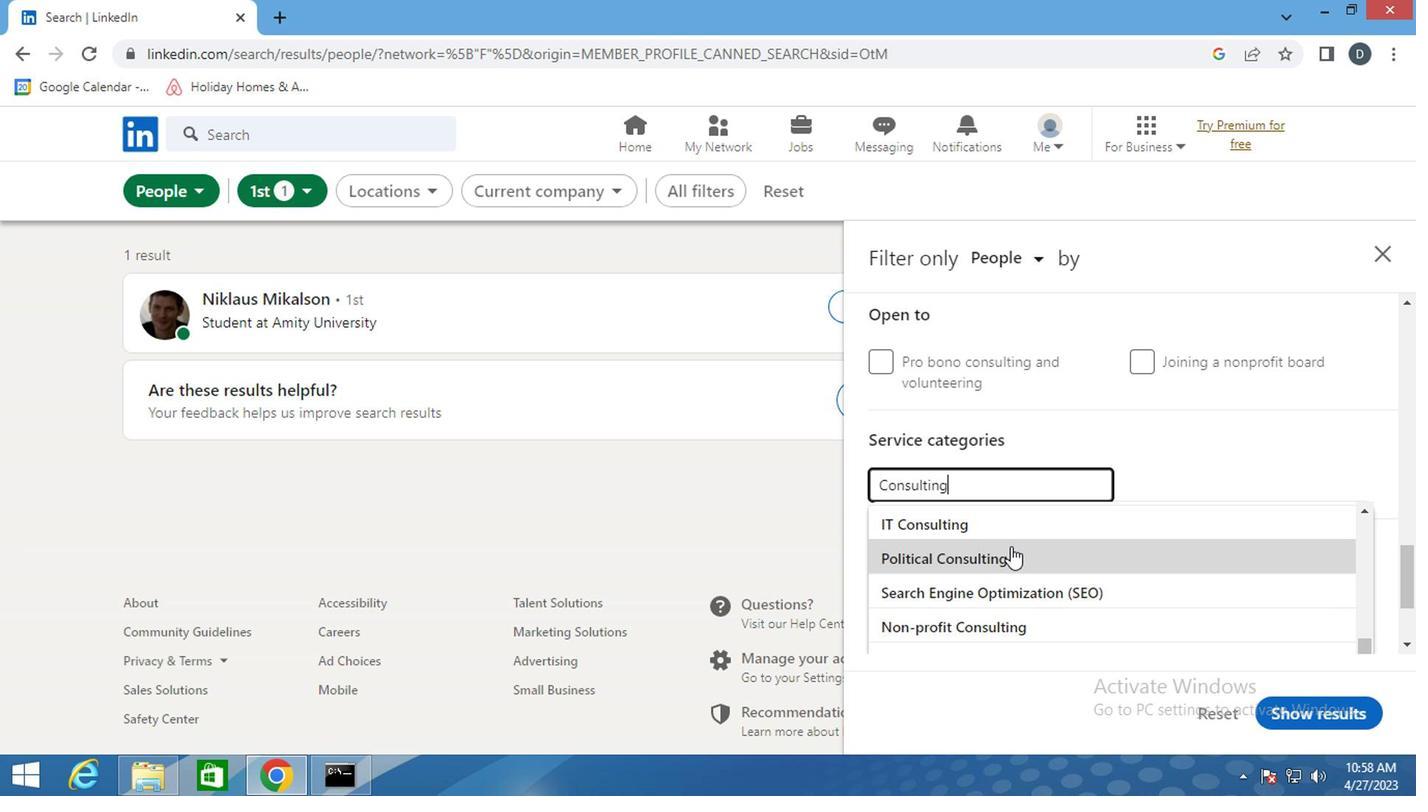 
Action: Mouse moved to (1045, 531)
Screenshot: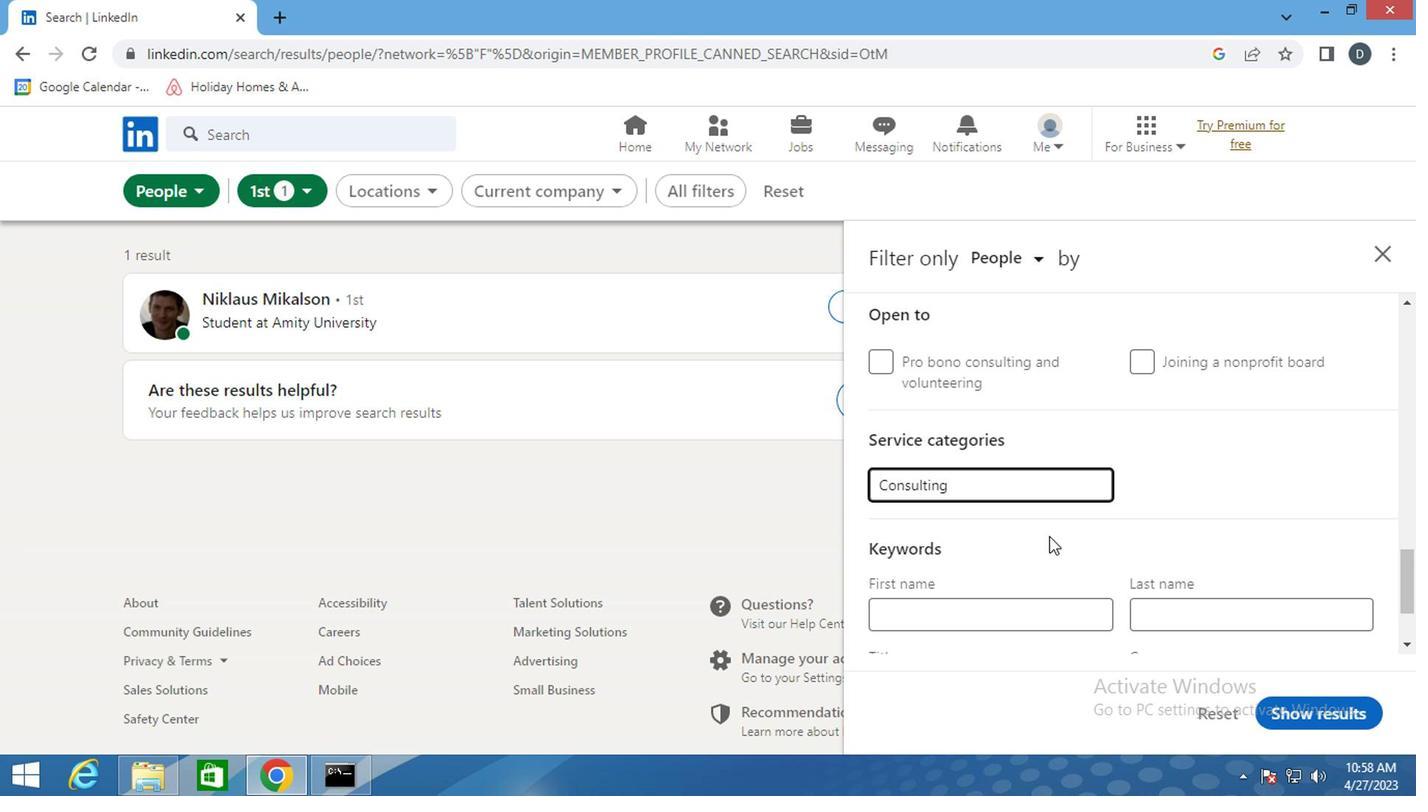 
Action: Mouse scrolled (1045, 530) with delta (0, 0)
Screenshot: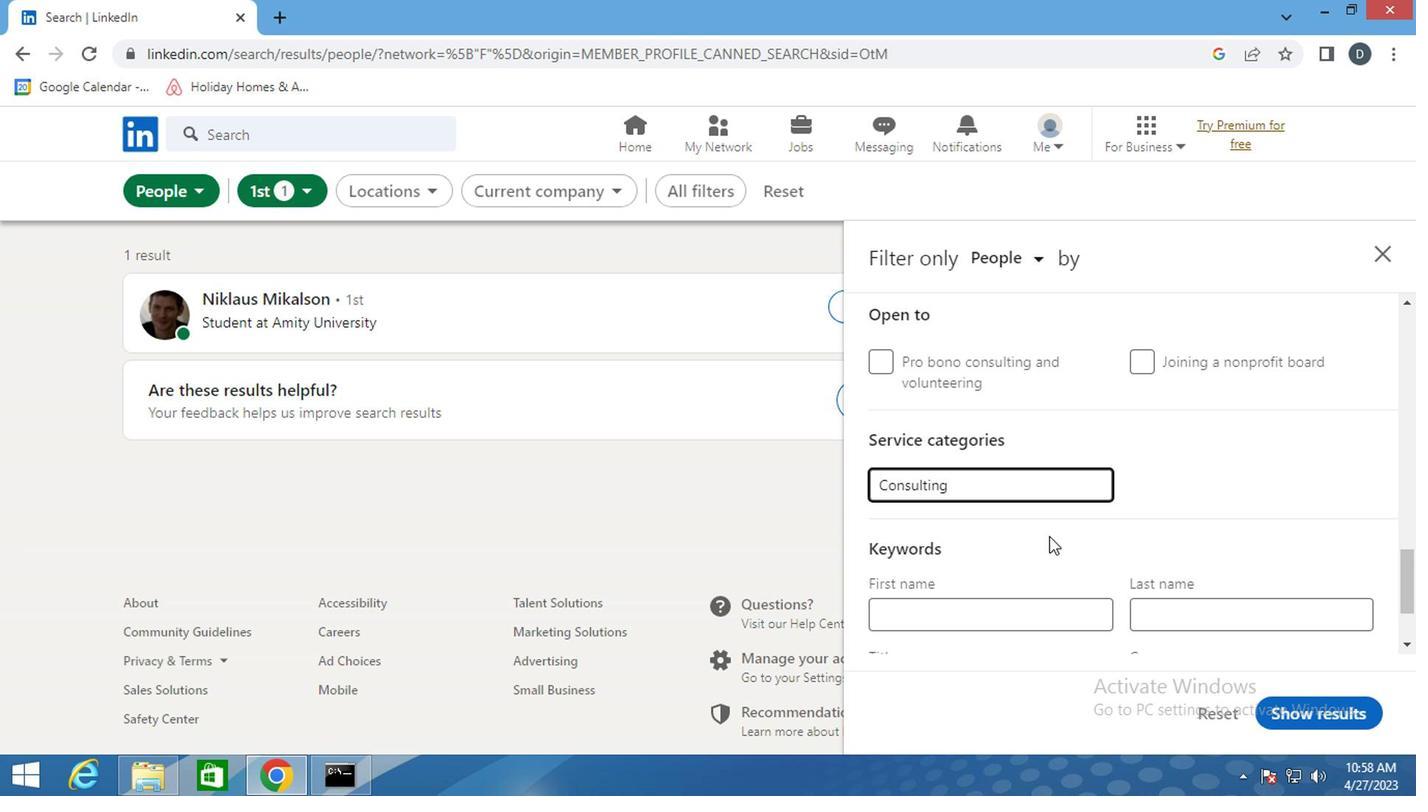 
Action: Mouse moved to (1017, 584)
Screenshot: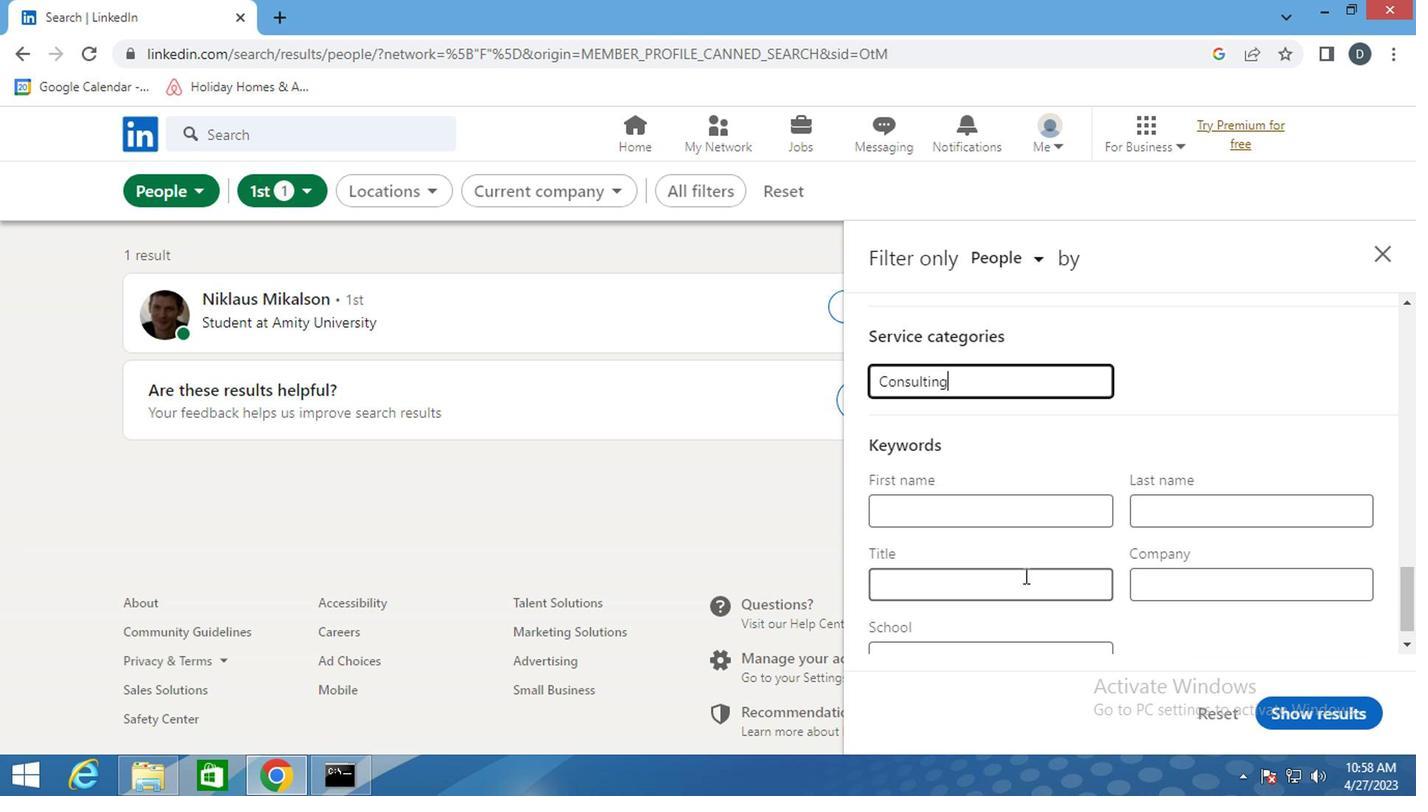 
Action: Mouse pressed left at (1017, 584)
Screenshot: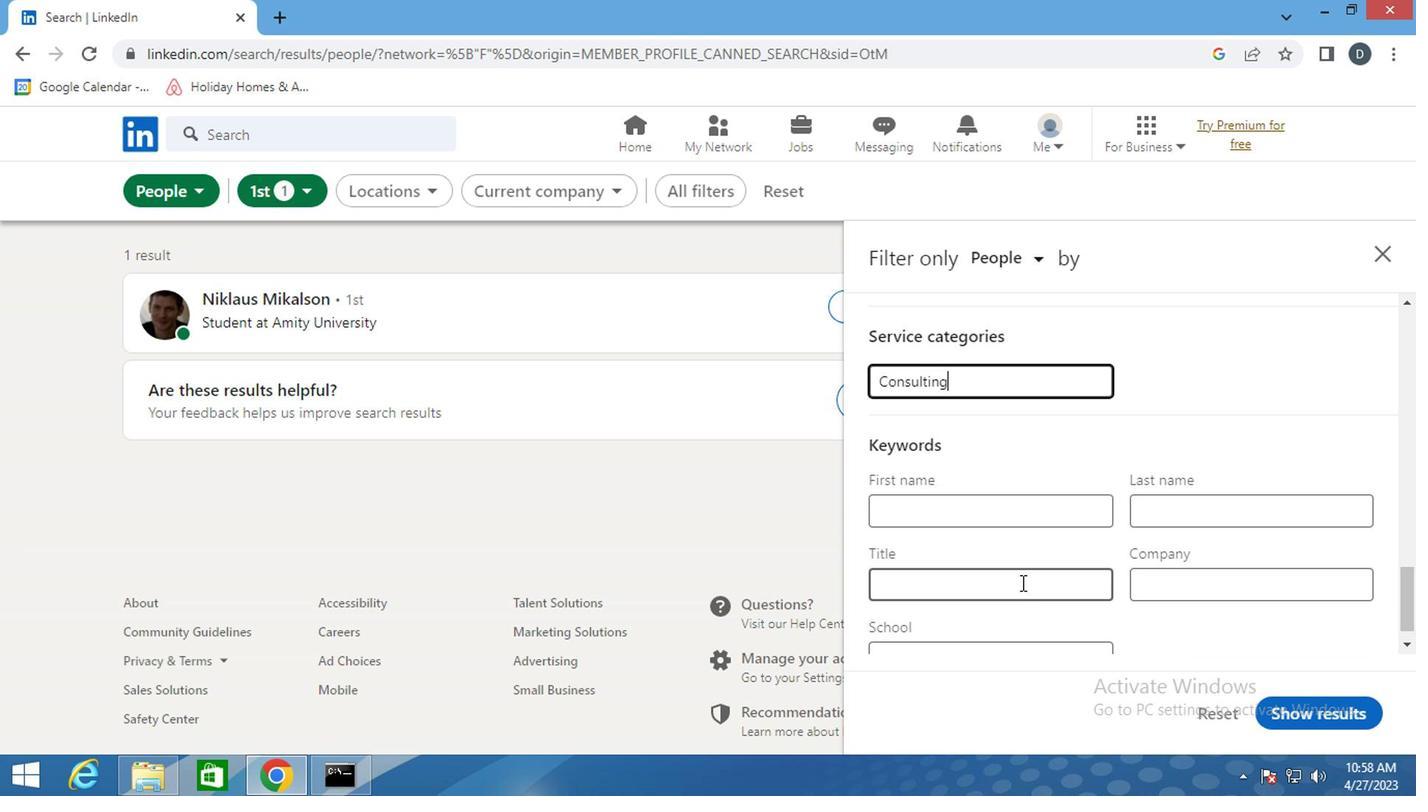 
Action: Mouse moved to (1010, 586)
Screenshot: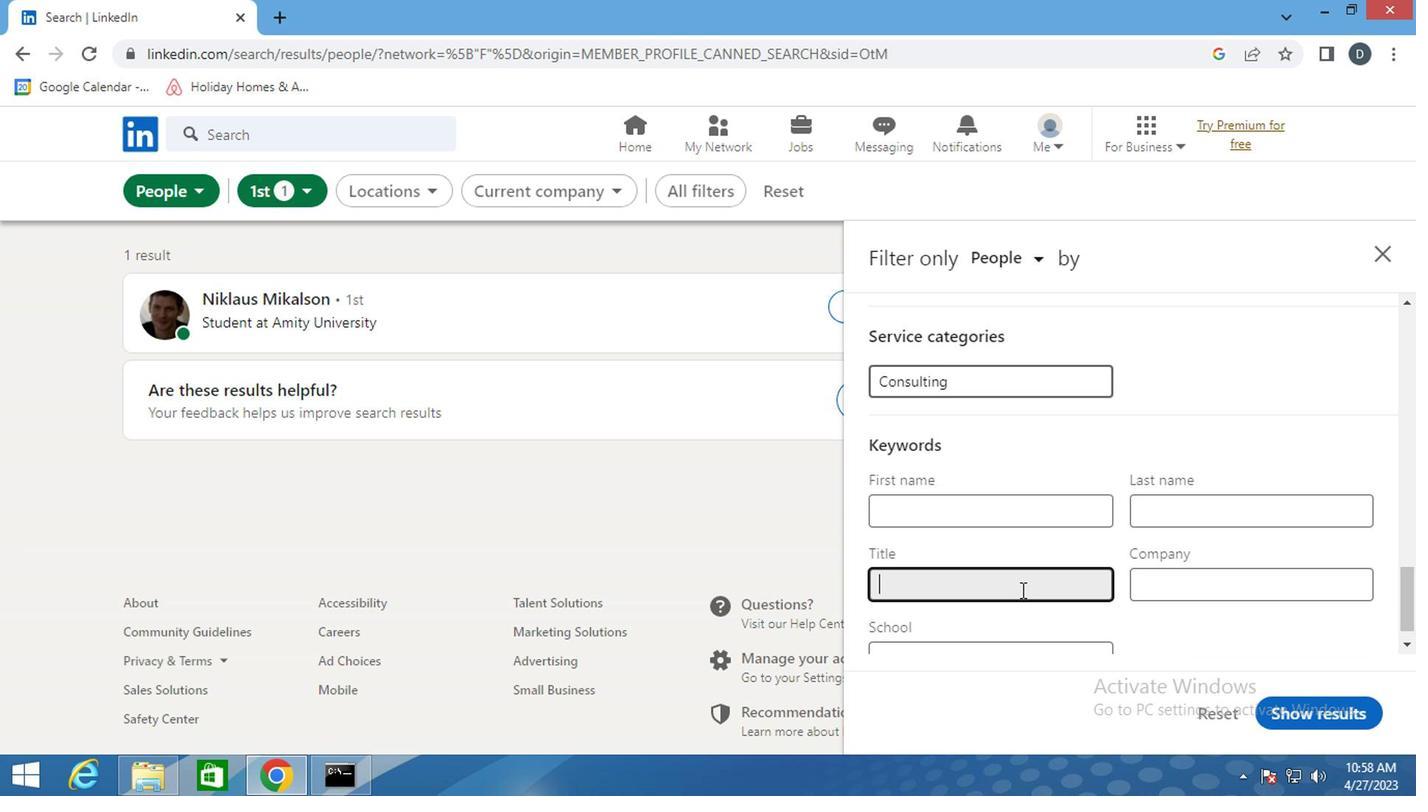
Action: Key pressed <Key.shift>TRUCK<Key.space><Key.shift><Key.shift><Key.shift><Key.shift><Key.shift><Key.shift><Key.shift><Key.shift><Key.shift><Key.shift><Key.shift><Key.shift><Key.shift><Key.shift><Key.shift><Key.shift><Key.shift><Key.shift><Key.shift><Key.shift><Key.shift><Key.shift><Key.shift><Key.shift><Key.shift><Key.shift><Key.shift><Key.shift><Key.shift><Key.shift><Key.shift><Key.shift><Key.shift><Key.shift><Key.shift><Key.shift><Key.shift><Key.shift><Key.shift><Key.shift><Key.shift><Key.shift><Key.shift><Key.shift><Key.shift><Key.shift><Key.shift><Key.shift><Key.shift><Key.shift><Key.shift><Key.shift><Key.shift><Key.shift><Key.shift><Key.shift>DRIVER
Screenshot: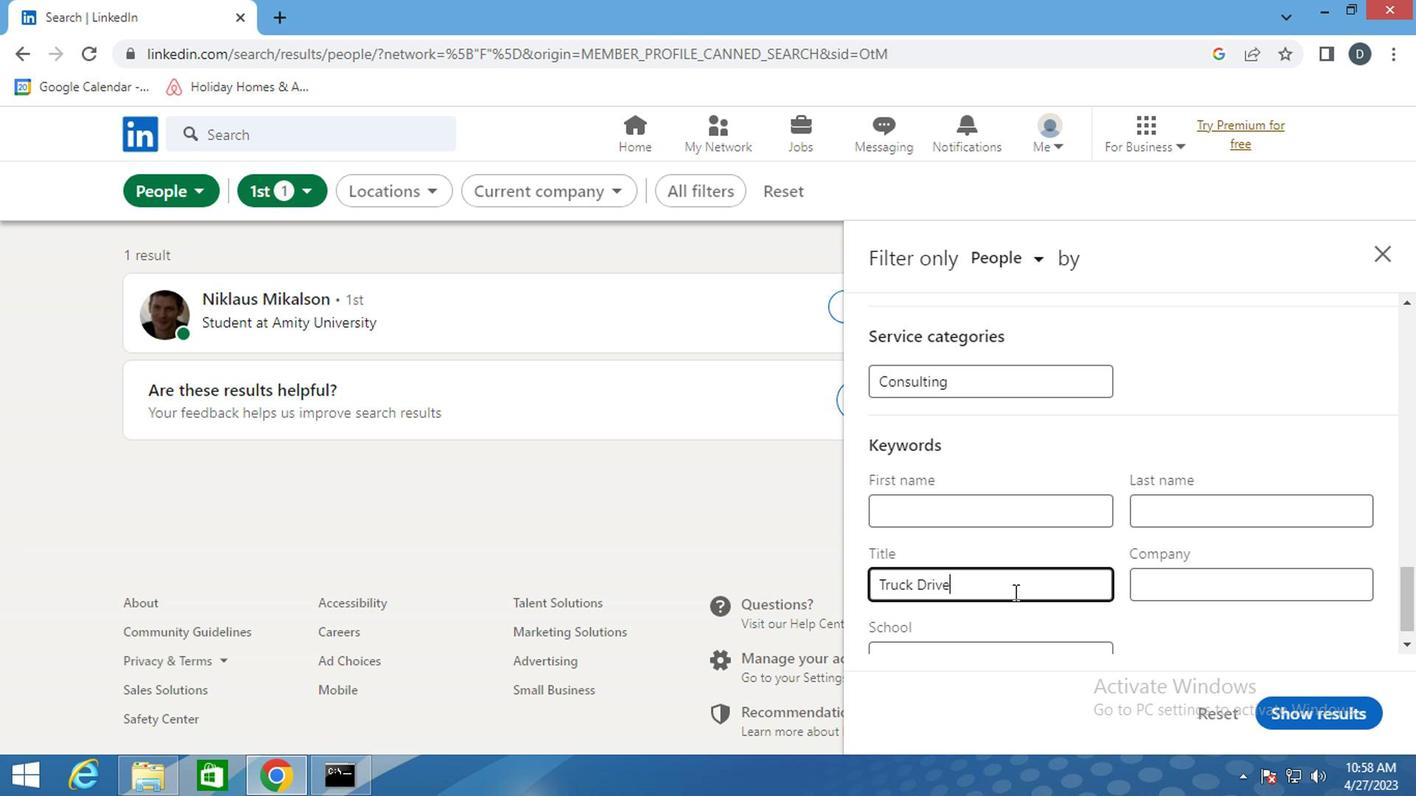 
Action: Mouse moved to (1059, 529)
Screenshot: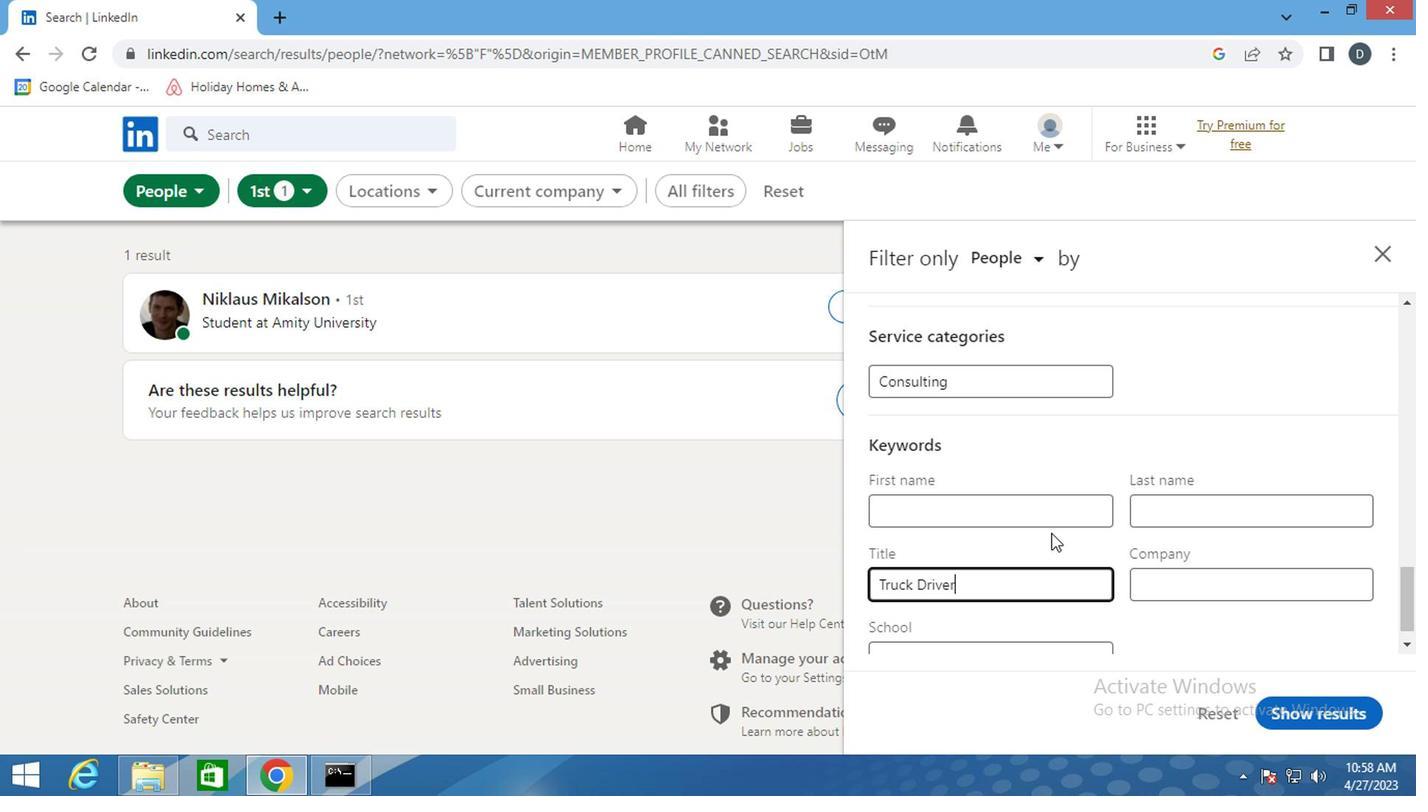 
Action: Mouse scrolled (1059, 528) with delta (0, -1)
Screenshot: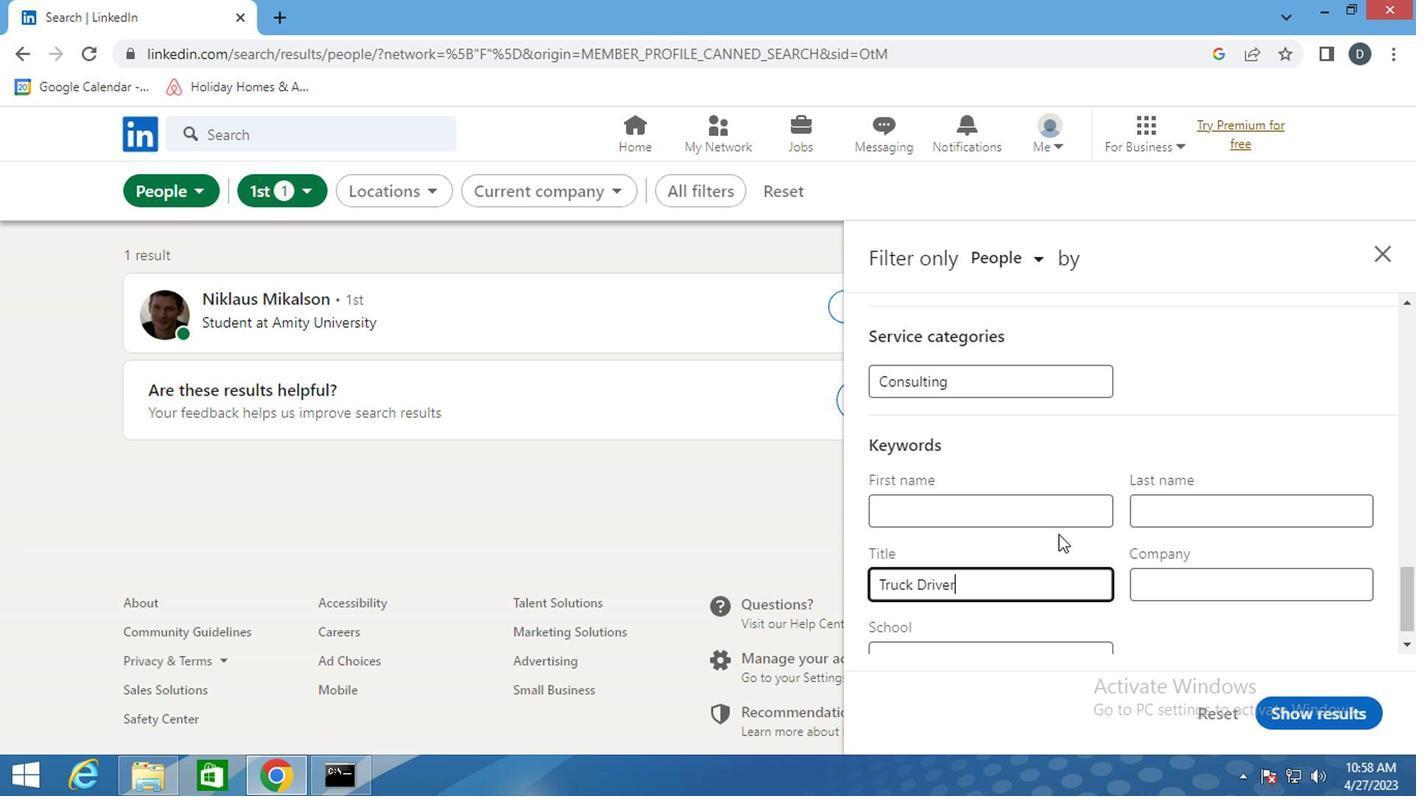 
Action: Mouse scrolled (1059, 528) with delta (0, -1)
Screenshot: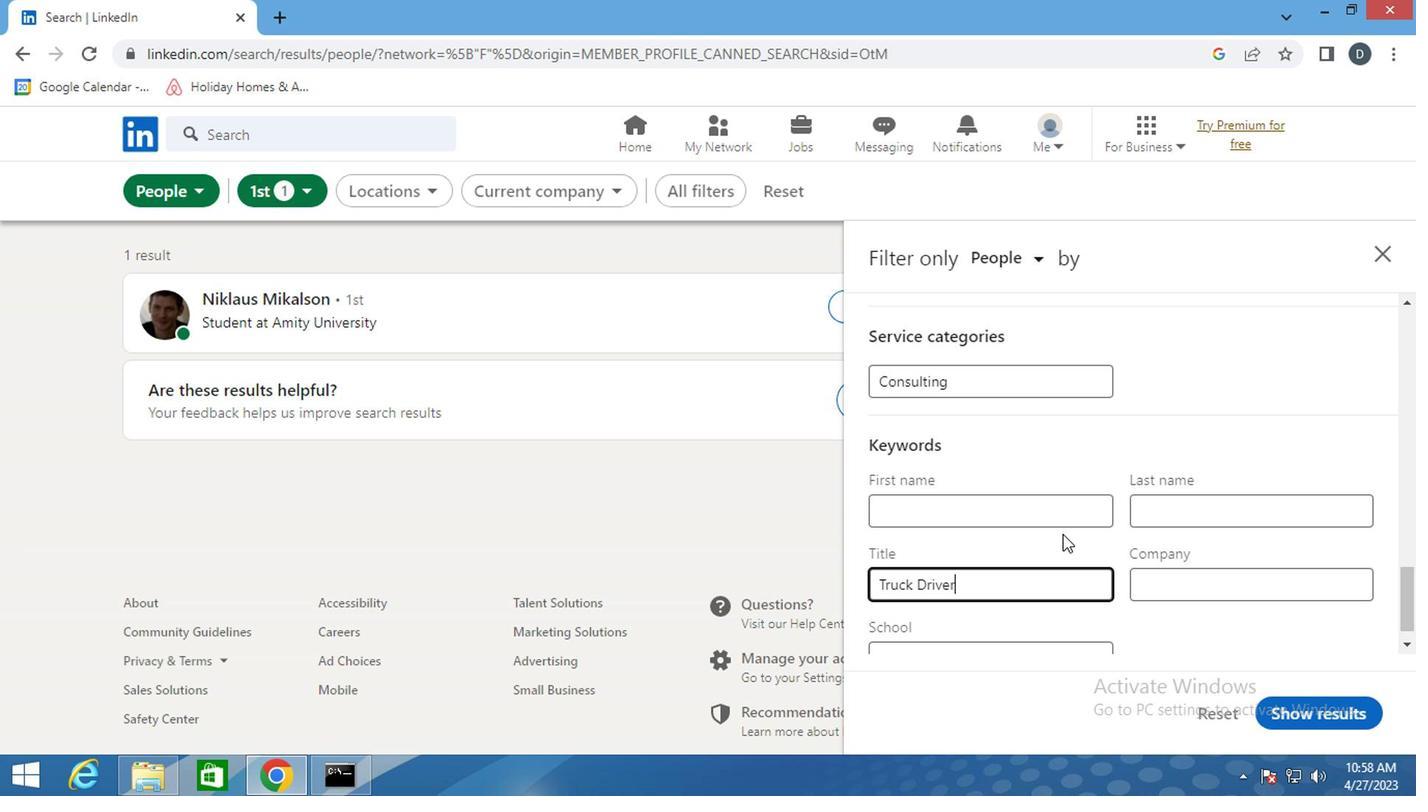 
Action: Mouse moved to (1076, 525)
Screenshot: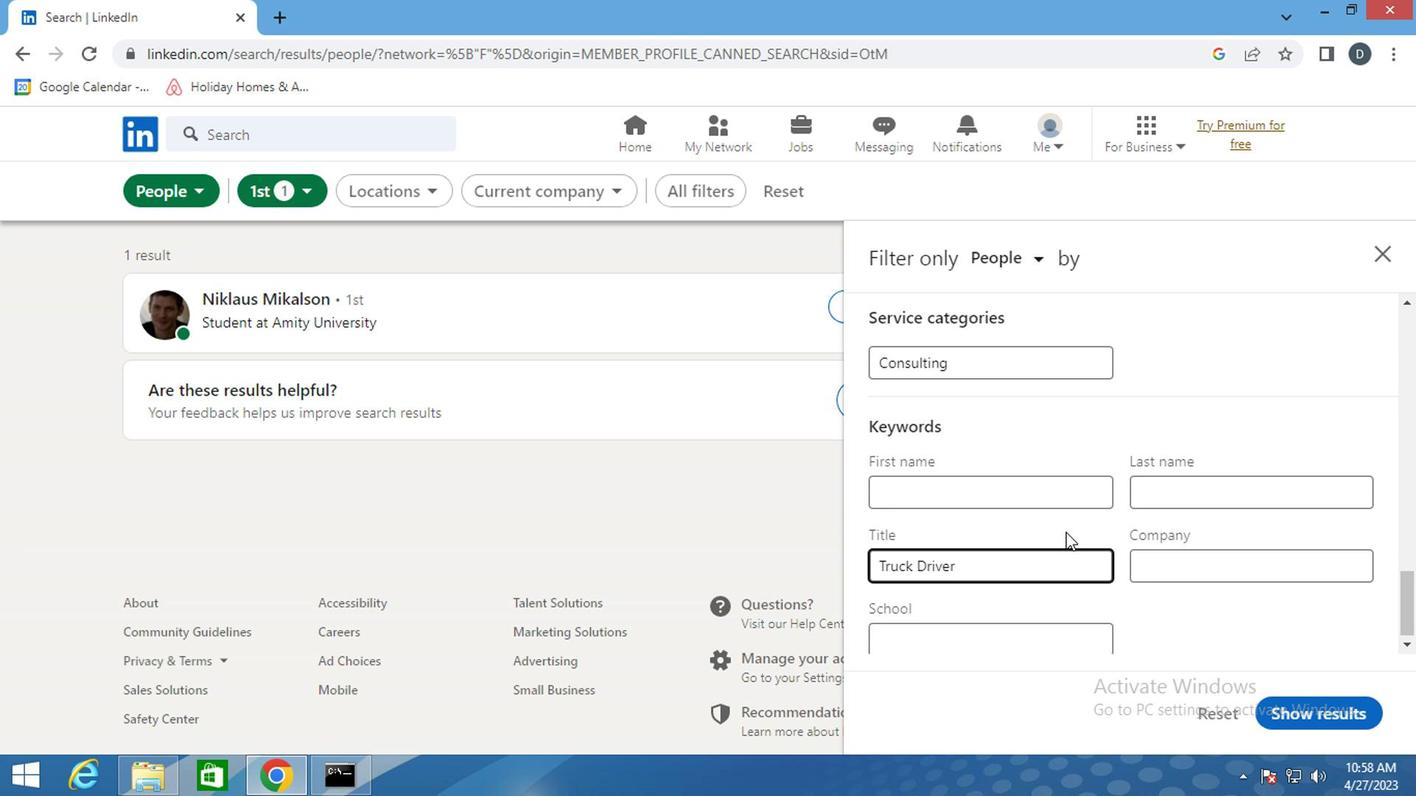 
Action: Mouse scrolled (1076, 524) with delta (0, 0)
Screenshot: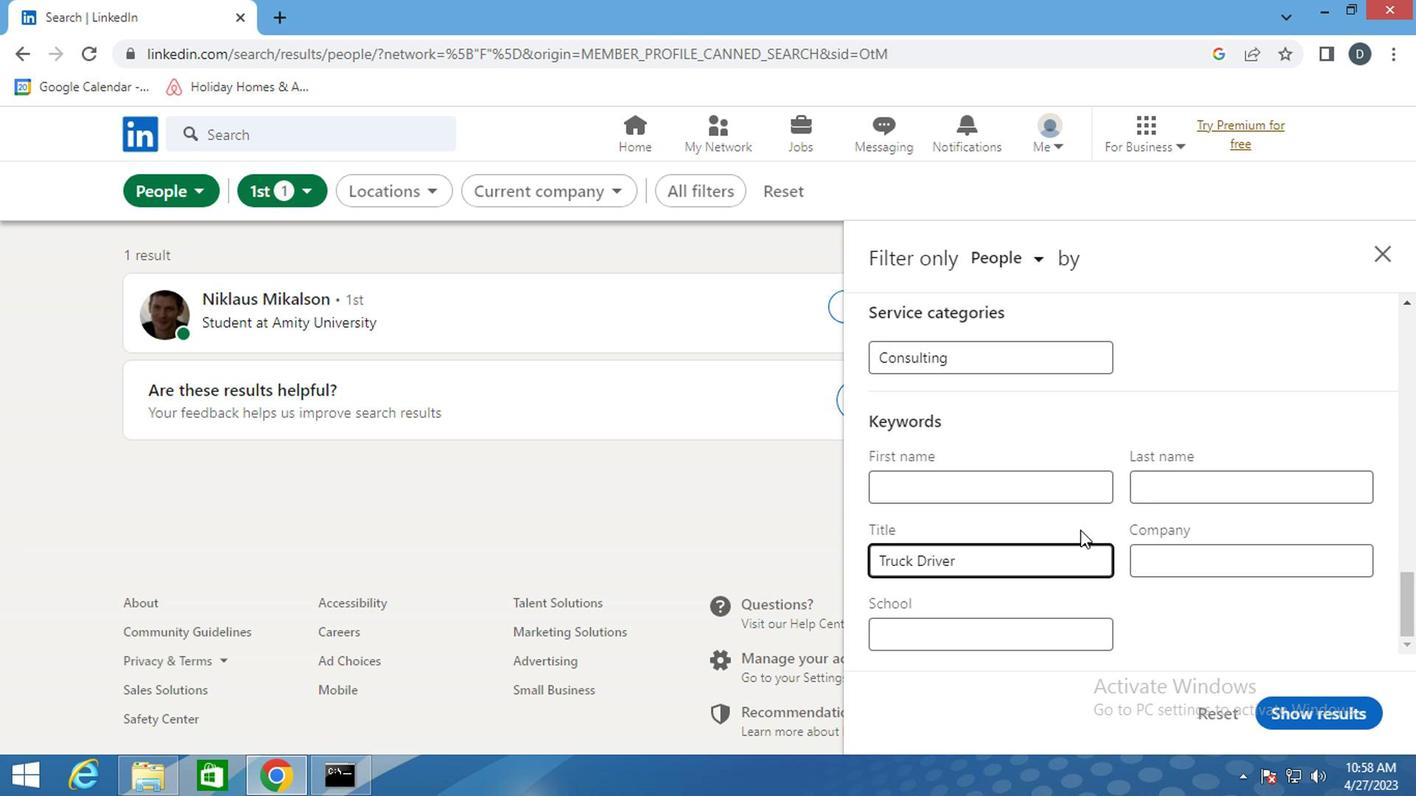 
Action: Mouse moved to (1084, 525)
Screenshot: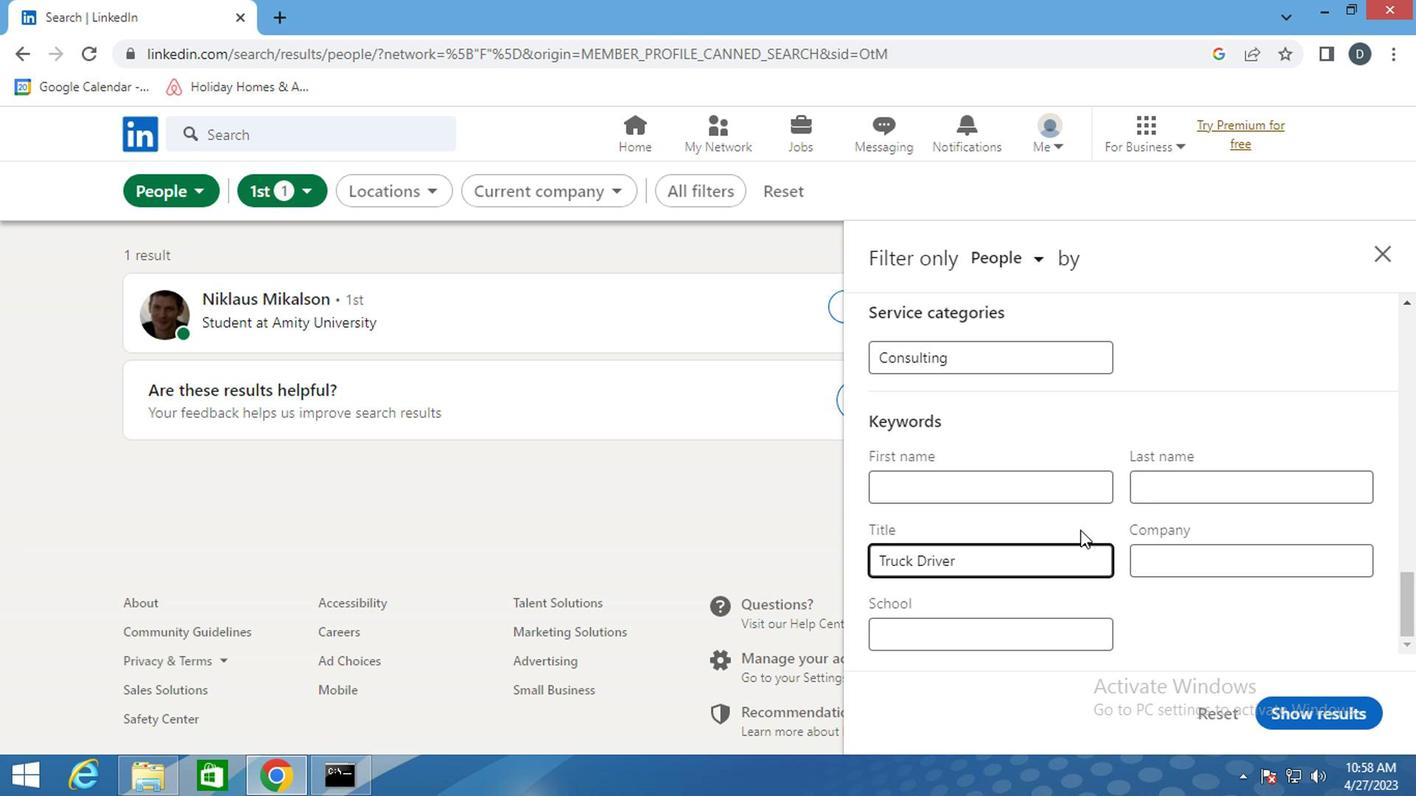 
Action: Mouse scrolled (1084, 524) with delta (0, 0)
Screenshot: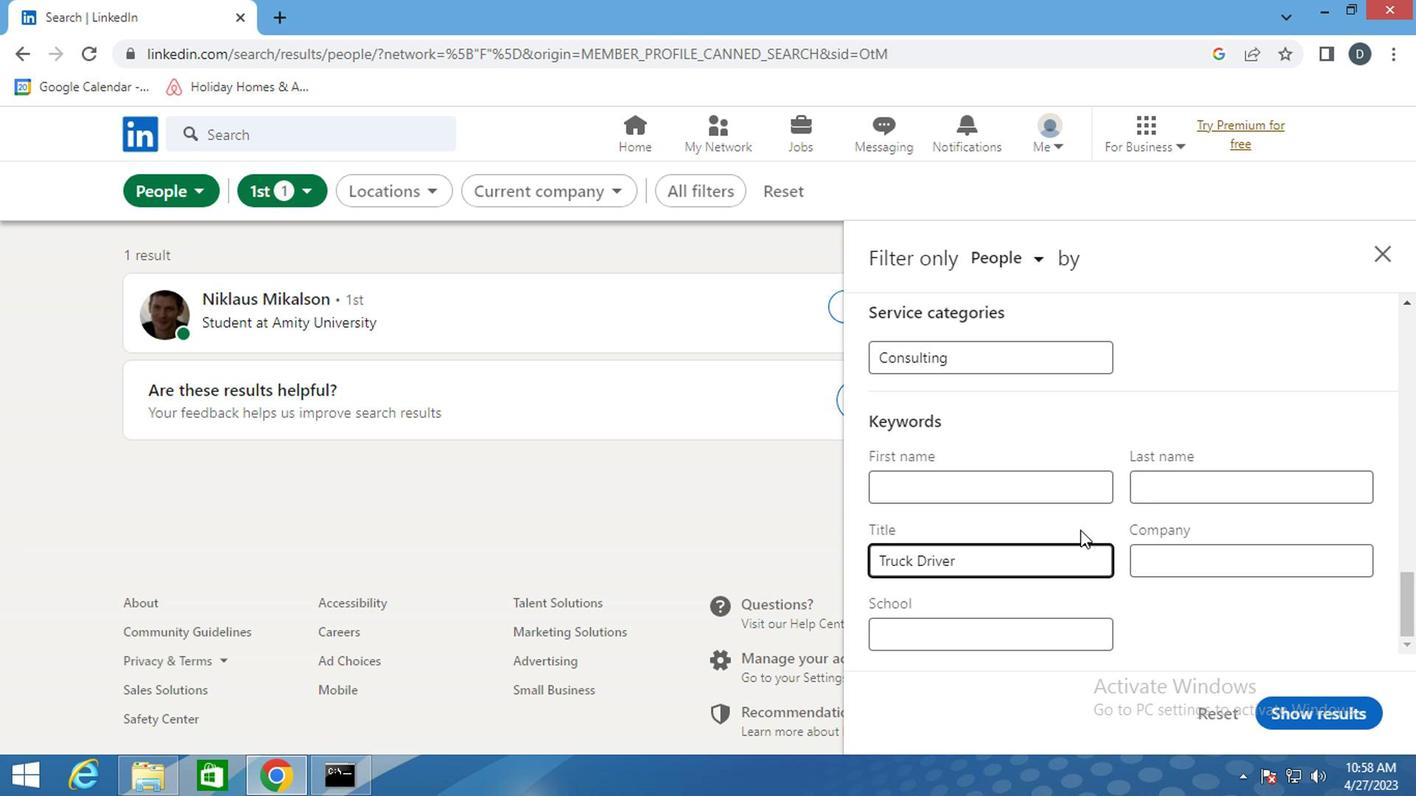 
Action: Mouse moved to (1102, 529)
Screenshot: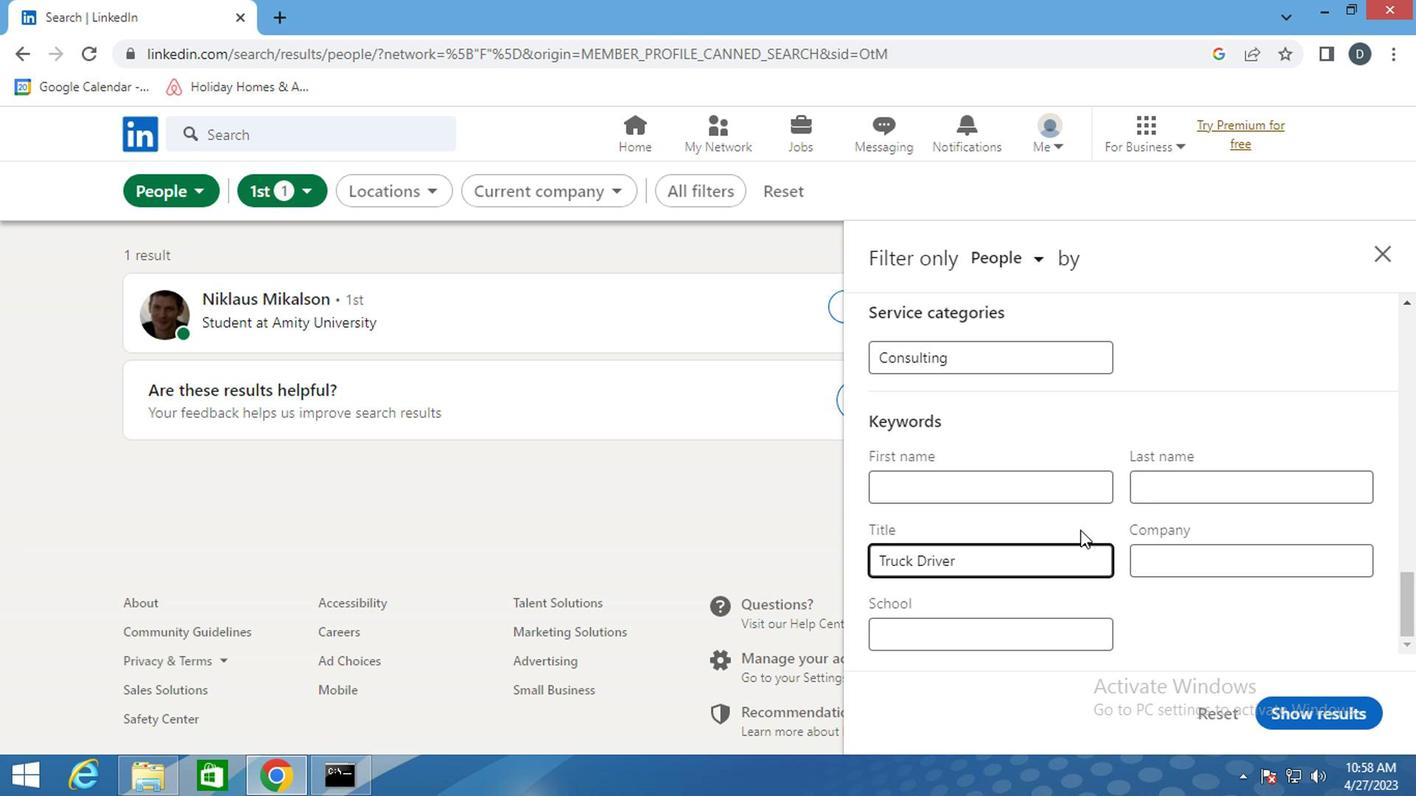 
Action: Mouse scrolled (1102, 528) with delta (0, -1)
Screenshot: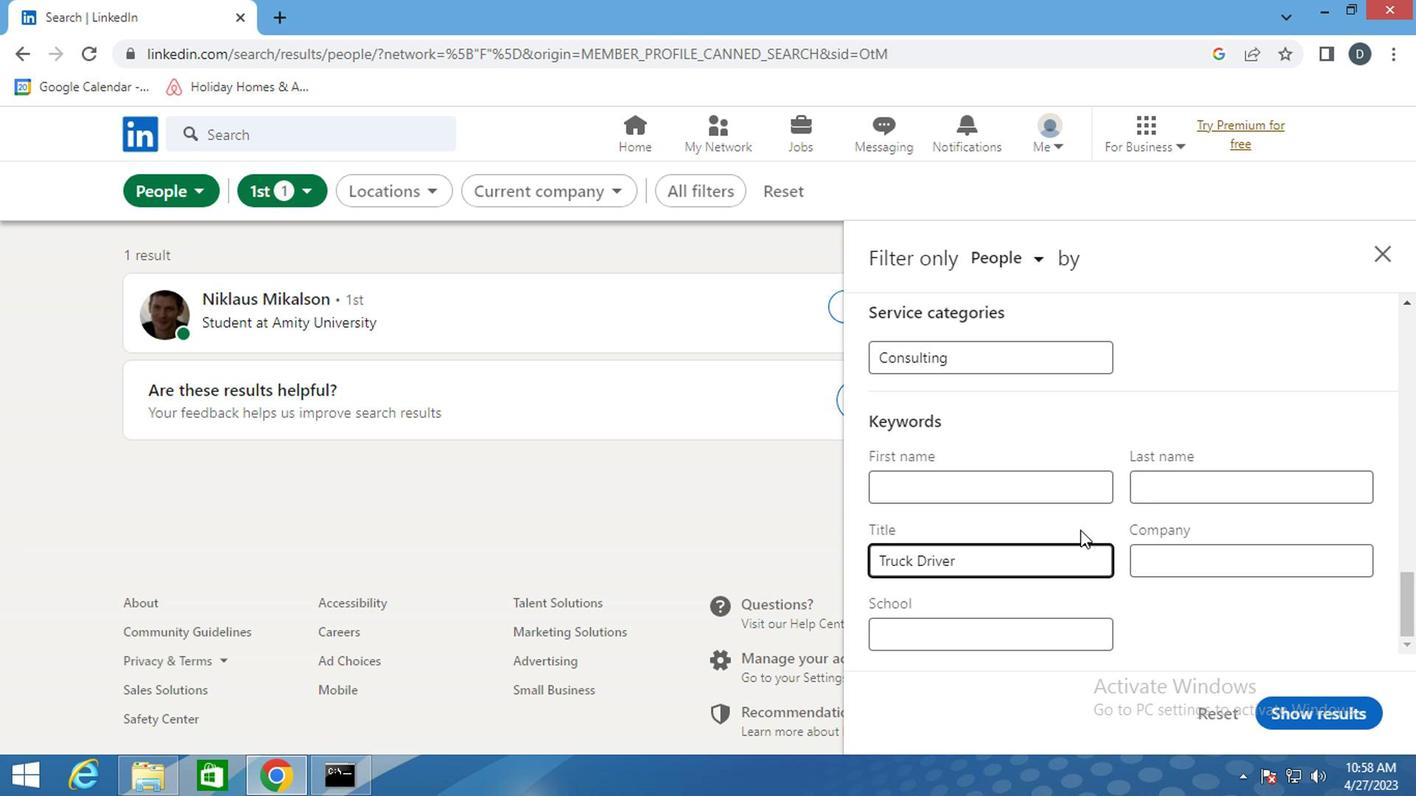 
Action: Mouse moved to (1304, 704)
Screenshot: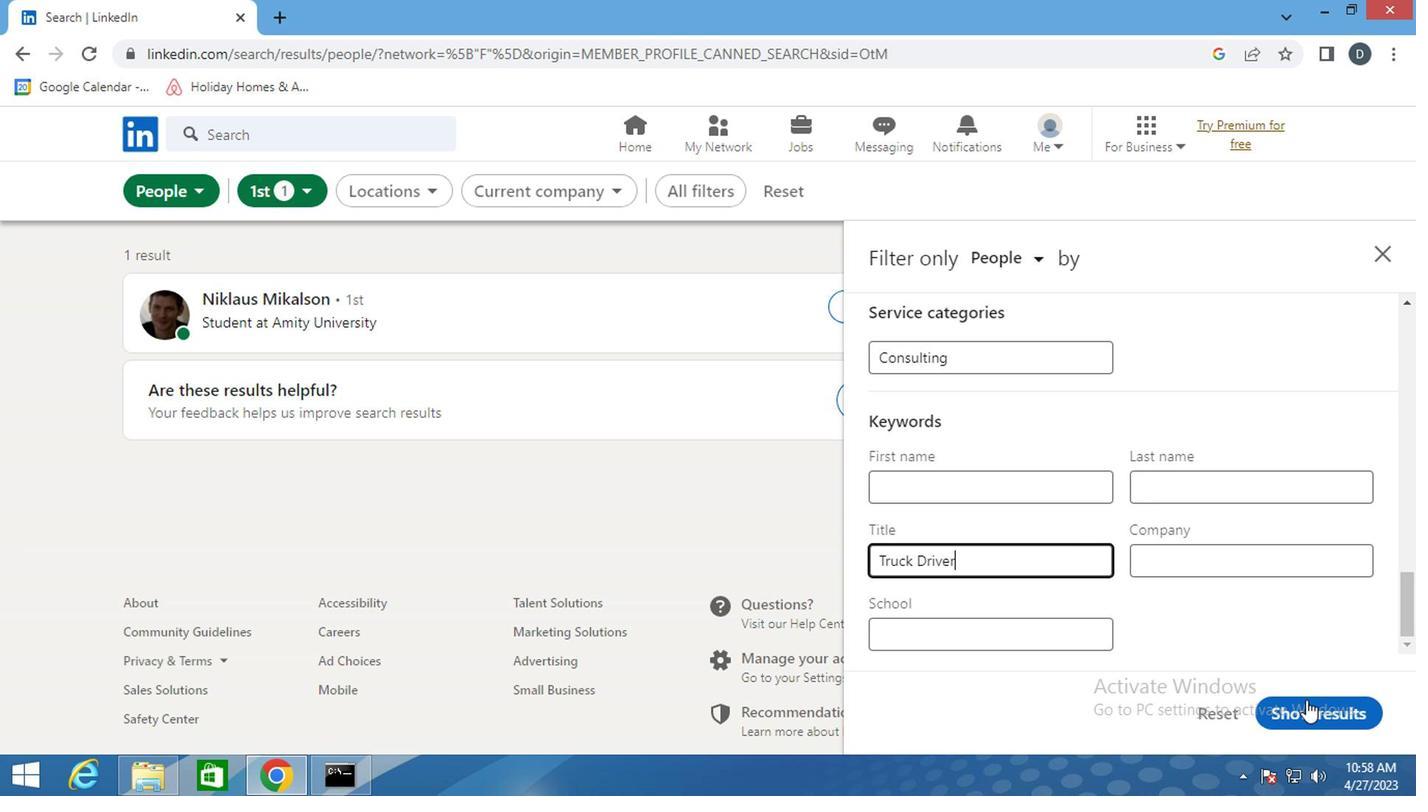 
Action: Mouse pressed left at (1304, 704)
Screenshot: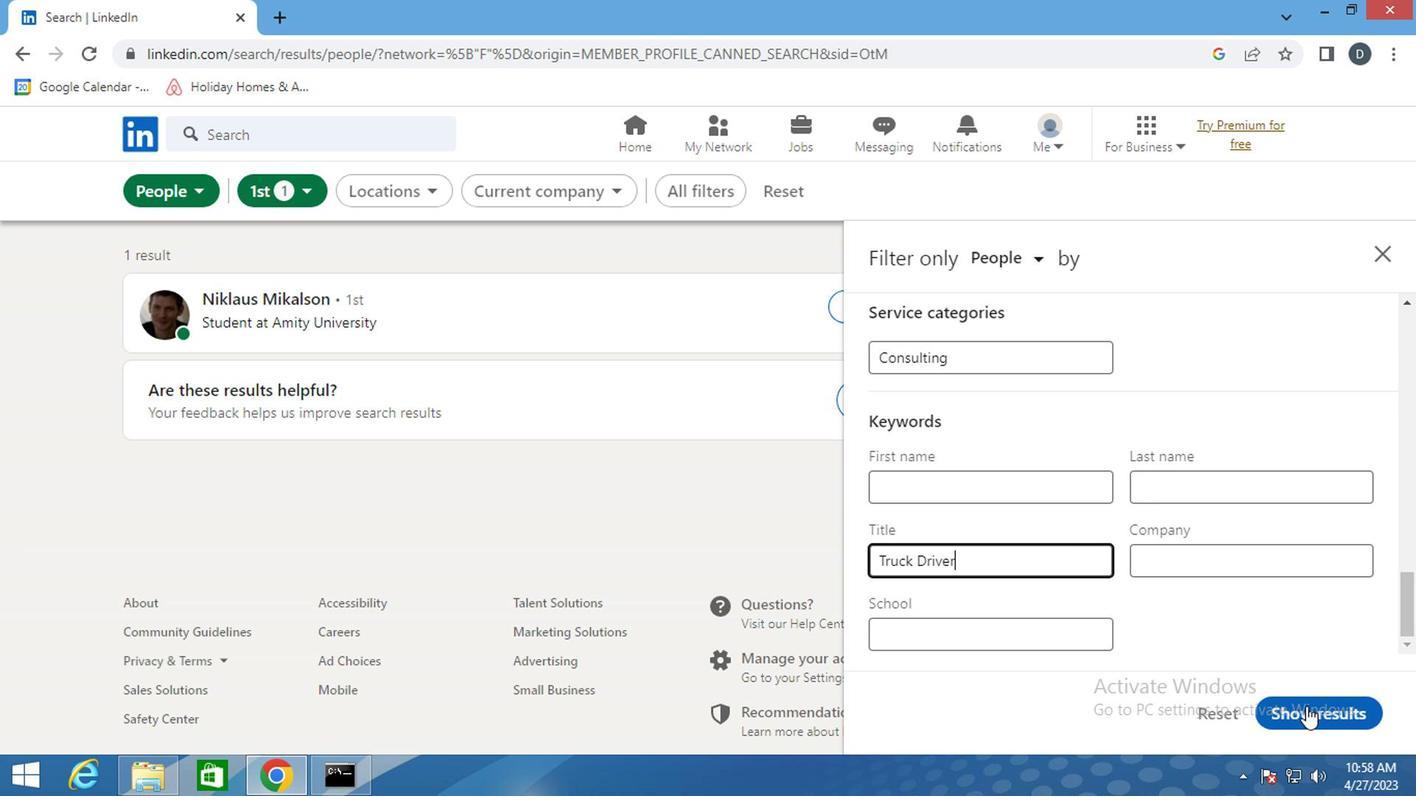 
Action: Mouse moved to (890, 500)
Screenshot: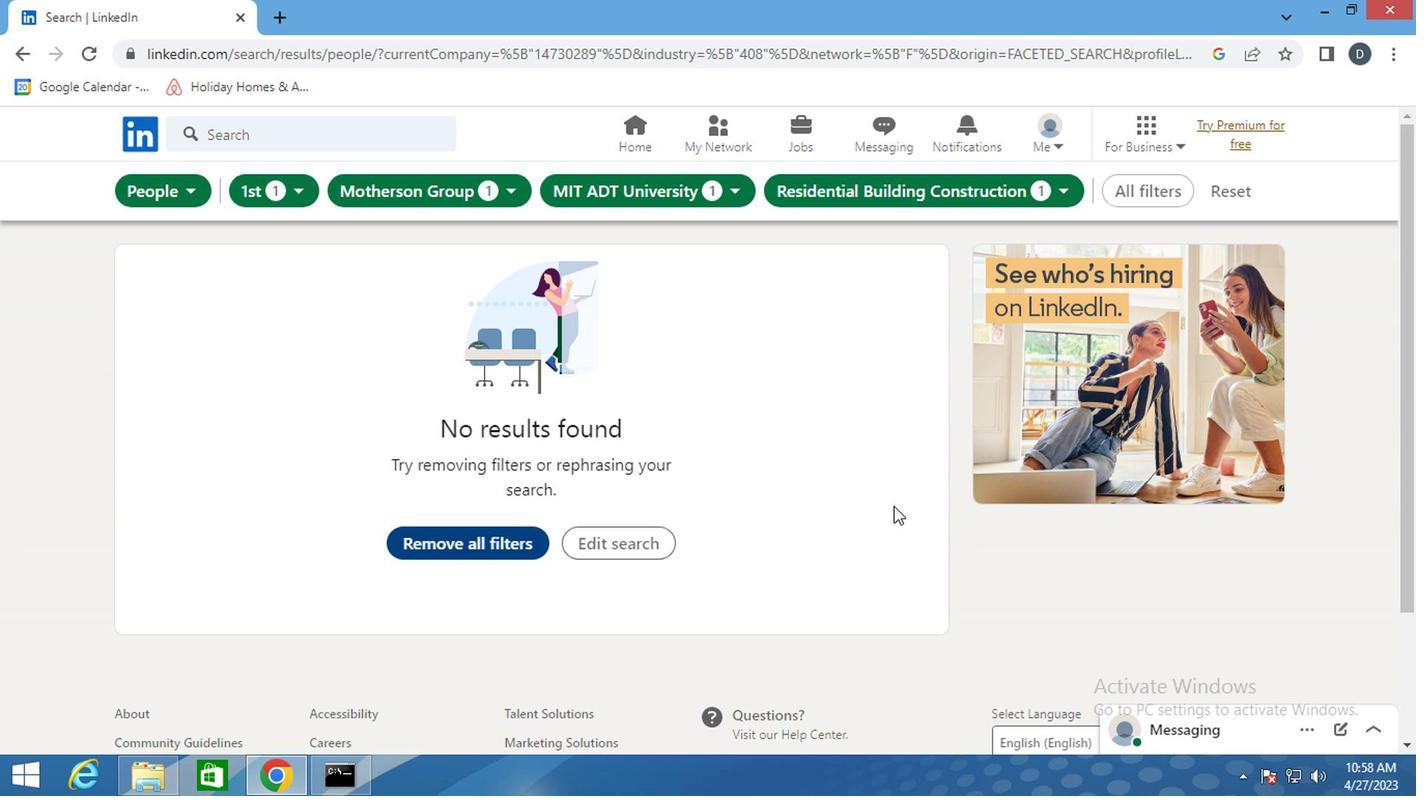 
